 Task: Find and save an image of chicken biryani, then upload it to Google Photos and create a shared album named 'chiken biriyani it mades in chicken and rice'.
Action: Mouse moved to (362, 594)
Screenshot: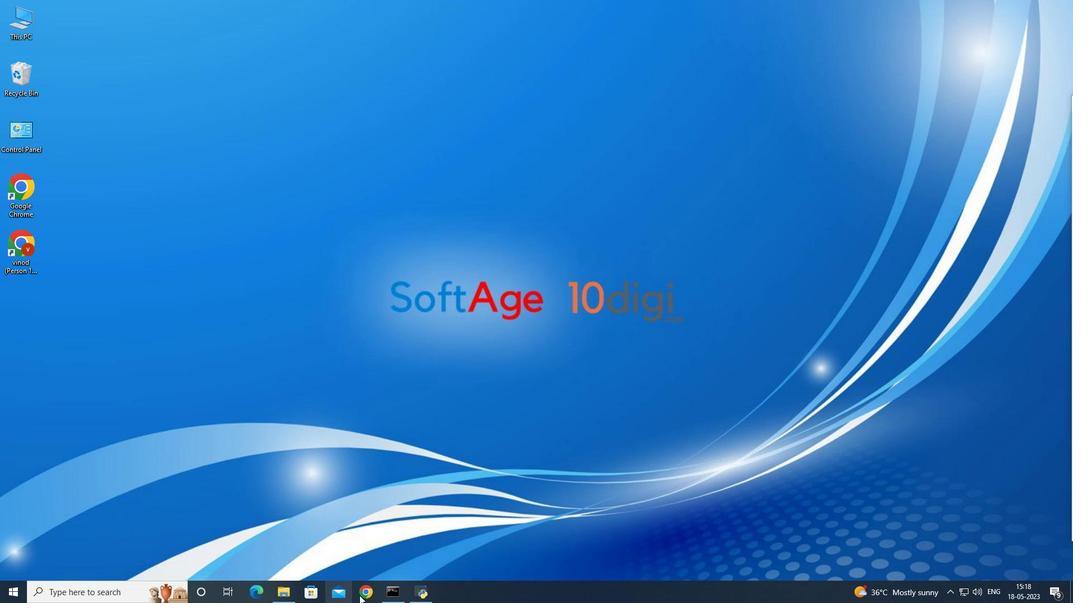 
Action: Mouse pressed left at (362, 594)
Screenshot: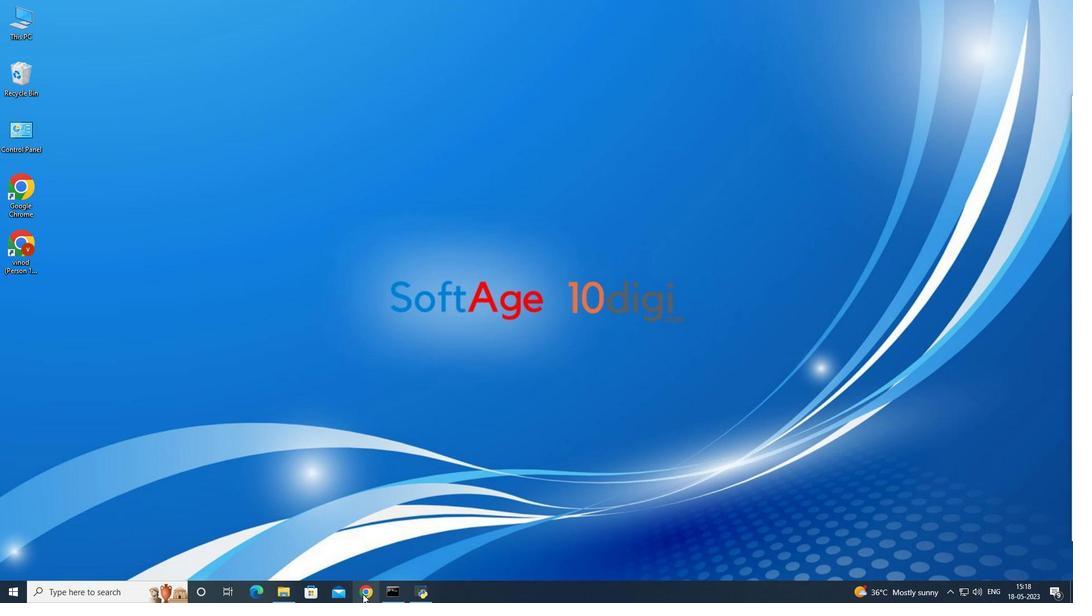 
Action: Mouse pressed left at (362, 594)
Screenshot: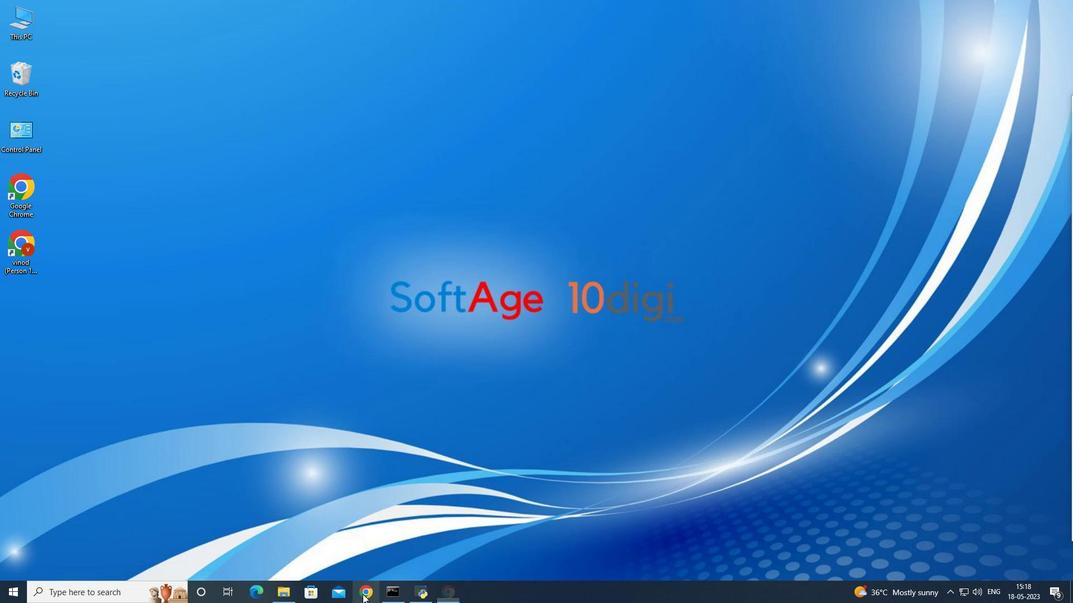 
Action: Mouse moved to (471, 348)
Screenshot: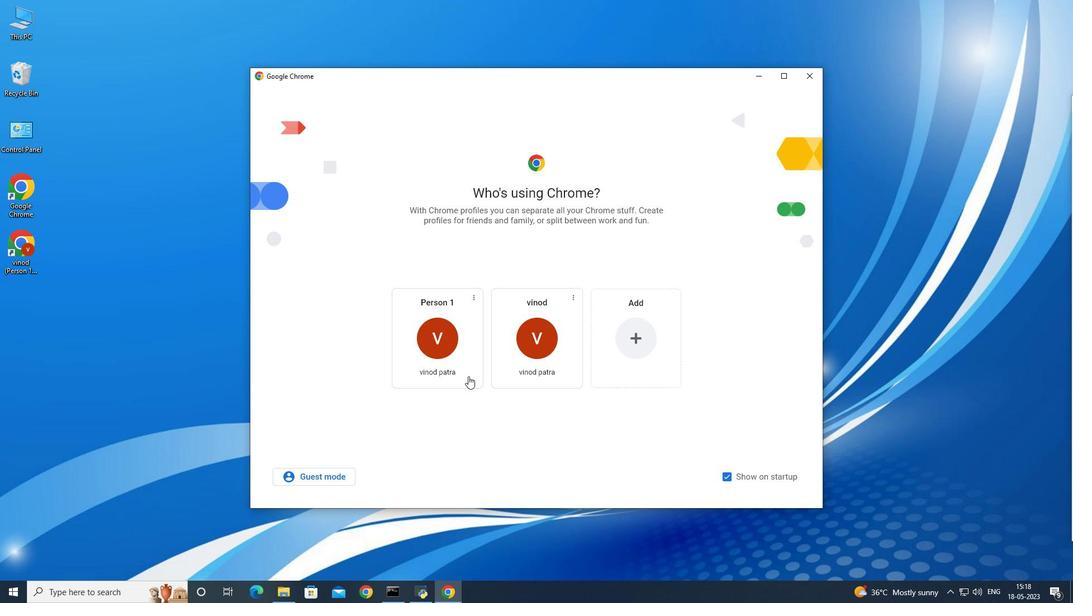 
Action: Mouse pressed left at (471, 348)
Screenshot: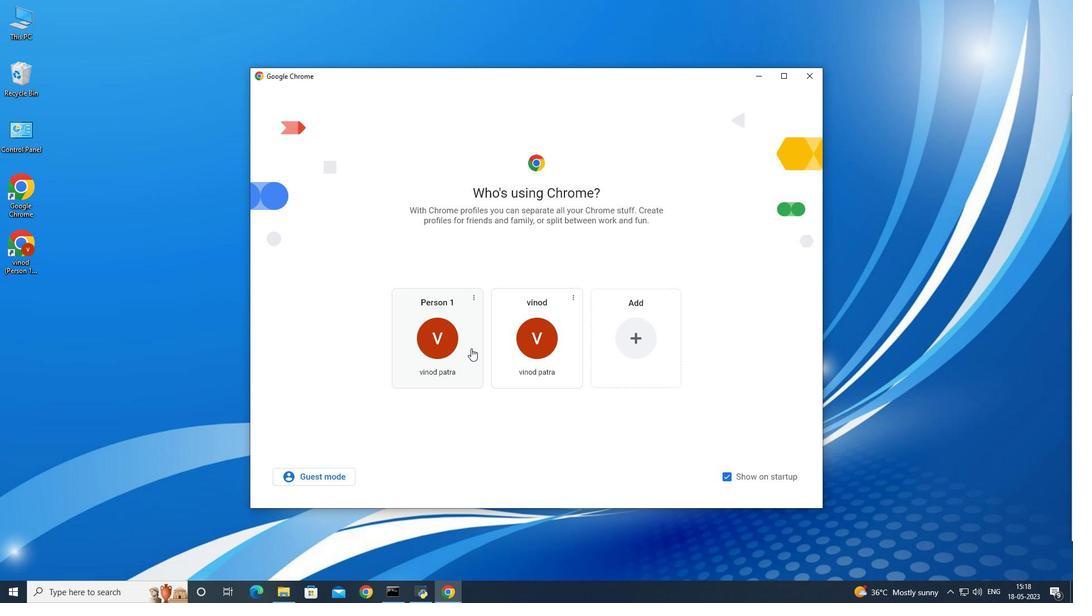 
Action: Mouse moved to (539, 239)
Screenshot: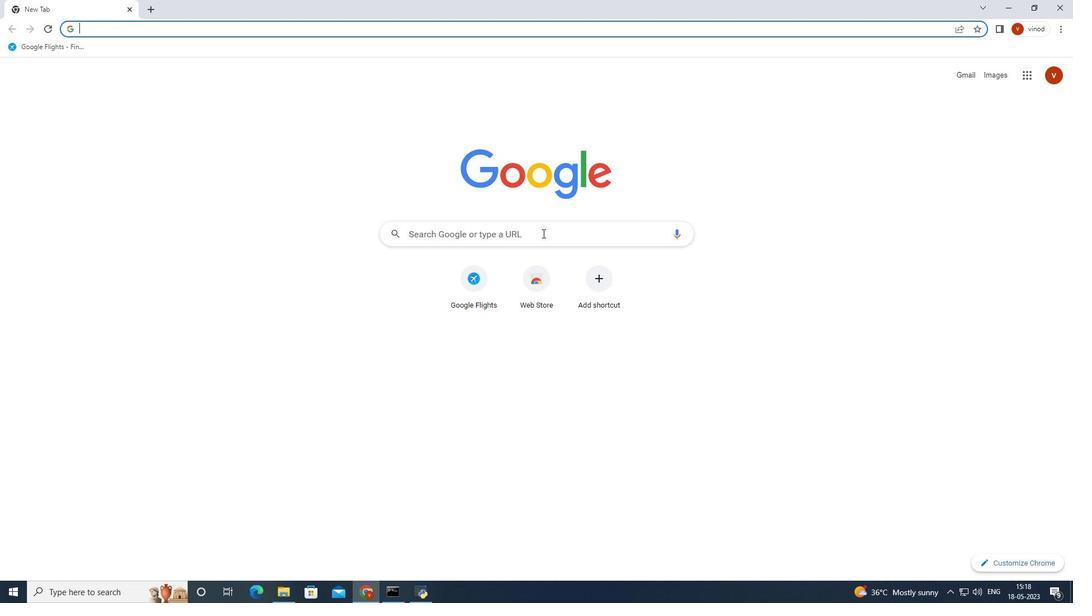 
Action: Mouse pressed left at (539, 239)
Screenshot: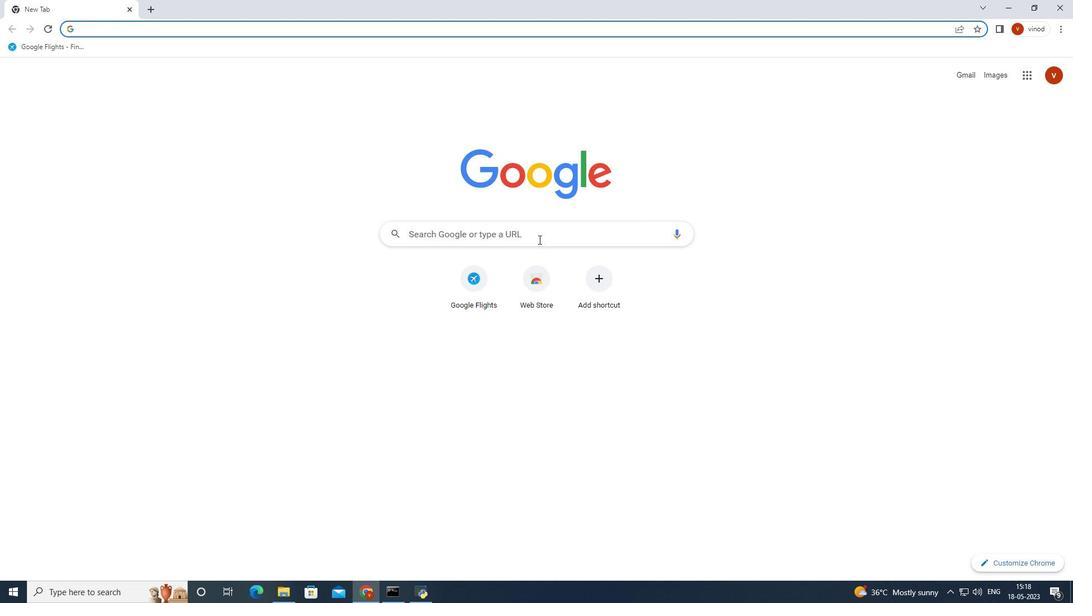 
Action: Mouse moved to (570, 238)
Screenshot: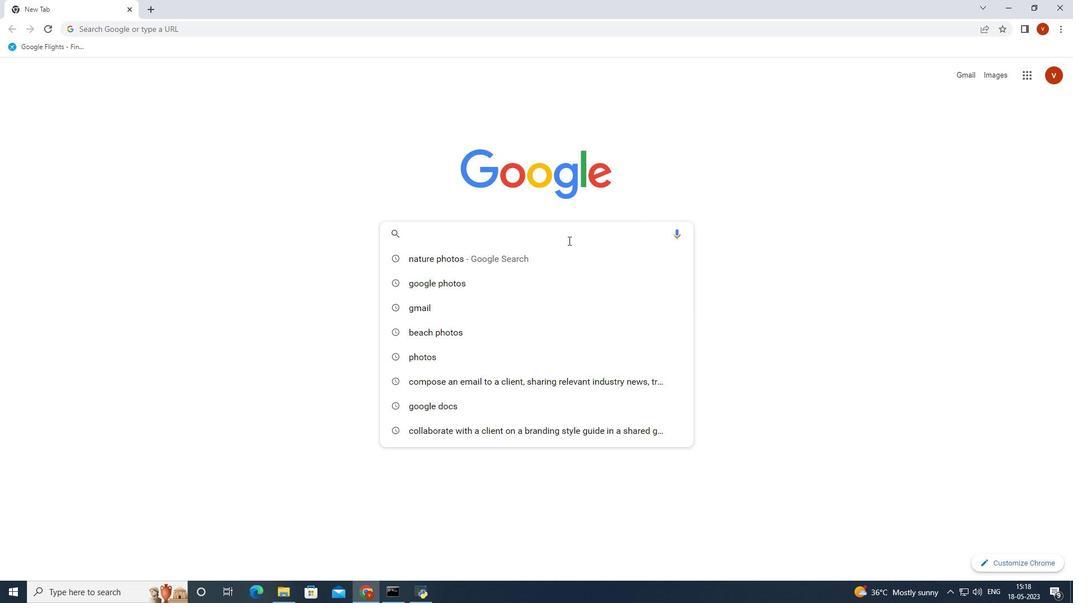 
Action: Key pressed google<Key.space>photos<Key.enter>
Screenshot: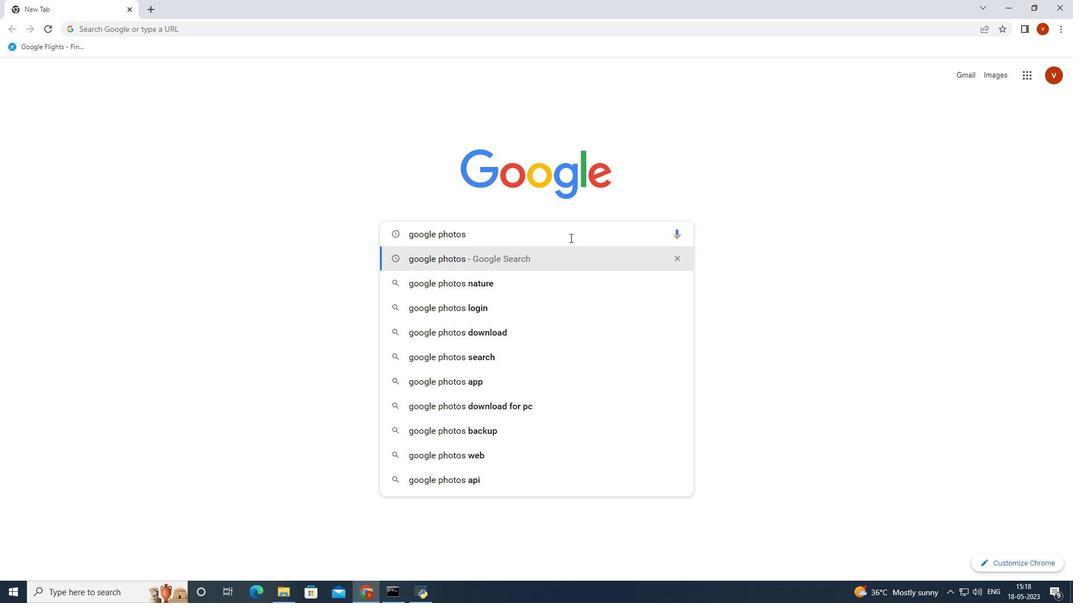 
Action: Mouse moved to (226, 163)
Screenshot: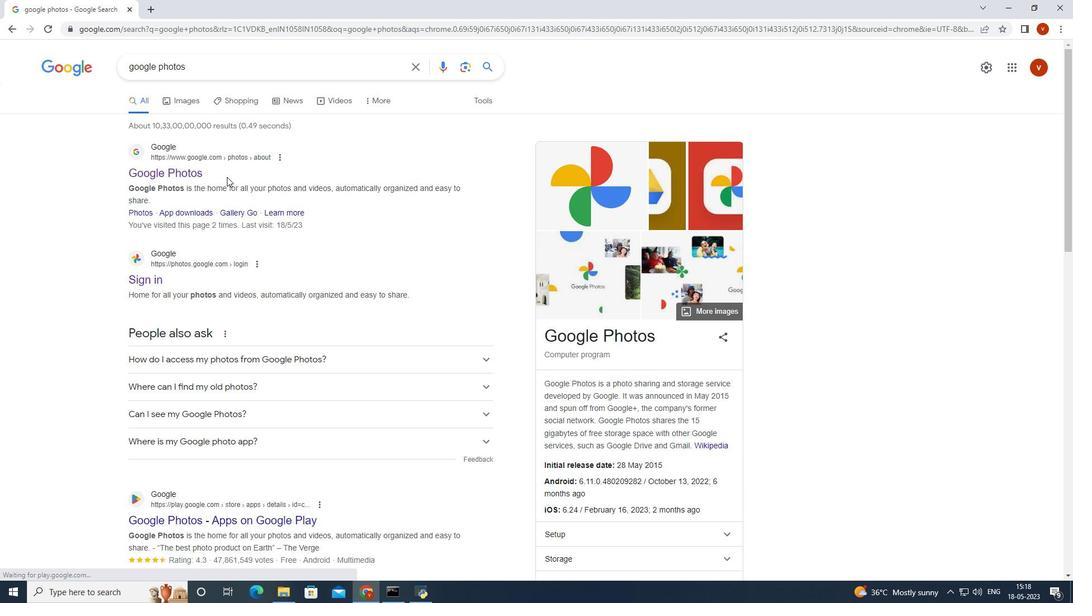 
Action: Mouse pressed left at (226, 163)
Screenshot: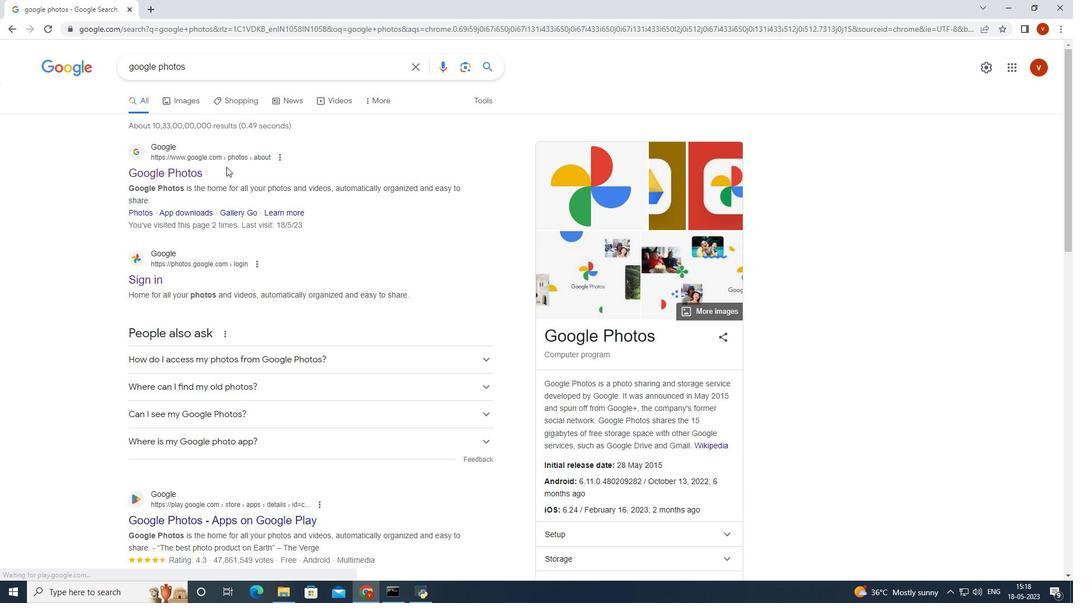 
Action: Mouse moved to (156, 175)
Screenshot: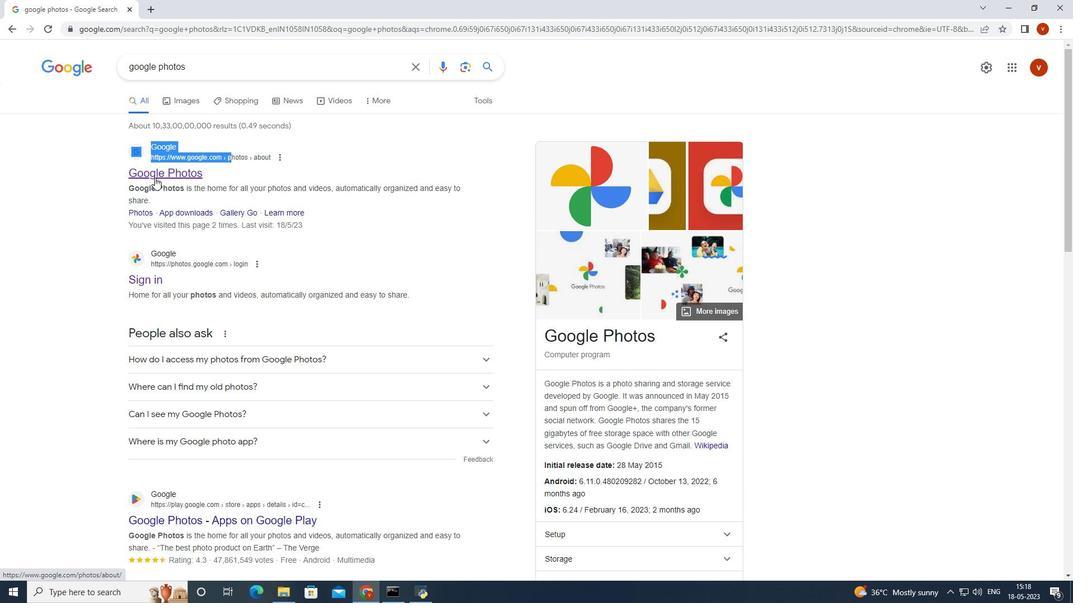 
Action: Mouse pressed left at (156, 175)
Screenshot: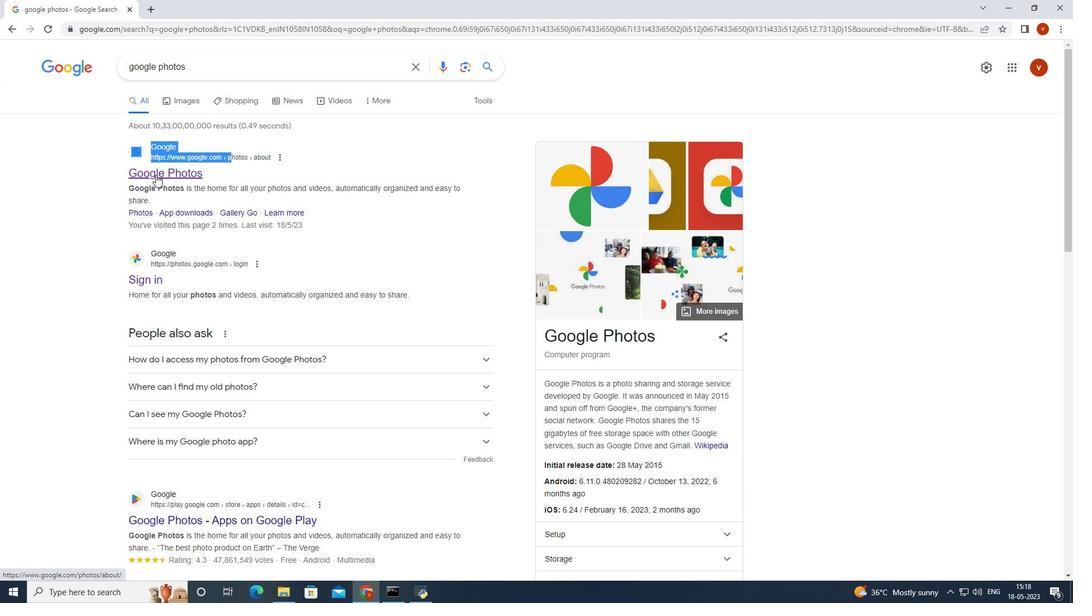 
Action: Mouse pressed left at (156, 175)
Screenshot: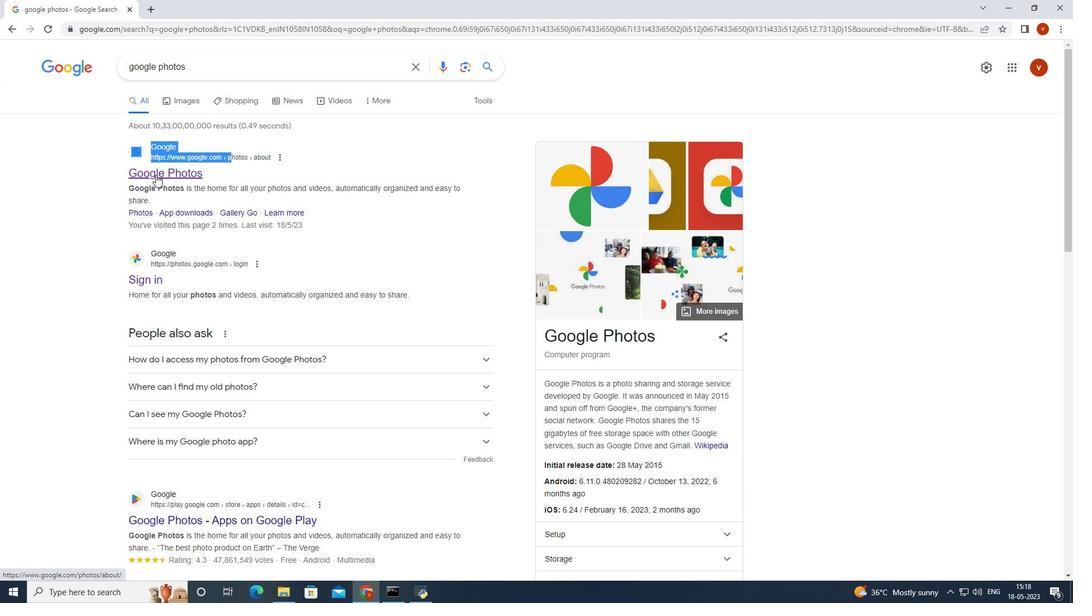 
Action: Mouse moved to (540, 375)
Screenshot: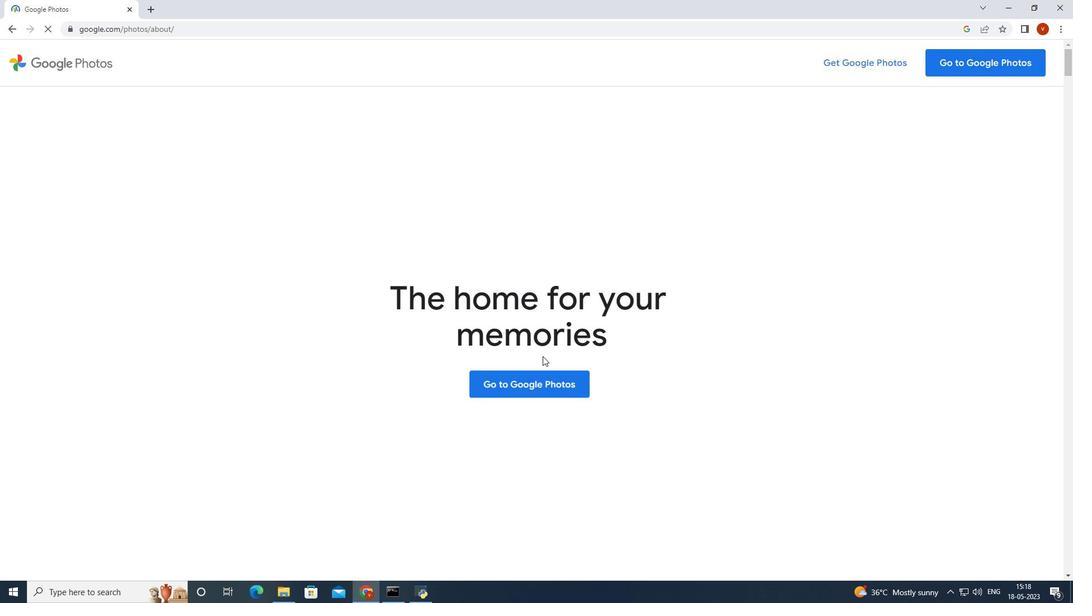 
Action: Mouse pressed left at (540, 375)
Screenshot: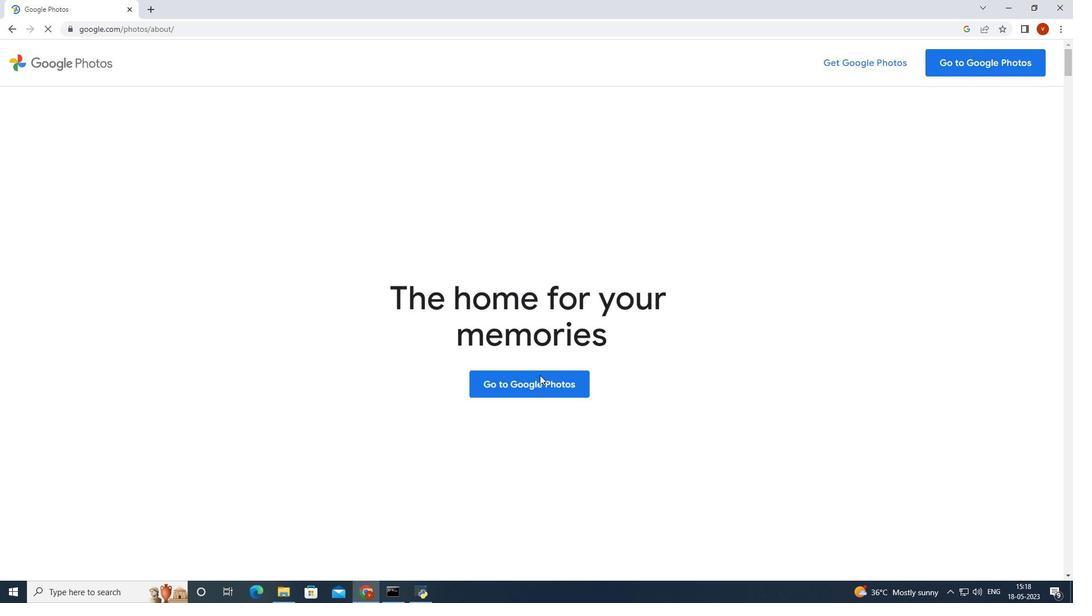 
Action: Mouse moved to (540, 383)
Screenshot: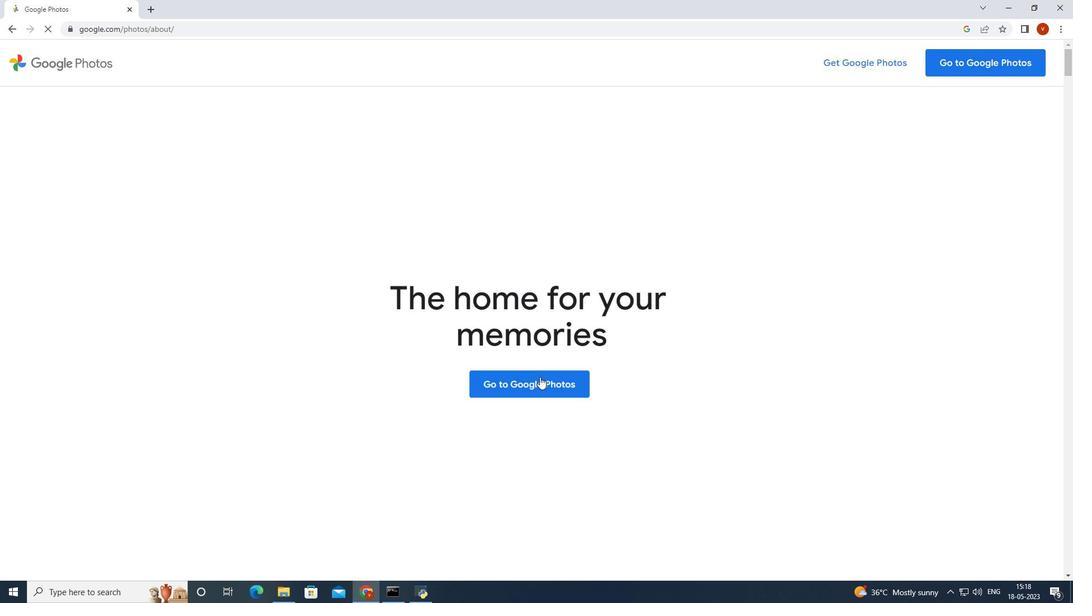 
Action: Mouse pressed left at (540, 383)
Screenshot: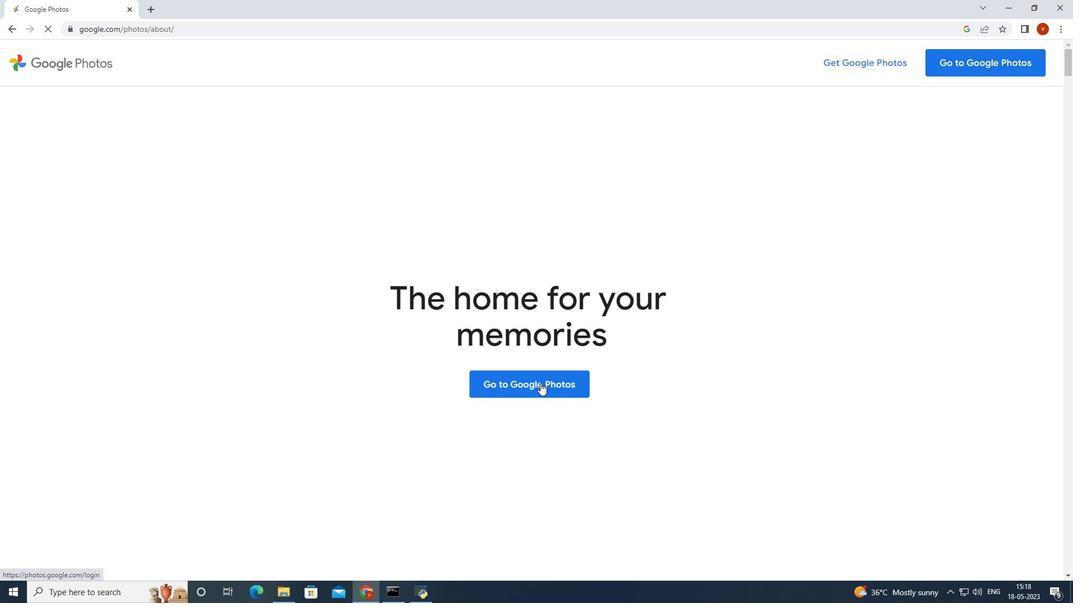 
Action: Mouse moved to (66, 148)
Screenshot: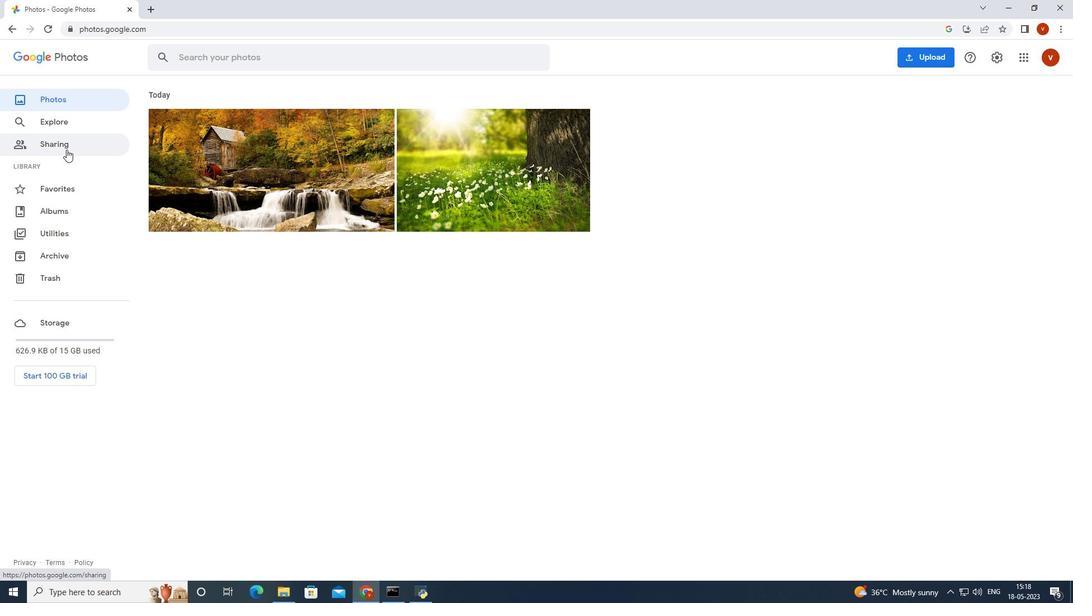 
Action: Mouse pressed left at (66, 148)
Screenshot: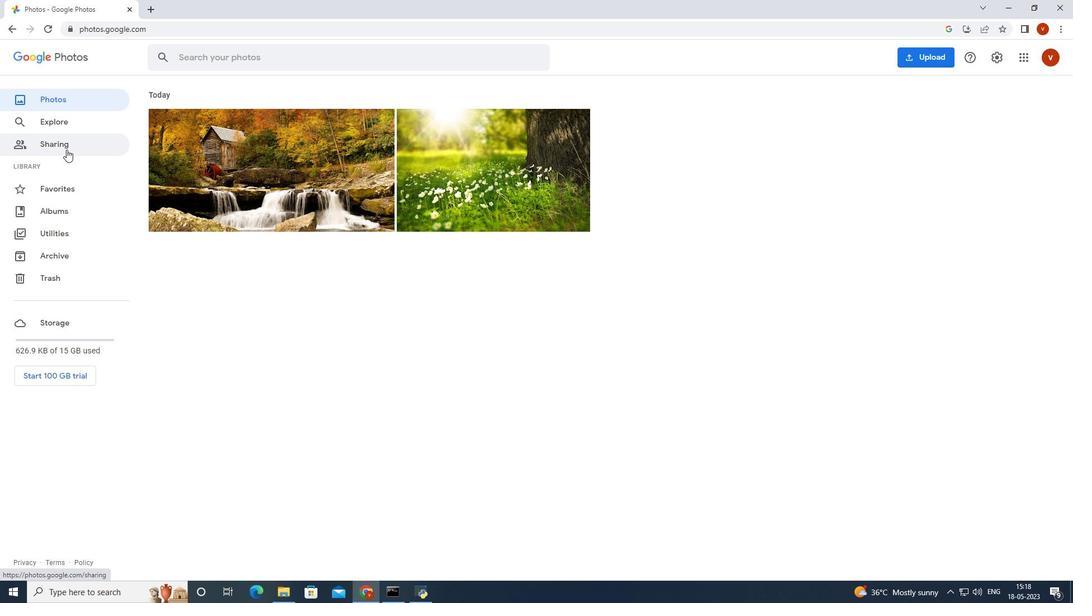 
Action: Mouse moved to (923, 51)
Screenshot: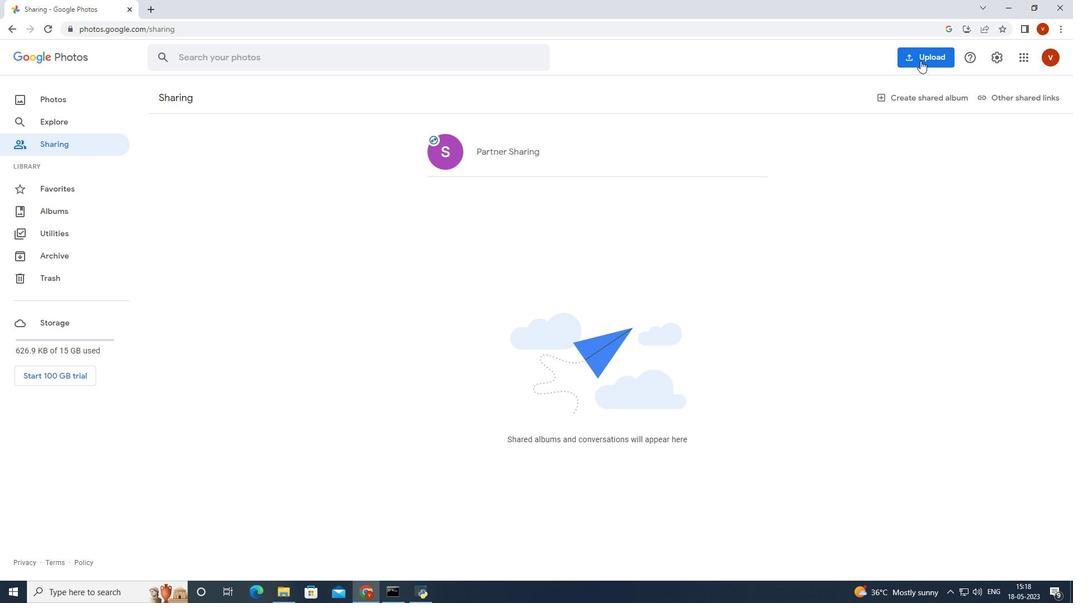 
Action: Mouse pressed left at (923, 51)
Screenshot: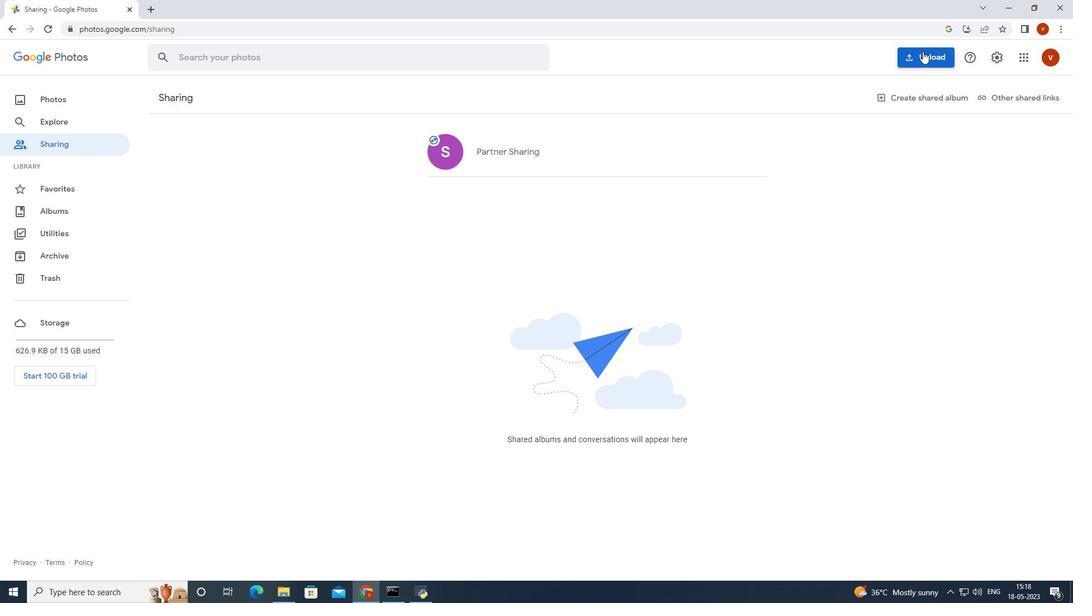 
Action: Mouse moved to (609, 305)
Screenshot: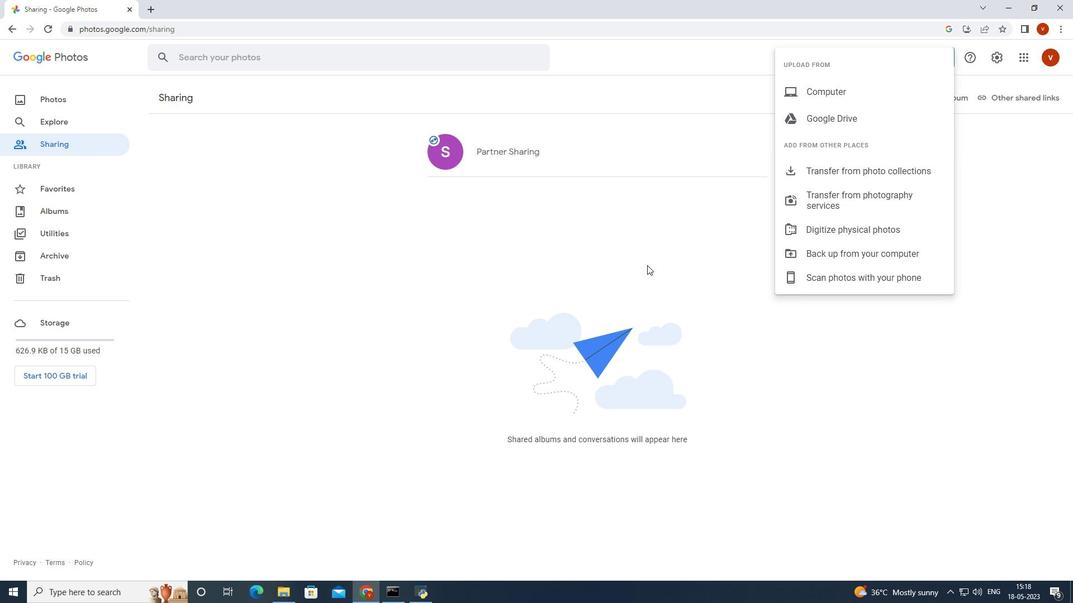 
Action: Mouse pressed left at (609, 305)
Screenshot: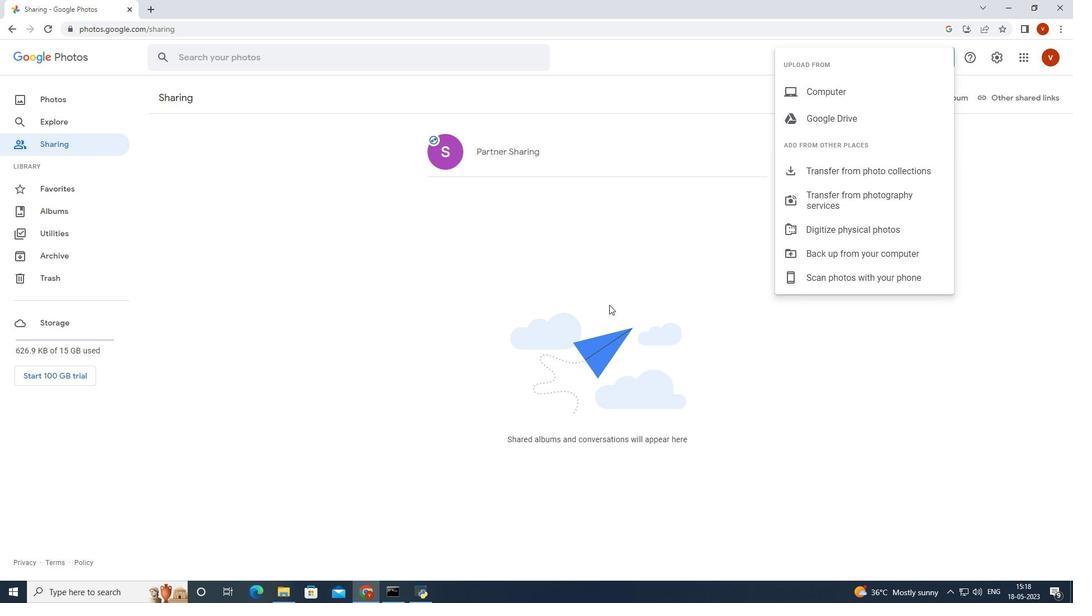 
Action: Mouse moved to (156, 11)
Screenshot: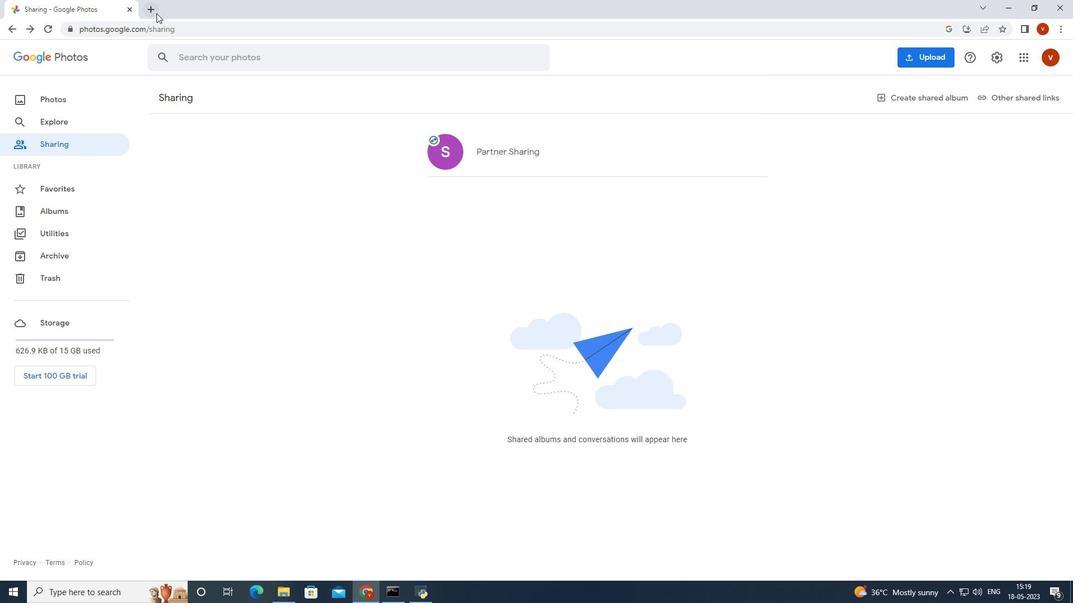 
Action: Mouse pressed left at (156, 11)
Screenshot: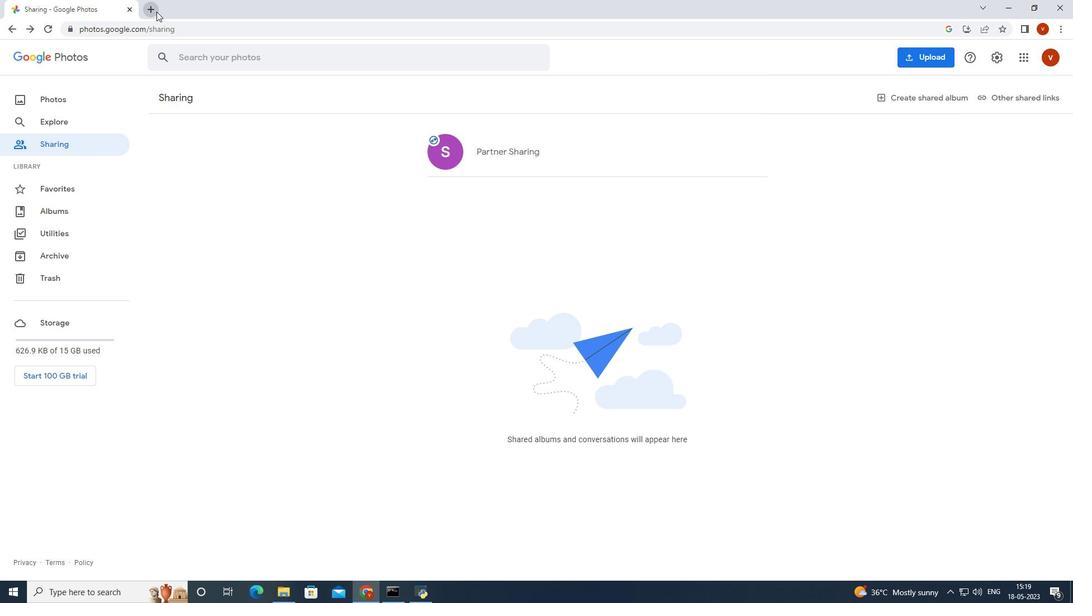 
Action: Mouse moved to (503, 233)
Screenshot: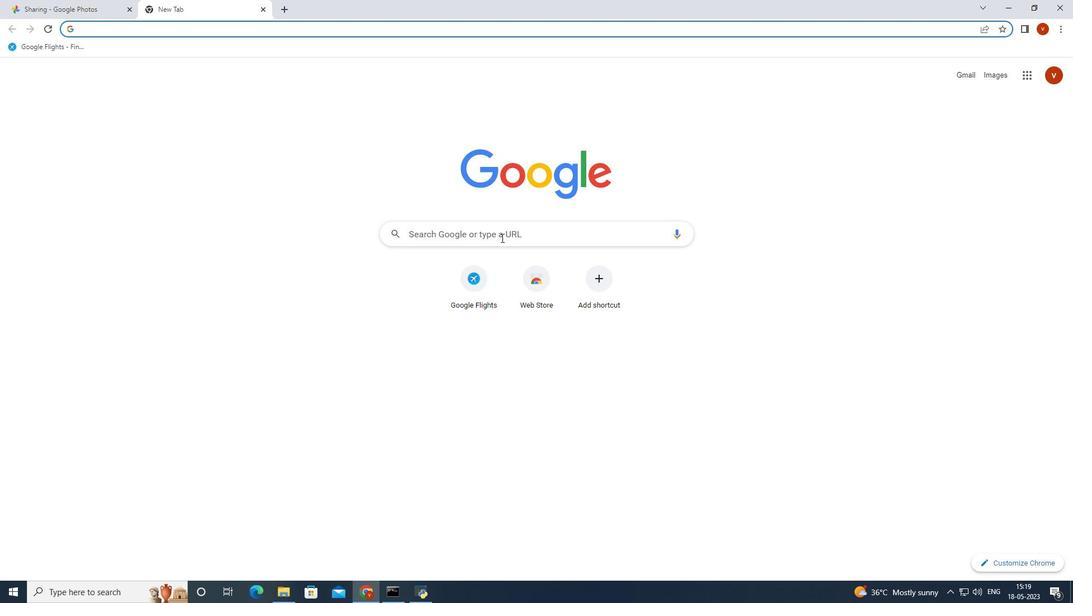 
Action: Mouse pressed left at (503, 233)
Screenshot: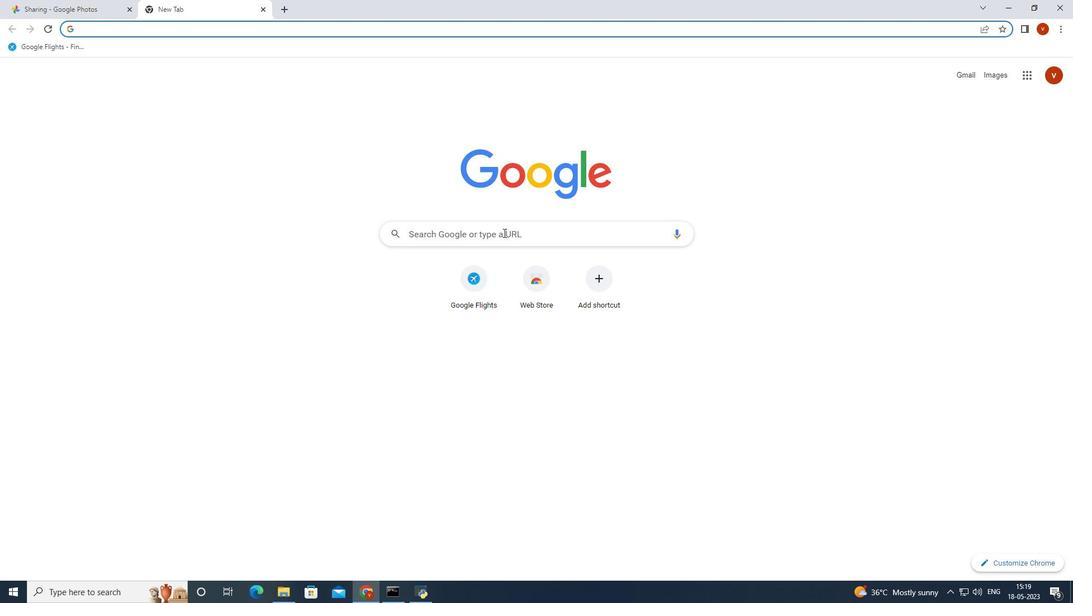 
Action: Key pressed chicken<Key.space>biriyani<Key.space>pic<Key.enter>
Screenshot: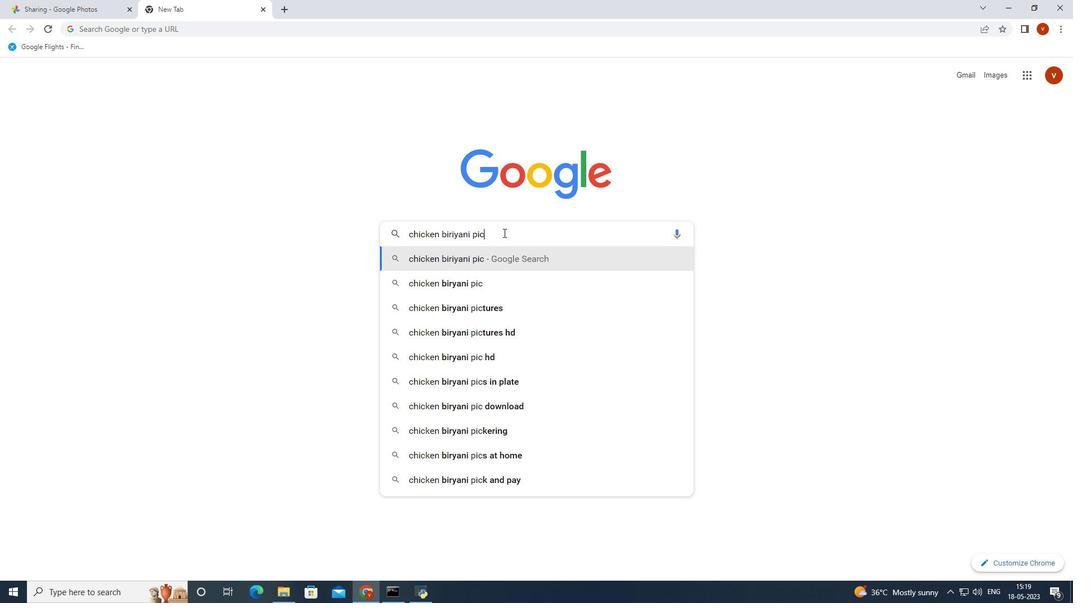 
Action: Mouse moved to (162, 266)
Screenshot: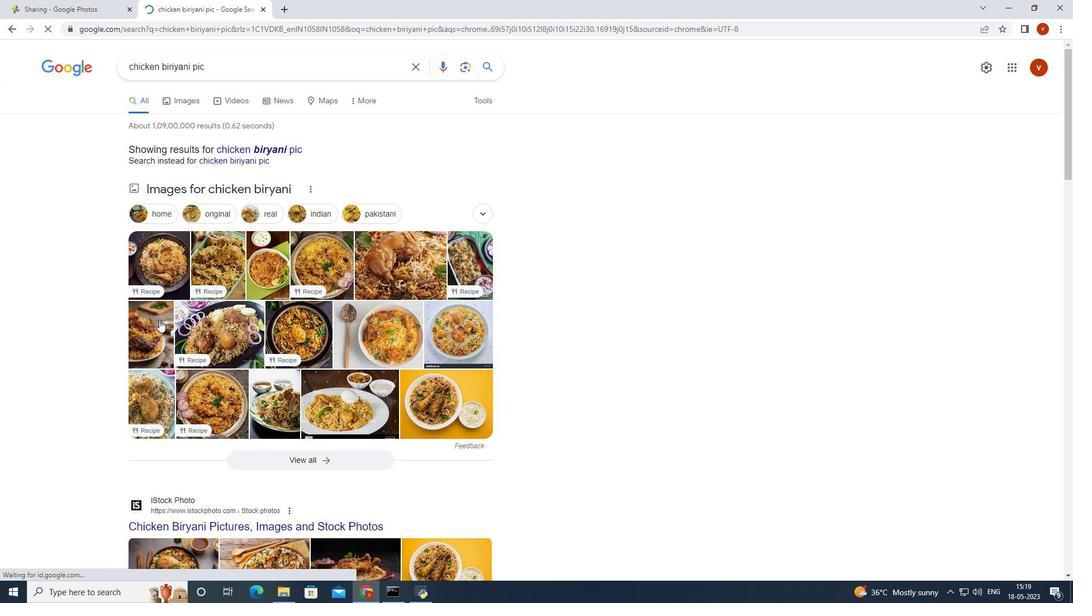 
Action: Mouse pressed left at (162, 266)
Screenshot: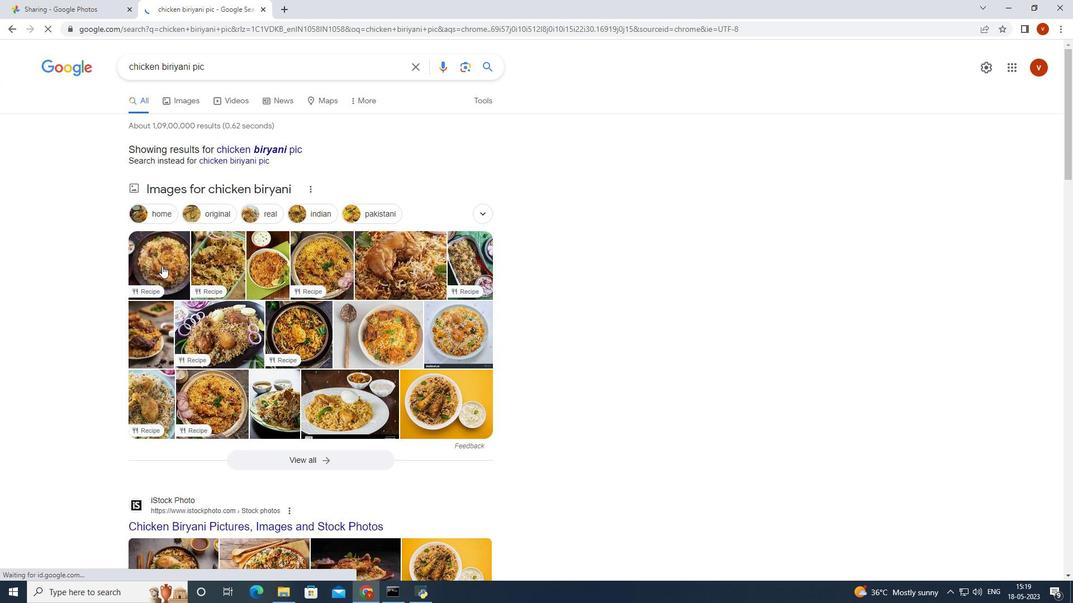 
Action: Mouse moved to (660, 284)
Screenshot: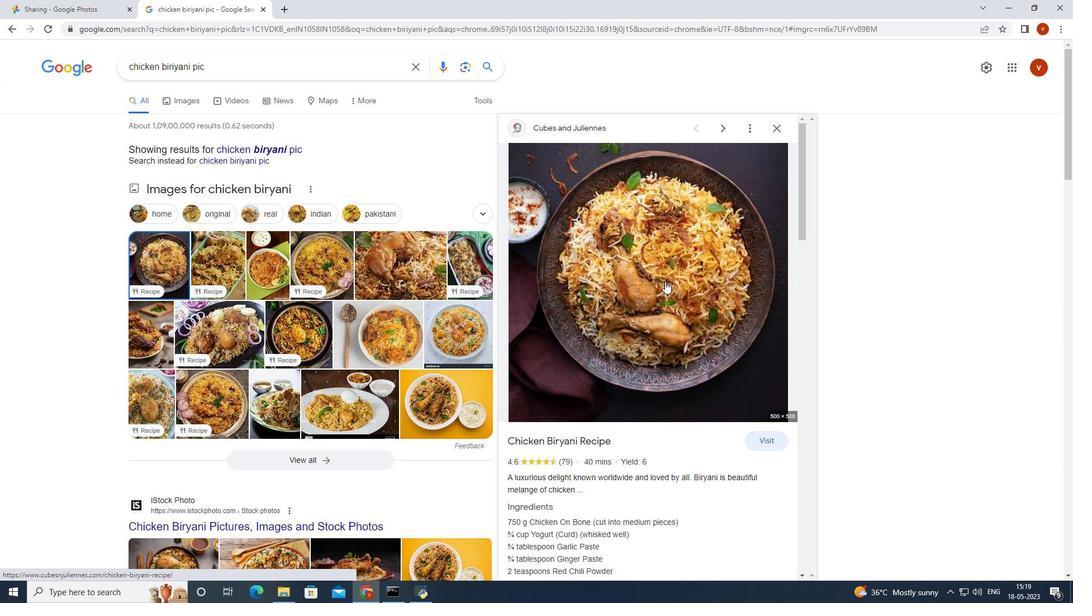 
Action: Mouse pressed right at (660, 284)
Screenshot: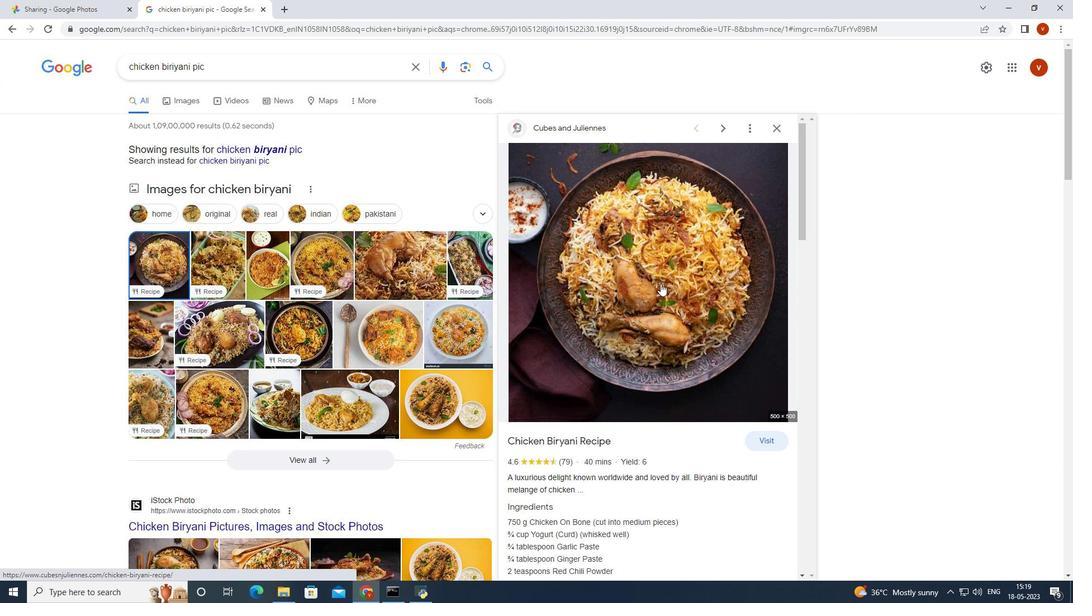
Action: Mouse moved to (715, 405)
Screenshot: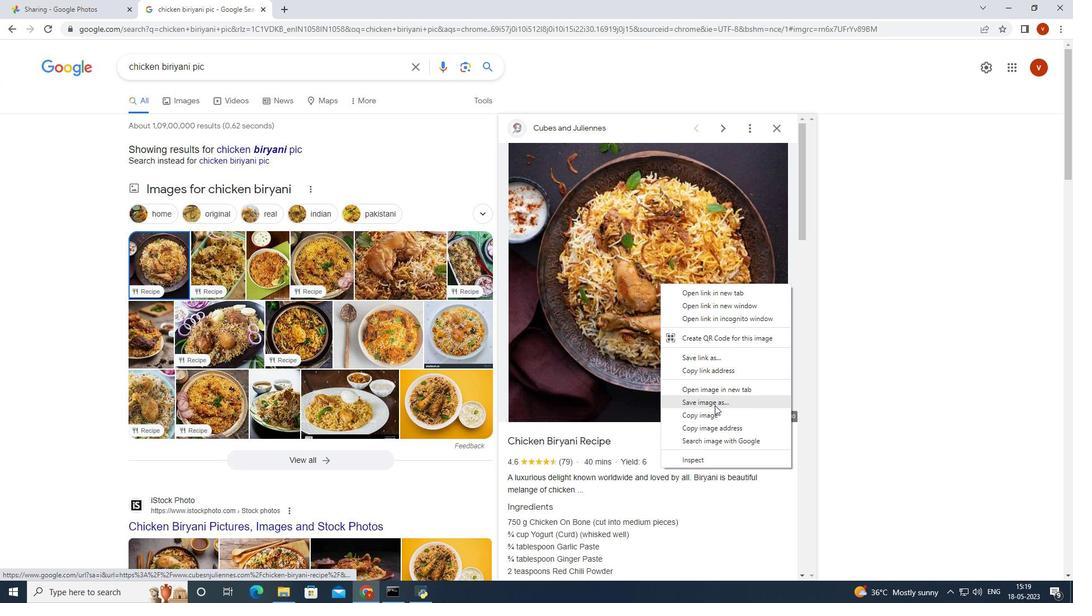 
Action: Mouse pressed left at (715, 405)
Screenshot: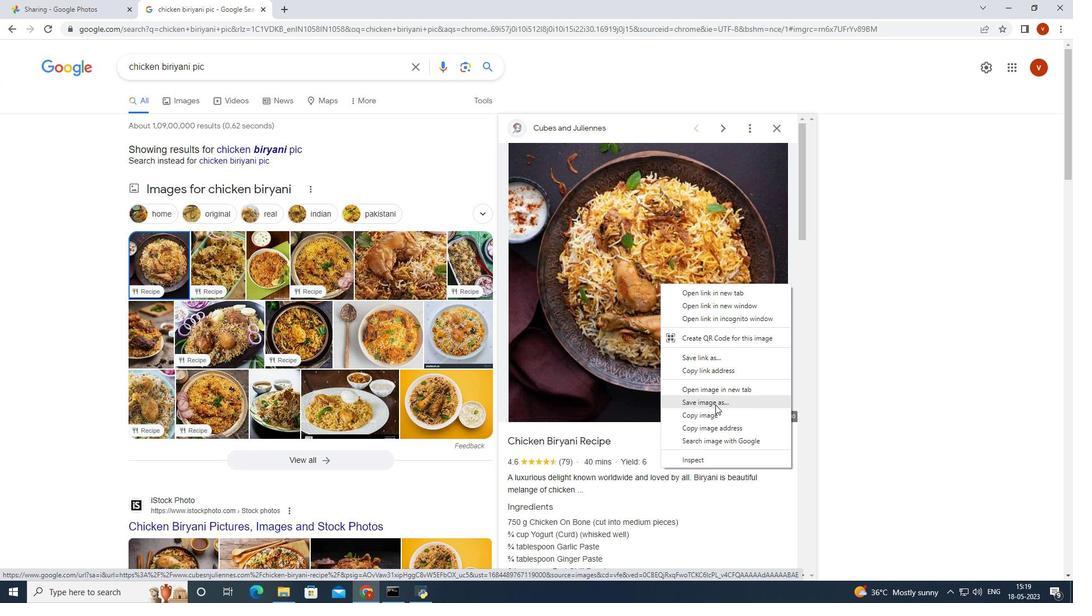 
Action: Mouse moved to (443, 284)
Screenshot: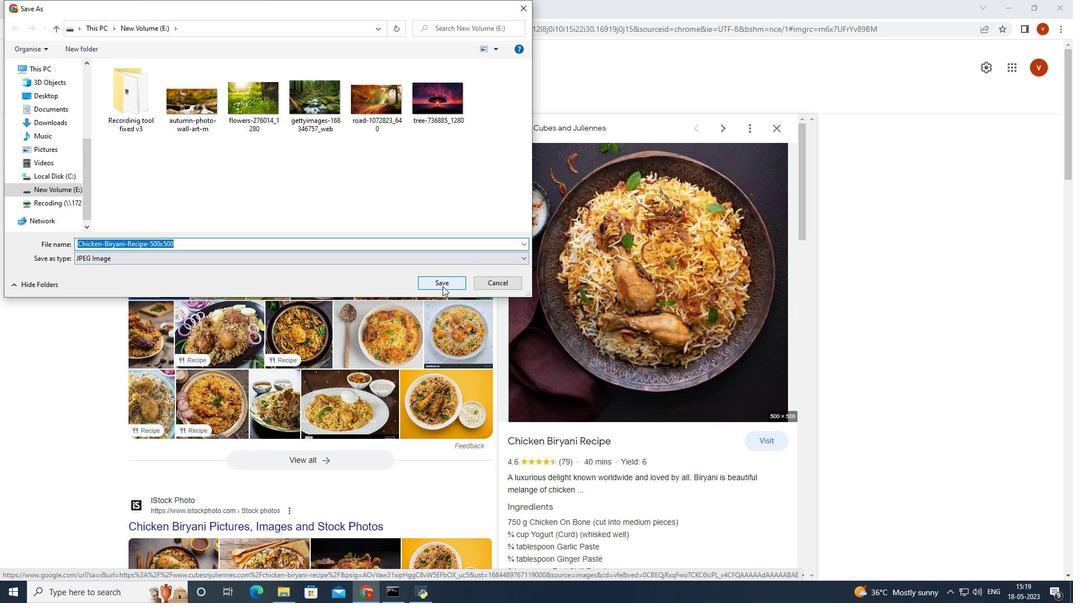 
Action: Mouse pressed left at (443, 284)
Screenshot: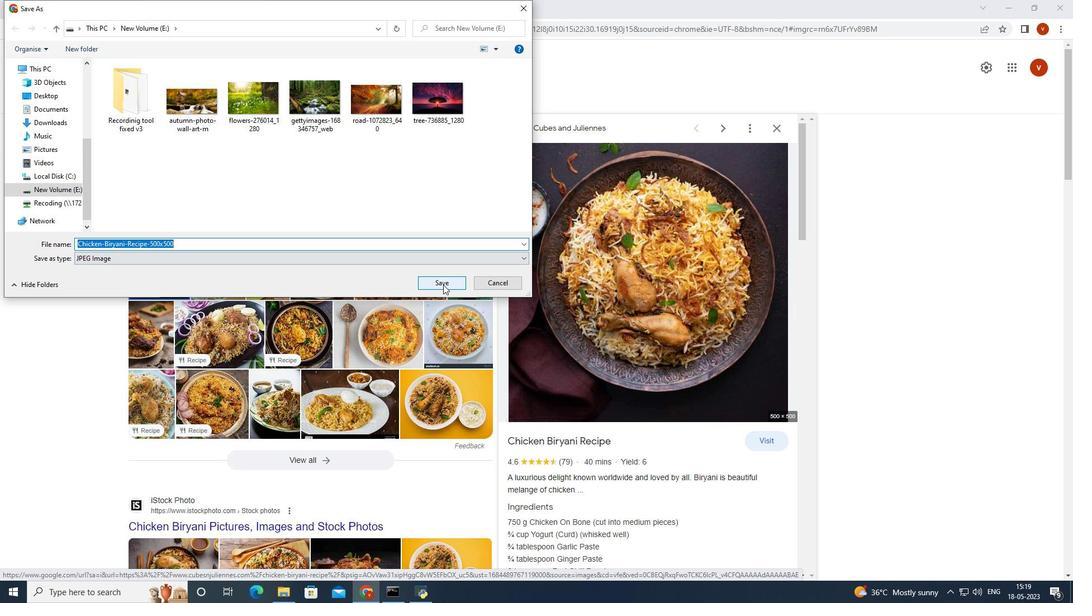
Action: Mouse moved to (386, 279)
Screenshot: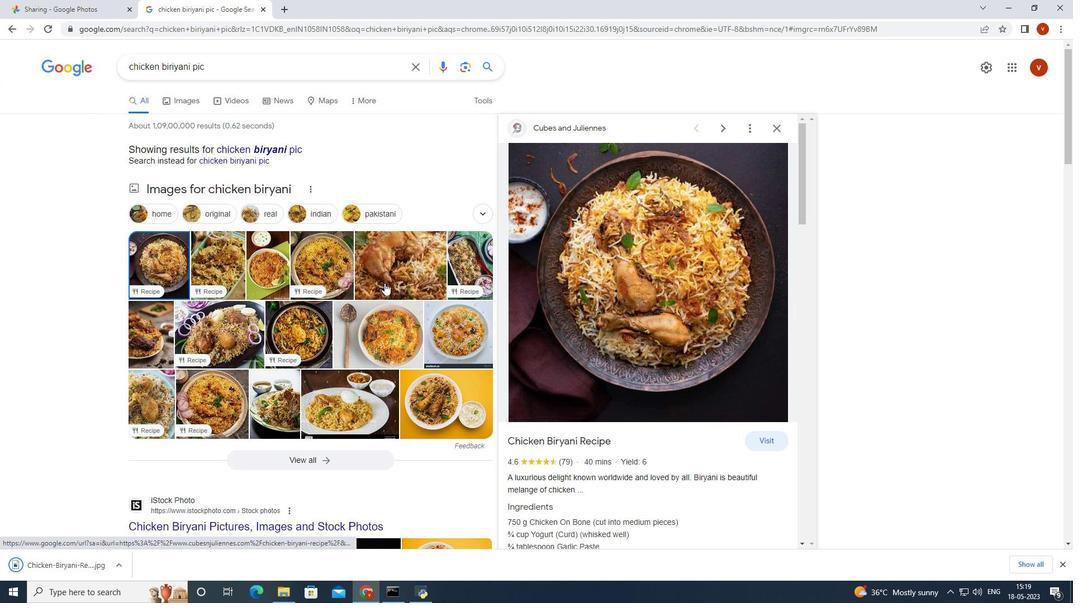 
Action: Mouse pressed left at (386, 279)
Screenshot: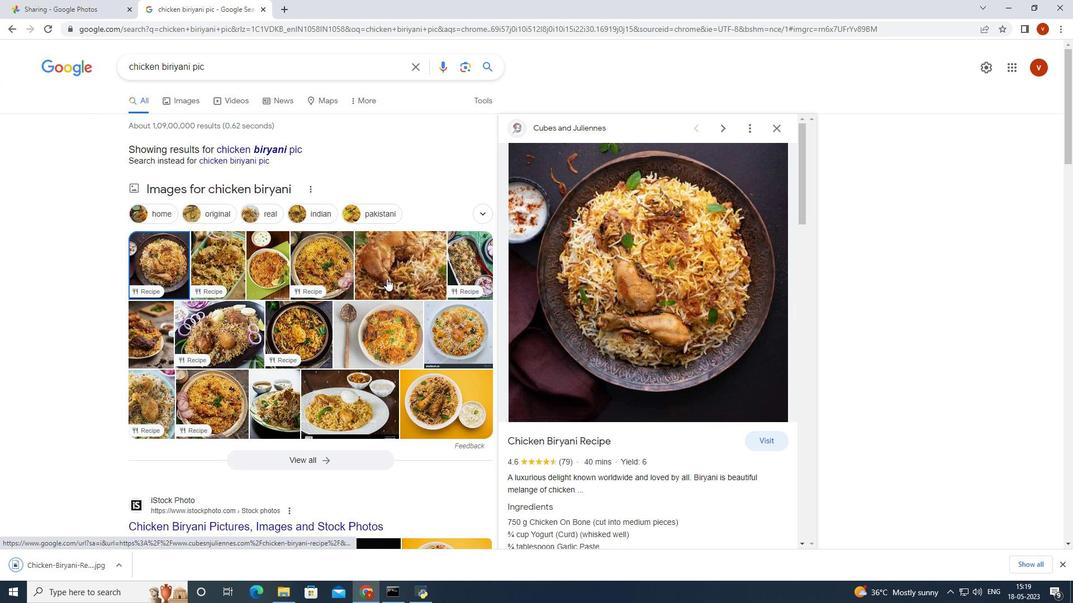 
Action: Mouse moved to (588, 323)
Screenshot: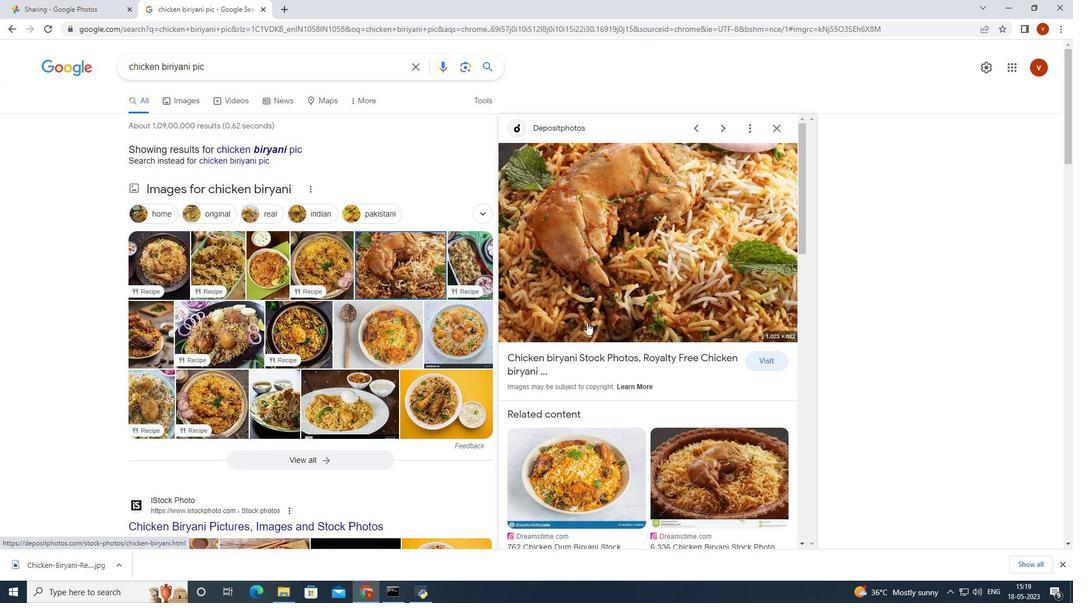 
Action: Mouse scrolled (588, 323) with delta (0, 0)
Screenshot: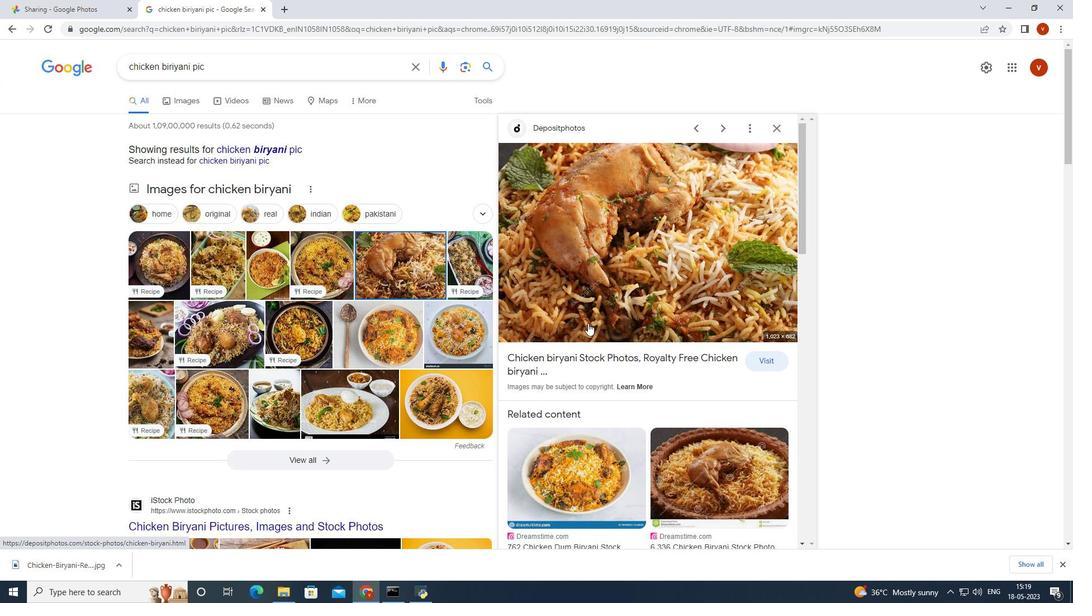 
Action: Mouse moved to (610, 216)
Screenshot: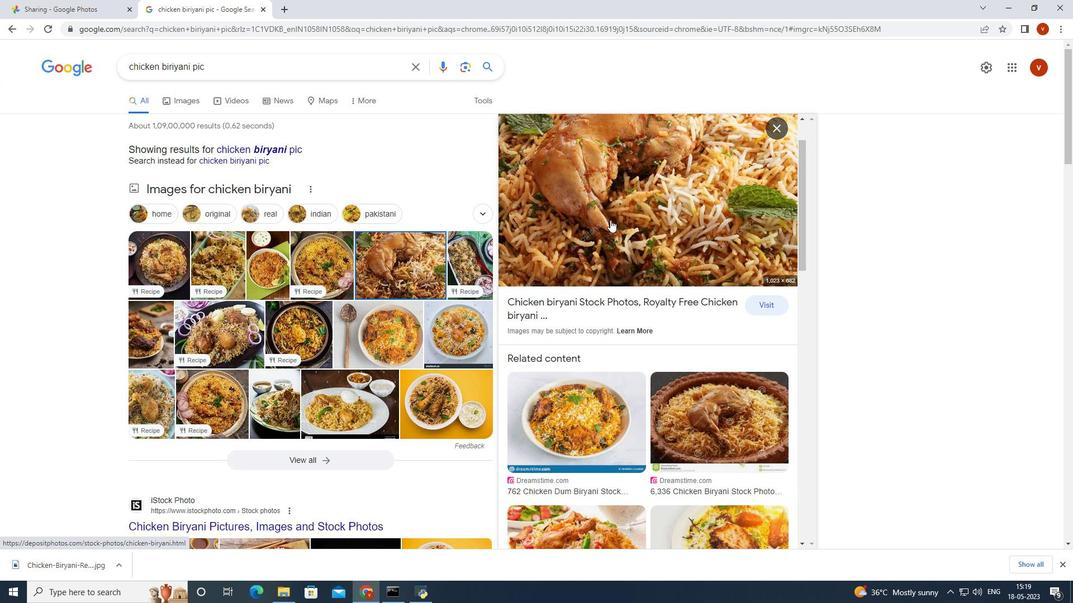 
Action: Mouse pressed right at (610, 216)
Screenshot: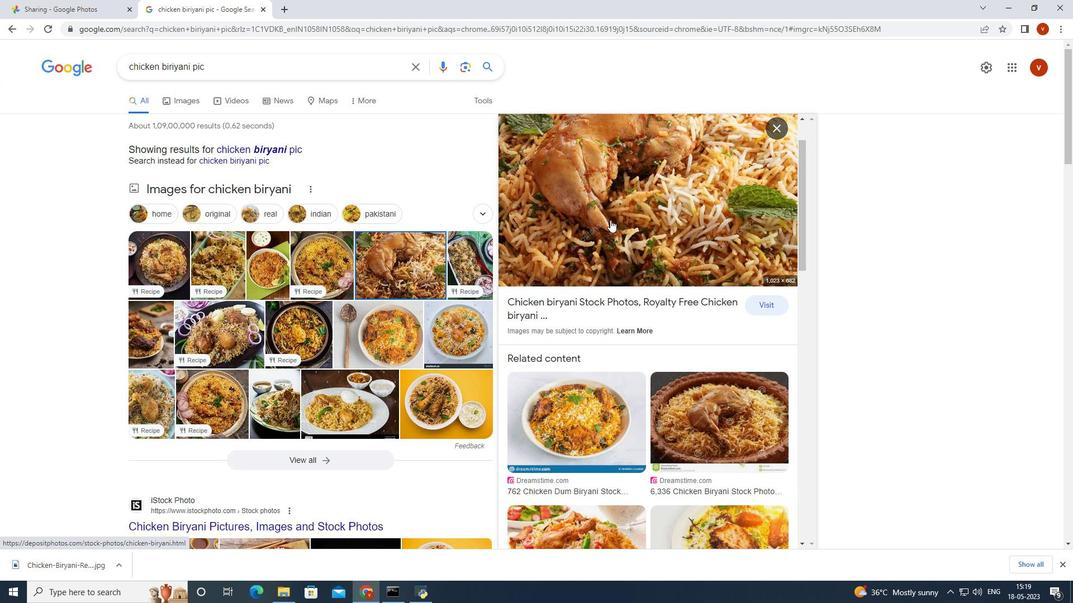 
Action: Mouse moved to (645, 336)
Screenshot: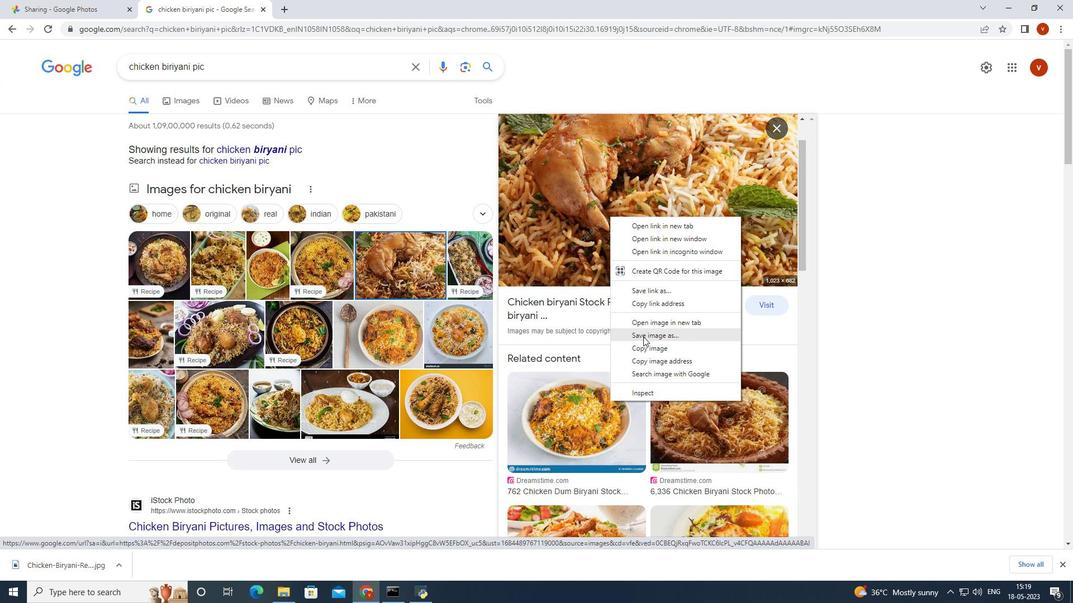 
Action: Mouse pressed left at (645, 336)
Screenshot: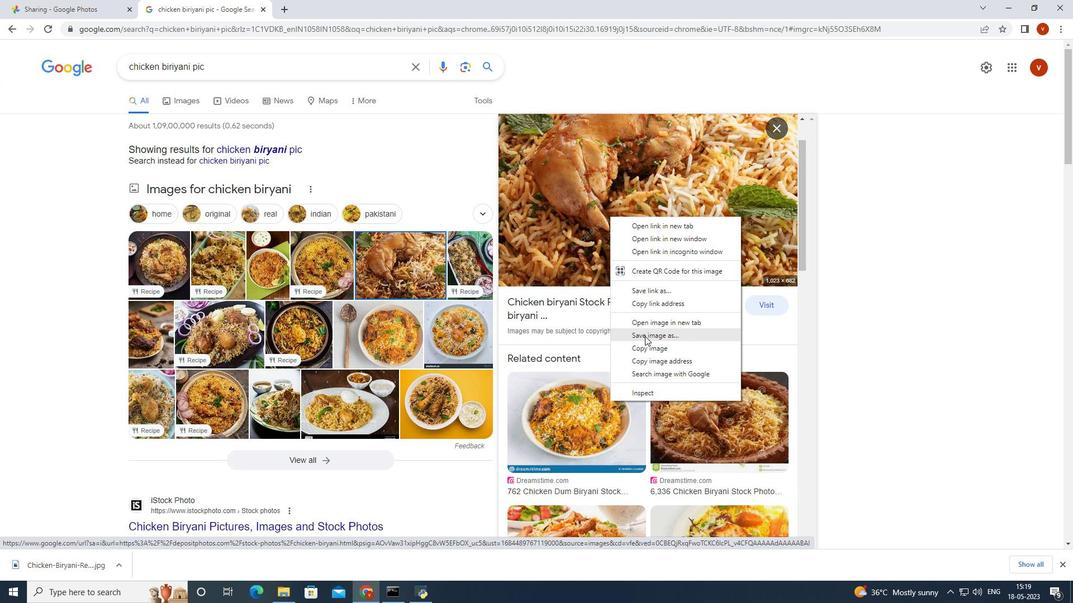 
Action: Mouse moved to (452, 286)
Screenshot: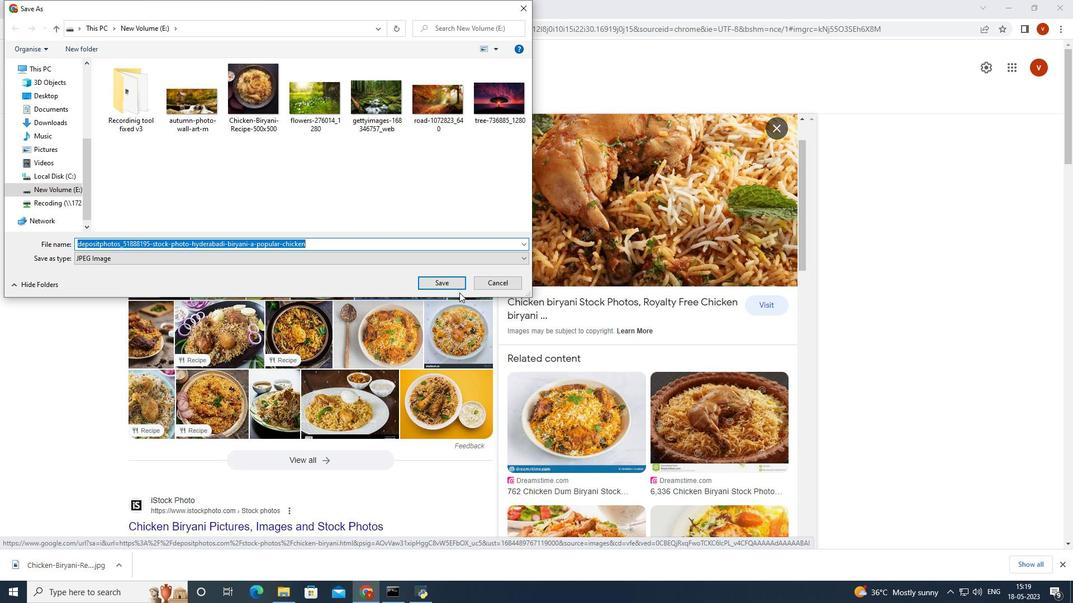 
Action: Mouse pressed left at (452, 286)
Screenshot: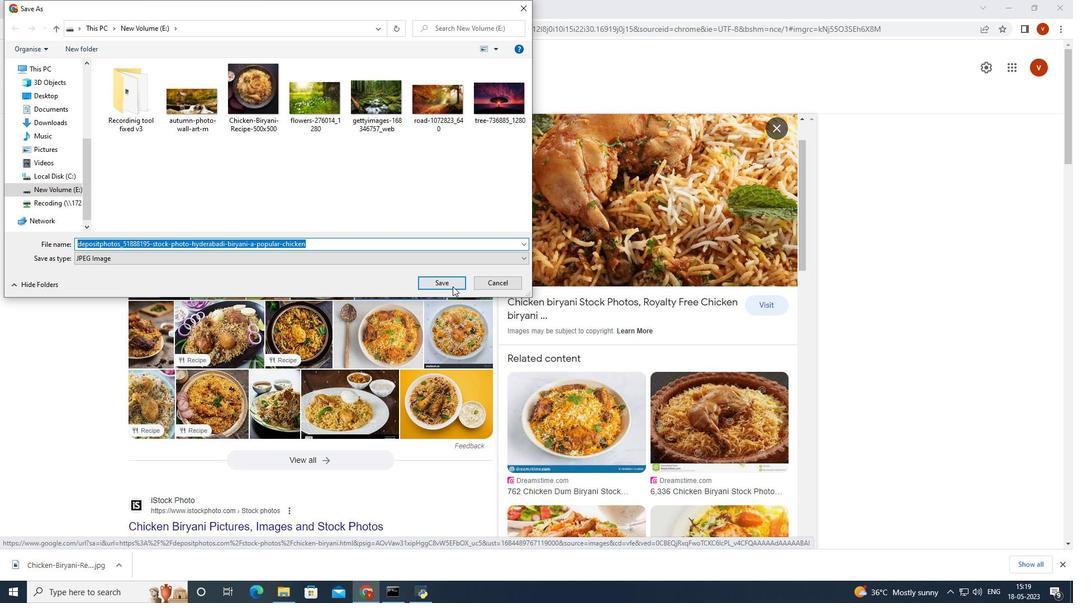 
Action: Mouse moved to (368, 346)
Screenshot: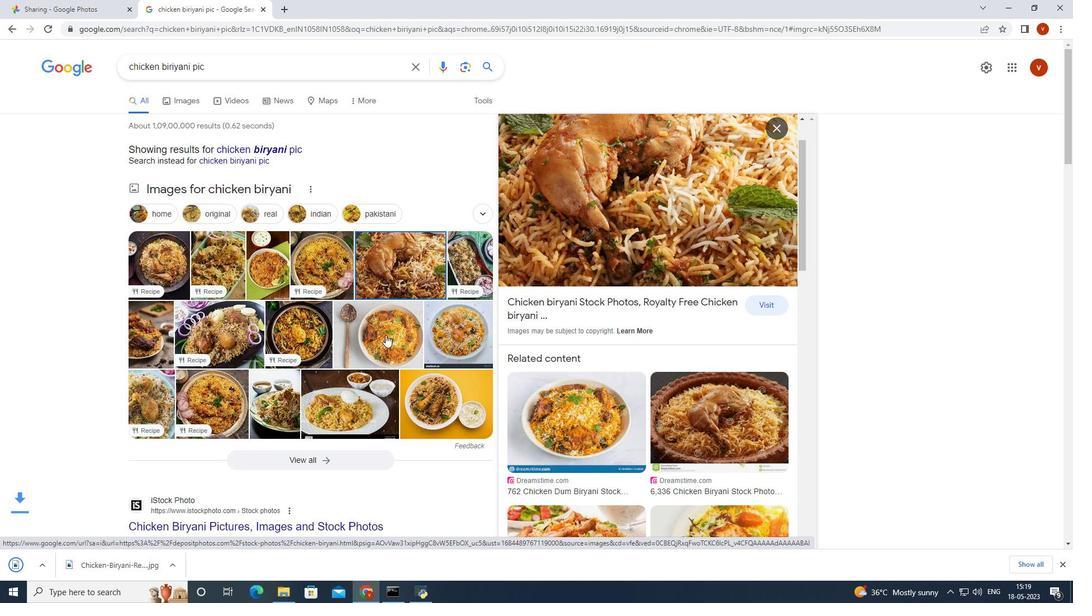 
Action: Mouse scrolled (368, 346) with delta (0, 0)
Screenshot: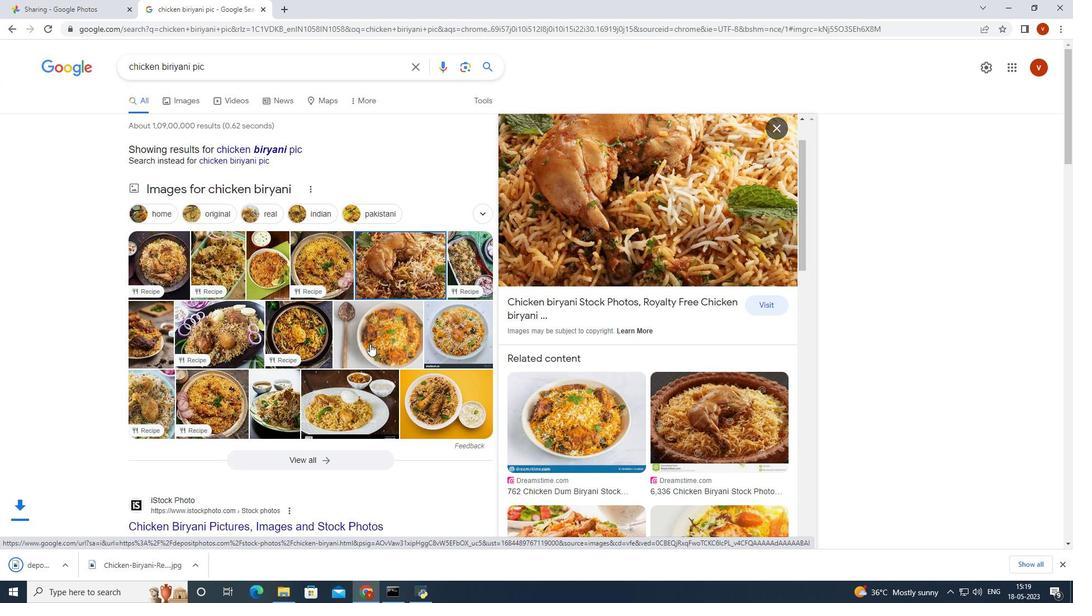 
Action: Mouse scrolled (368, 346) with delta (0, 0)
Screenshot: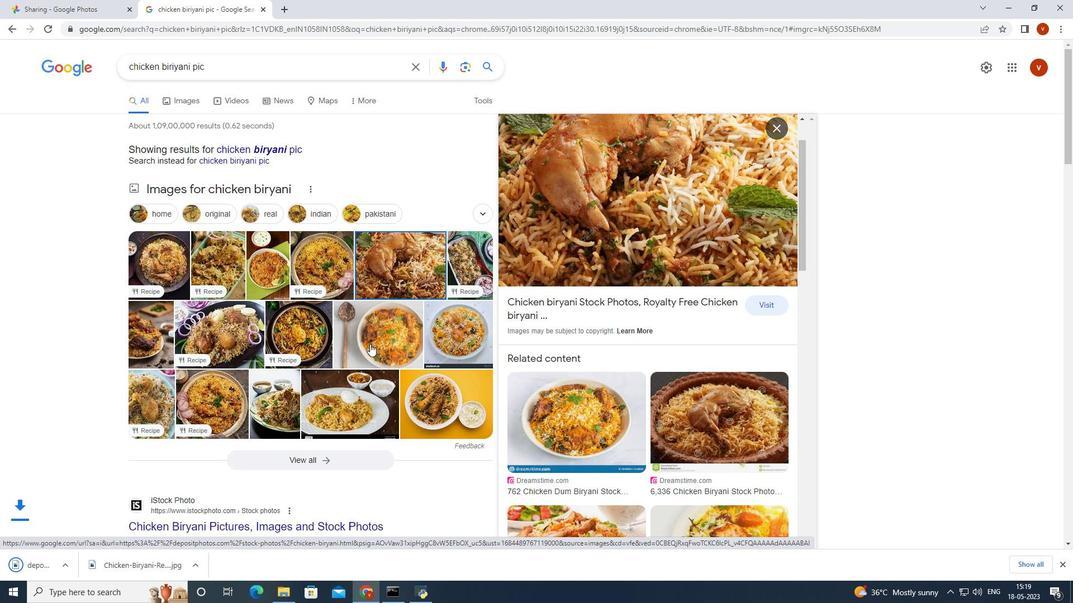 
Action: Mouse moved to (333, 318)
Screenshot: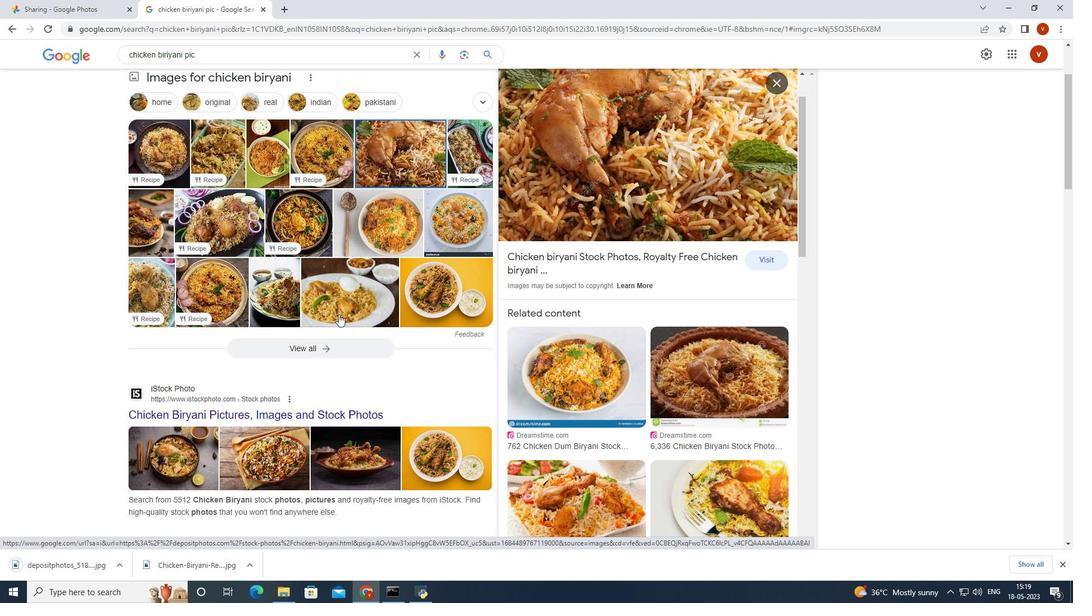 
Action: Mouse scrolled (333, 317) with delta (0, 0)
Screenshot: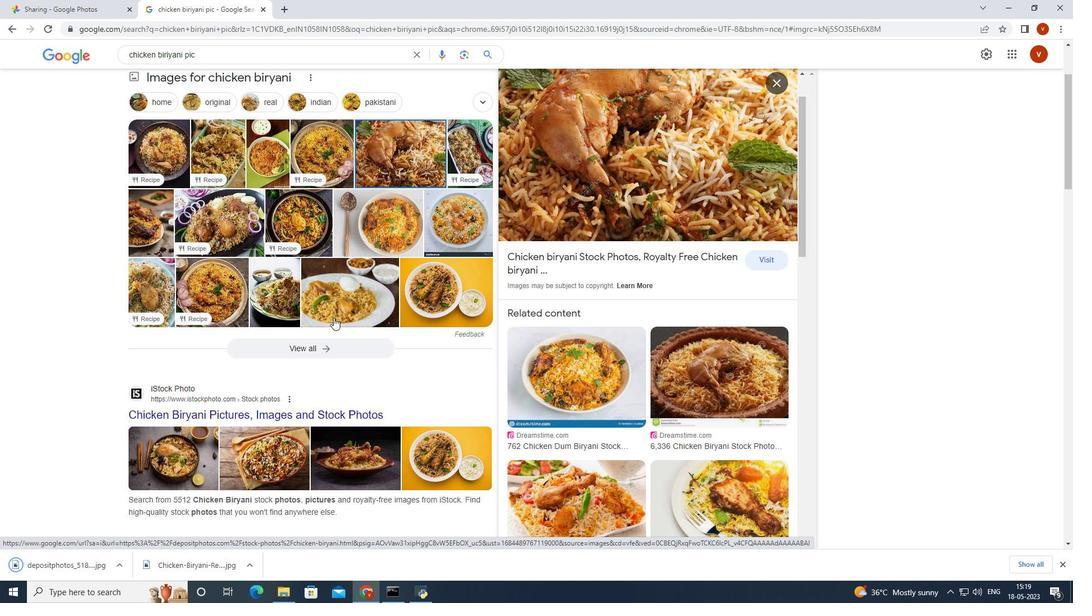 
Action: Mouse scrolled (333, 317) with delta (0, 0)
Screenshot: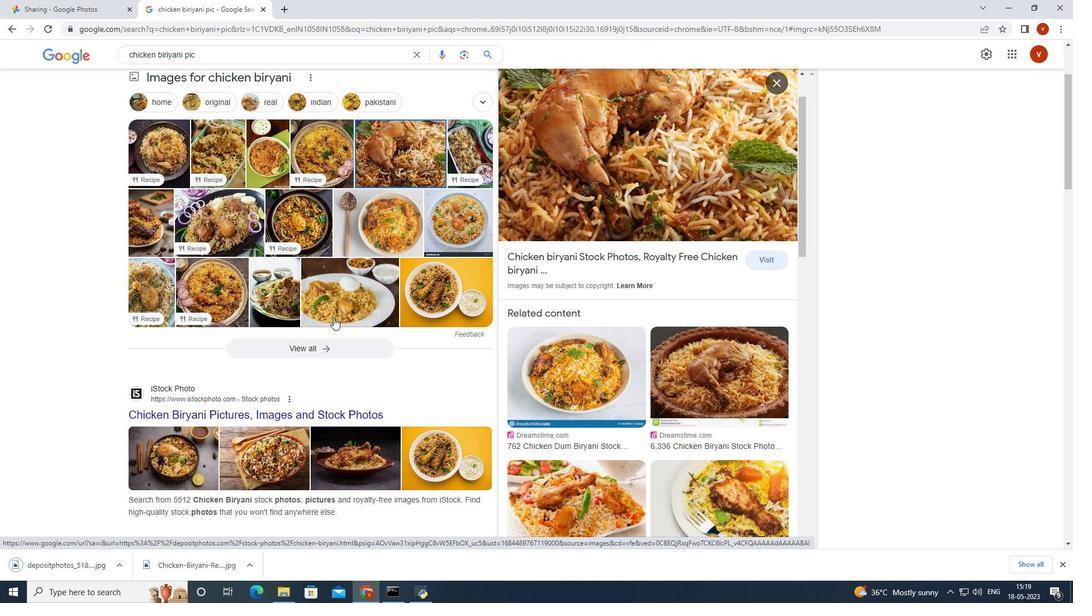 
Action: Mouse moved to (292, 355)
Screenshot: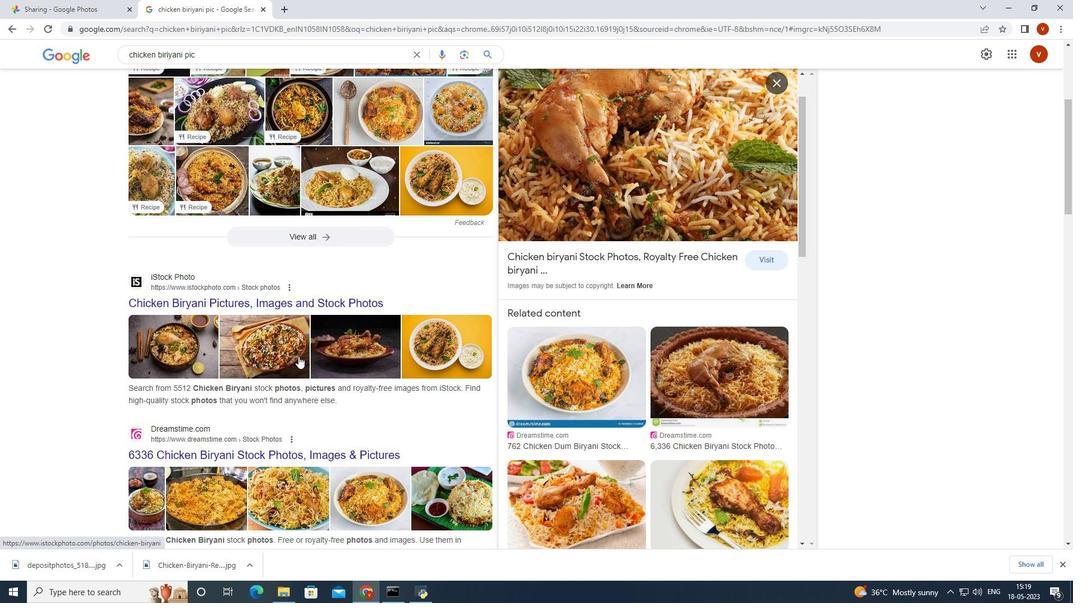 
Action: Mouse pressed left at (292, 355)
Screenshot: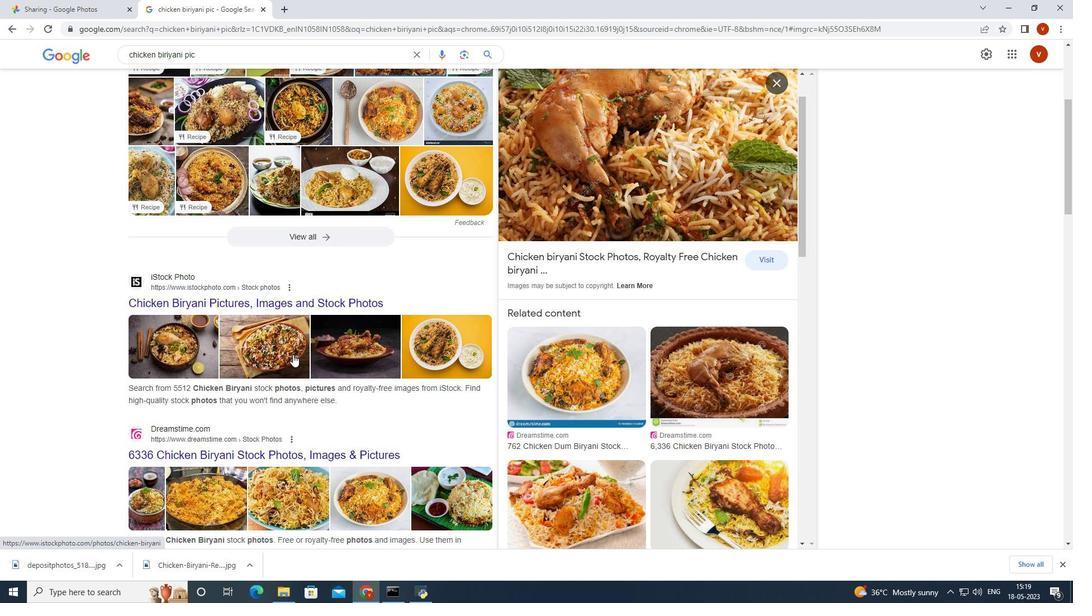 
Action: Mouse moved to (414, 409)
Screenshot: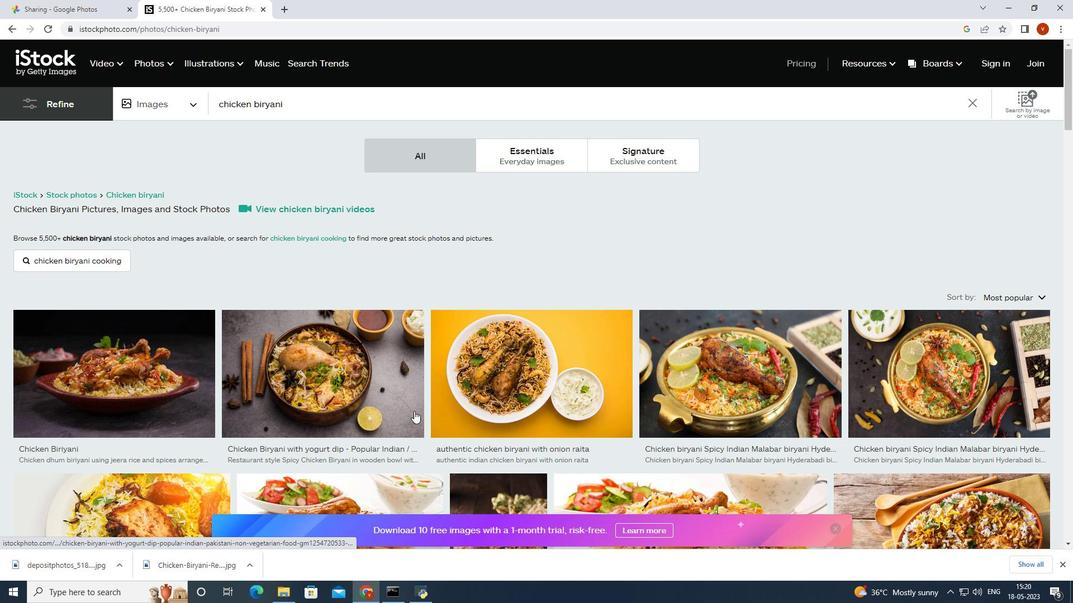 
Action: Mouse scrolled (414, 409) with delta (0, 0)
Screenshot: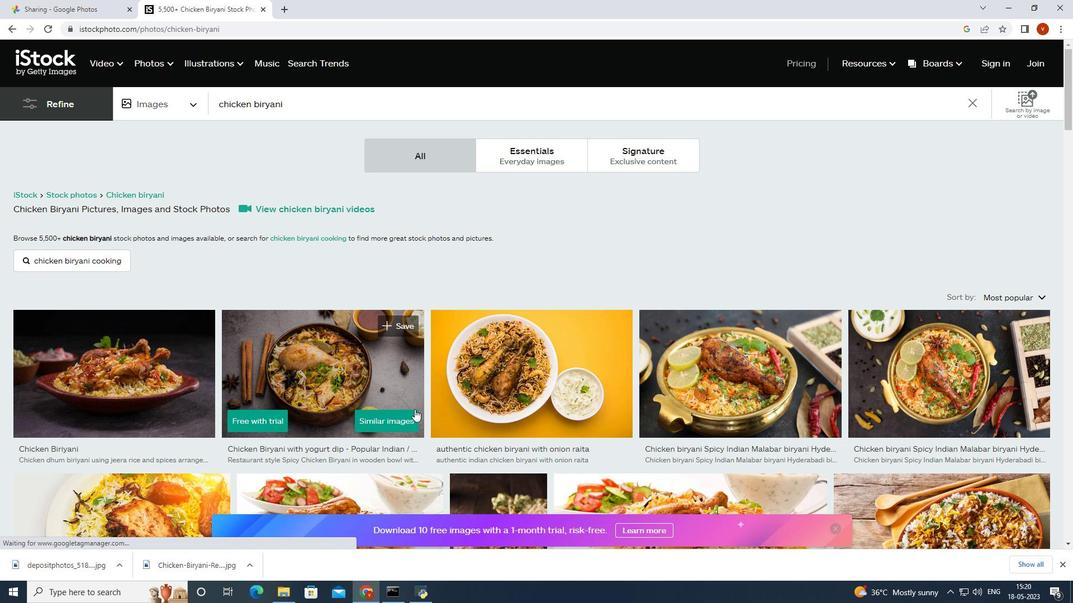 
Action: Mouse scrolled (414, 409) with delta (0, 0)
Screenshot: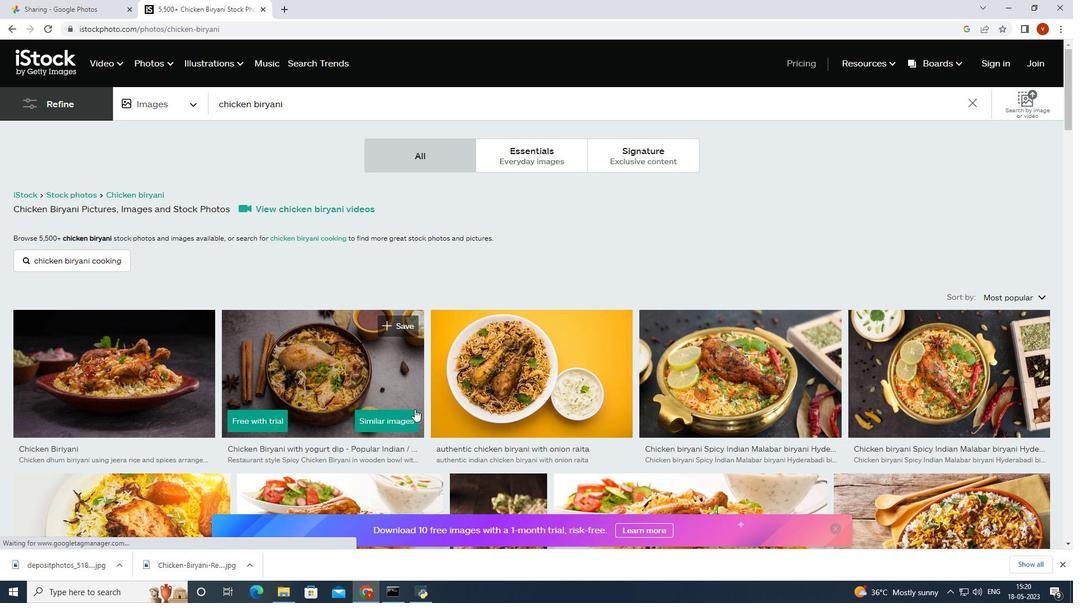
Action: Mouse scrolled (414, 409) with delta (0, 0)
Screenshot: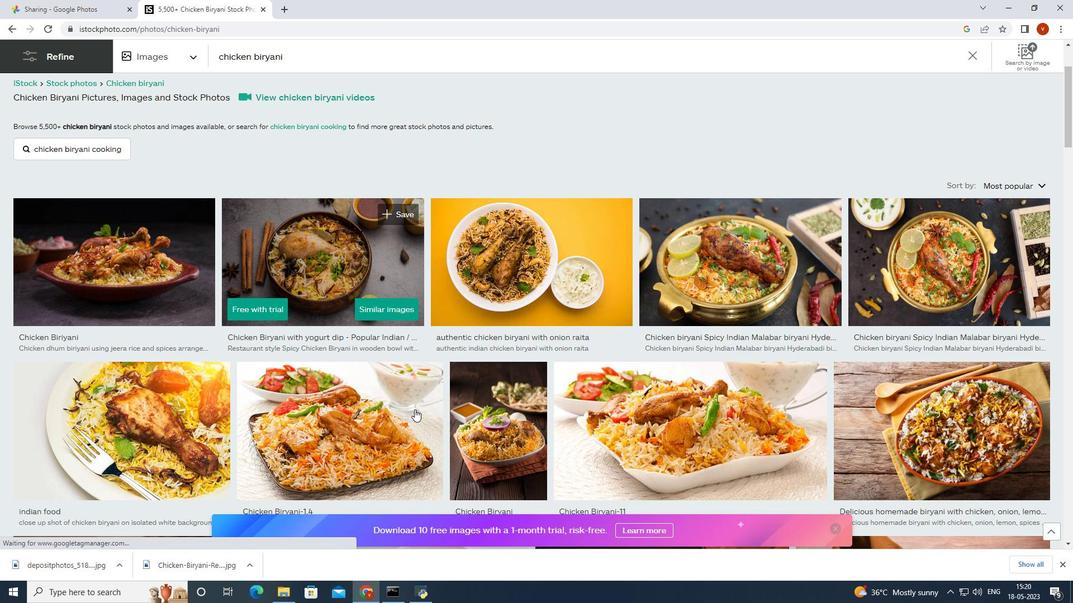 
Action: Mouse moved to (179, 384)
Screenshot: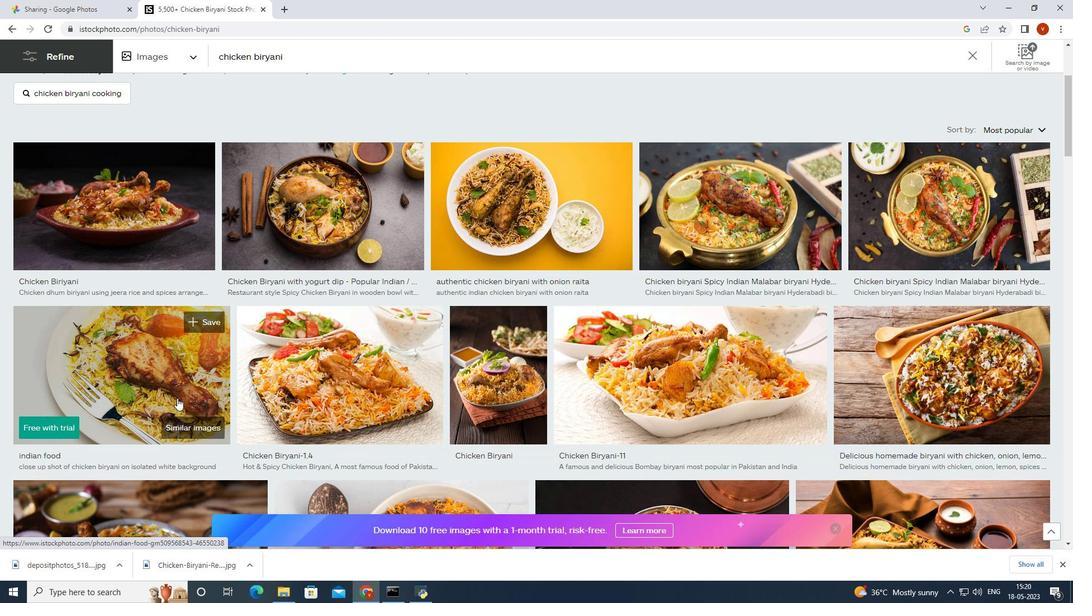 
Action: Mouse pressed right at (179, 384)
Screenshot: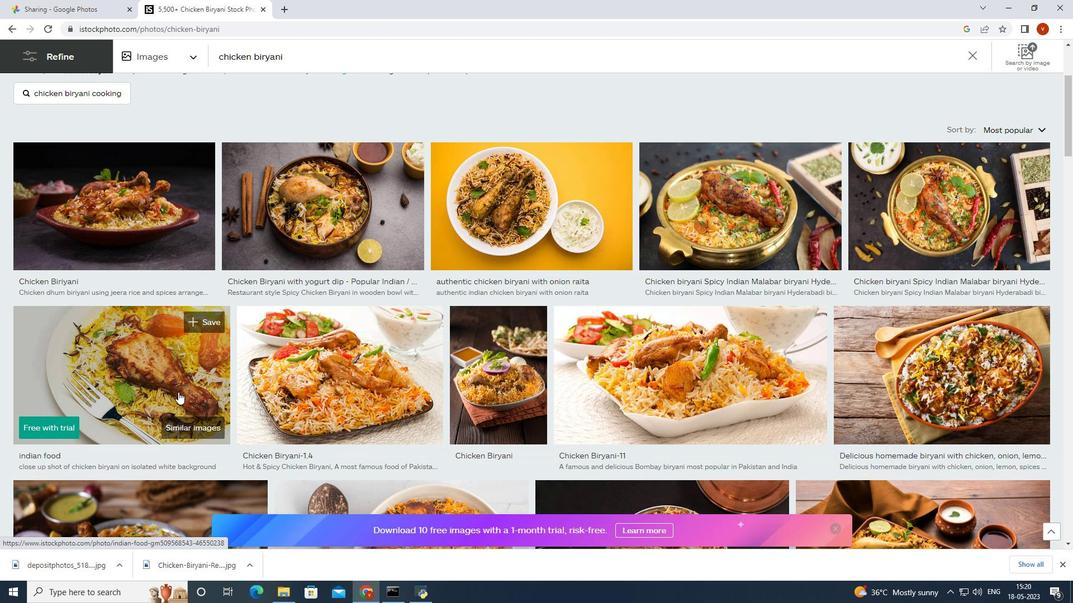 
Action: Mouse moved to (240, 499)
Screenshot: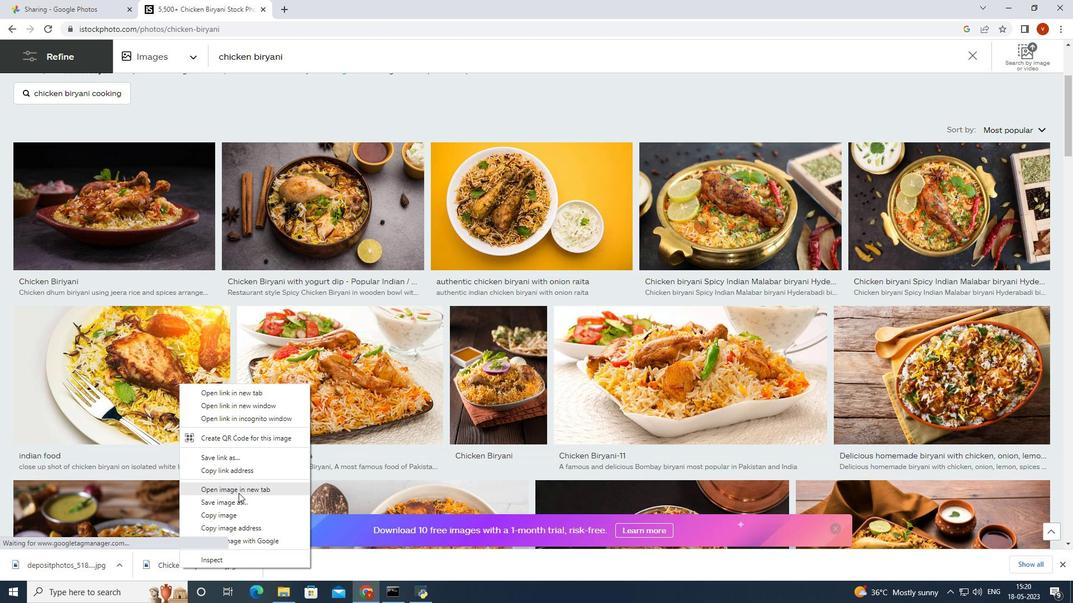 
Action: Mouse pressed left at (240, 499)
Screenshot: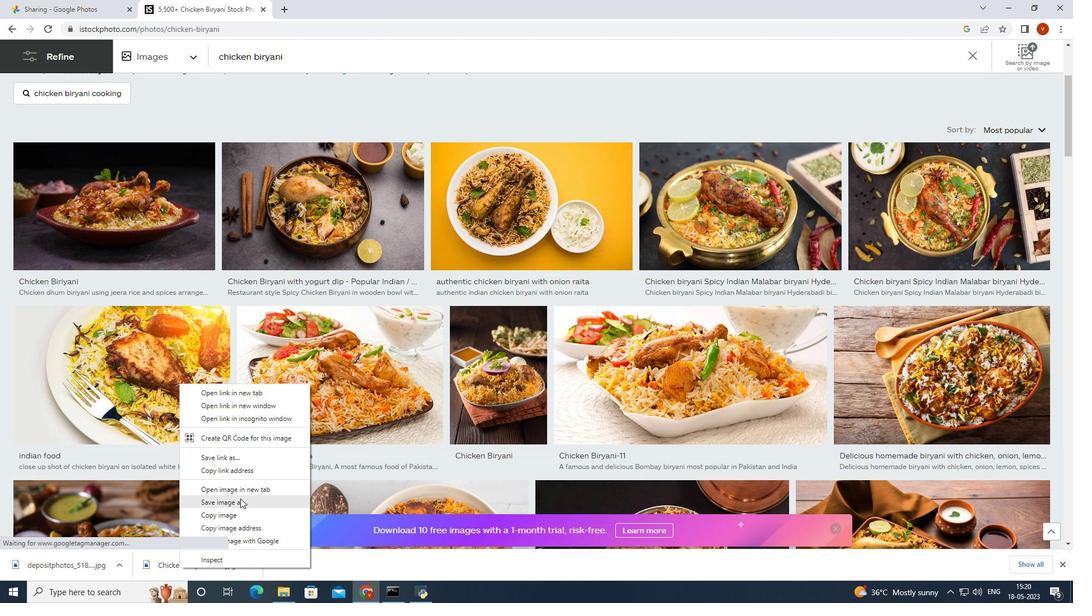 
Action: Mouse moved to (428, 285)
Screenshot: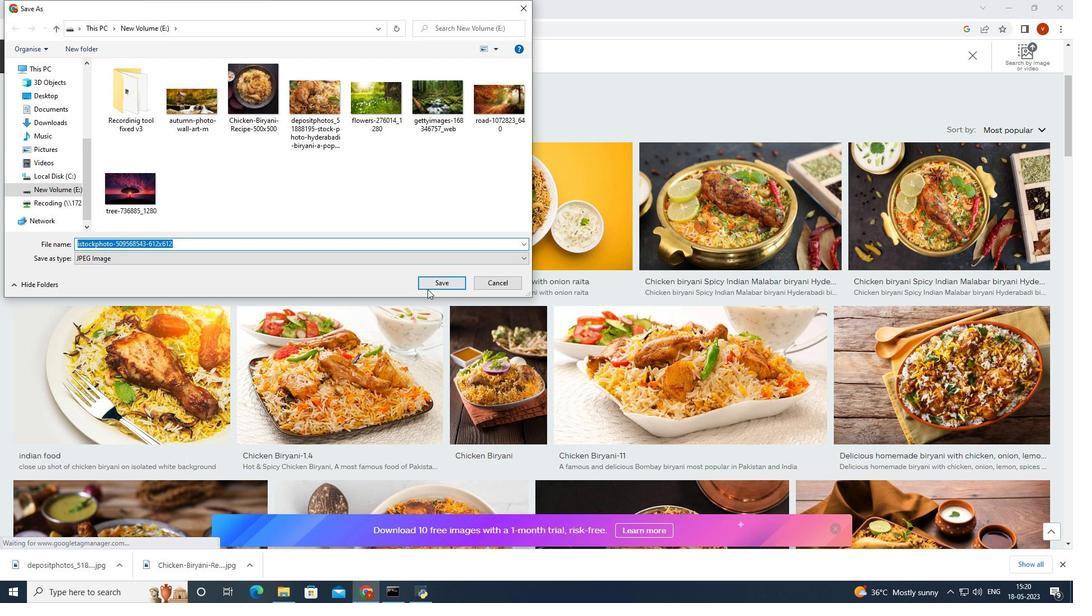 
Action: Mouse pressed left at (428, 285)
Screenshot: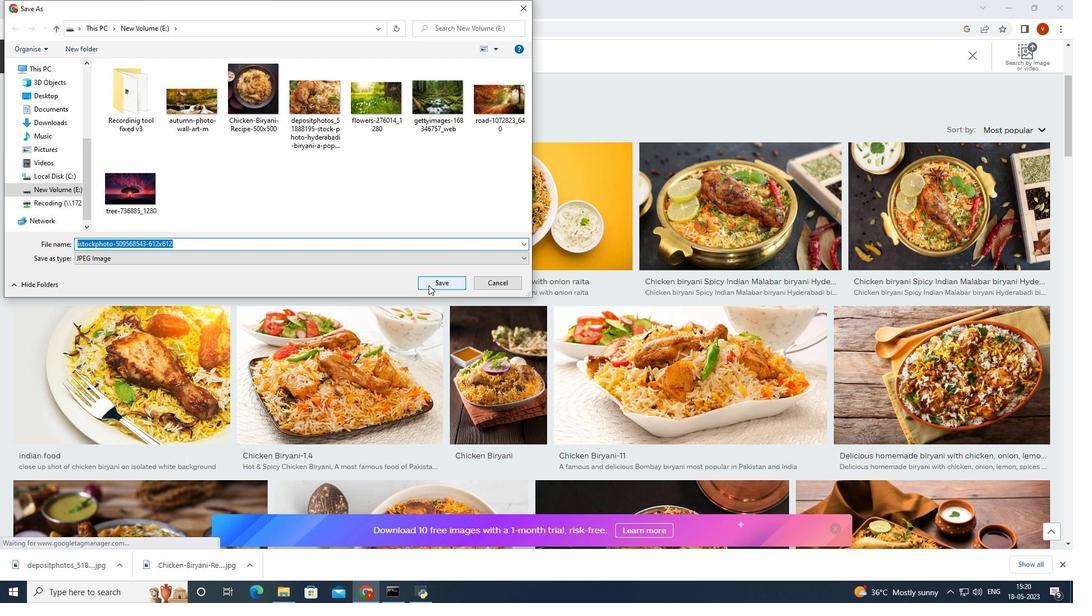 
Action: Mouse moved to (396, 319)
Screenshot: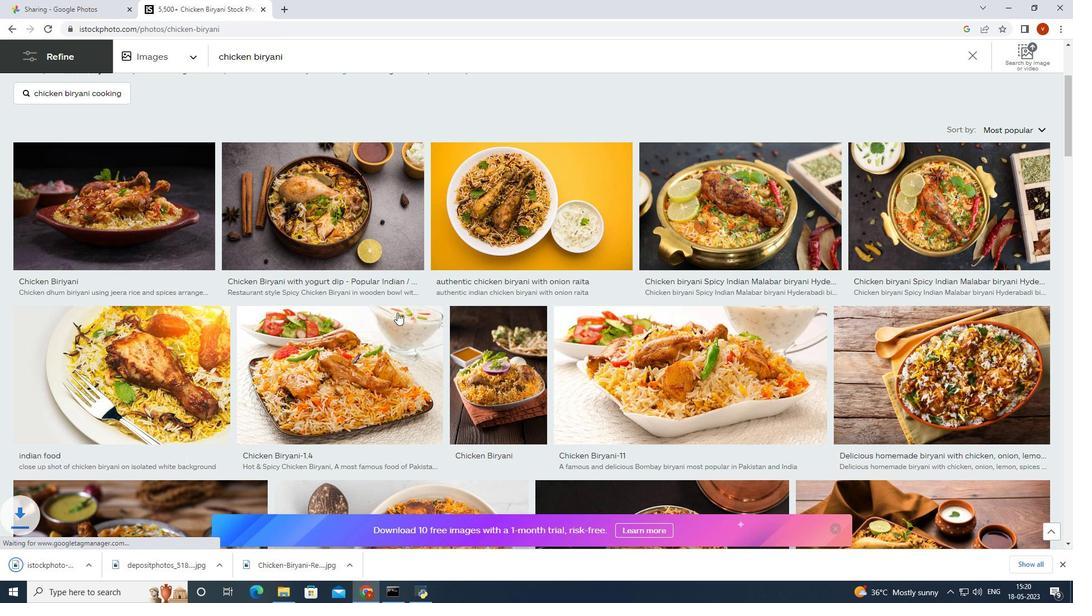 
Action: Mouse scrolled (396, 319) with delta (0, 0)
Screenshot: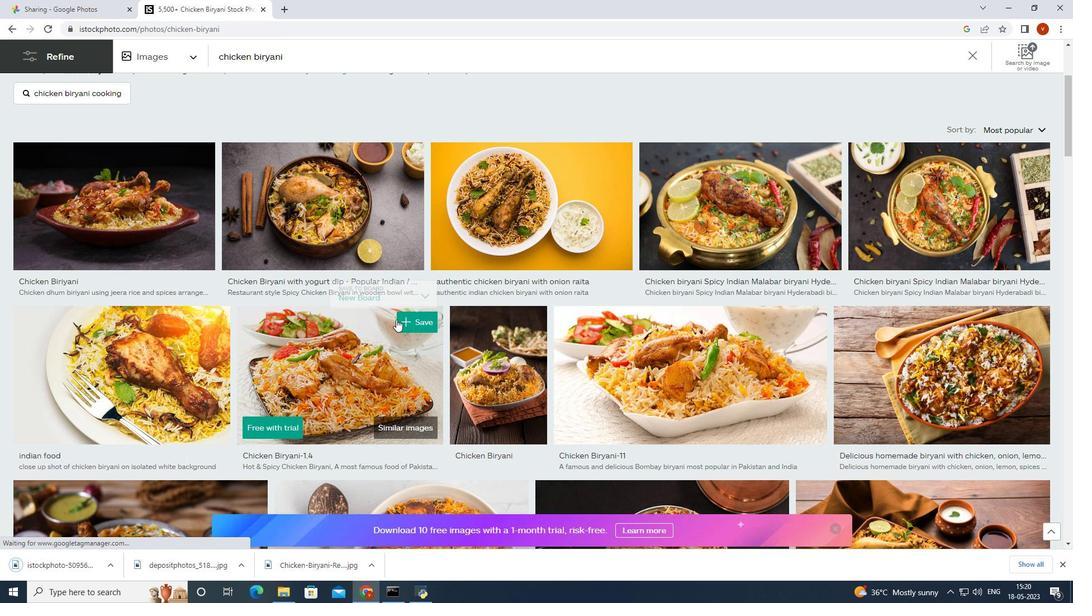 
Action: Mouse scrolled (396, 319) with delta (0, 0)
Screenshot: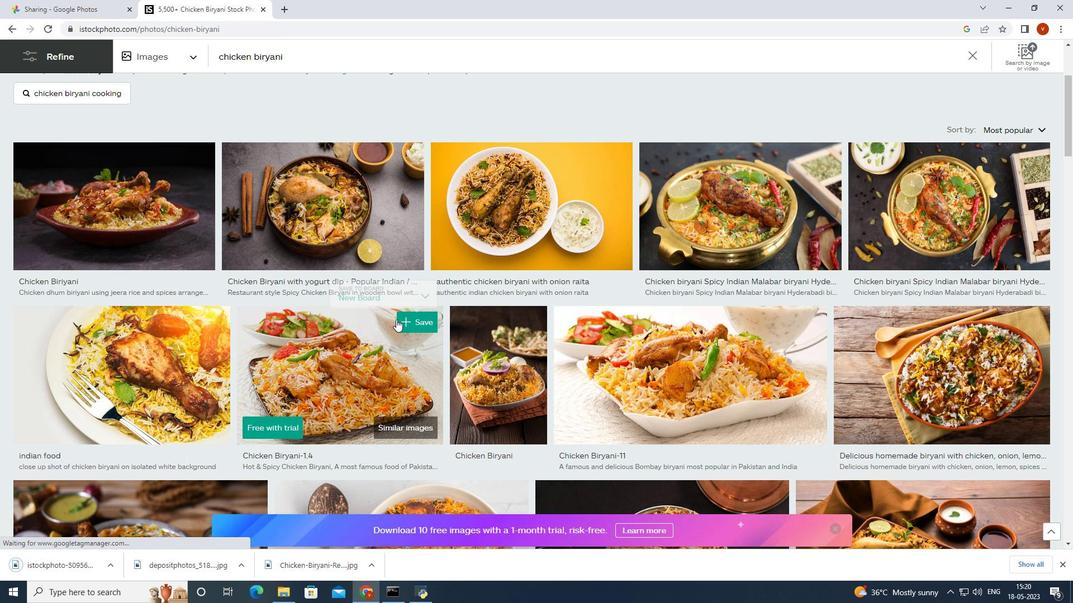 
Action: Mouse scrolled (396, 319) with delta (0, 0)
Screenshot: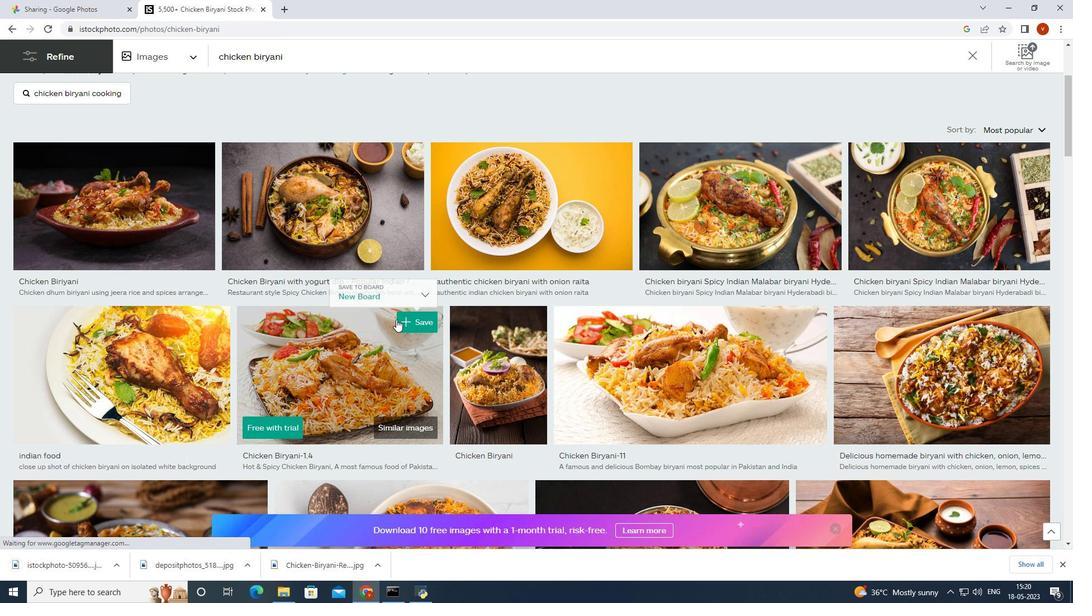 
Action: Mouse scrolled (396, 319) with delta (0, 0)
Screenshot: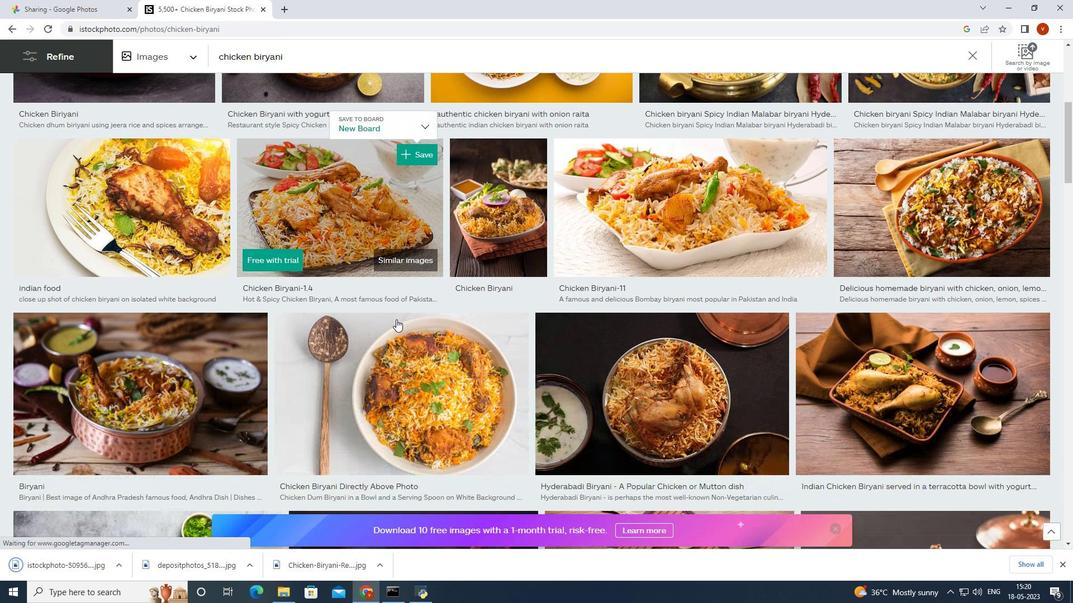 
Action: Mouse scrolled (396, 319) with delta (0, 0)
Screenshot: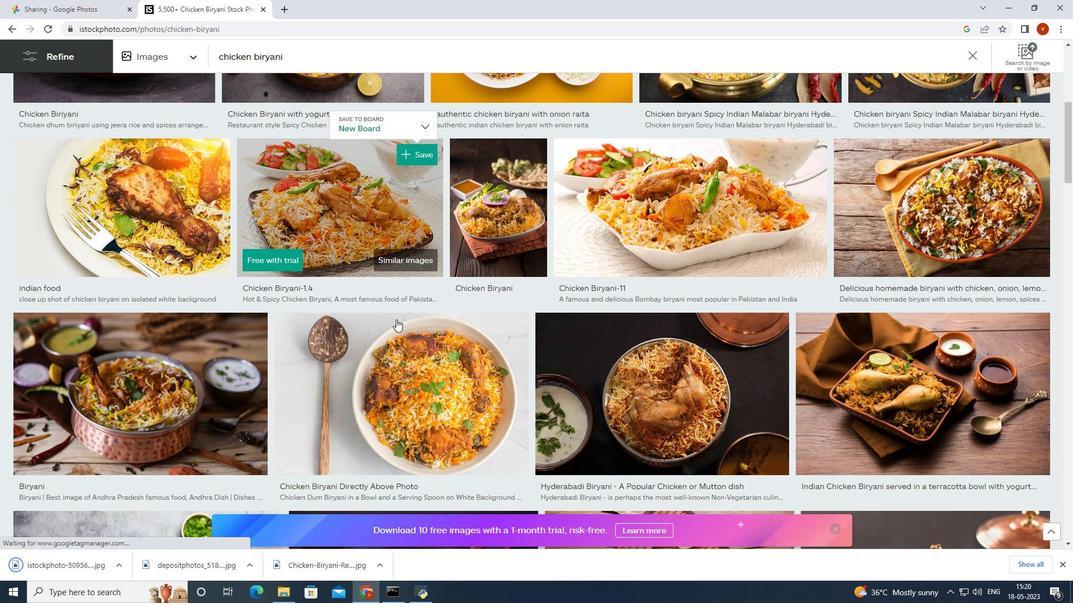 
Action: Mouse scrolled (396, 319) with delta (0, 0)
Screenshot: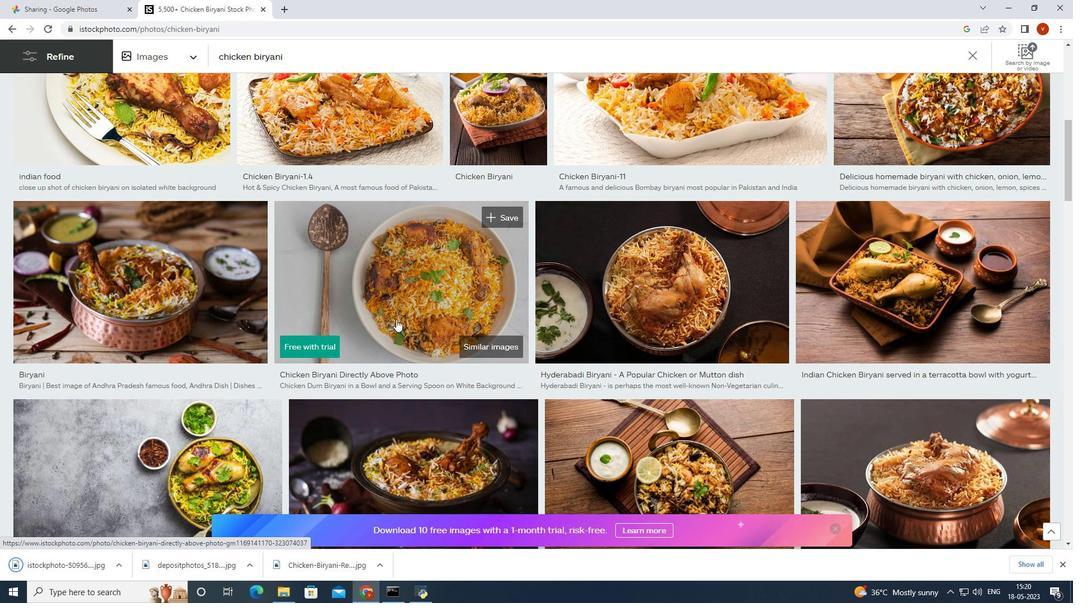 
Action: Mouse scrolled (396, 319) with delta (0, 0)
Screenshot: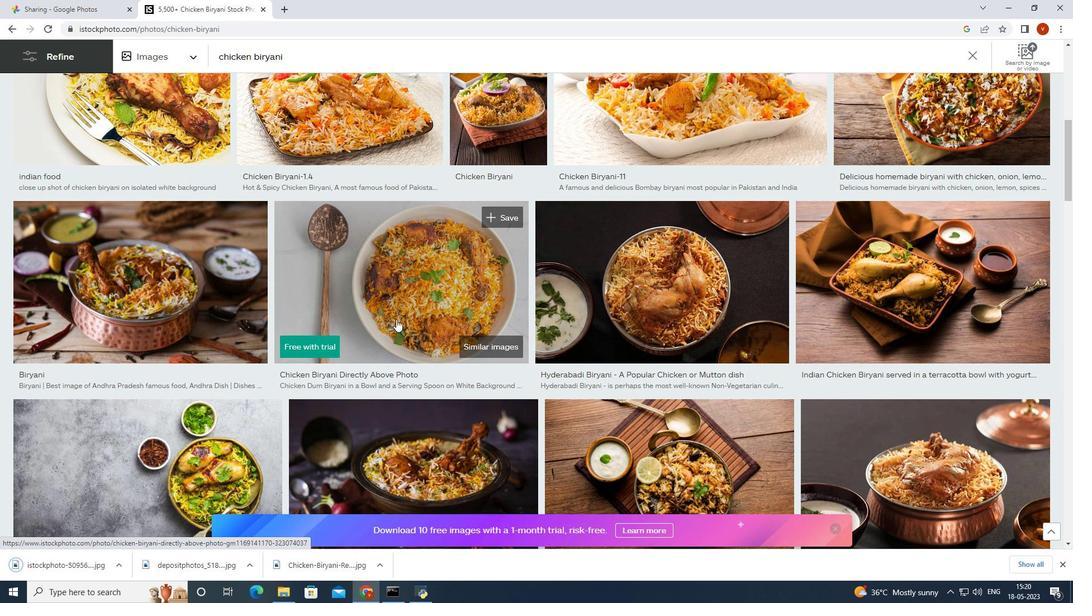 
Action: Mouse moved to (606, 364)
Screenshot: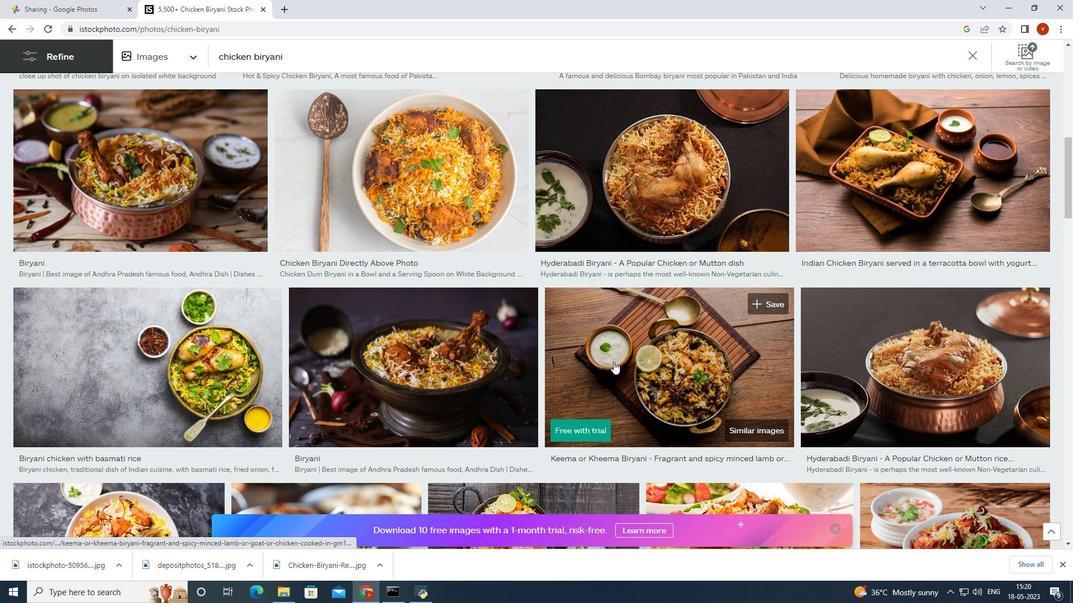 
Action: Mouse scrolled (606, 363) with delta (0, 0)
Screenshot: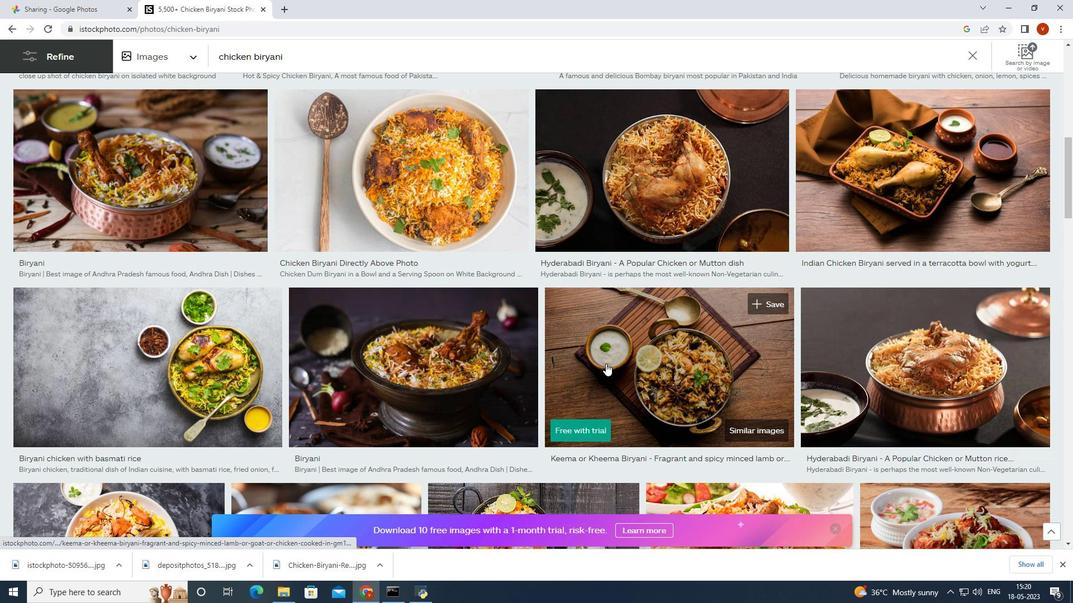 
Action: Mouse scrolled (606, 363) with delta (0, 0)
Screenshot: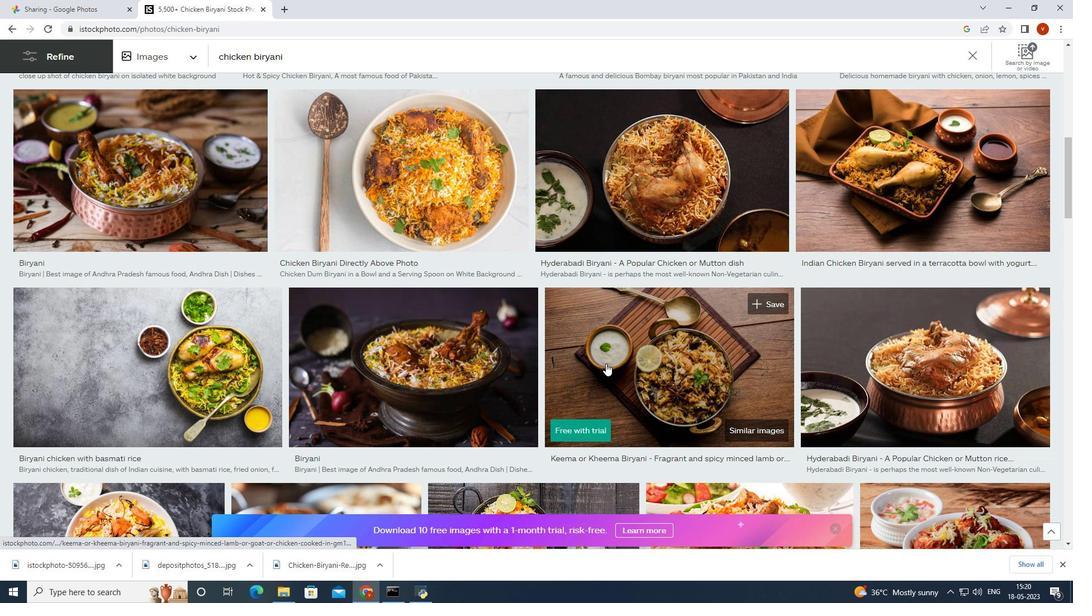 
Action: Mouse scrolled (606, 363) with delta (0, 0)
Screenshot: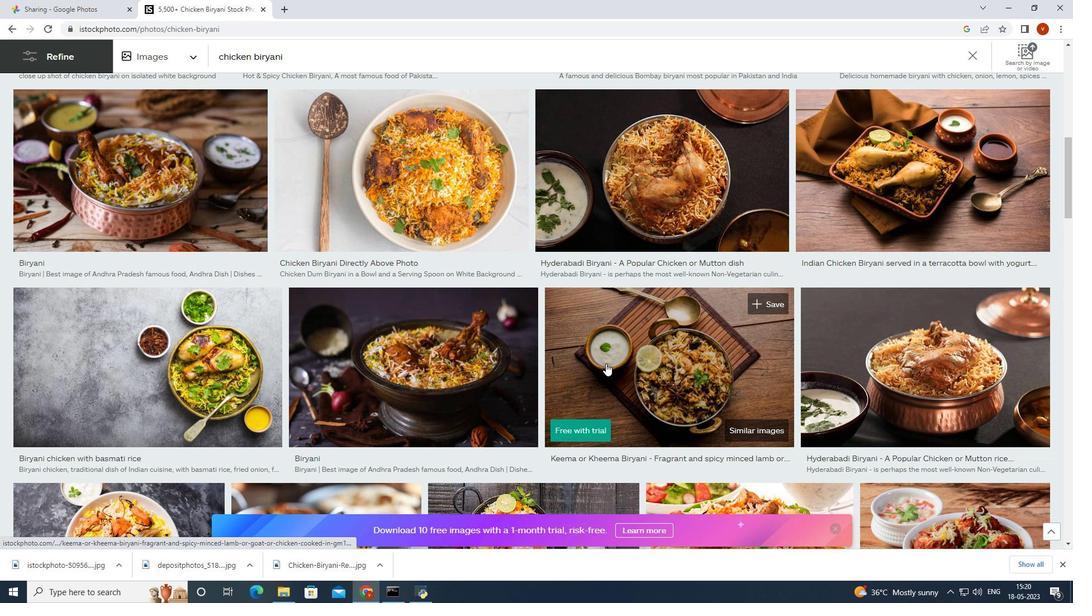 
Action: Mouse scrolled (606, 363) with delta (0, 0)
Screenshot: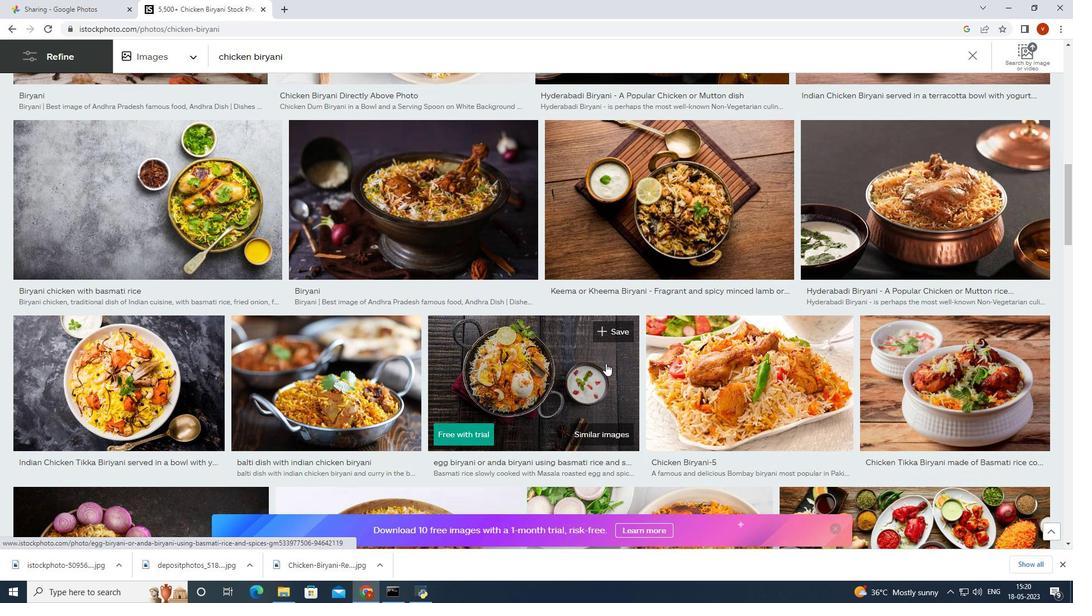 
Action: Mouse scrolled (606, 363) with delta (0, 0)
Screenshot: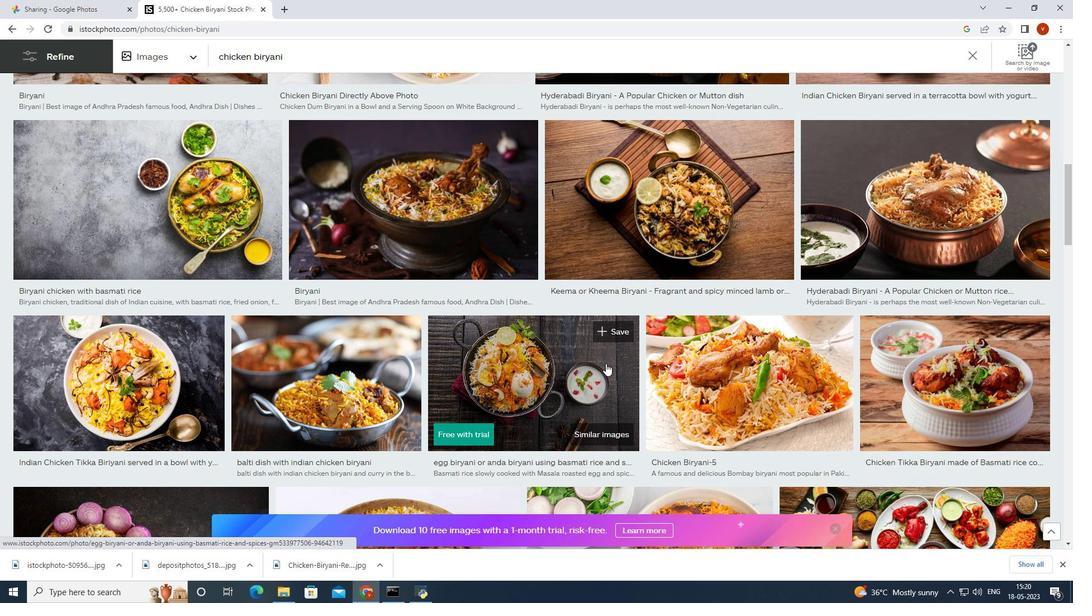 
Action: Mouse moved to (607, 360)
Screenshot: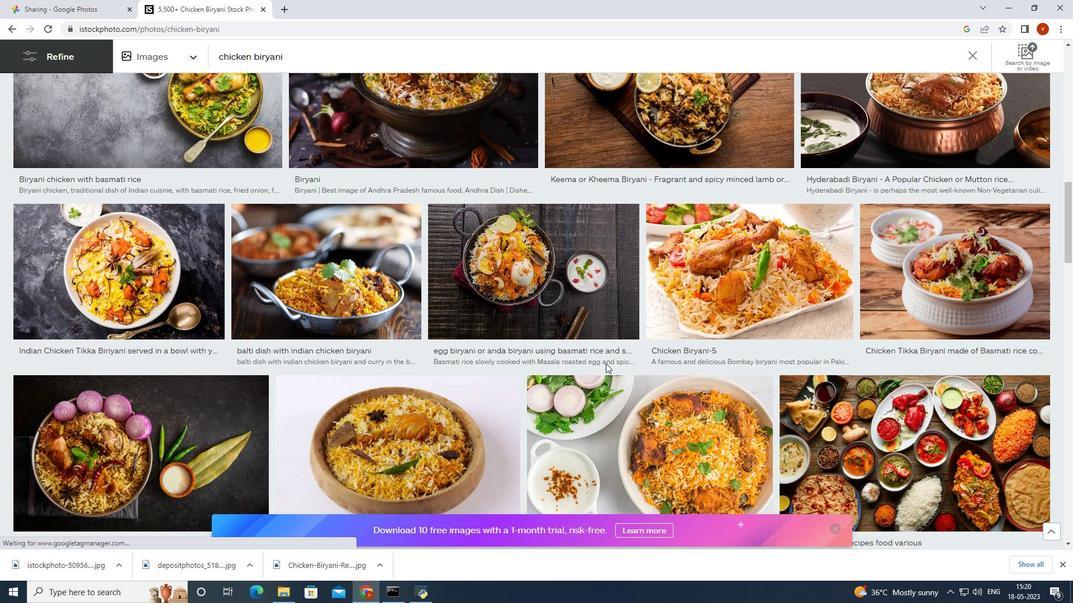 
Action: Mouse scrolled (607, 360) with delta (0, 0)
Screenshot: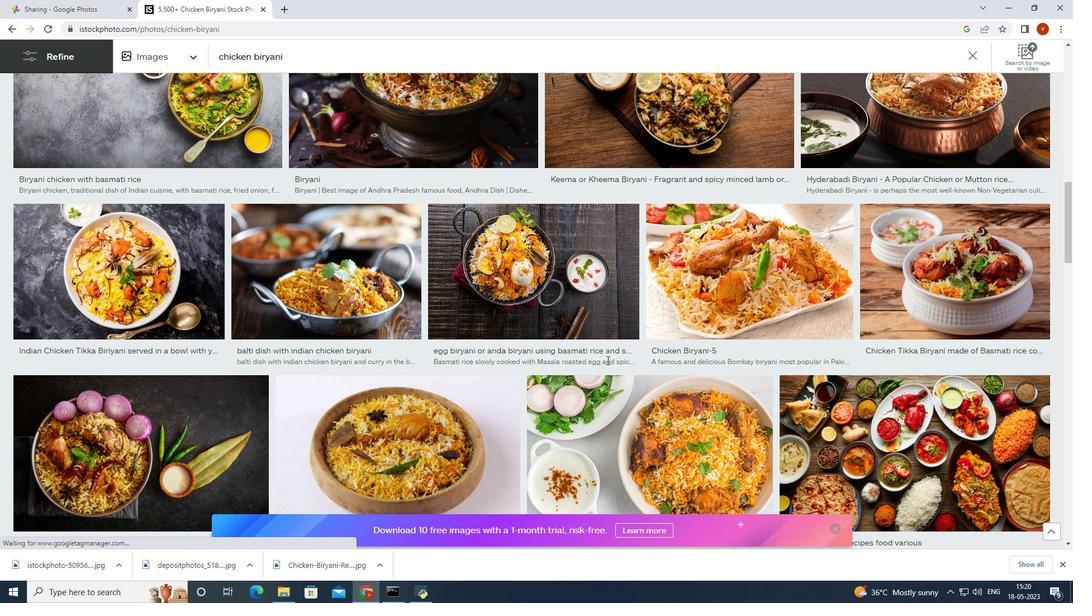 
Action: Mouse scrolled (607, 360) with delta (0, 0)
Screenshot: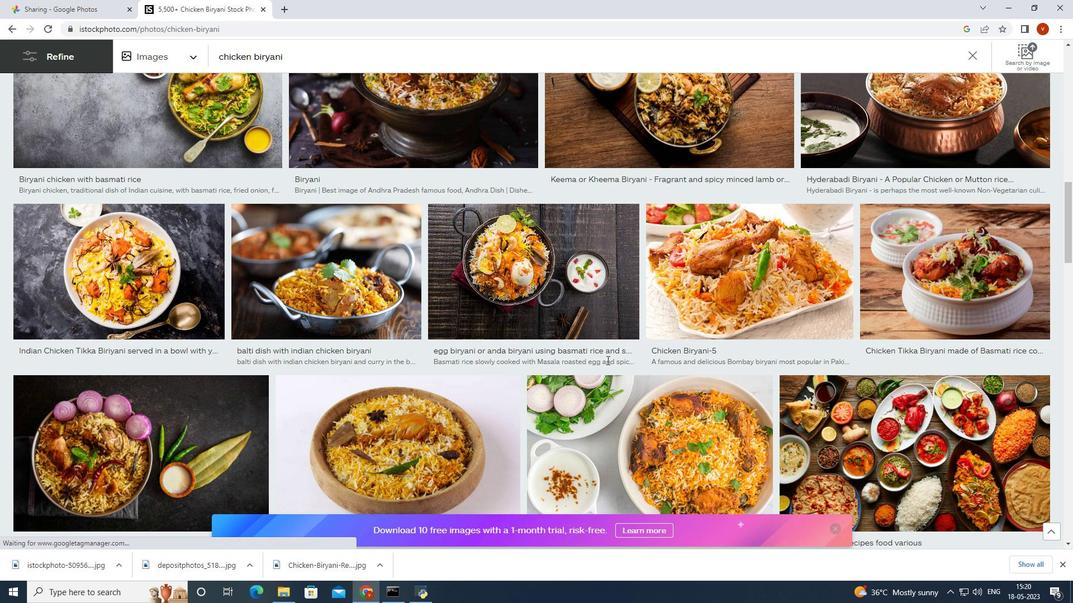 
Action: Mouse moved to (610, 359)
Screenshot: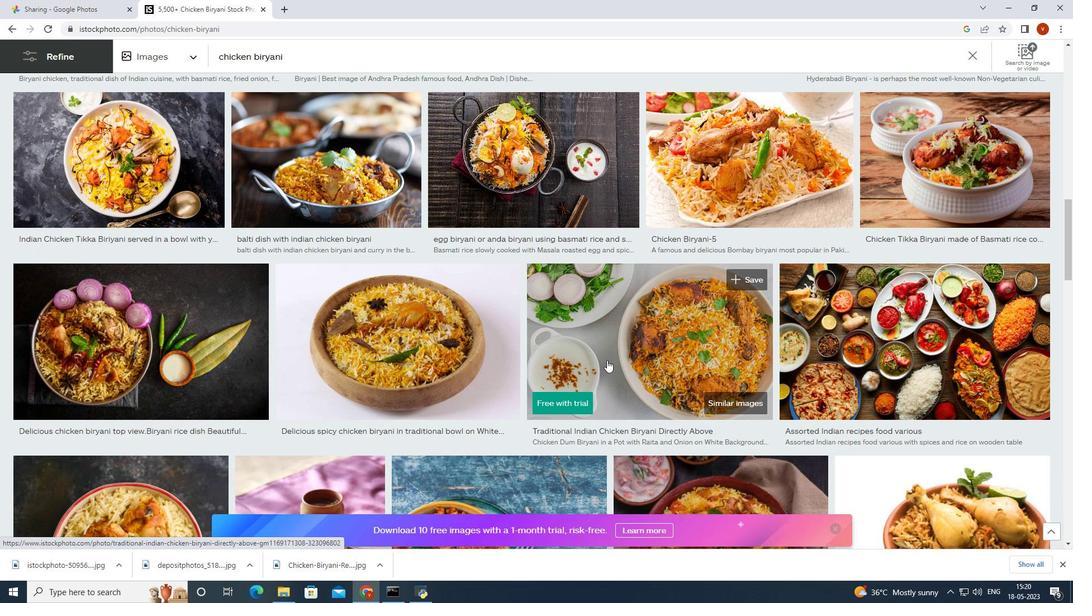 
Action: Mouse scrolled (610, 358) with delta (0, 0)
Screenshot: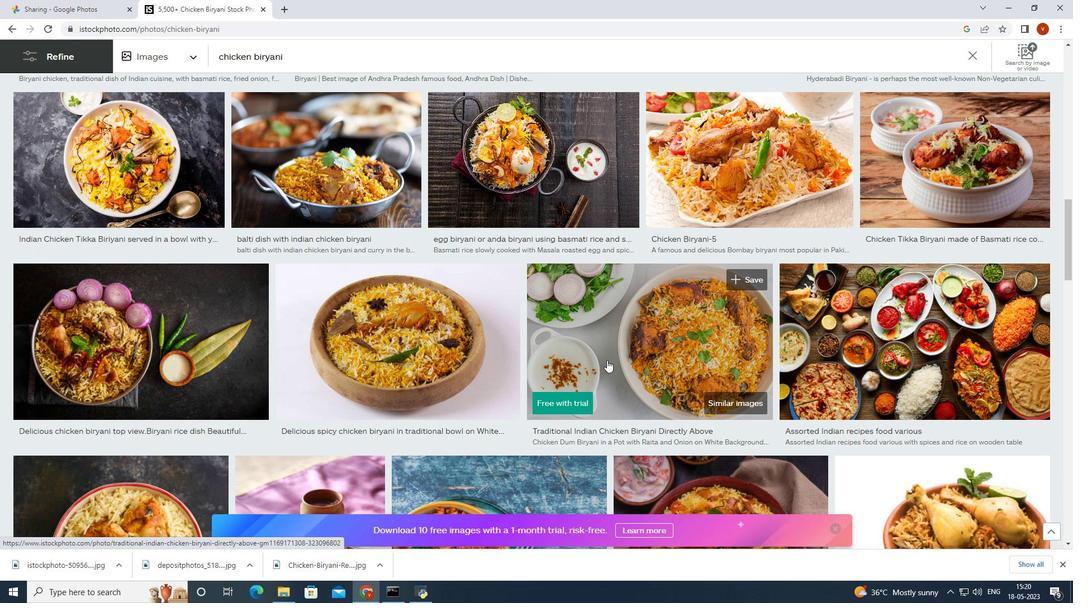 
Action: Mouse scrolled (610, 358) with delta (0, 0)
Screenshot: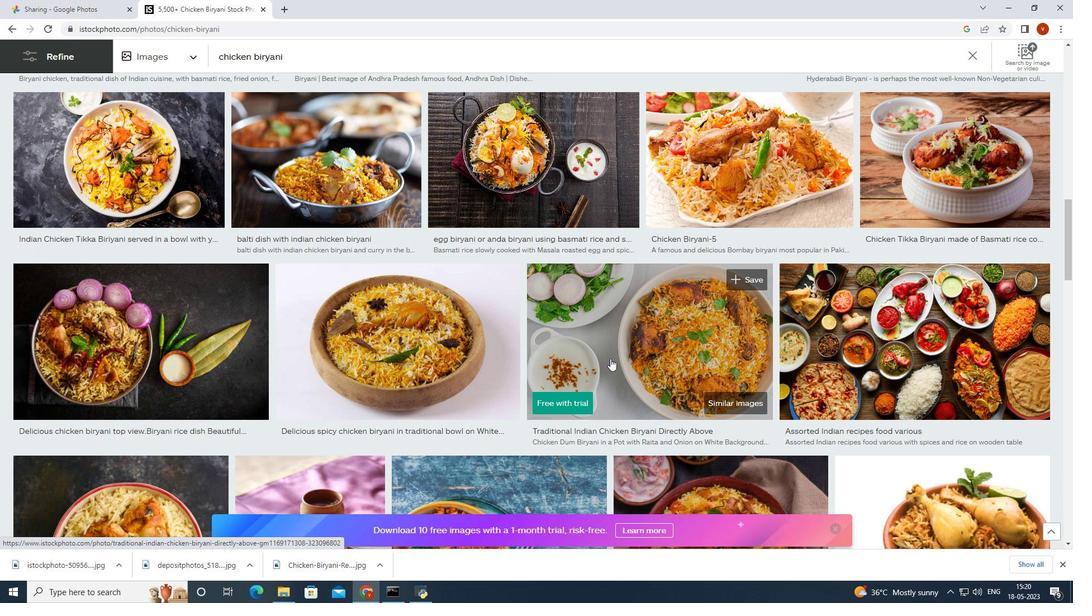 
Action: Mouse moved to (693, 409)
Screenshot: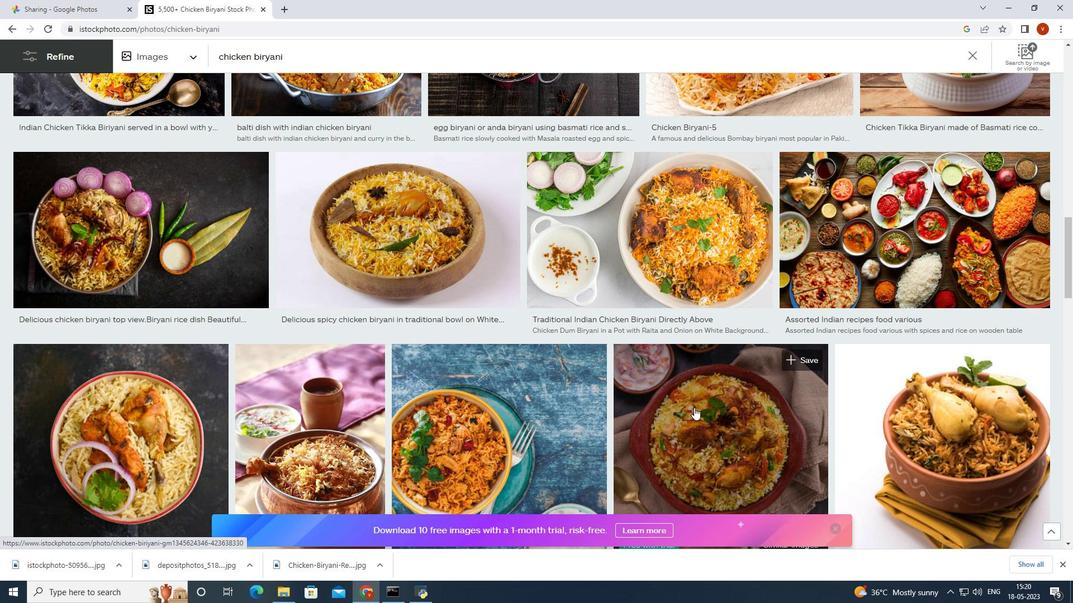 
Action: Mouse pressed right at (693, 409)
Screenshot: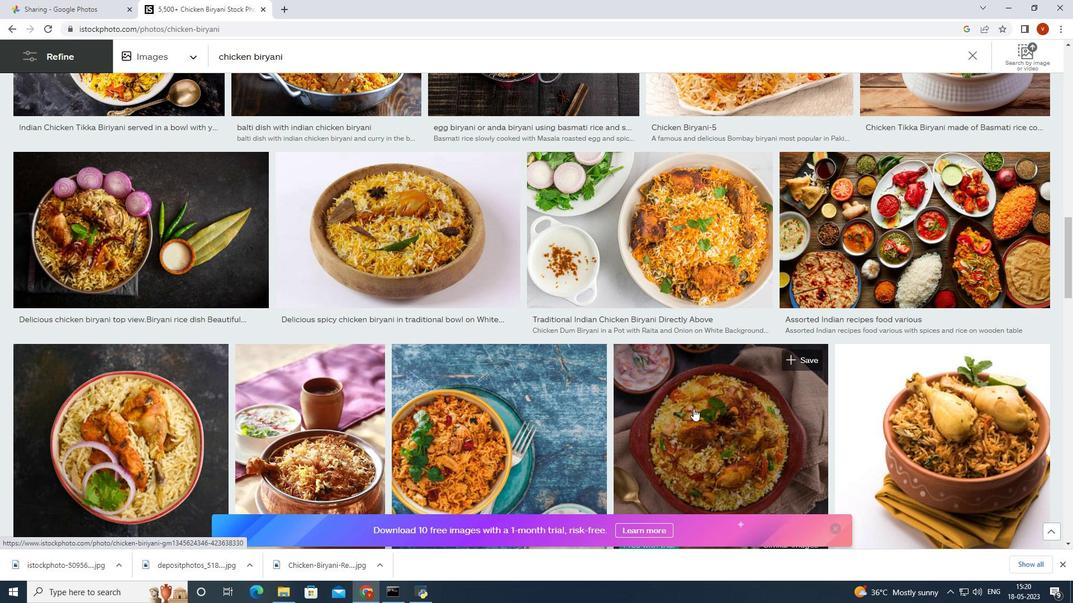 
Action: Mouse moved to (737, 346)
Screenshot: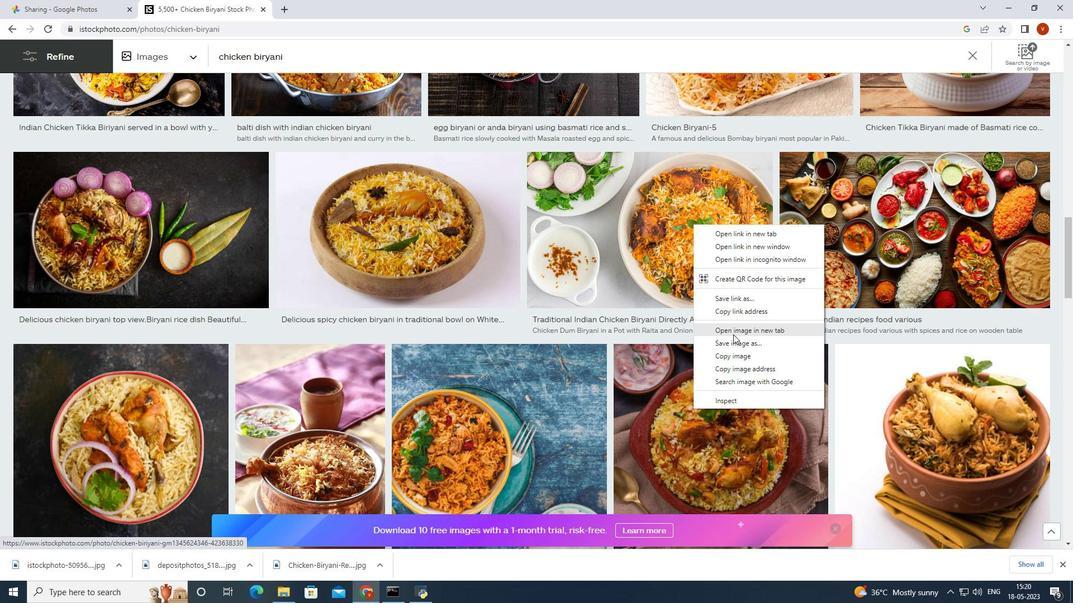 
Action: Mouse pressed left at (737, 346)
Screenshot: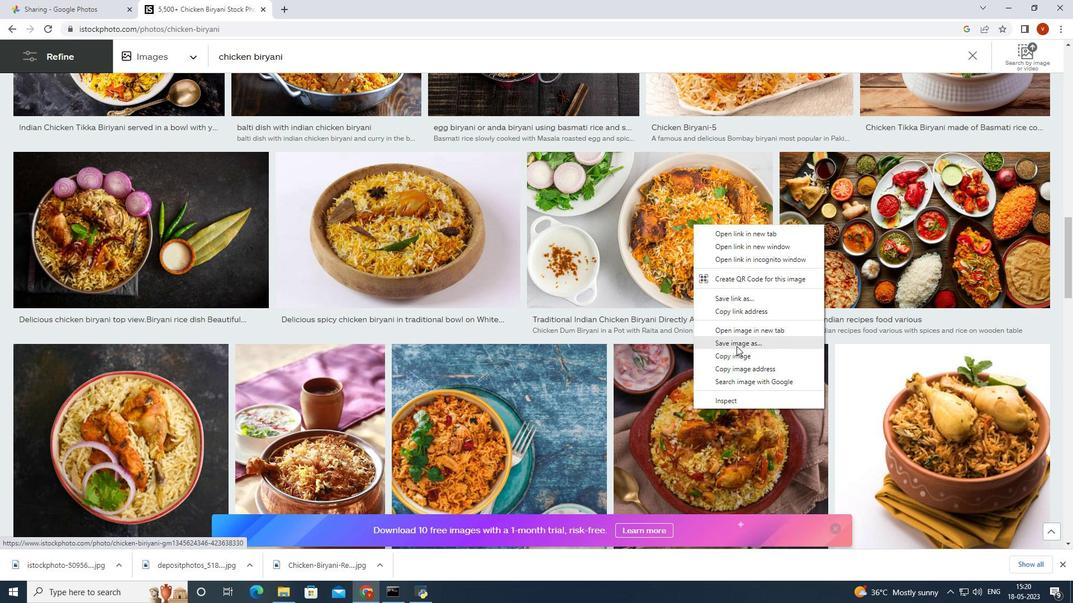 
Action: Mouse moved to (441, 280)
Screenshot: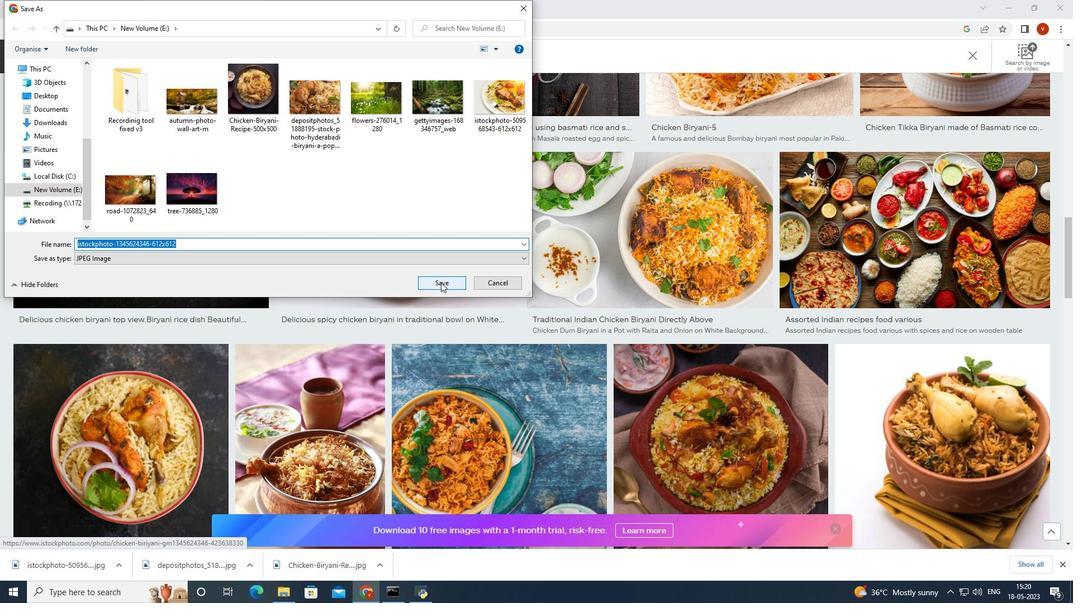 
Action: Mouse pressed left at (441, 280)
Screenshot: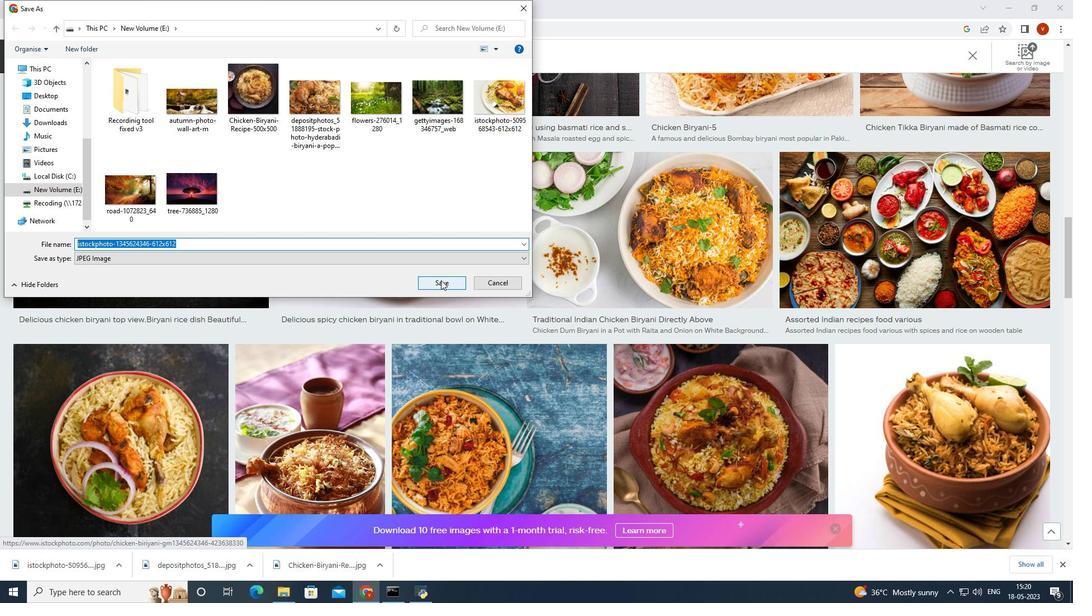 
Action: Mouse moved to (508, 352)
Screenshot: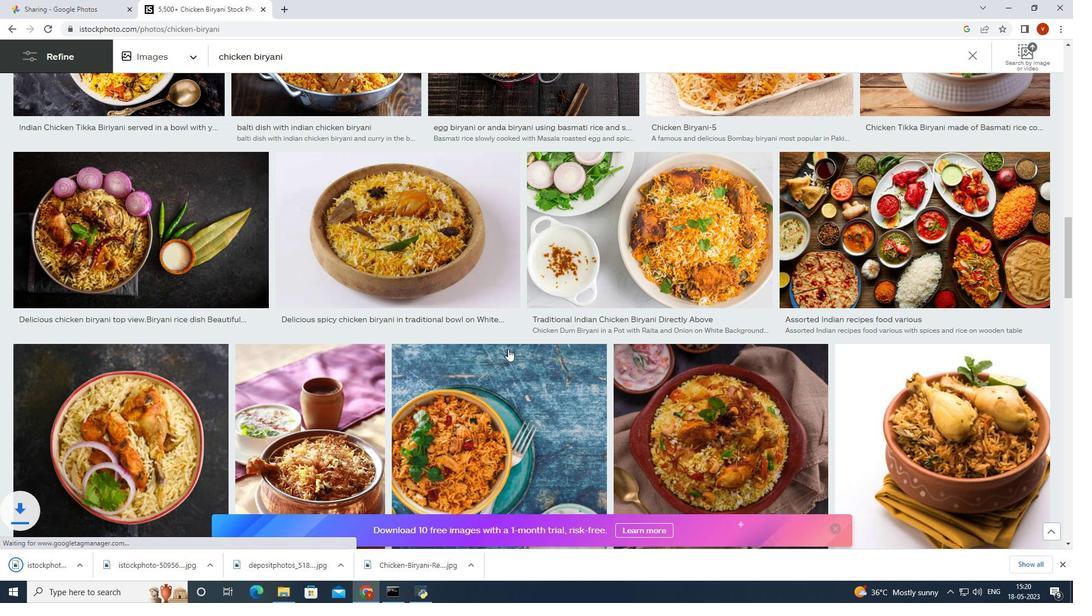 
Action: Mouse scrolled (508, 352) with delta (0, 0)
Screenshot: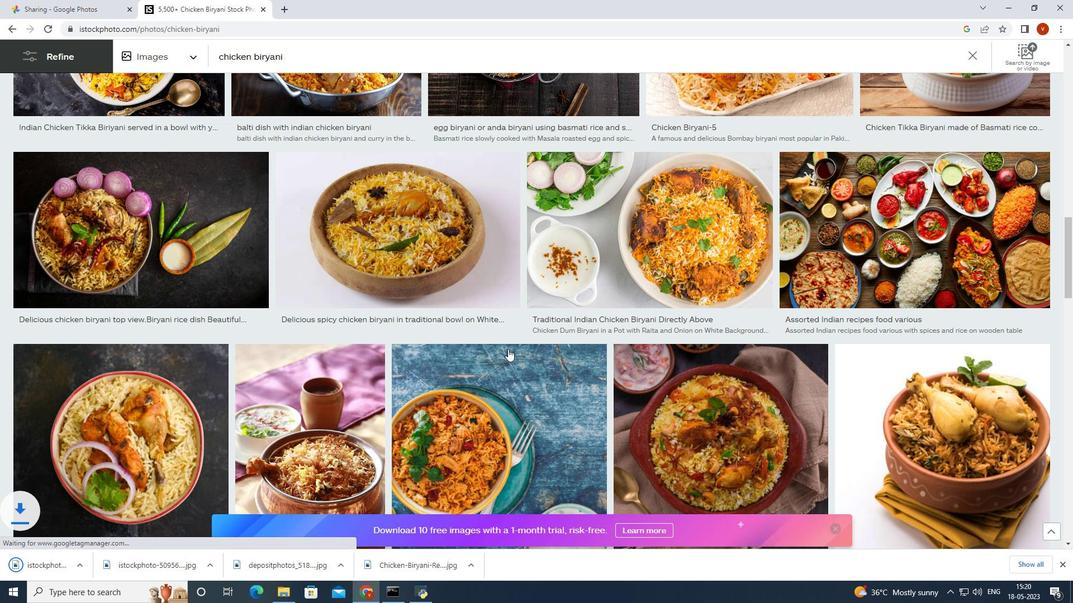 
Action: Mouse moved to (508, 353)
Screenshot: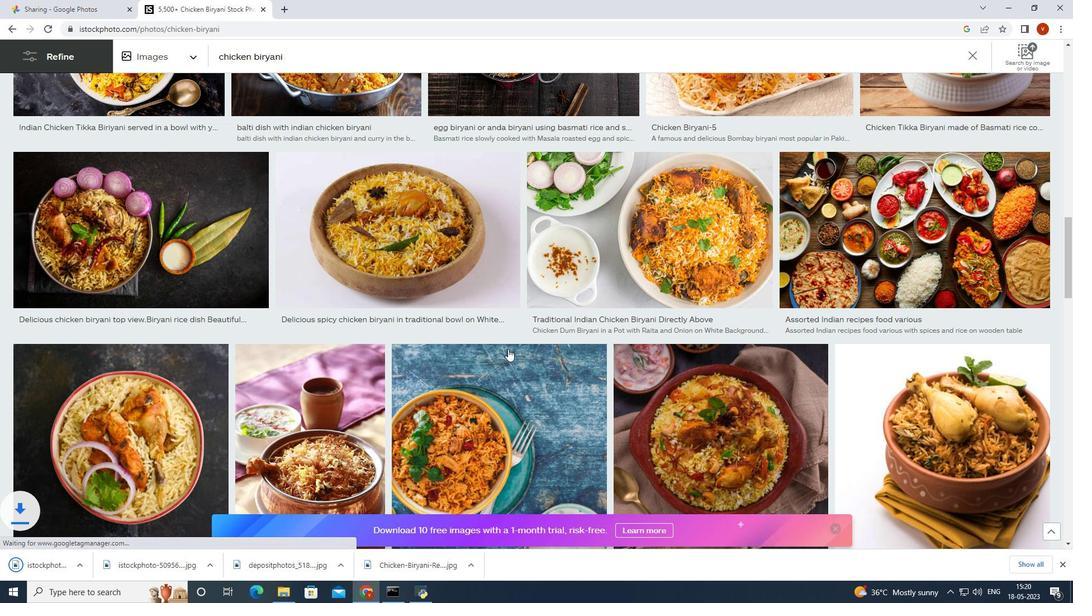 
Action: Mouse scrolled (508, 352) with delta (0, 0)
Screenshot: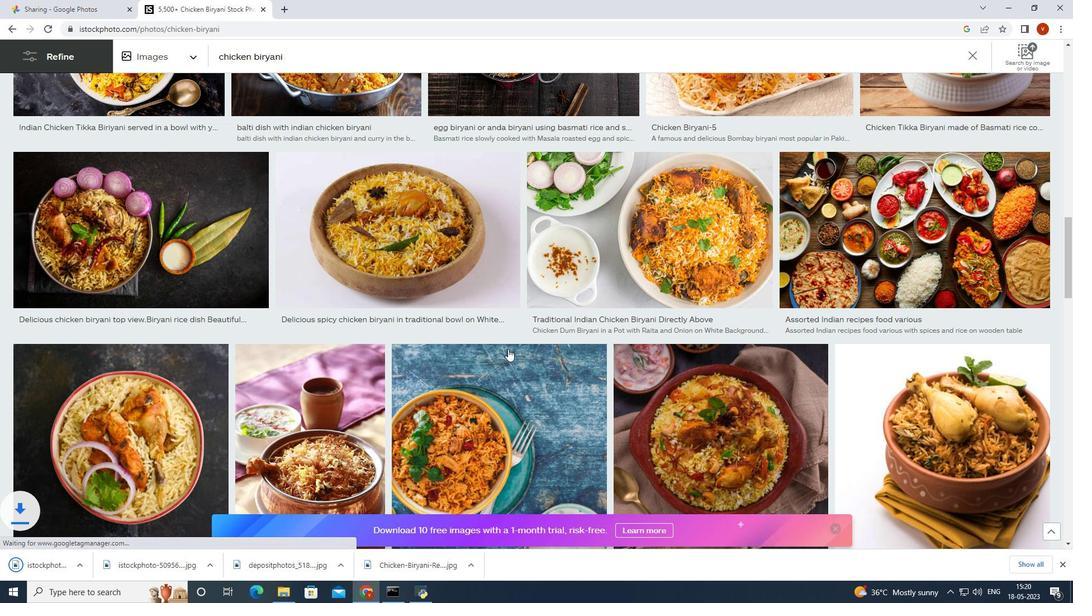 
Action: Mouse scrolled (508, 352) with delta (0, 0)
Screenshot: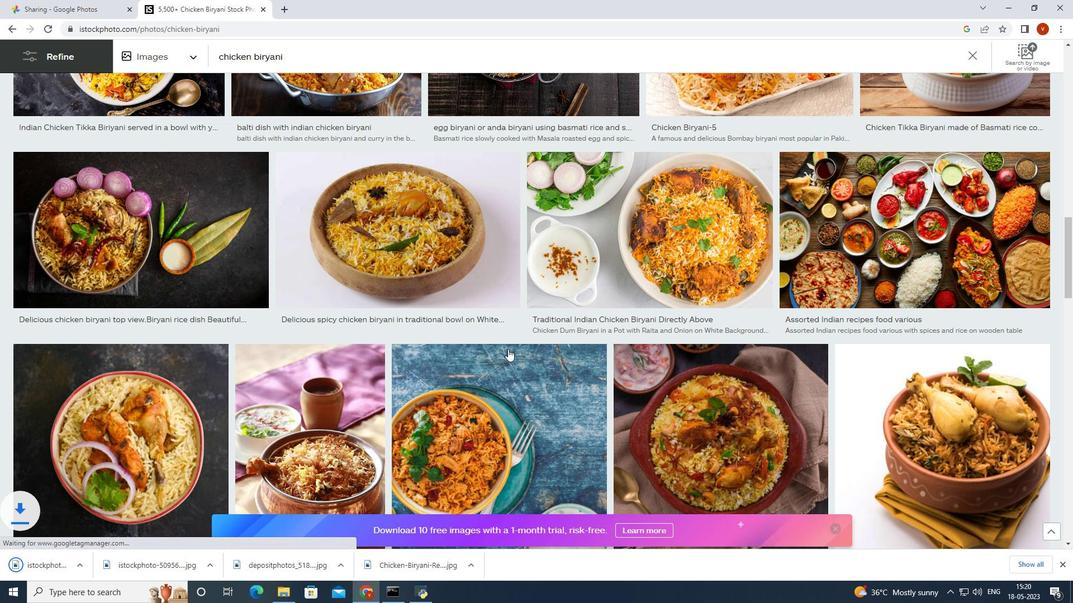 
Action: Mouse moved to (508, 356)
Screenshot: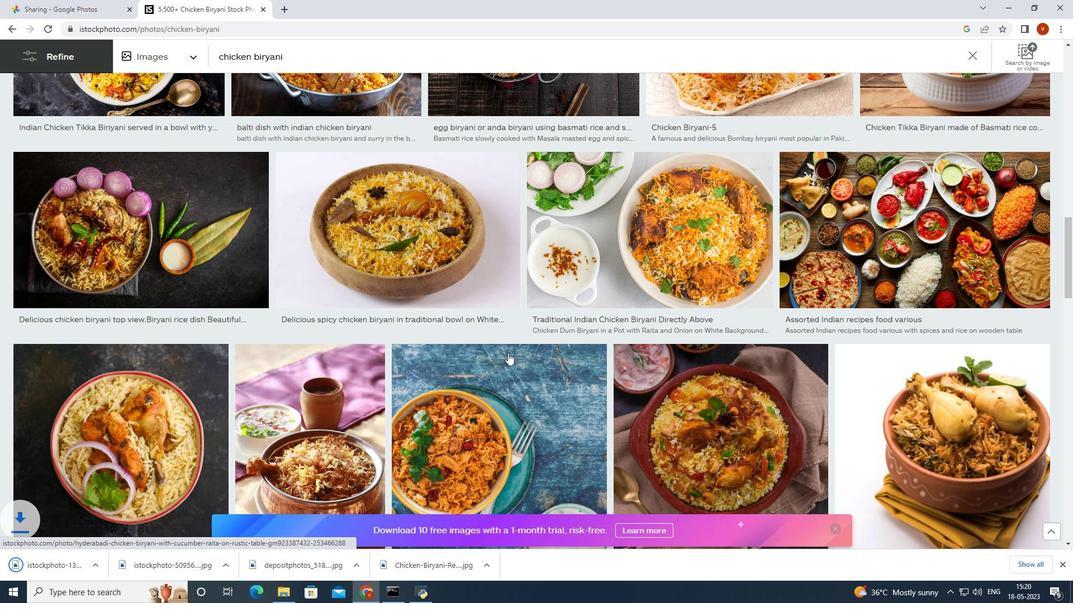 
Action: Mouse scrolled (508, 356) with delta (0, 0)
Screenshot: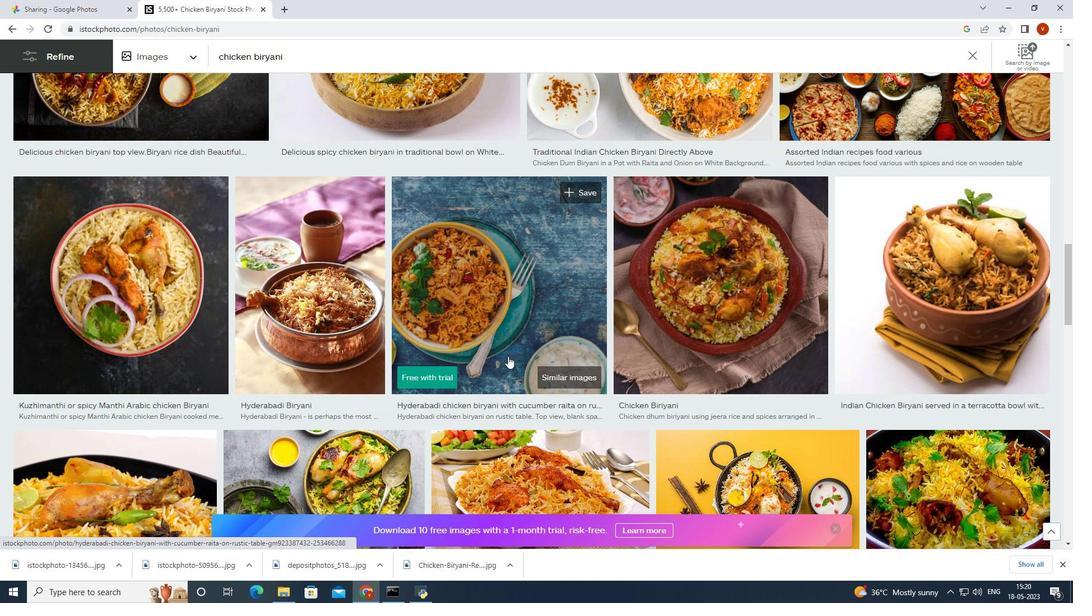 
Action: Mouse scrolled (508, 356) with delta (0, 0)
Screenshot: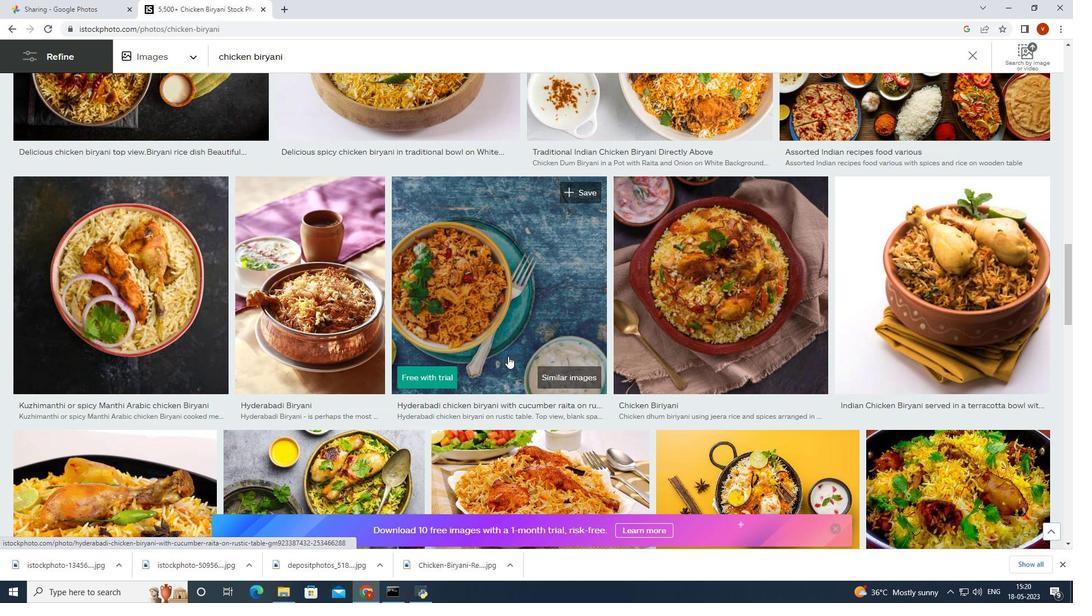 
Action: Mouse scrolled (508, 356) with delta (0, 0)
Screenshot: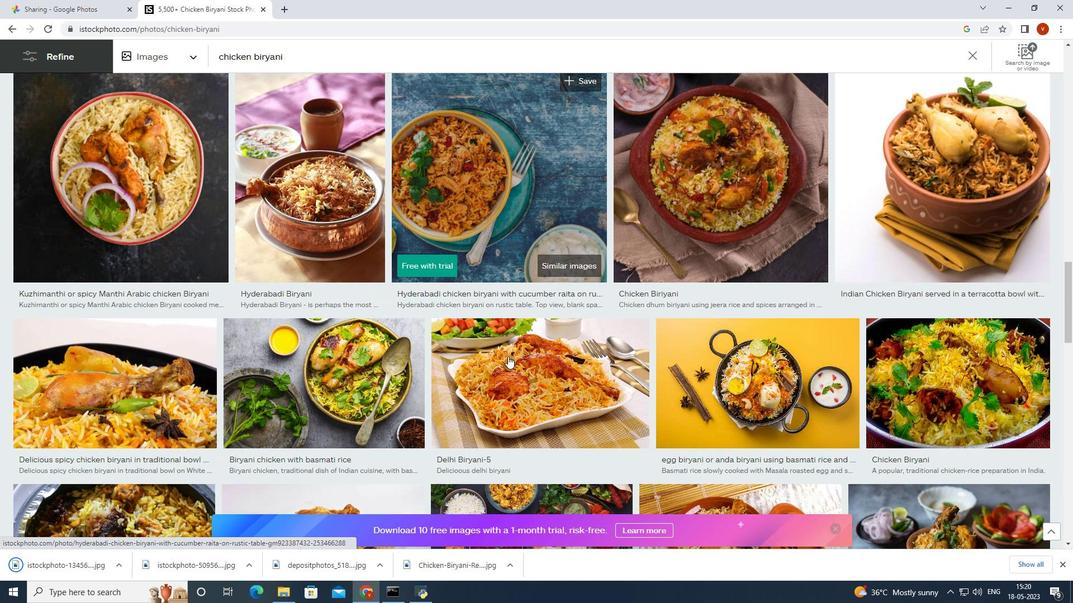 
Action: Mouse scrolled (508, 356) with delta (0, 0)
Screenshot: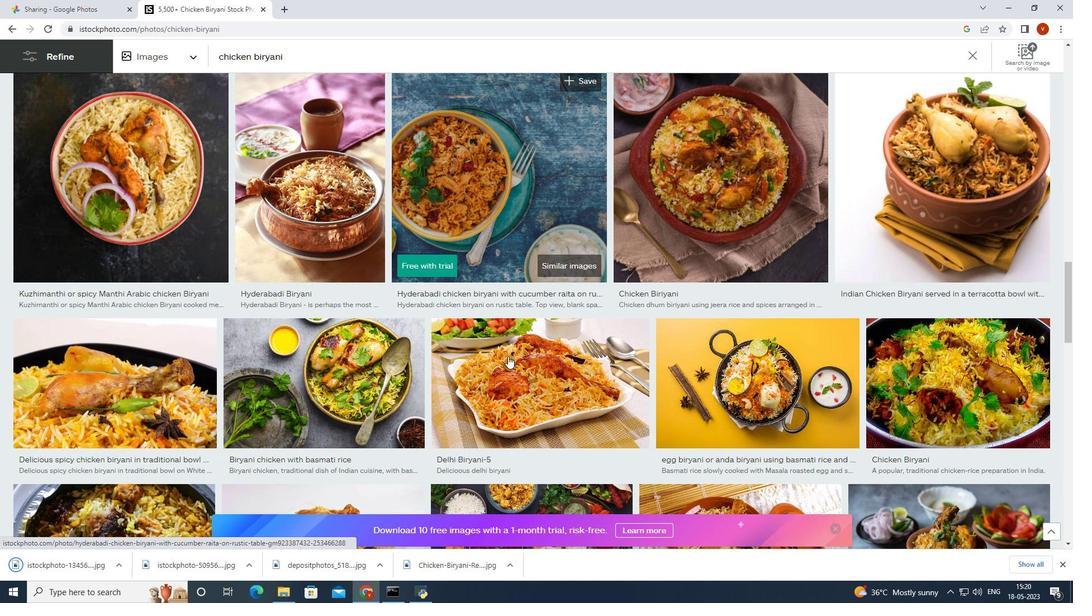 
Action: Mouse scrolled (508, 356) with delta (0, 0)
Screenshot: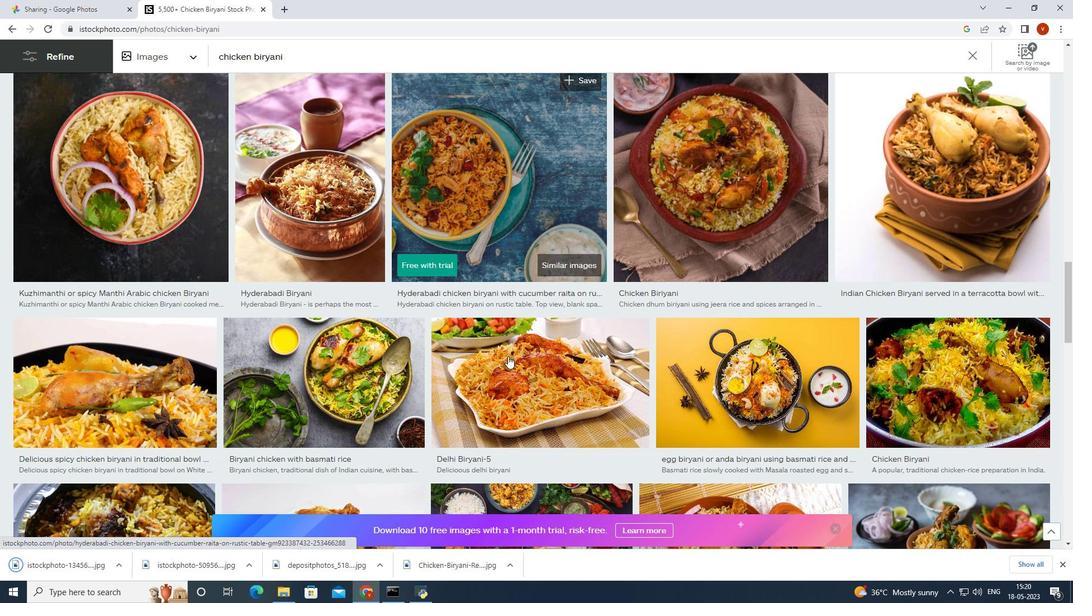 
Action: Mouse moved to (742, 218)
Screenshot: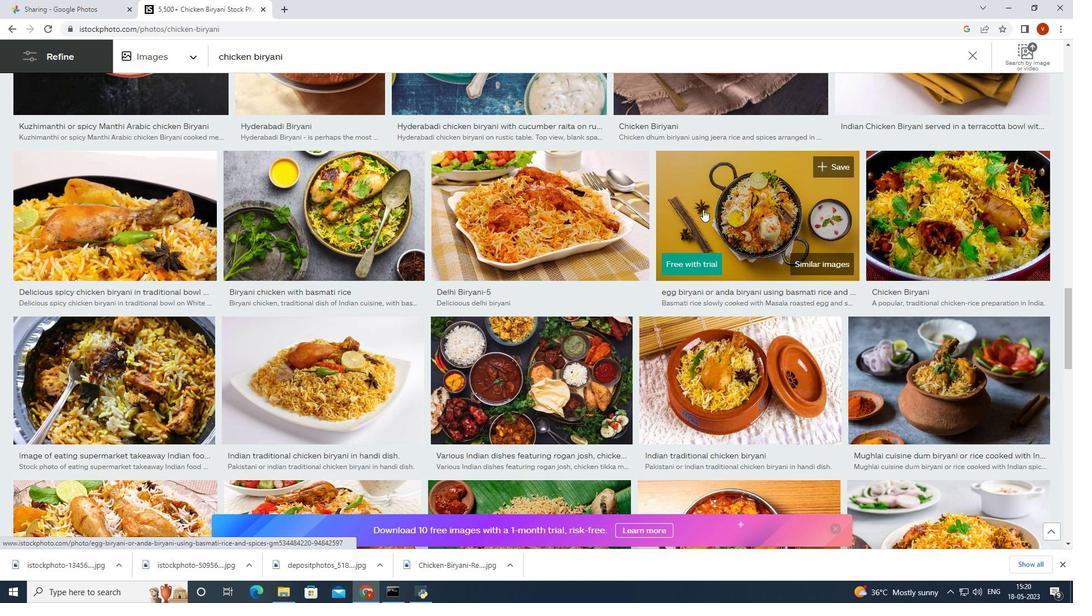 
Action: Mouse pressed right at (742, 218)
Screenshot: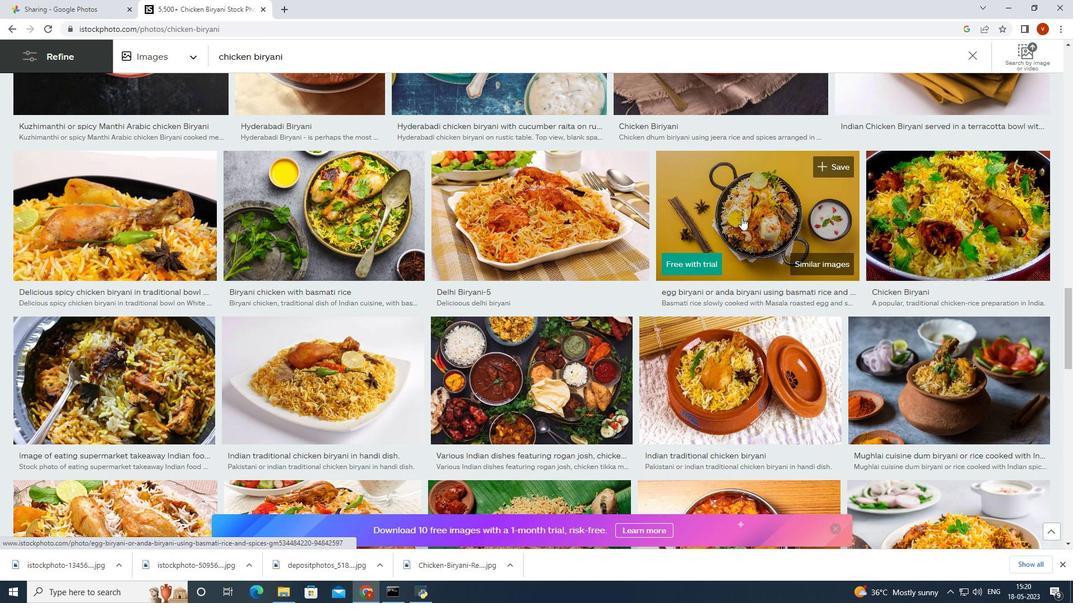 
Action: Mouse moved to (768, 338)
Screenshot: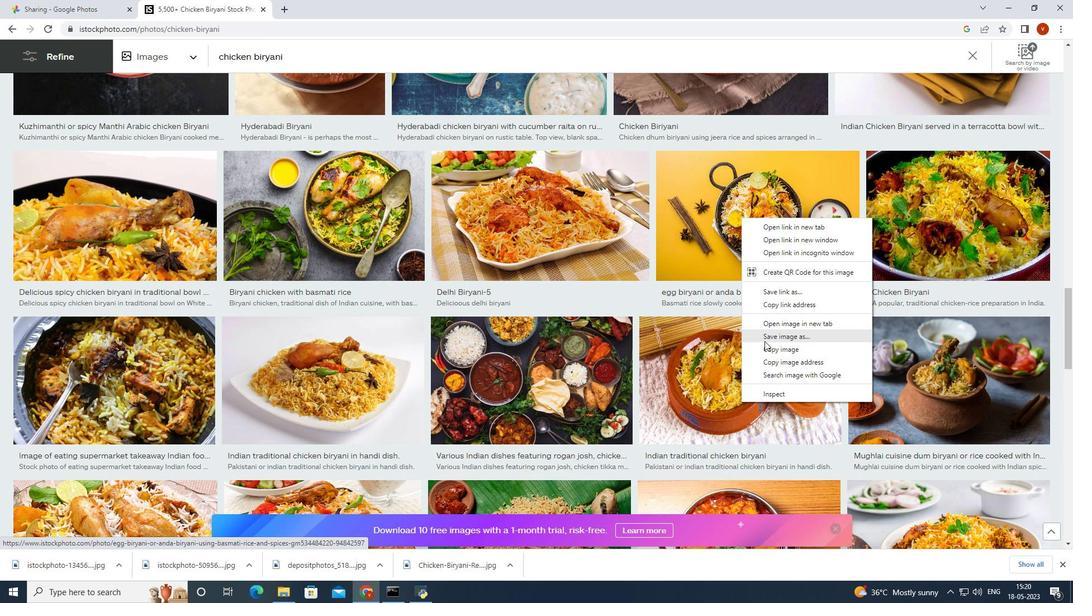 
Action: Mouse pressed left at (768, 338)
Screenshot: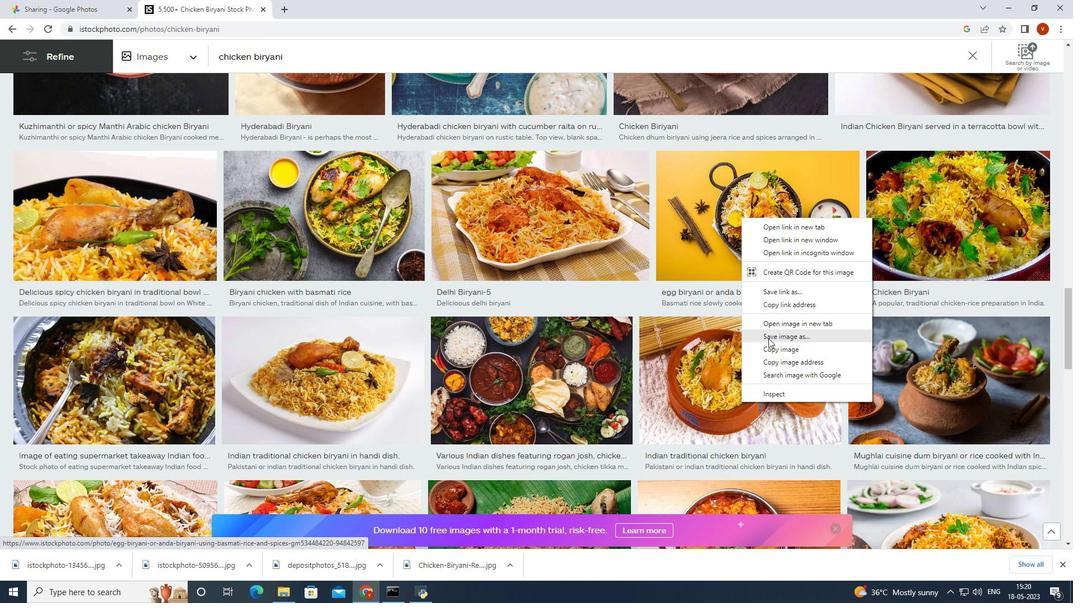 
Action: Mouse moved to (438, 281)
Screenshot: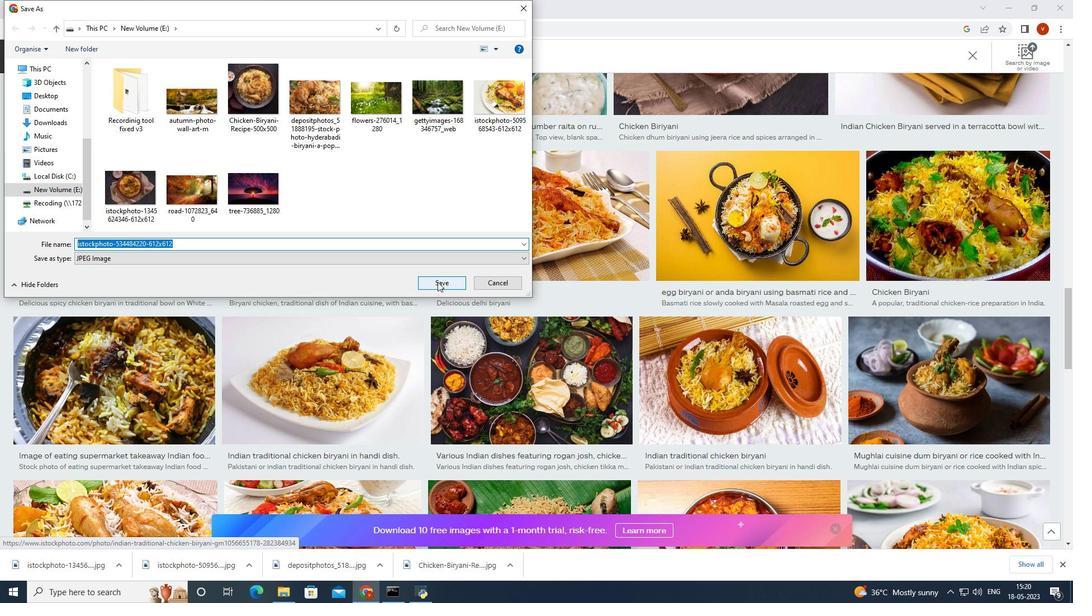
Action: Mouse pressed left at (438, 281)
Screenshot: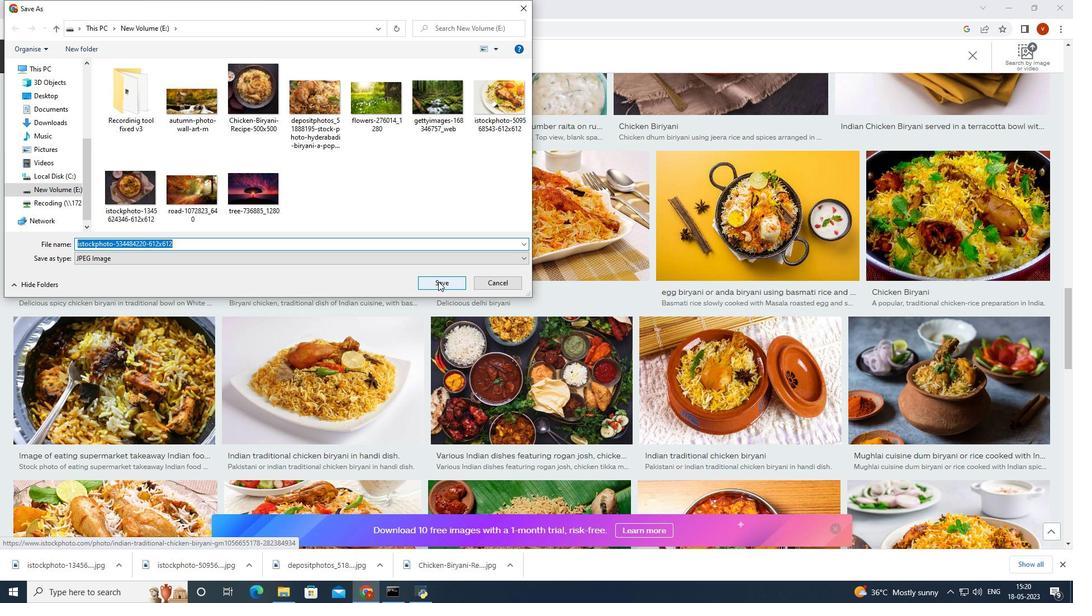
Action: Mouse moved to (444, 293)
Screenshot: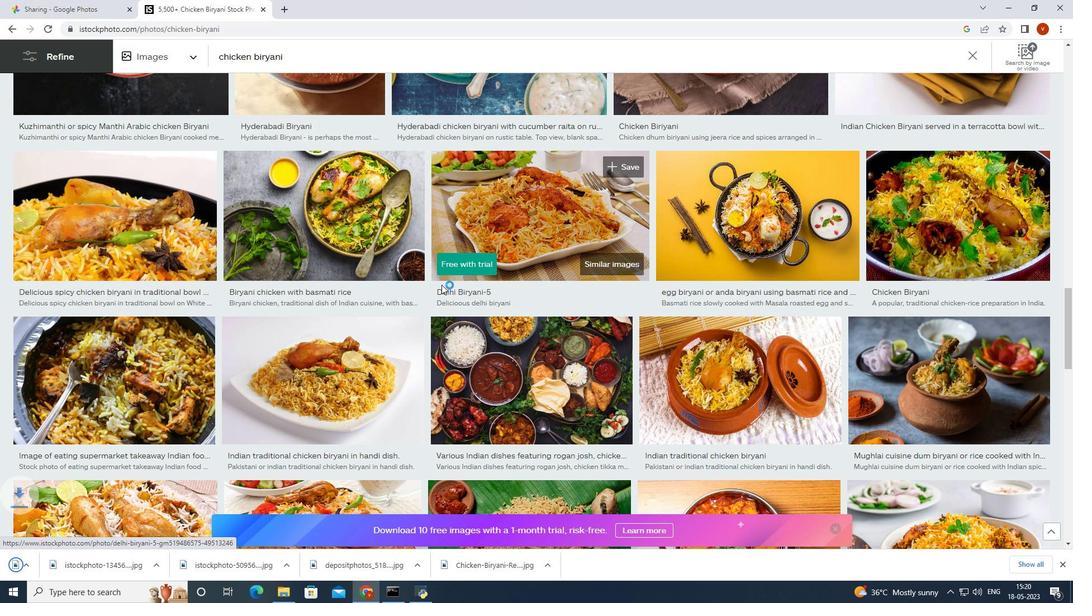 
Action: Mouse scrolled (444, 293) with delta (0, 0)
Screenshot: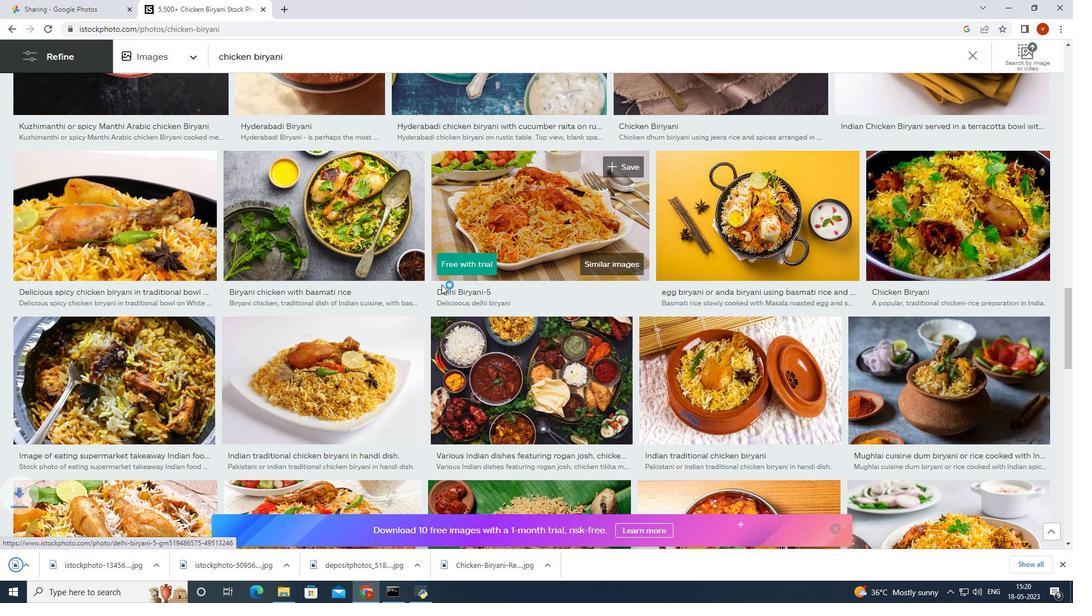 
Action: Mouse moved to (445, 299)
Screenshot: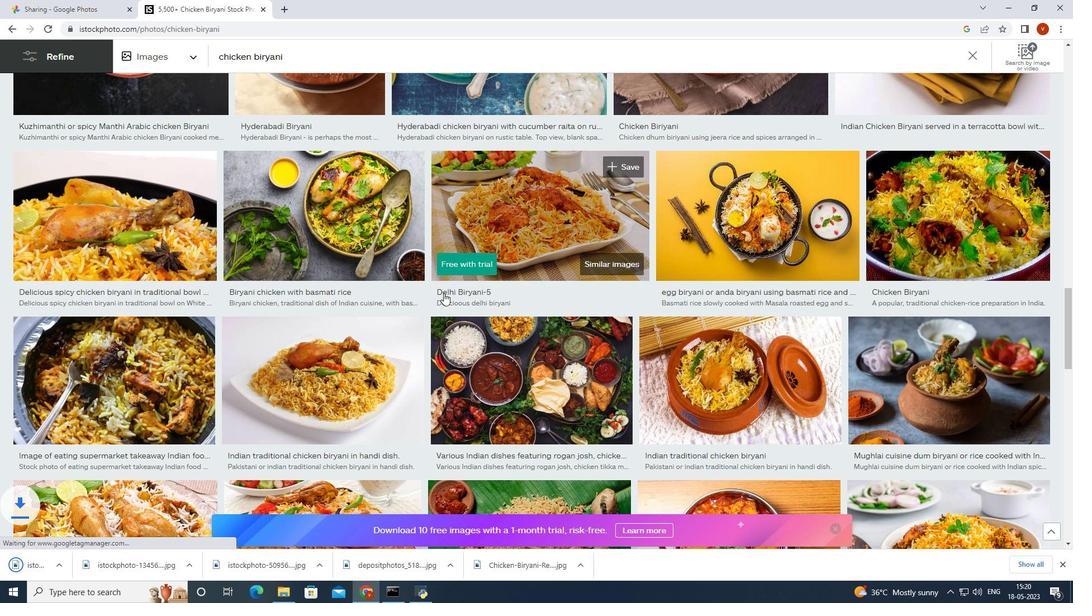 
Action: Mouse scrolled (445, 299) with delta (0, 0)
Screenshot: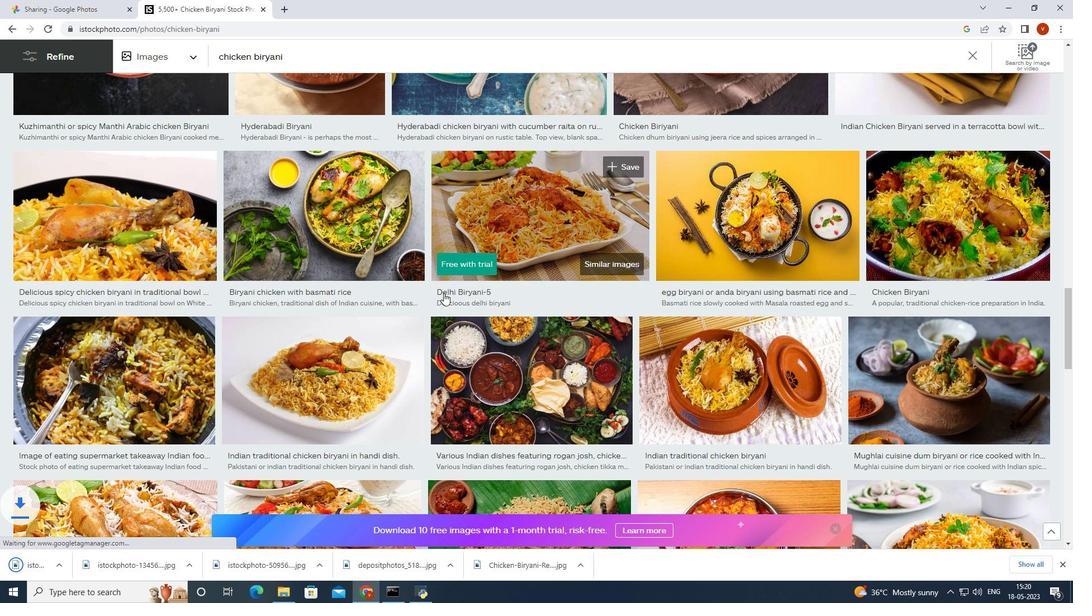 
Action: Mouse moved to (446, 310)
Screenshot: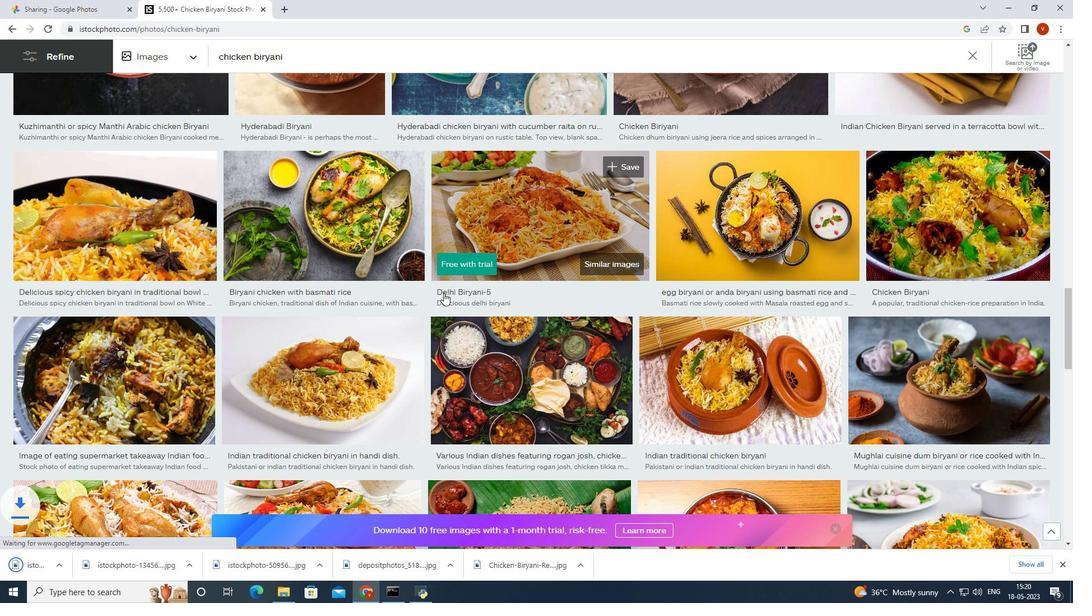 
Action: Mouse scrolled (446, 309) with delta (0, 0)
Screenshot: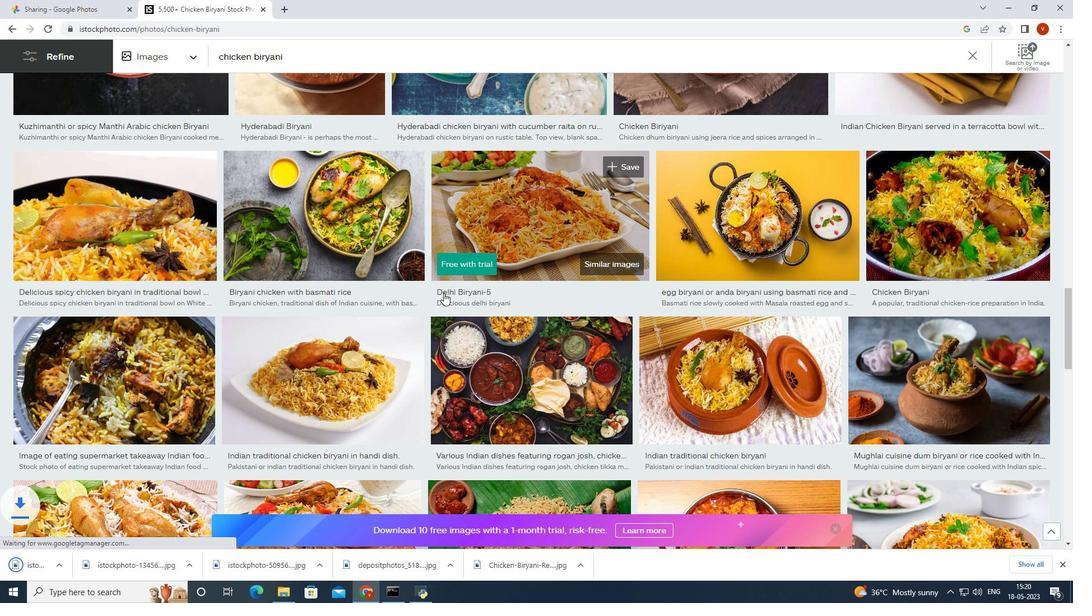 
Action: Mouse moved to (447, 315)
Screenshot: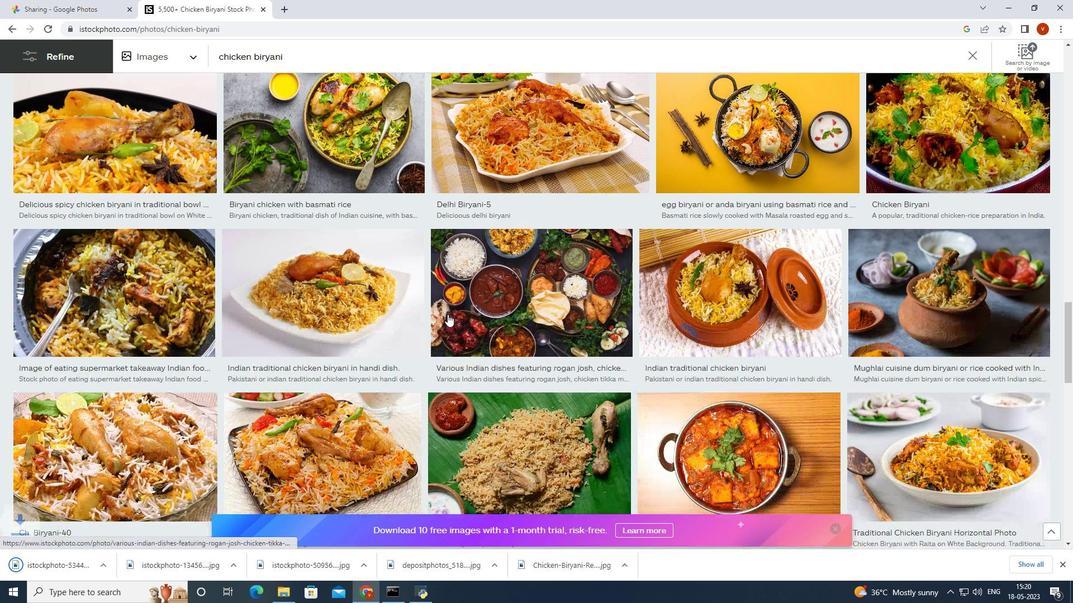 
Action: Mouse scrolled (447, 315) with delta (0, 0)
Screenshot: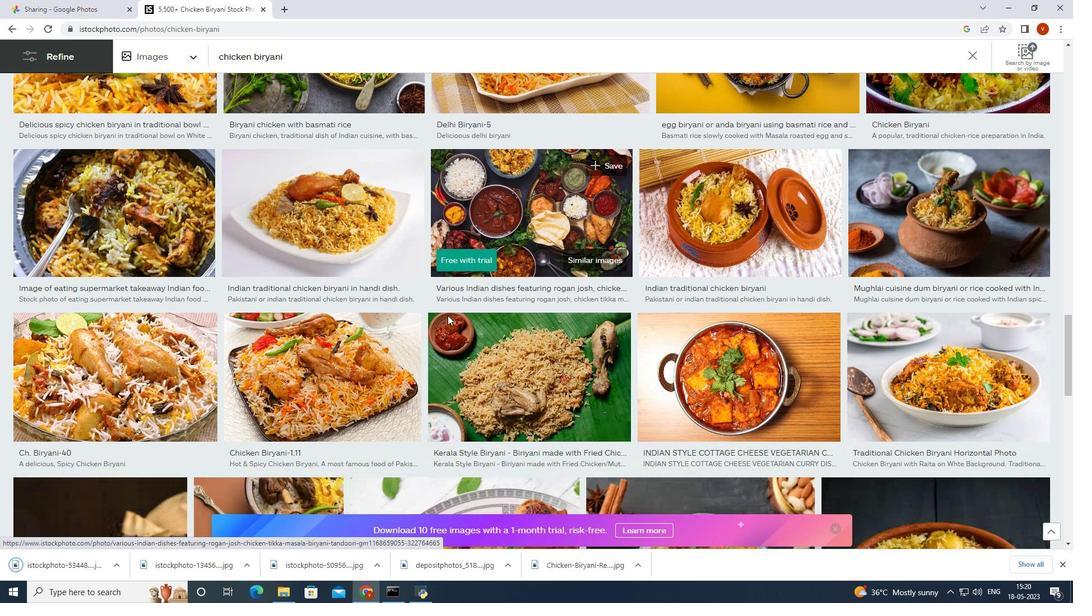 
Action: Mouse scrolled (447, 315) with delta (0, 0)
Screenshot: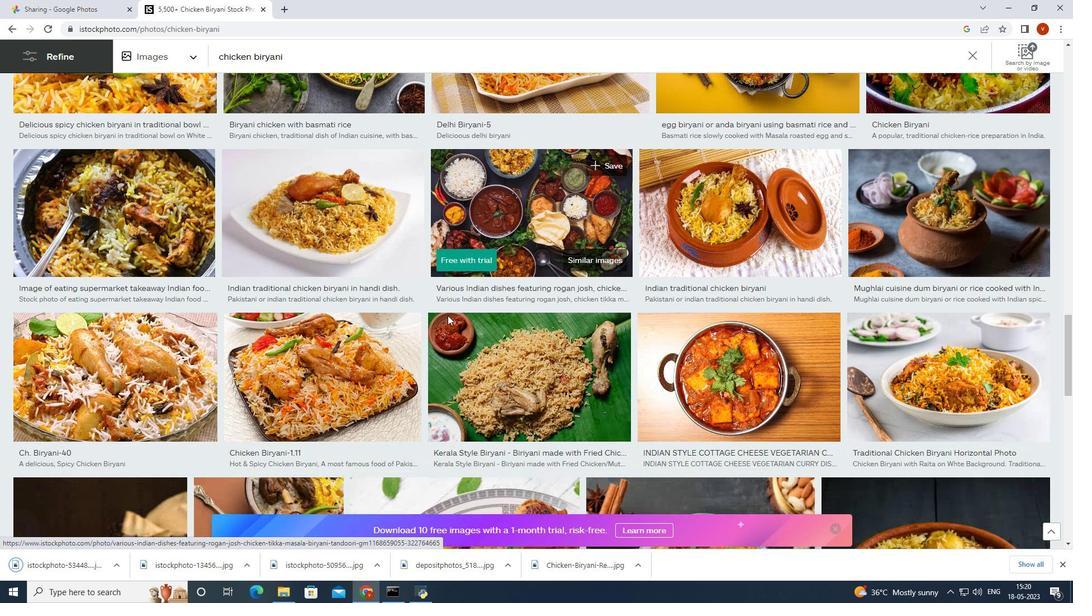 
Action: Mouse scrolled (447, 315) with delta (0, 0)
Screenshot: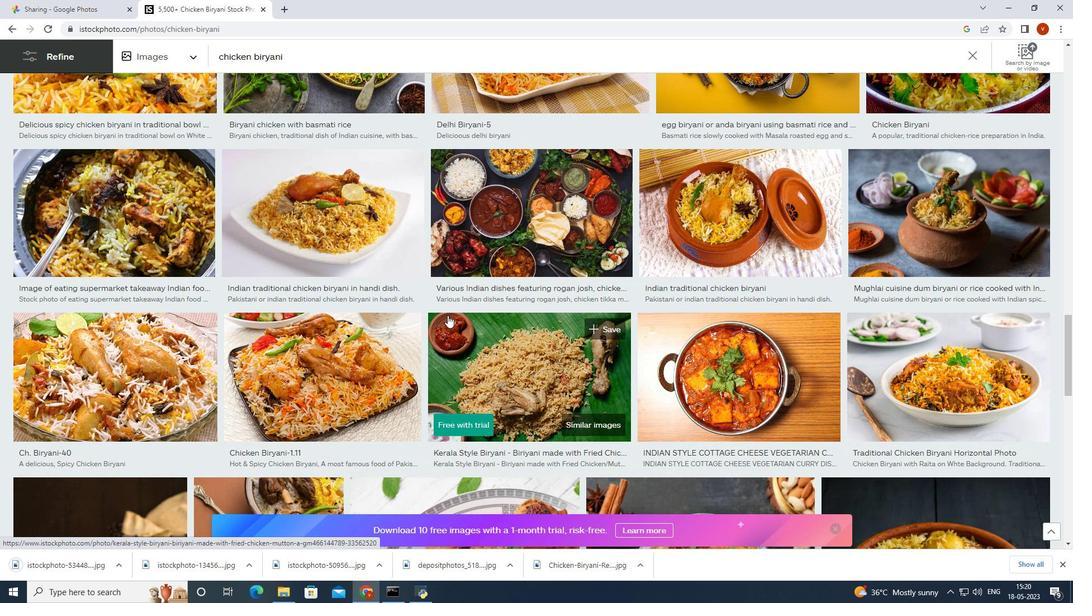 
Action: Mouse moved to (341, 236)
Screenshot: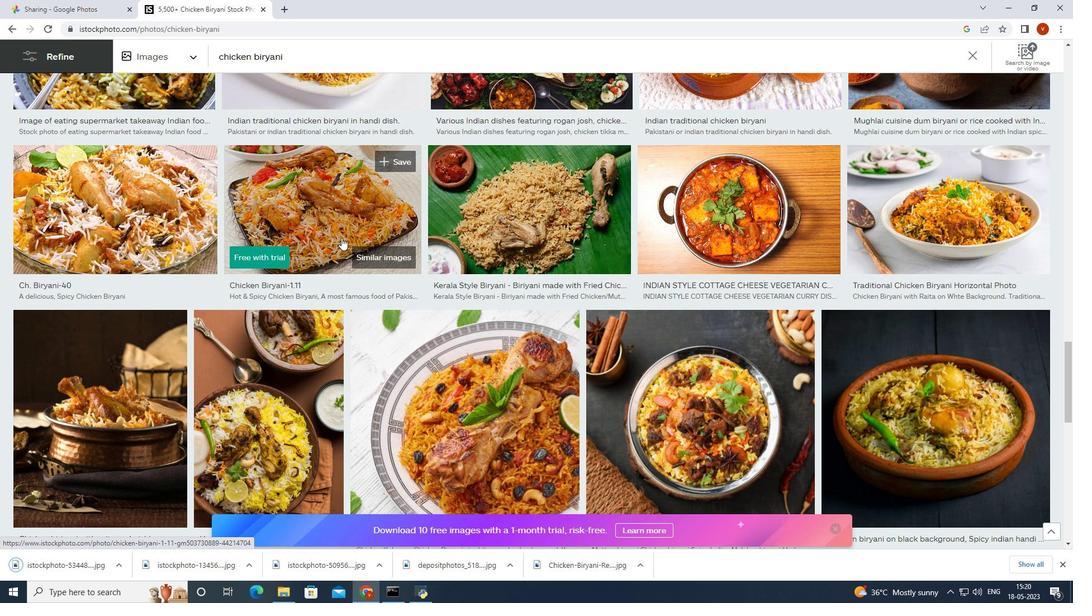
Action: Mouse pressed right at (341, 236)
Screenshot: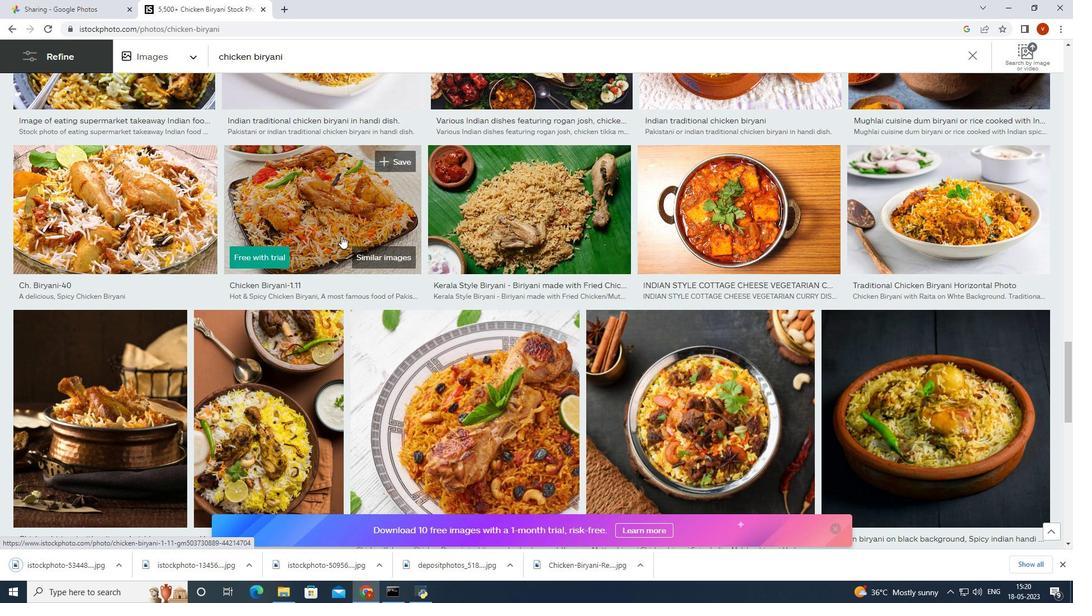 
Action: Mouse moved to (392, 351)
Screenshot: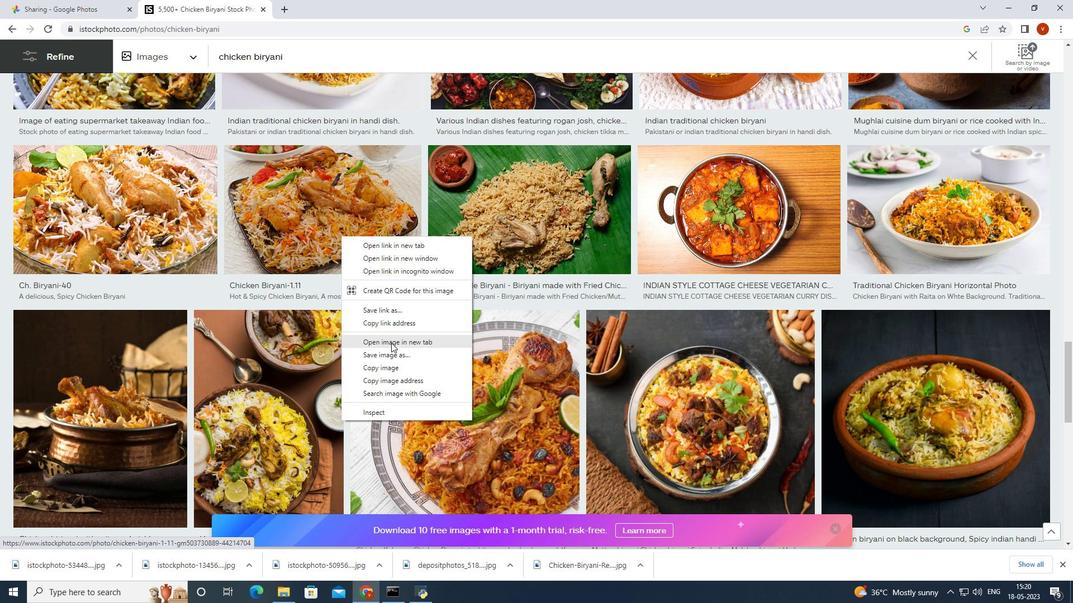 
Action: Mouse pressed left at (392, 351)
Screenshot: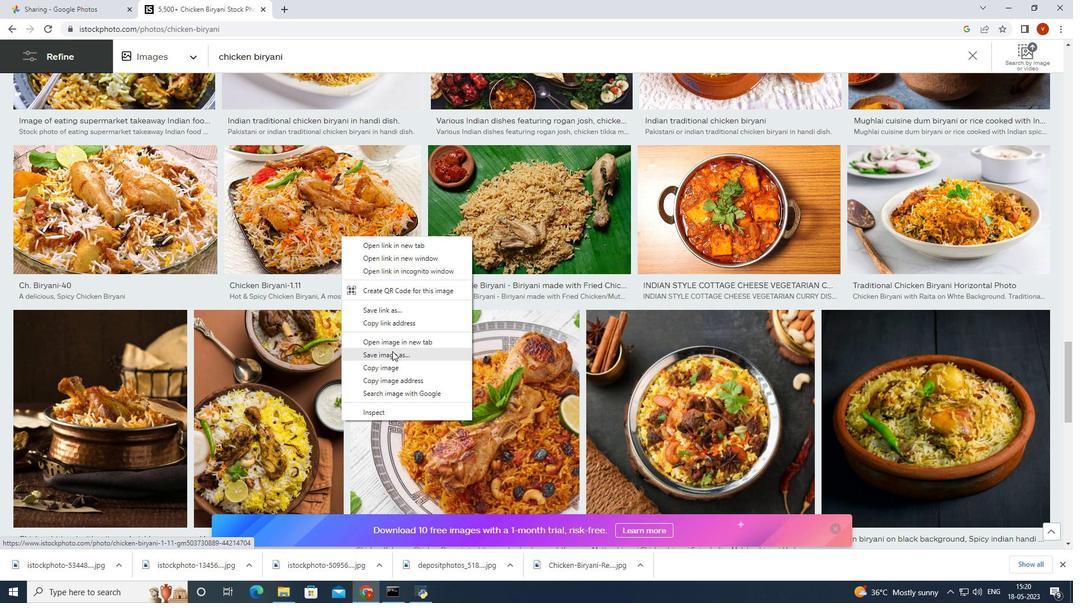 
Action: Mouse moved to (474, 306)
Screenshot: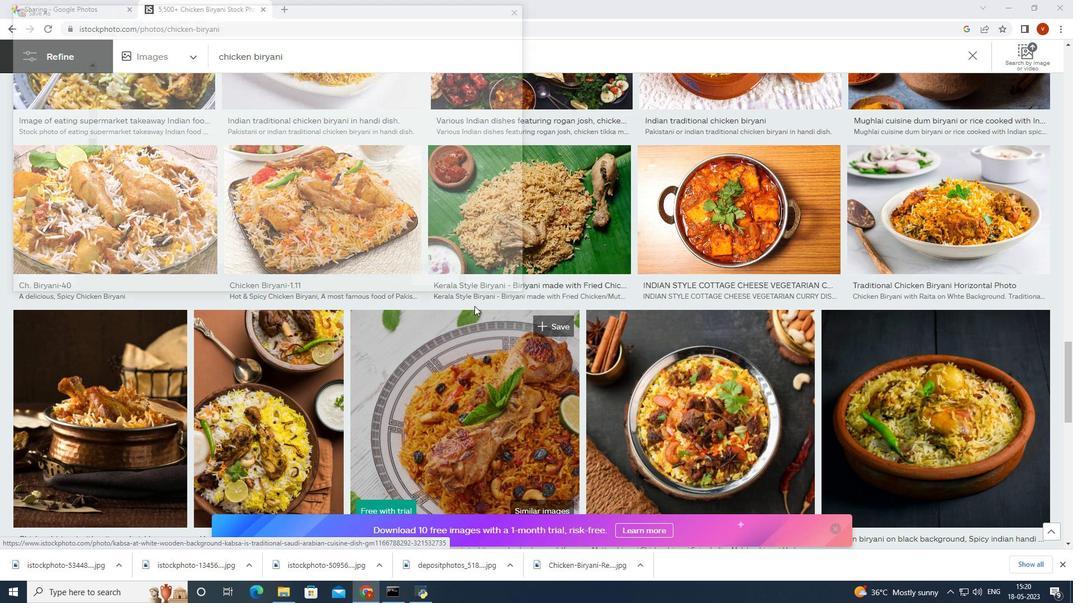 
Action: Mouse scrolled (474, 305) with delta (0, 0)
Screenshot: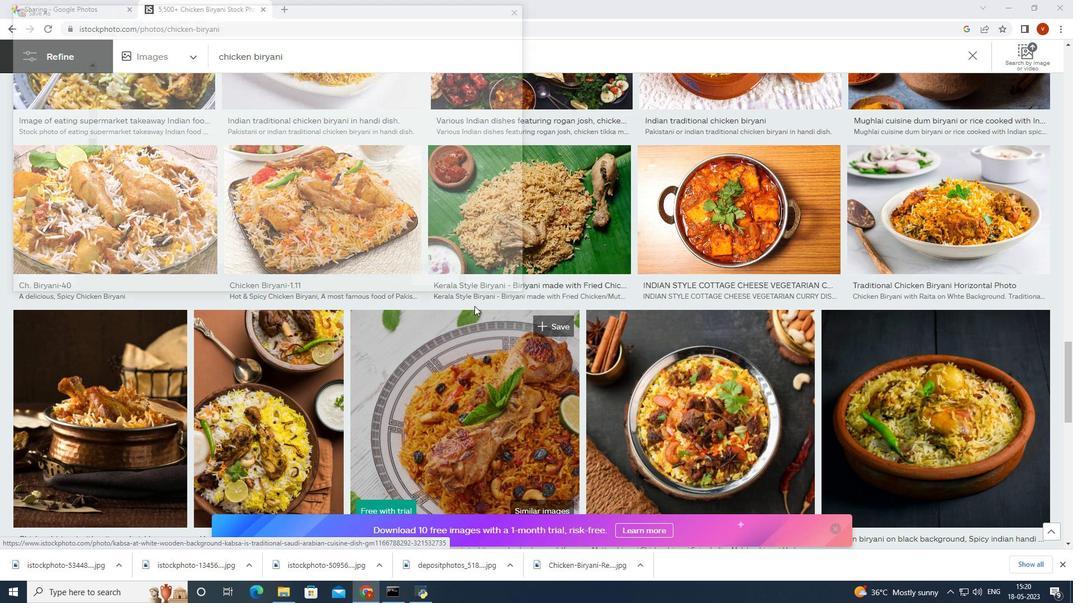
Action: Mouse scrolled (474, 305) with delta (0, 0)
Screenshot: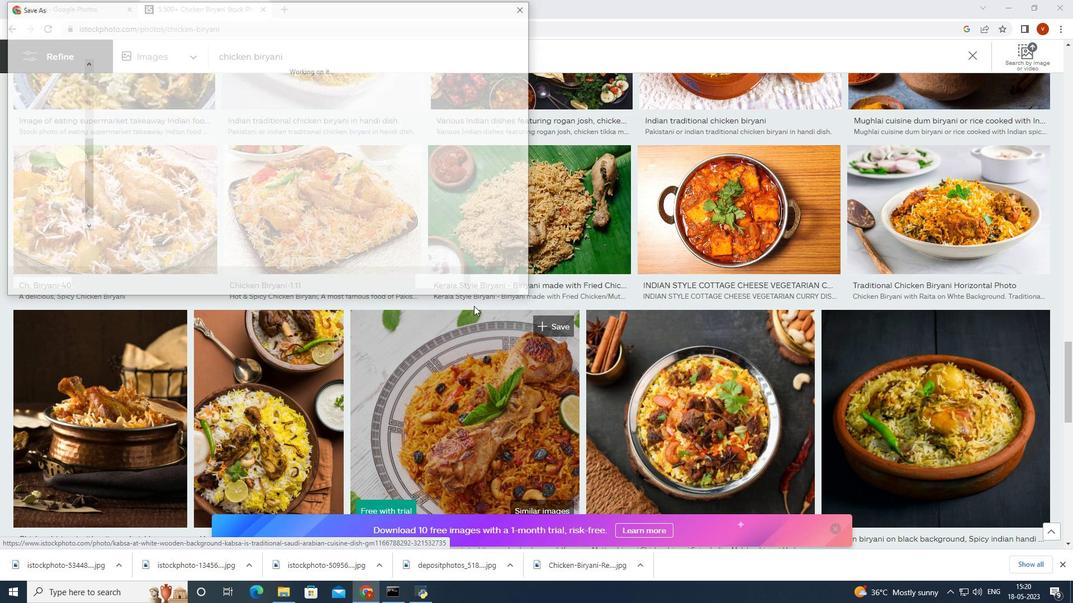 
Action: Mouse moved to (474, 306)
Screenshot: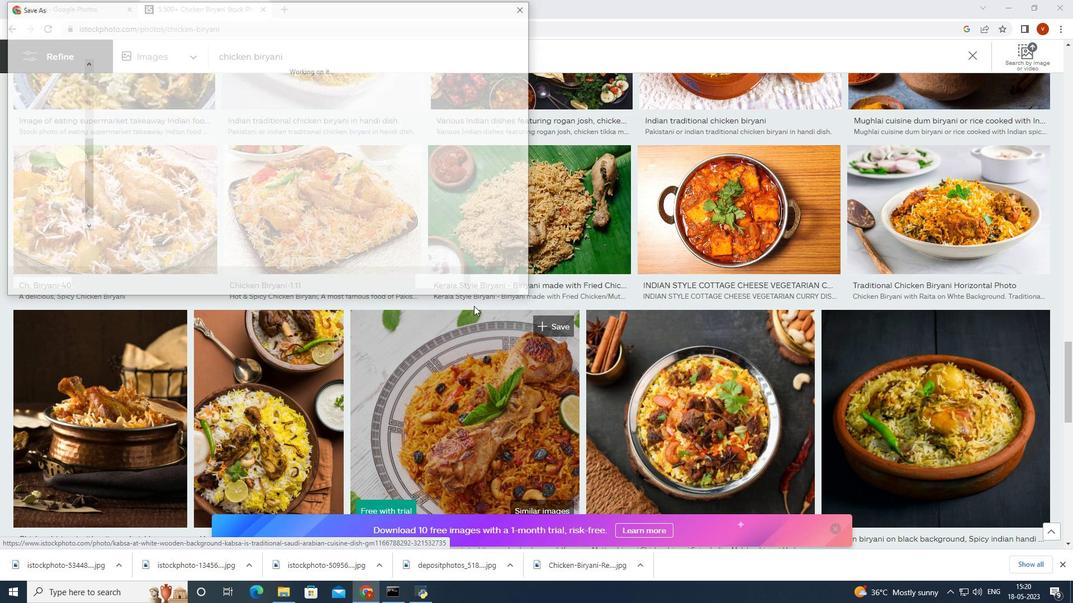 
Action: Mouse scrolled (474, 305) with delta (0, 0)
Screenshot: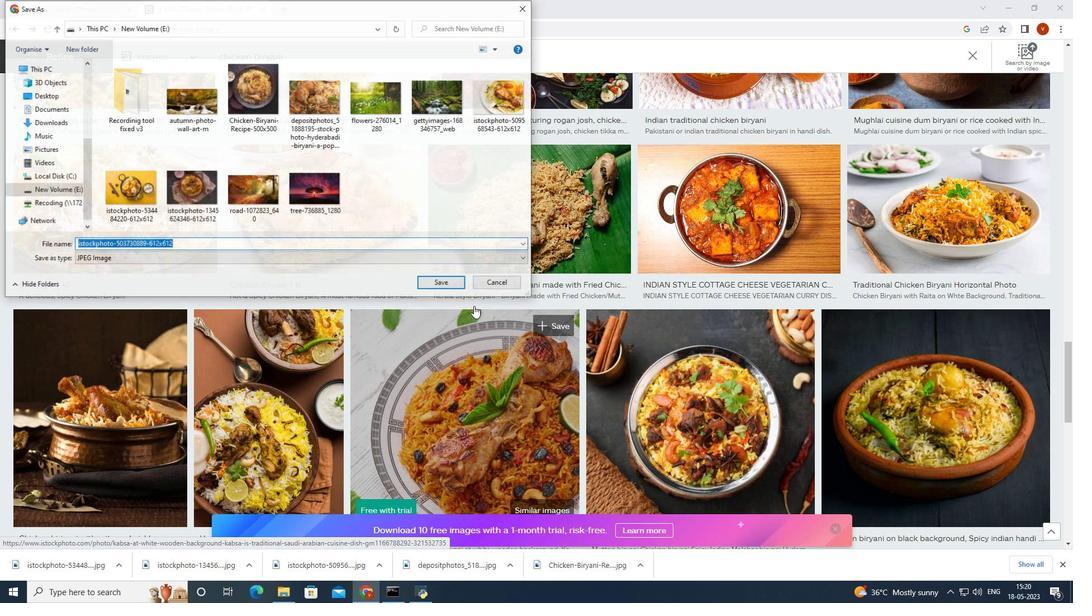 
Action: Mouse moved to (426, 280)
Screenshot: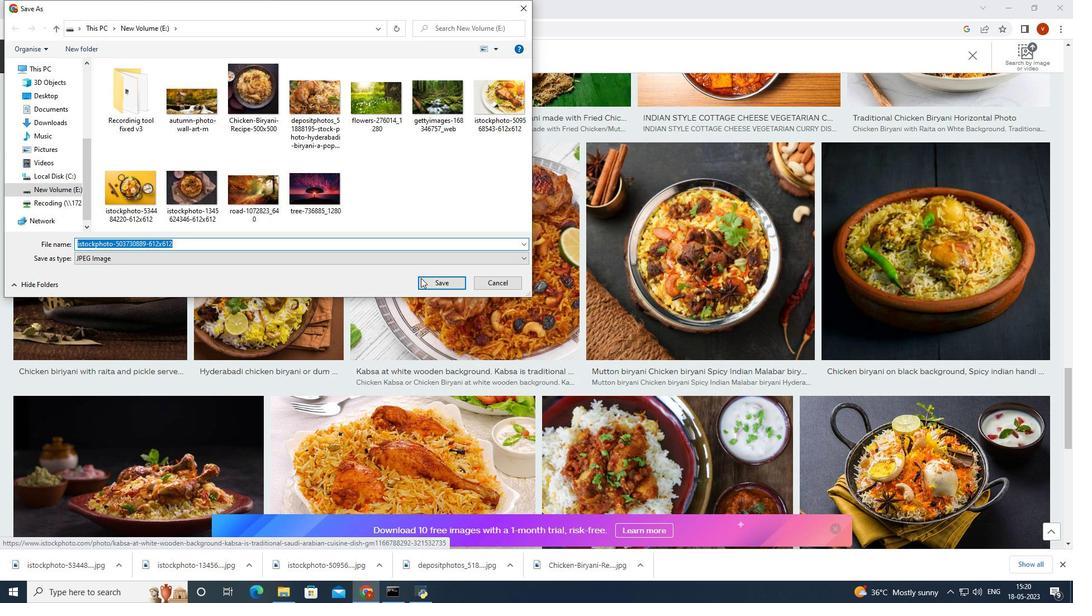 
Action: Mouse pressed left at (426, 280)
Screenshot: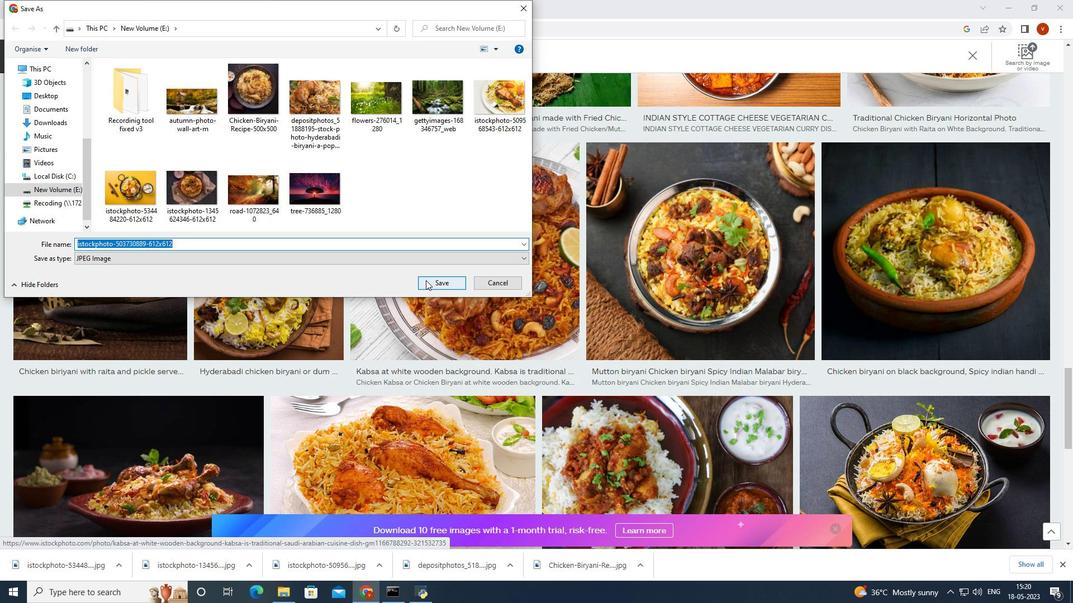 
Action: Mouse moved to (468, 290)
Screenshot: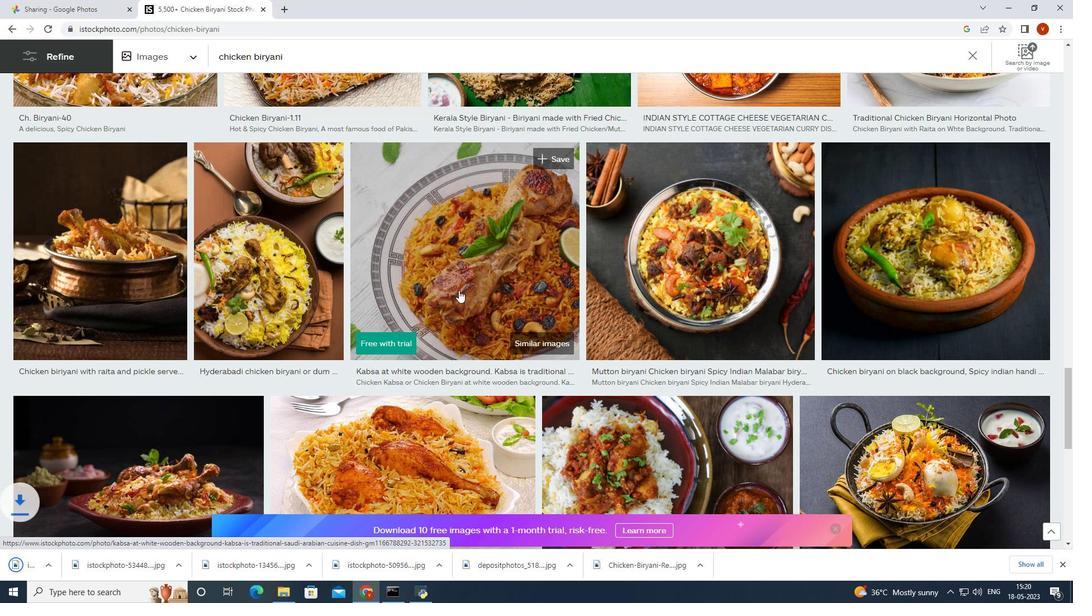 
Action: Mouse pressed right at (468, 290)
Screenshot: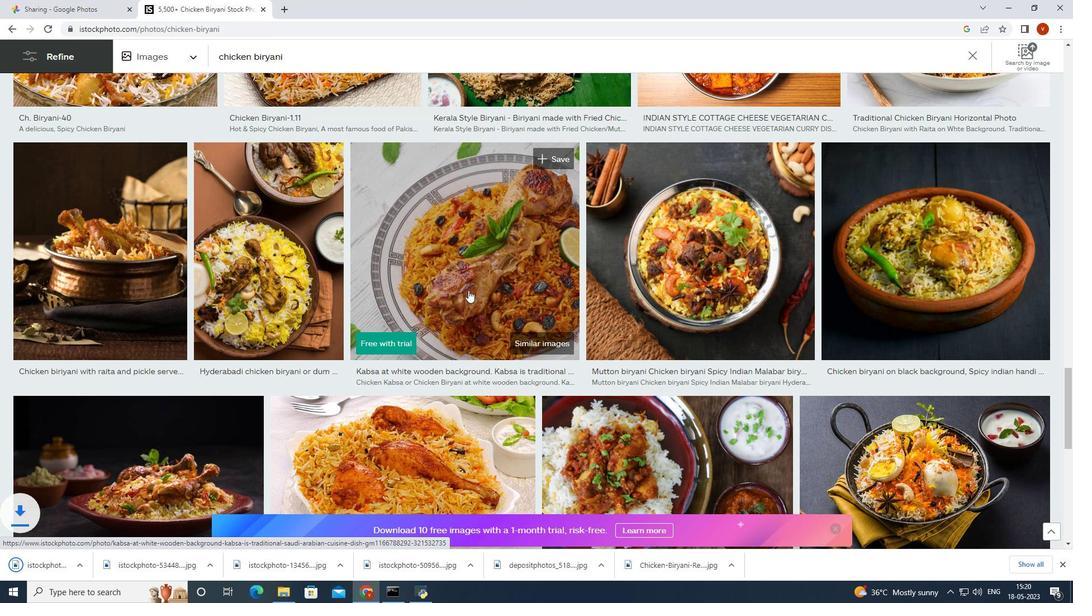 
Action: Mouse moved to (526, 408)
Screenshot: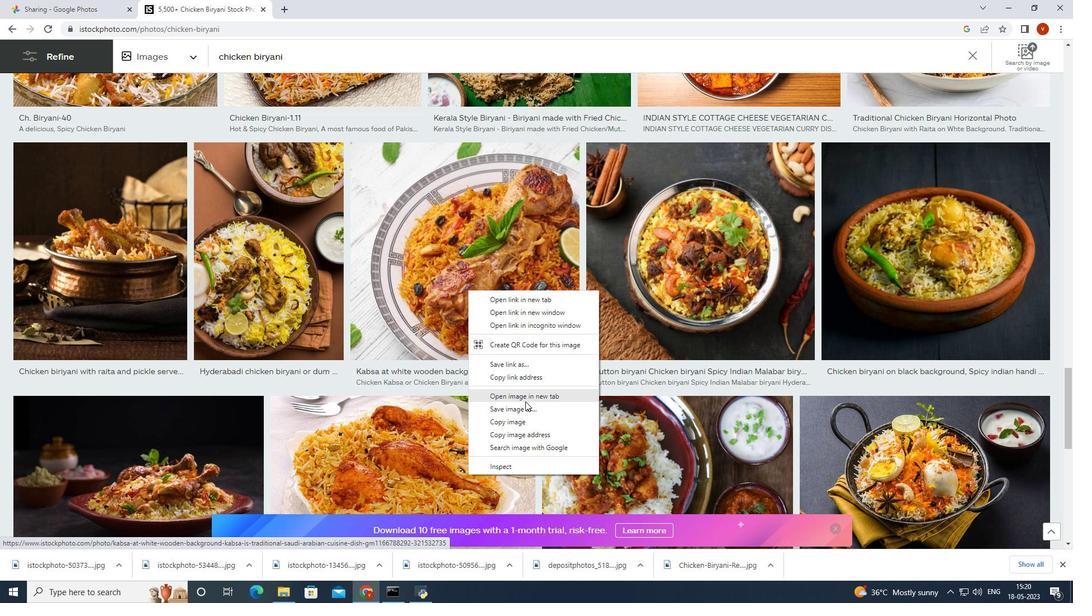 
Action: Mouse pressed left at (526, 408)
Screenshot: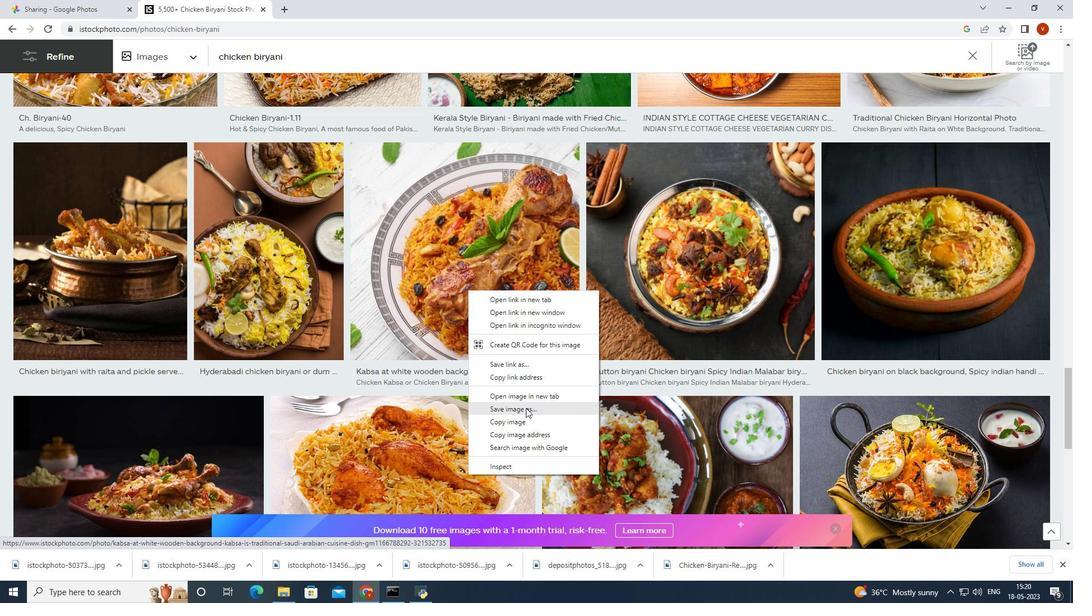 
Action: Mouse moved to (446, 279)
Screenshot: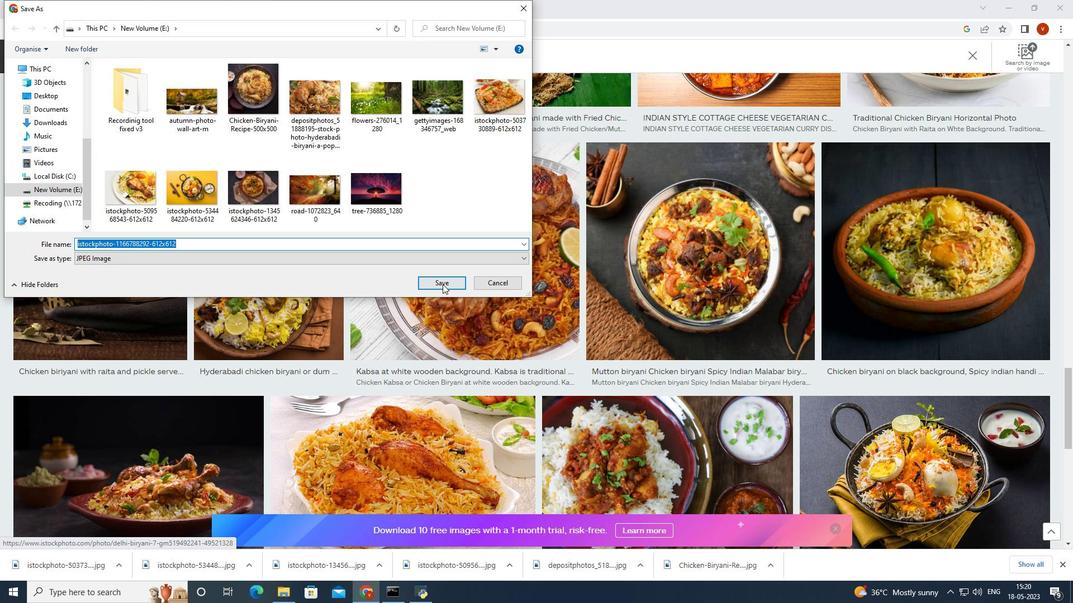
Action: Mouse pressed left at (446, 279)
Screenshot: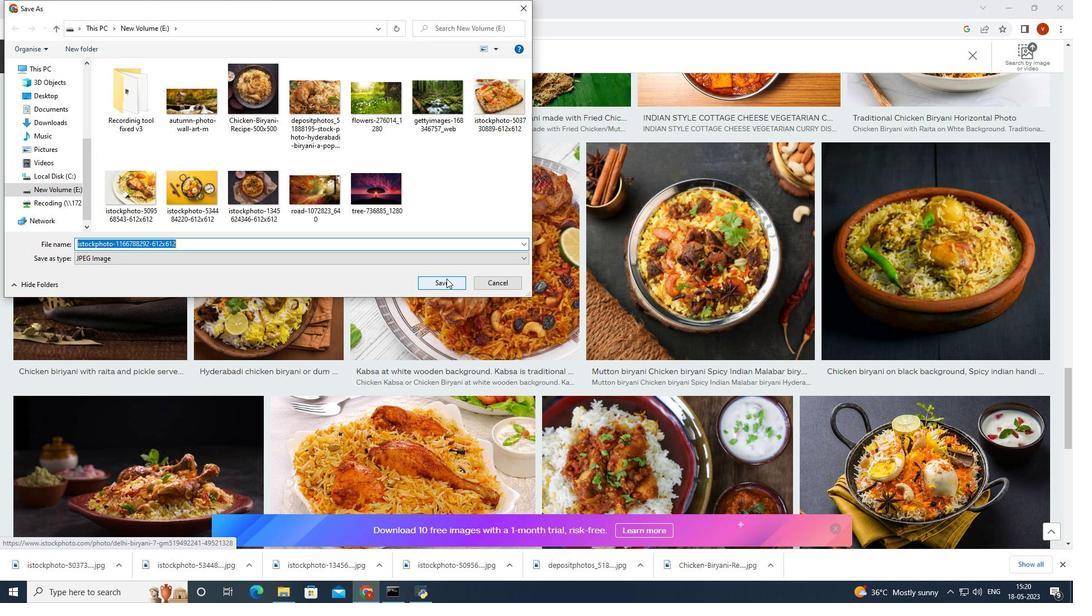 
Action: Mouse moved to (111, 11)
Screenshot: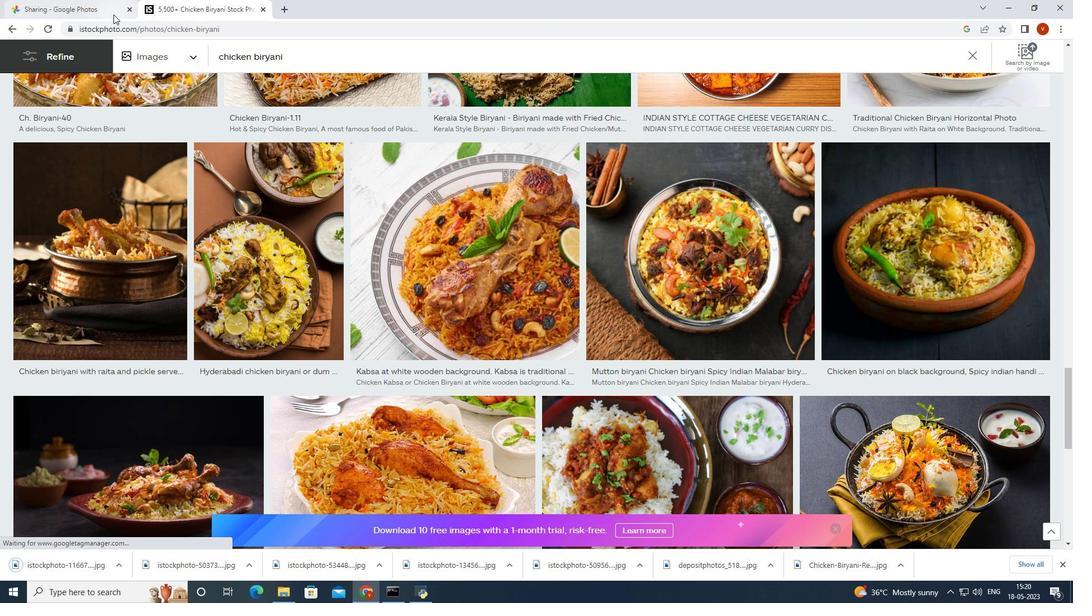 
Action: Mouse pressed left at (111, 11)
Screenshot: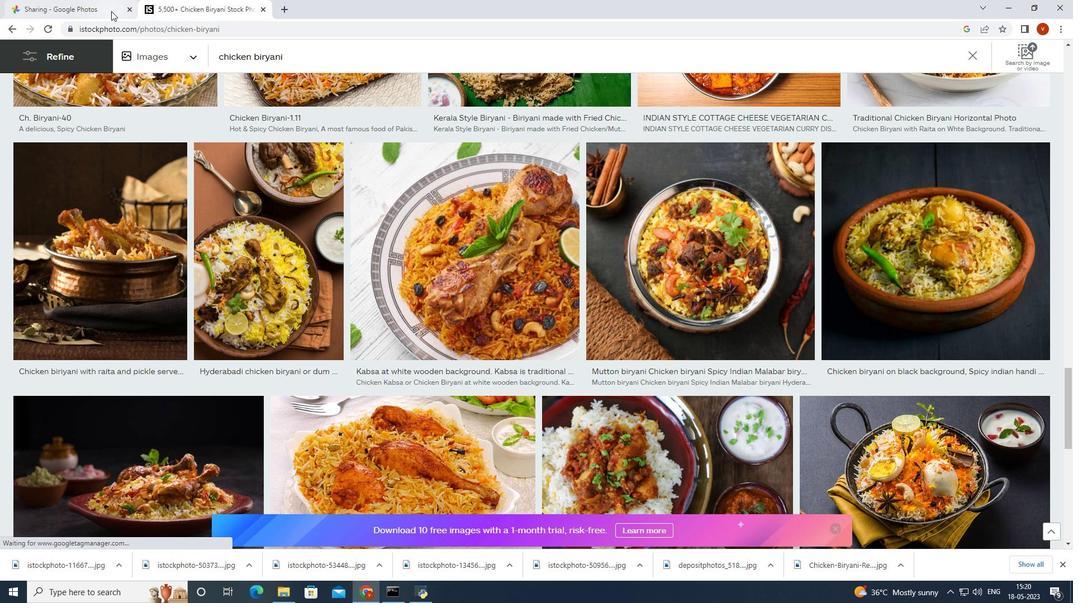 
Action: Mouse moved to (74, 148)
Screenshot: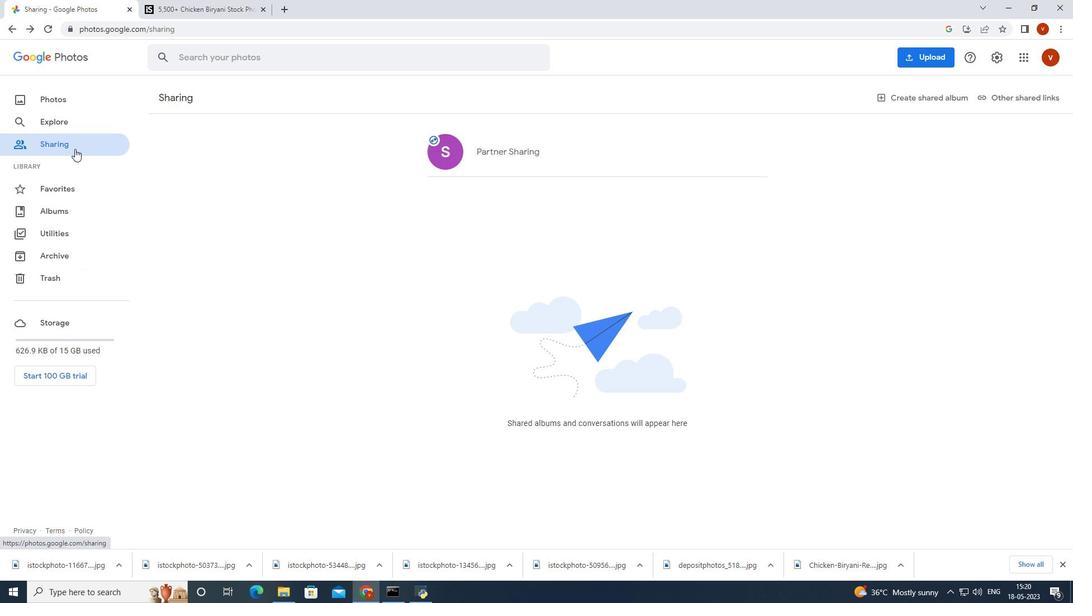 
Action: Mouse pressed left at (74, 148)
Screenshot: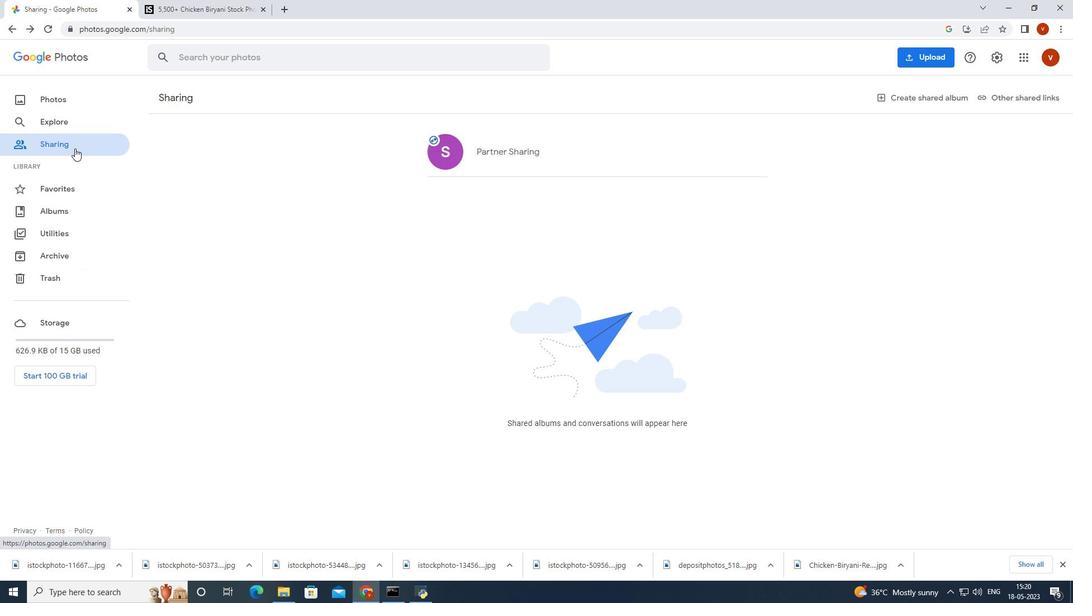 
Action: Mouse moved to (945, 57)
Screenshot: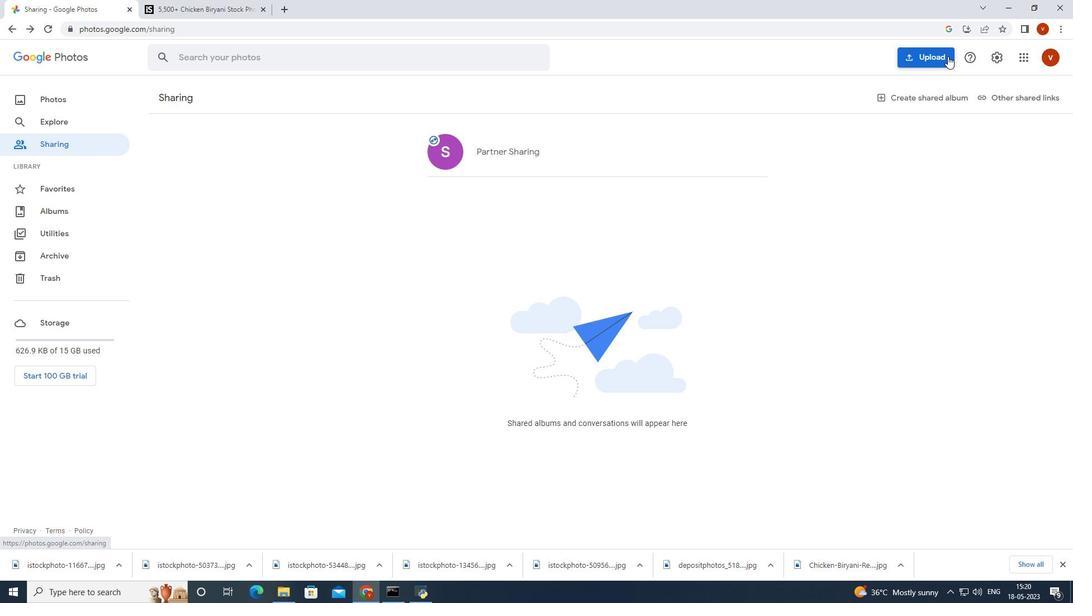 
Action: Mouse pressed left at (945, 57)
Screenshot: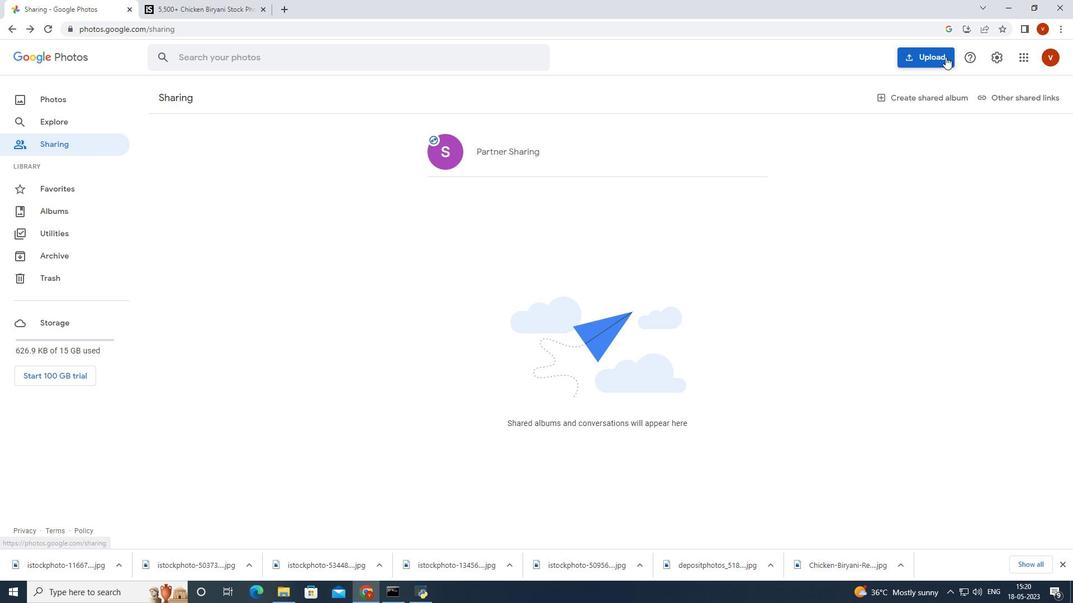
Action: Mouse moved to (900, 102)
Screenshot: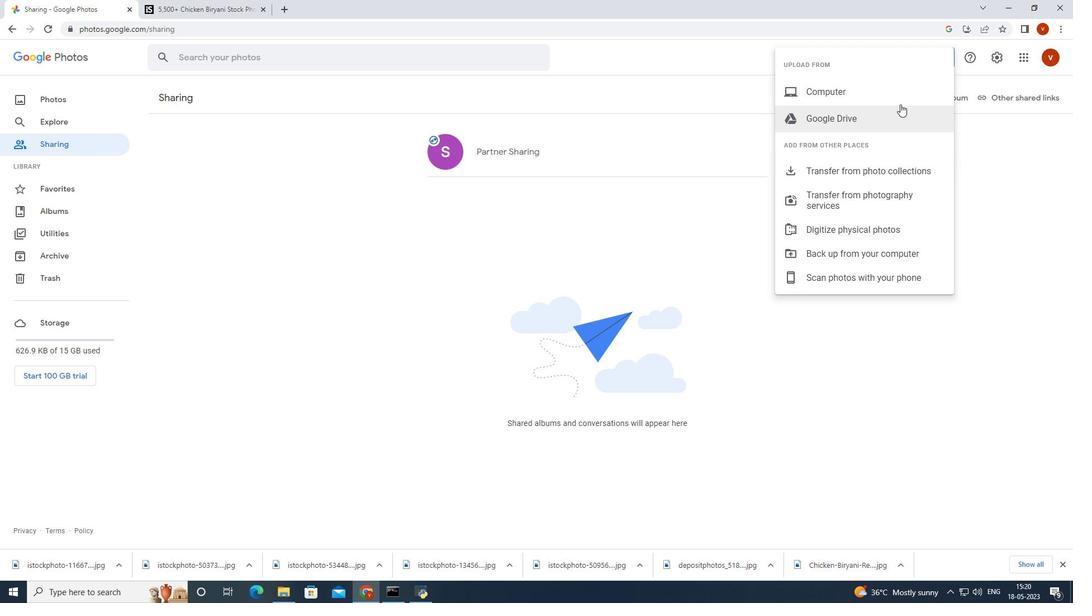 
Action: Mouse pressed left at (900, 102)
Screenshot: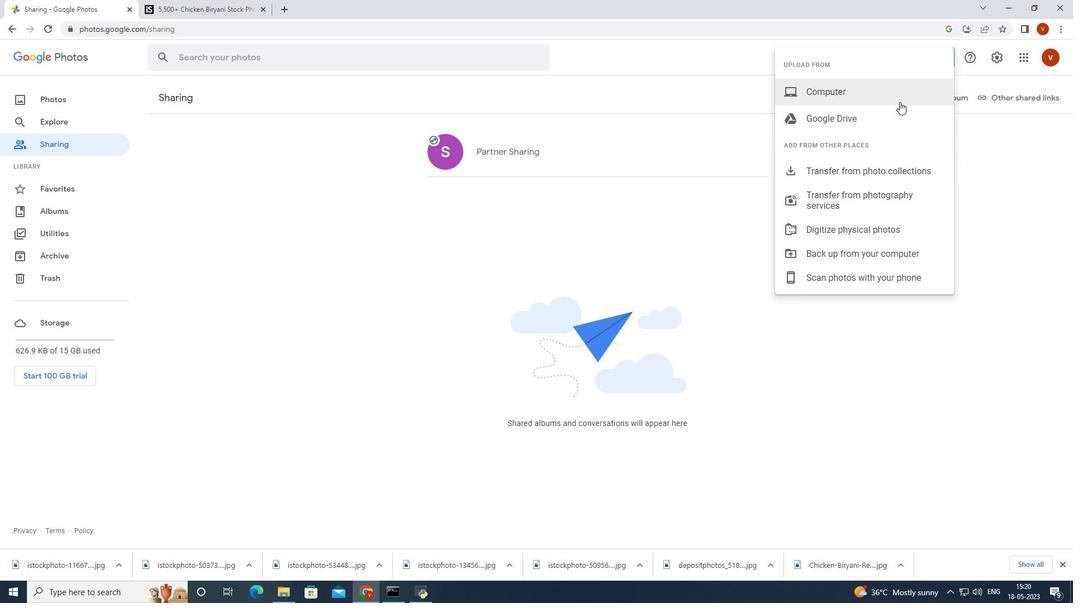 
Action: Mouse moved to (267, 110)
Screenshot: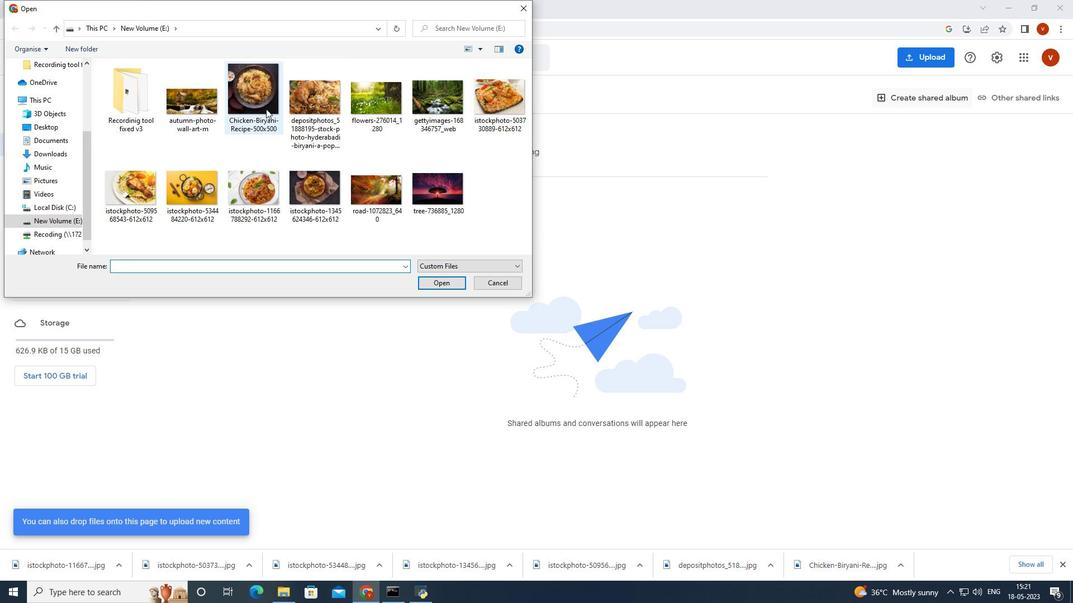 
Action: Mouse pressed left at (267, 110)
Screenshot: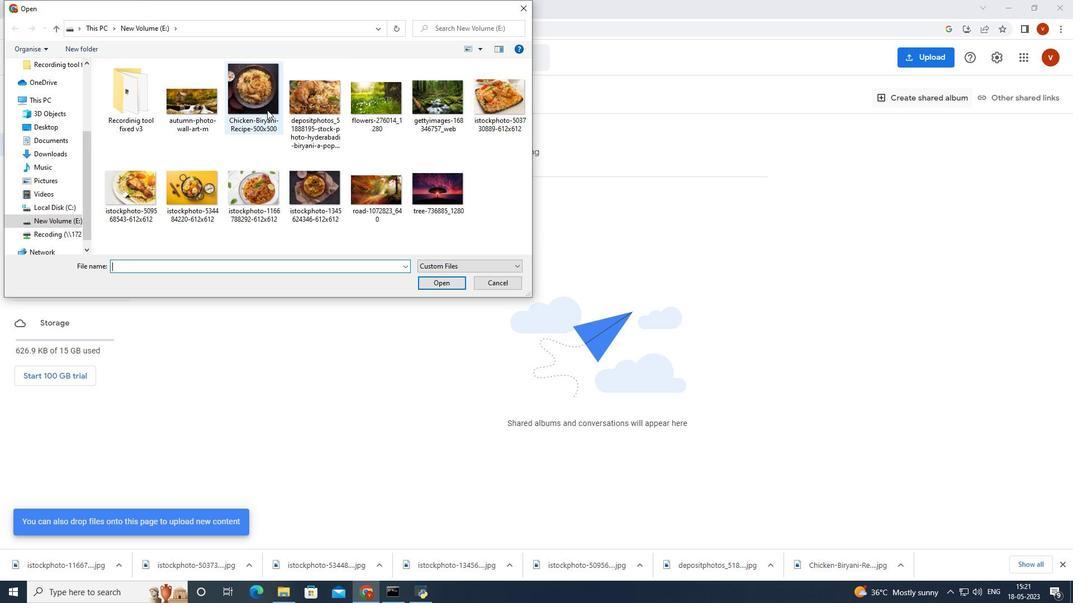 
Action: Mouse moved to (280, 129)
Screenshot: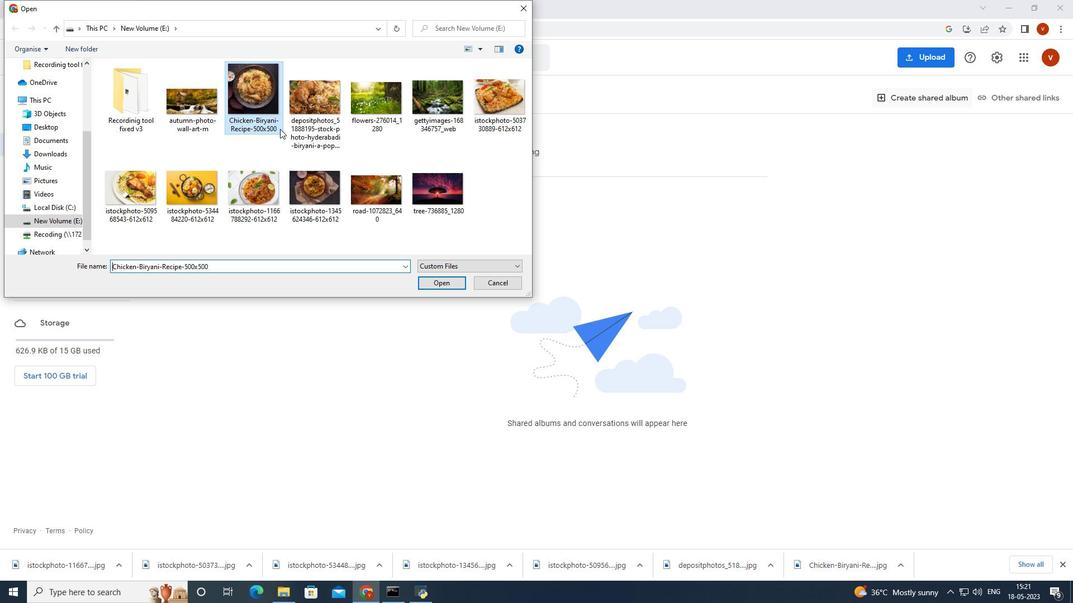 
Action: Mouse pressed left at (280, 129)
Screenshot: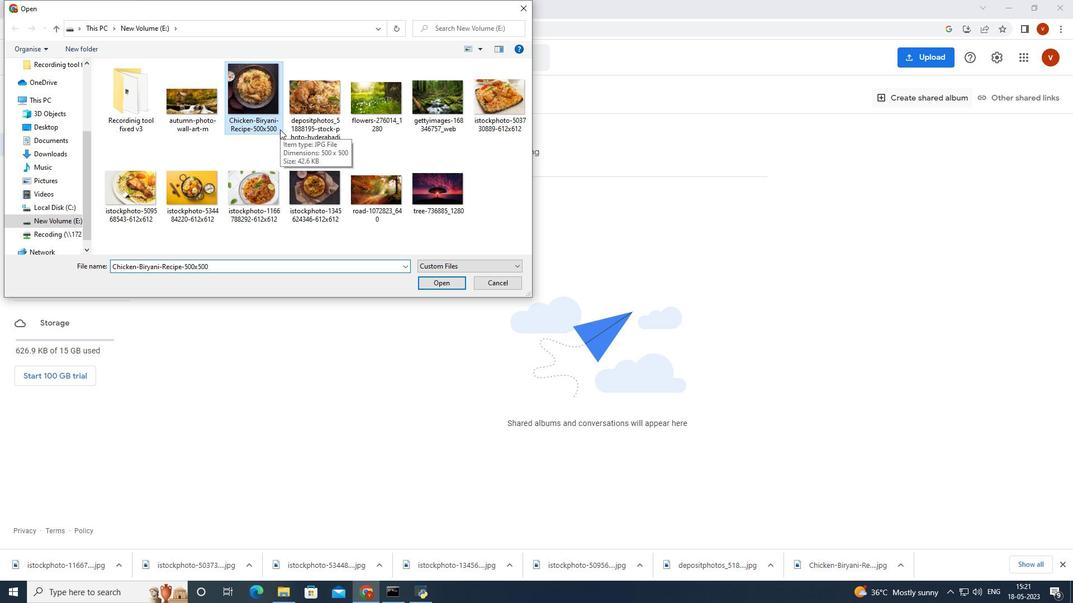 
Action: Mouse moved to (267, 115)
Screenshot: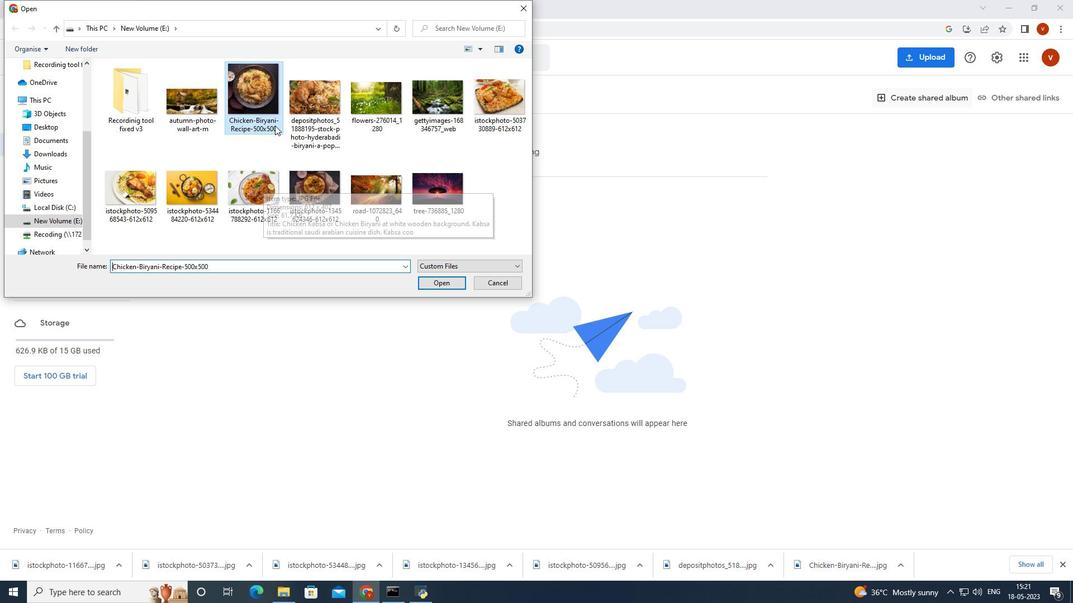 
Action: Mouse pressed right at (267, 115)
Screenshot: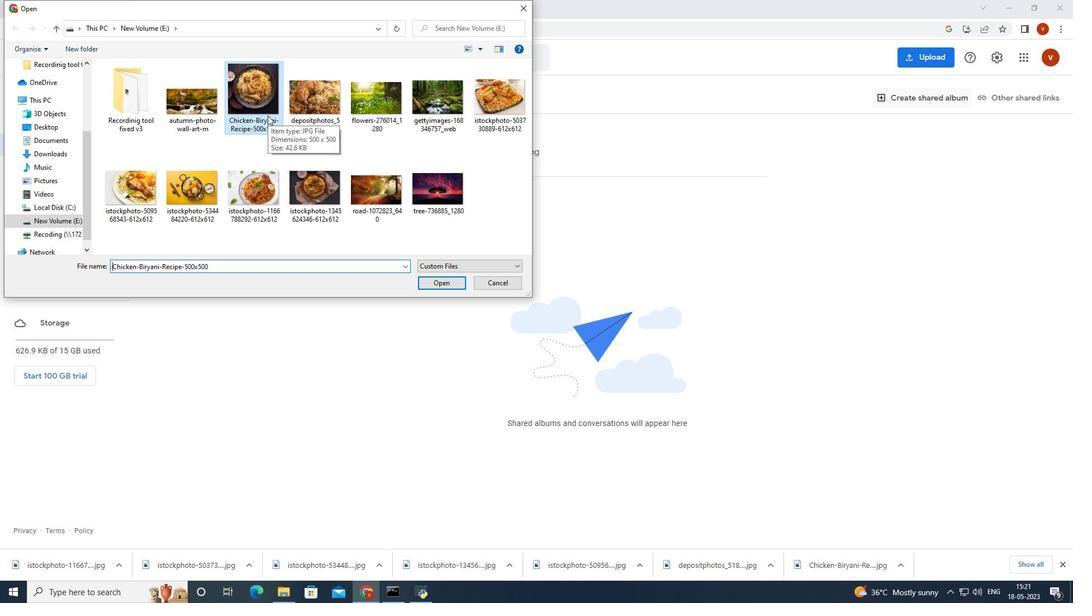 
Action: Mouse moved to (281, 120)
Screenshot: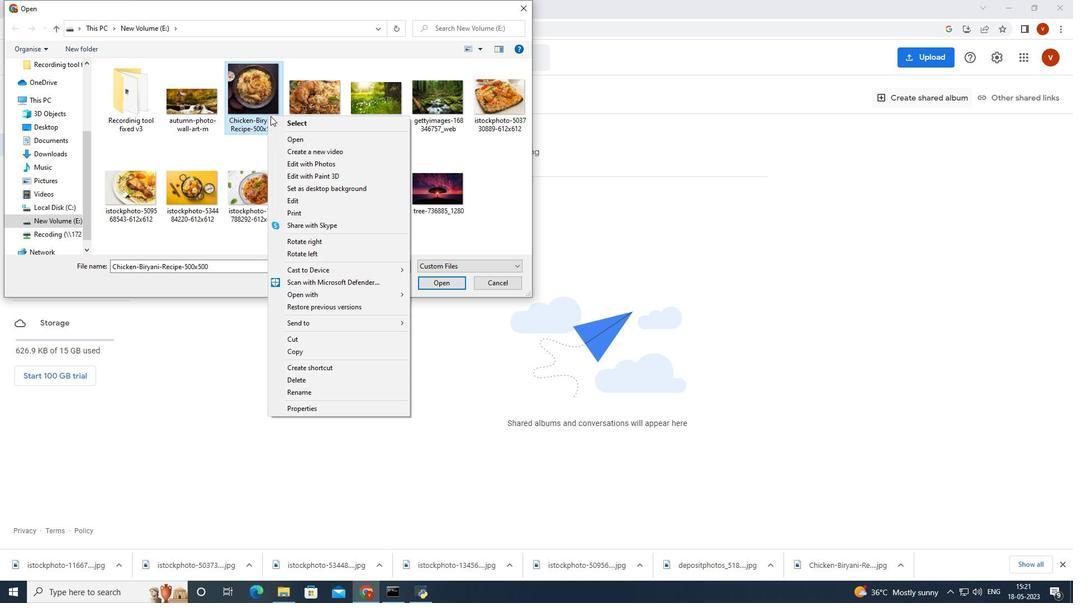 
Action: Mouse pressed left at (281, 120)
Screenshot: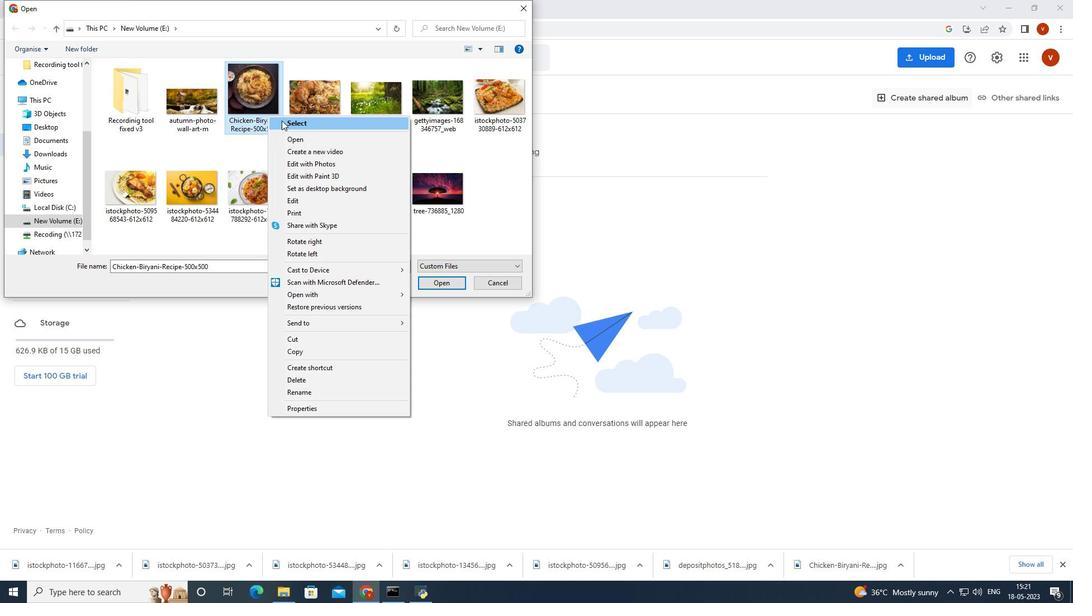 
Action: Mouse moved to (913, 53)
Screenshot: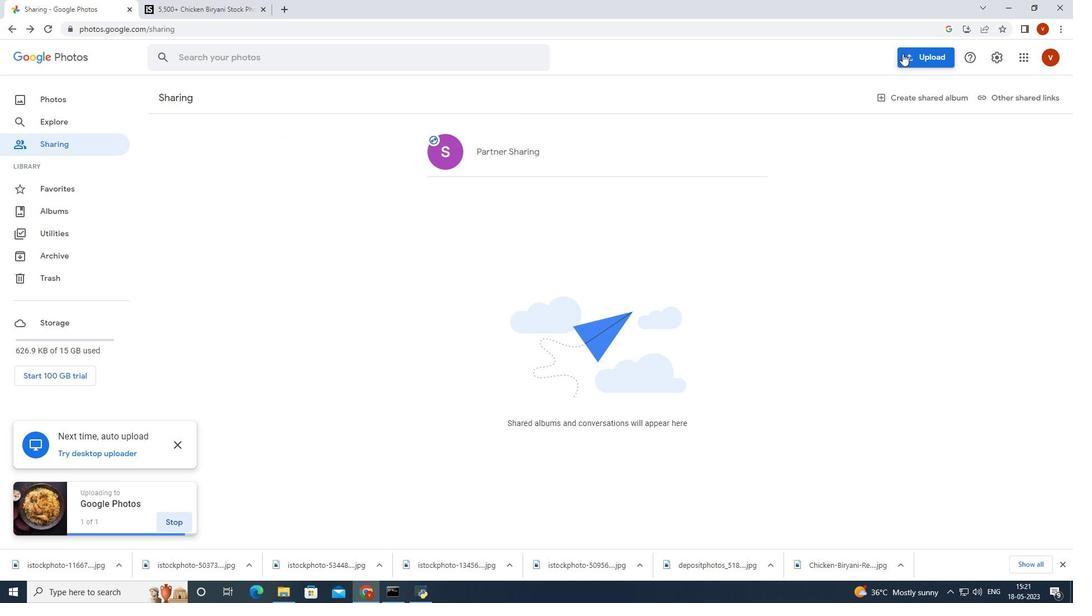 
Action: Mouse pressed left at (913, 53)
Screenshot: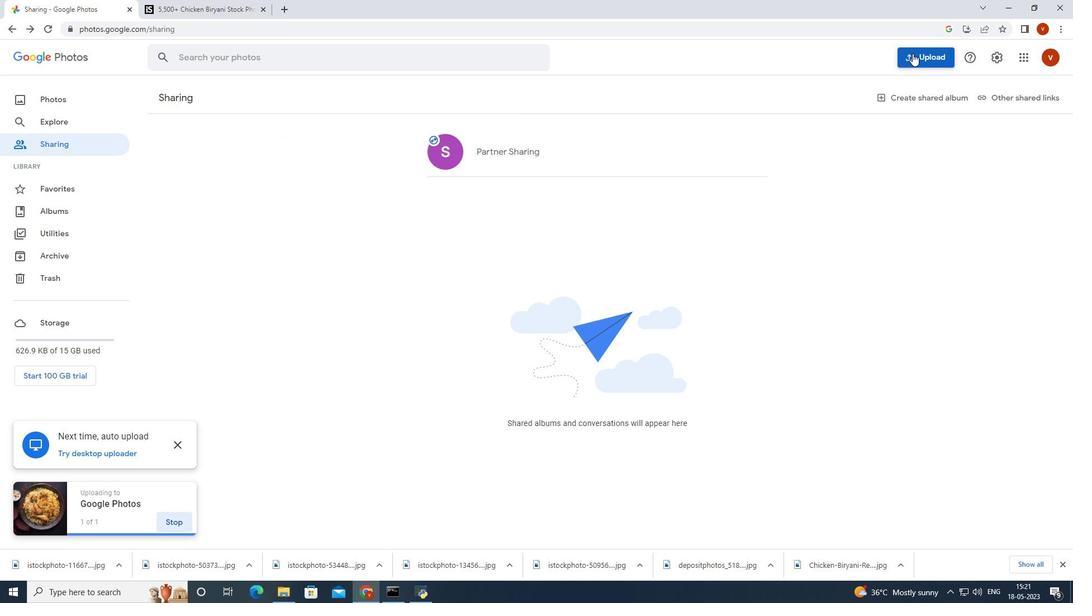 
Action: Mouse moved to (826, 88)
Screenshot: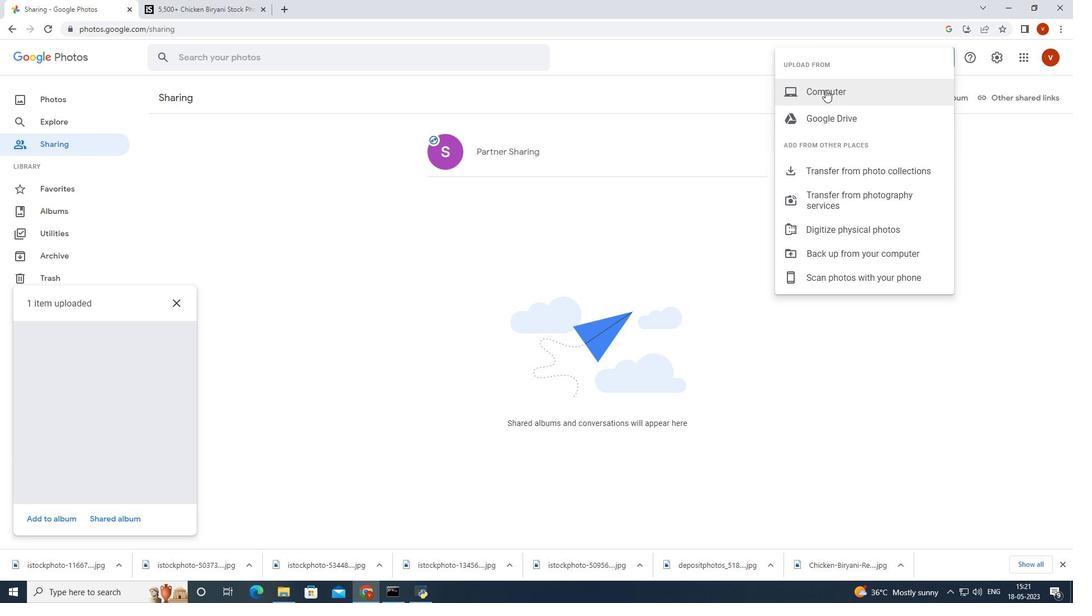 
Action: Mouse pressed left at (826, 88)
Screenshot: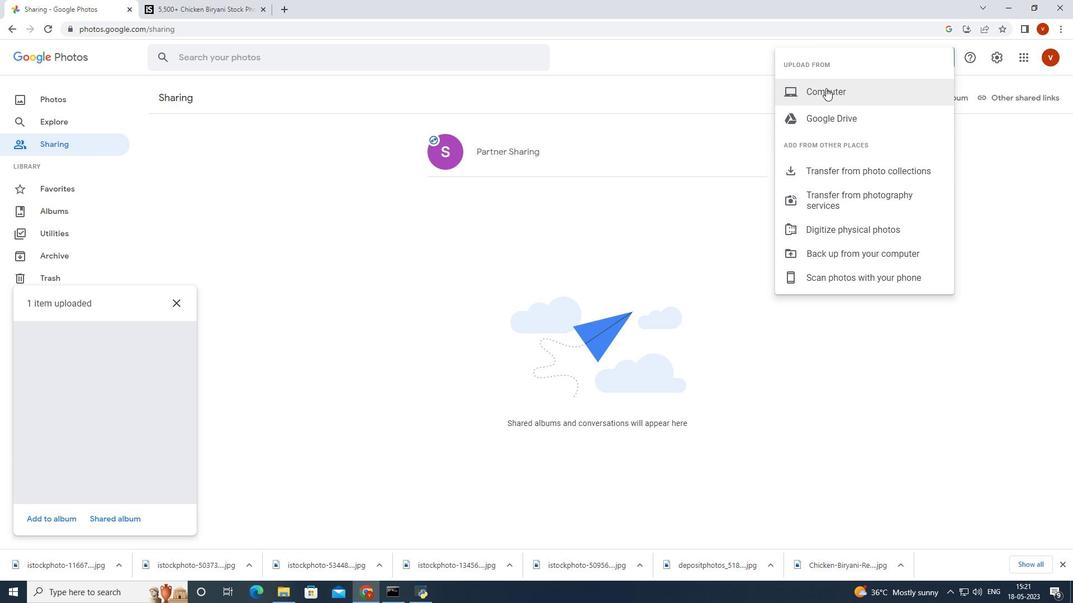 
Action: Mouse moved to (322, 98)
Screenshot: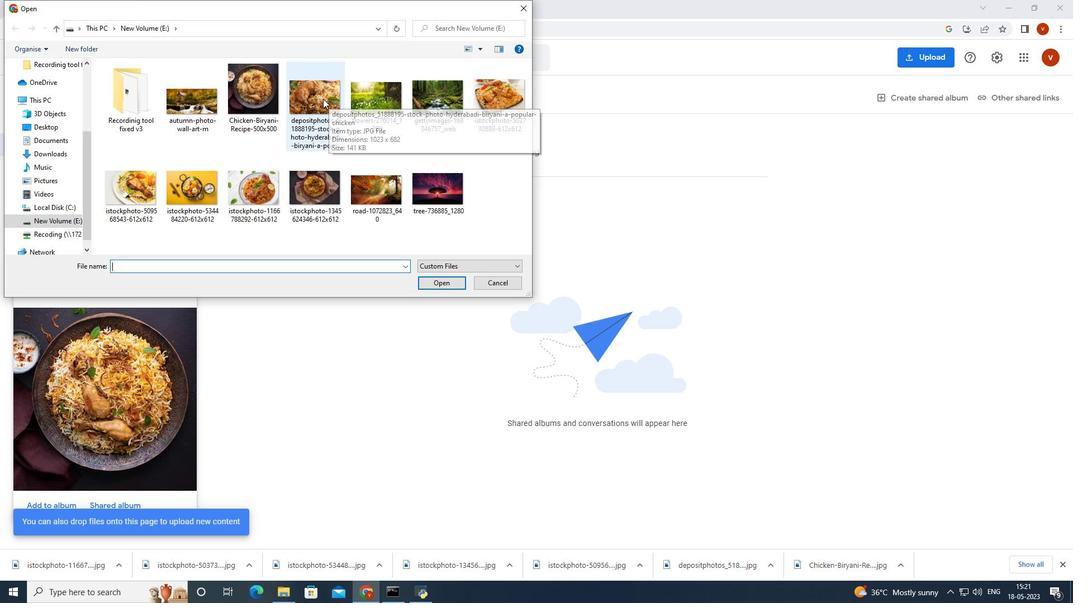 
Action: Mouse pressed left at (322, 98)
Screenshot: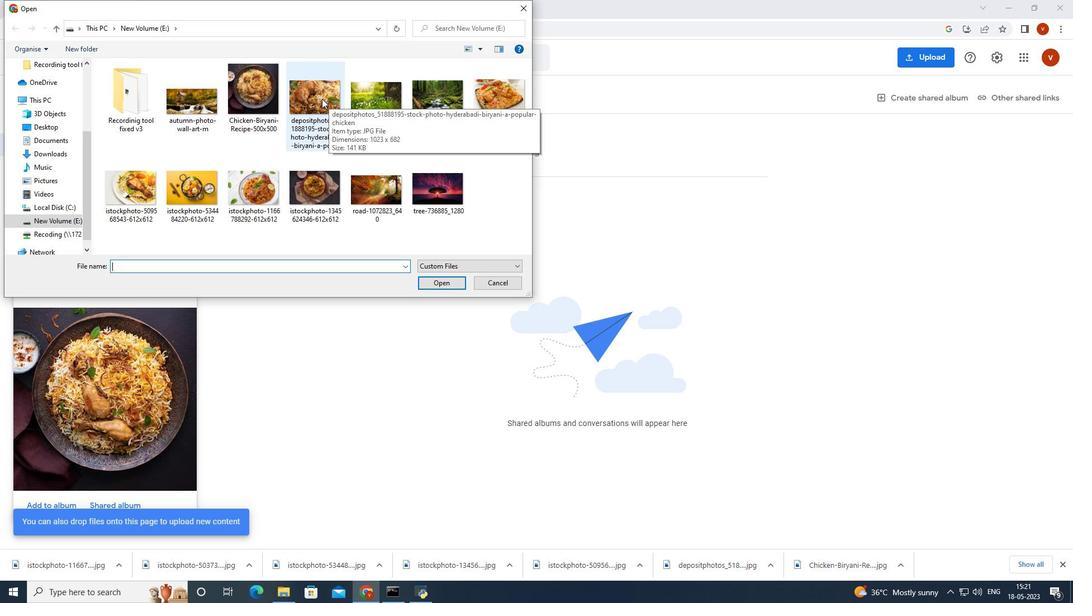 
Action: Mouse moved to (447, 285)
Screenshot: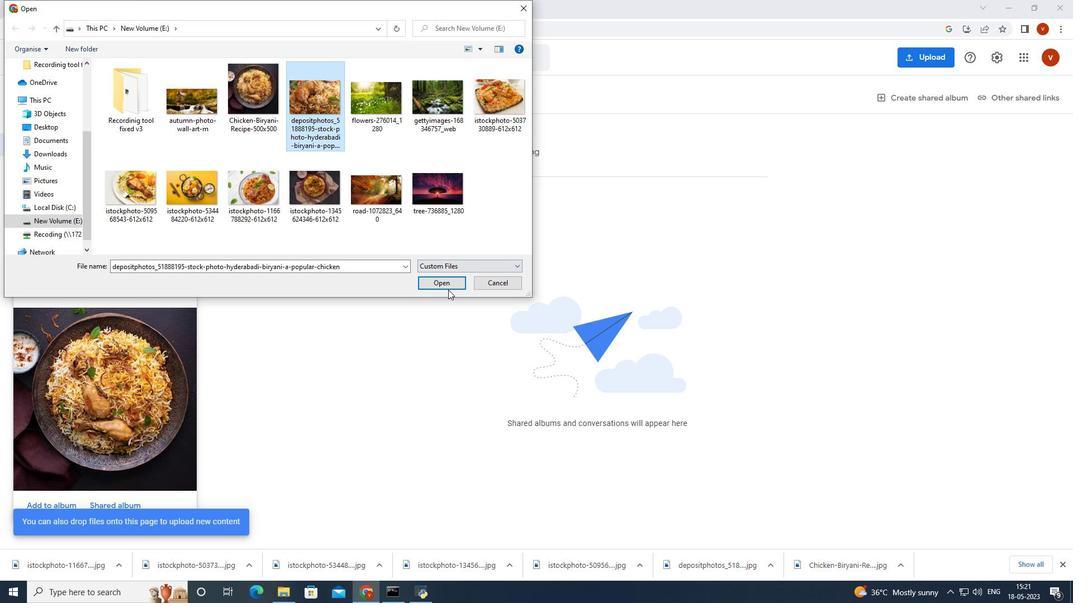 
Action: Mouse pressed left at (447, 285)
Screenshot: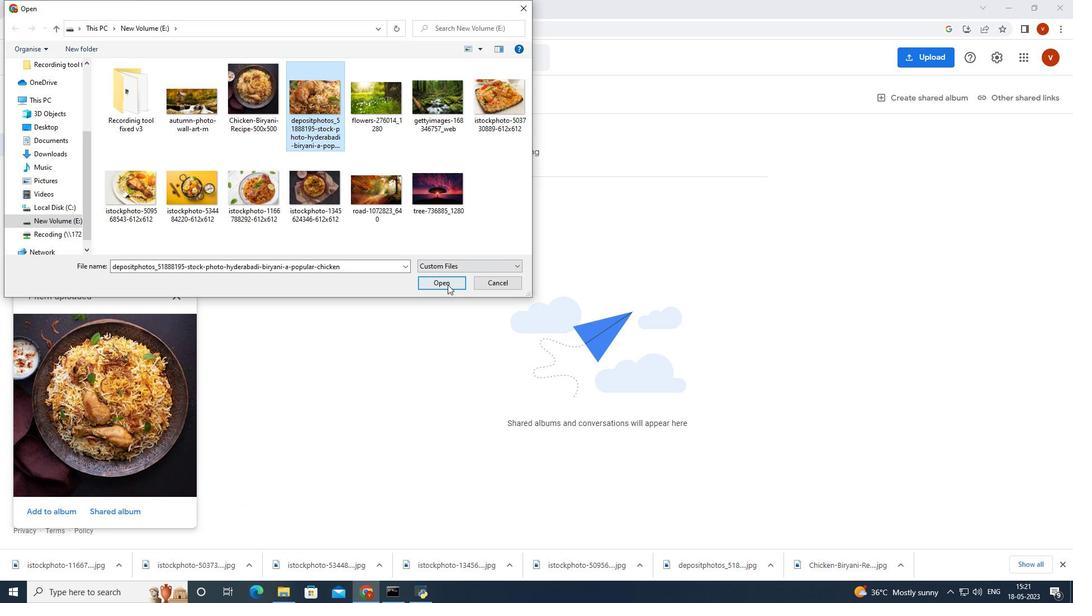 
Action: Mouse moved to (907, 59)
Screenshot: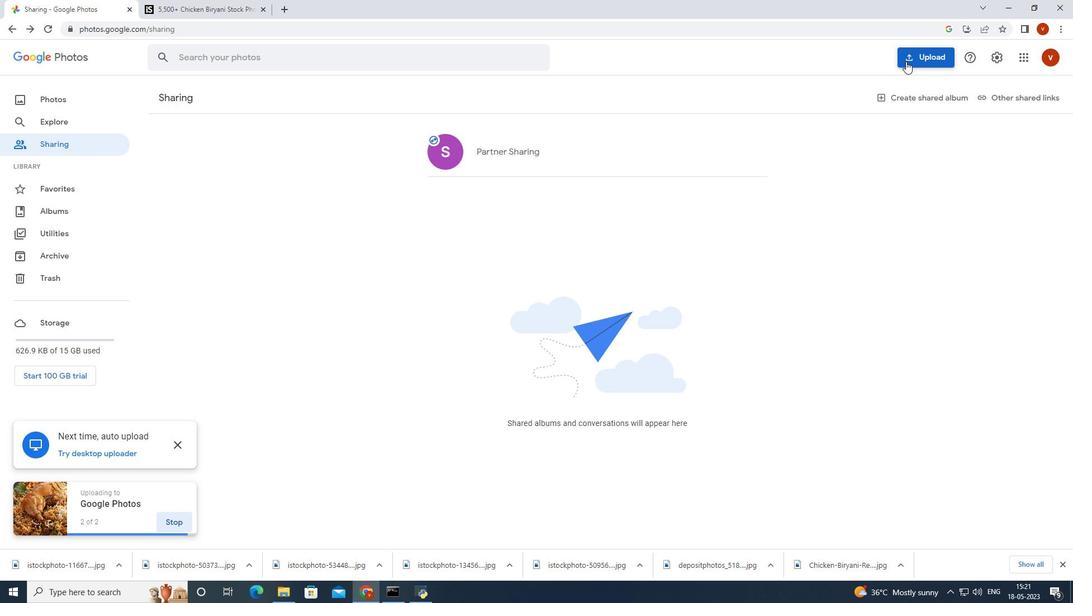 
Action: Mouse pressed left at (907, 59)
Screenshot: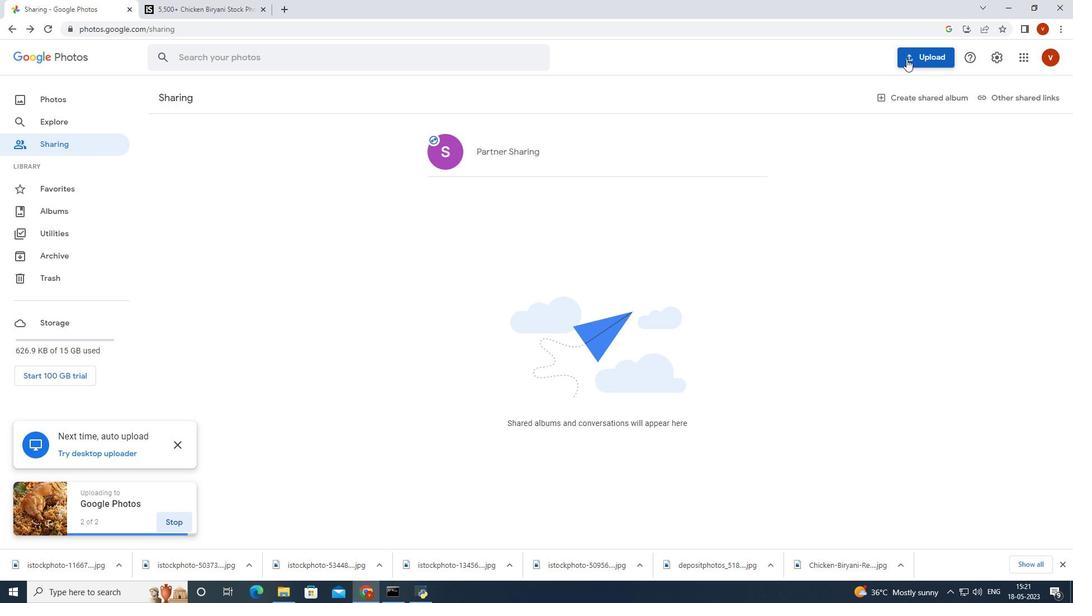 
Action: Mouse moved to (828, 90)
Screenshot: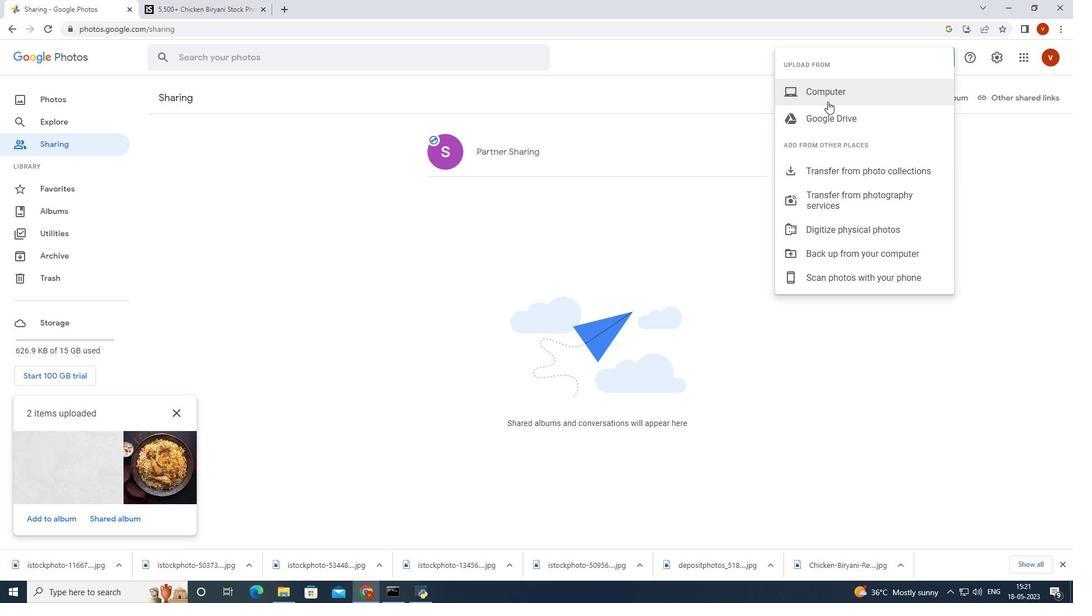 
Action: Mouse pressed left at (828, 90)
Screenshot: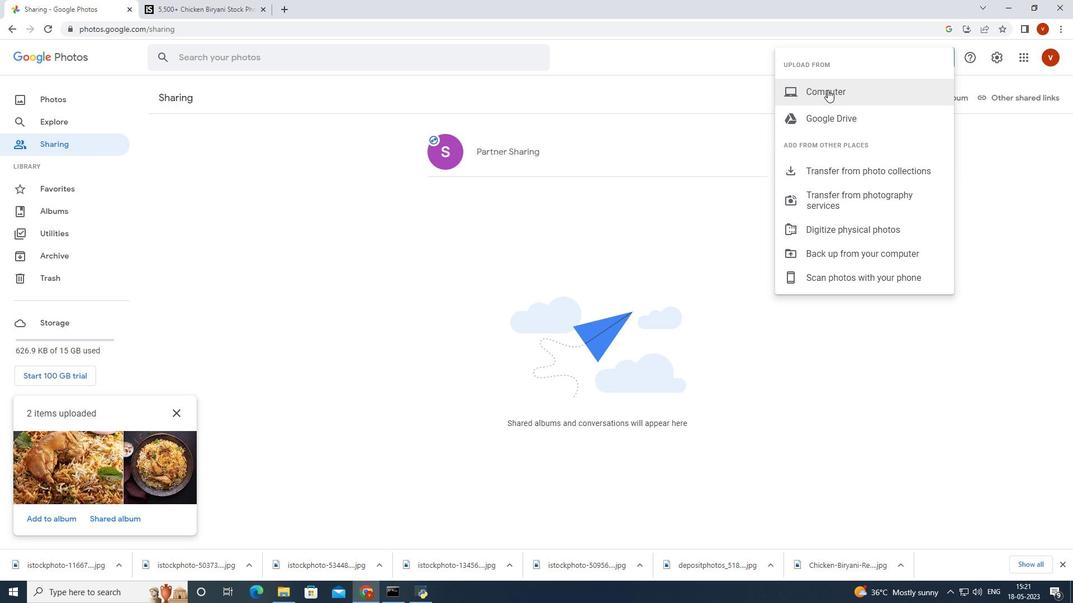 
Action: Mouse moved to (144, 194)
Screenshot: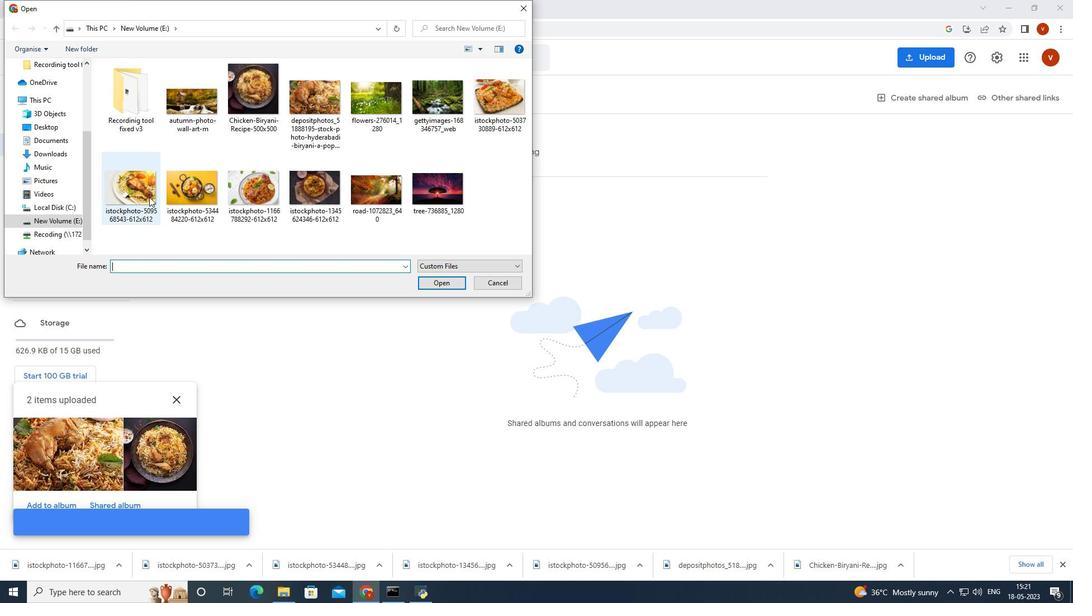 
Action: Mouse pressed left at (144, 194)
Screenshot: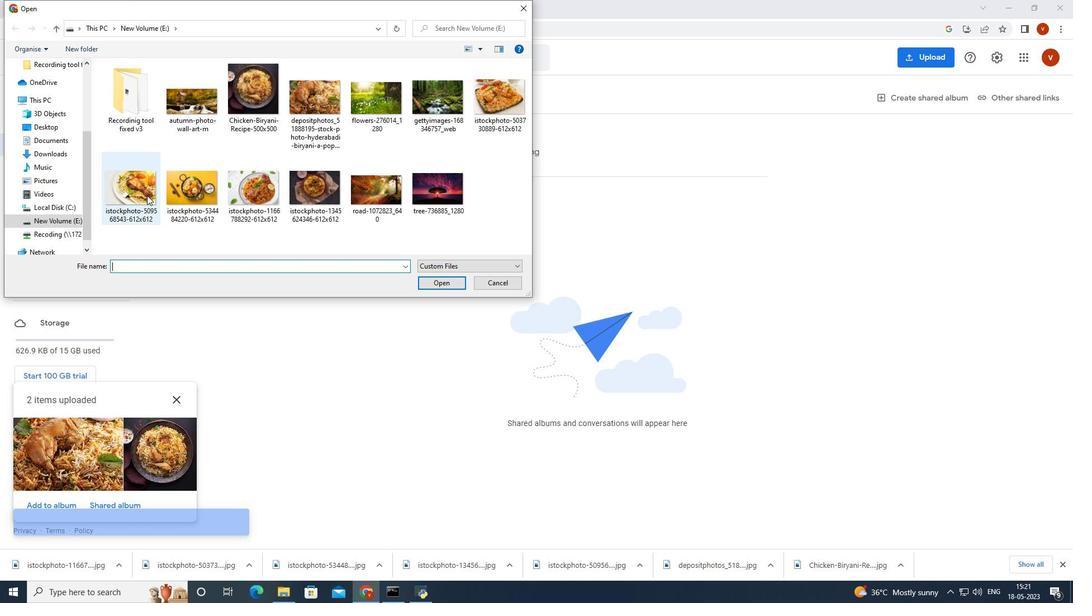 
Action: Mouse moved to (148, 196)
Screenshot: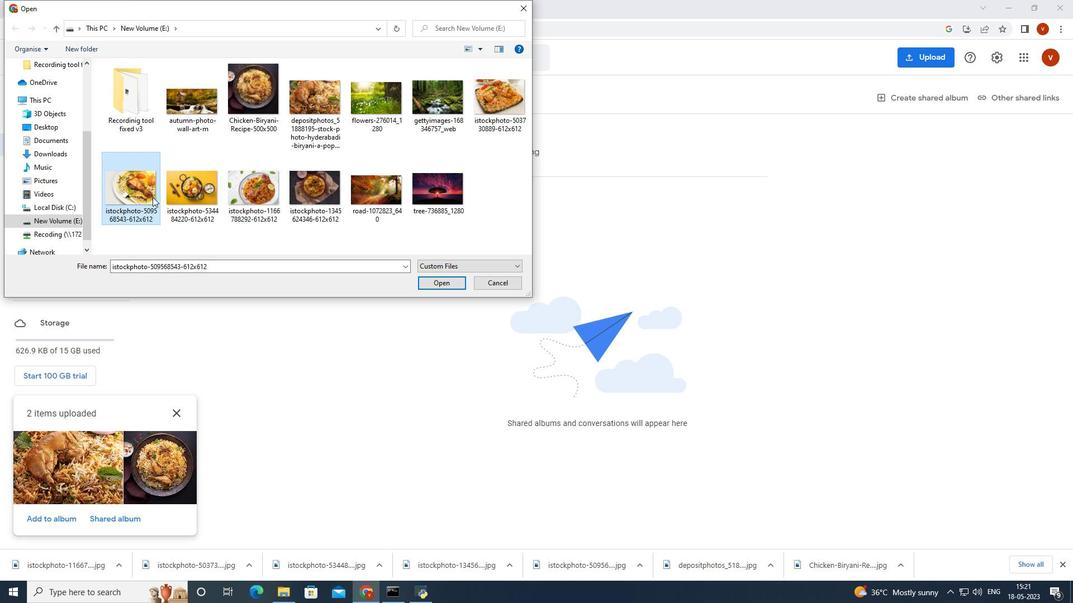 
Action: Mouse pressed right at (148, 196)
Screenshot: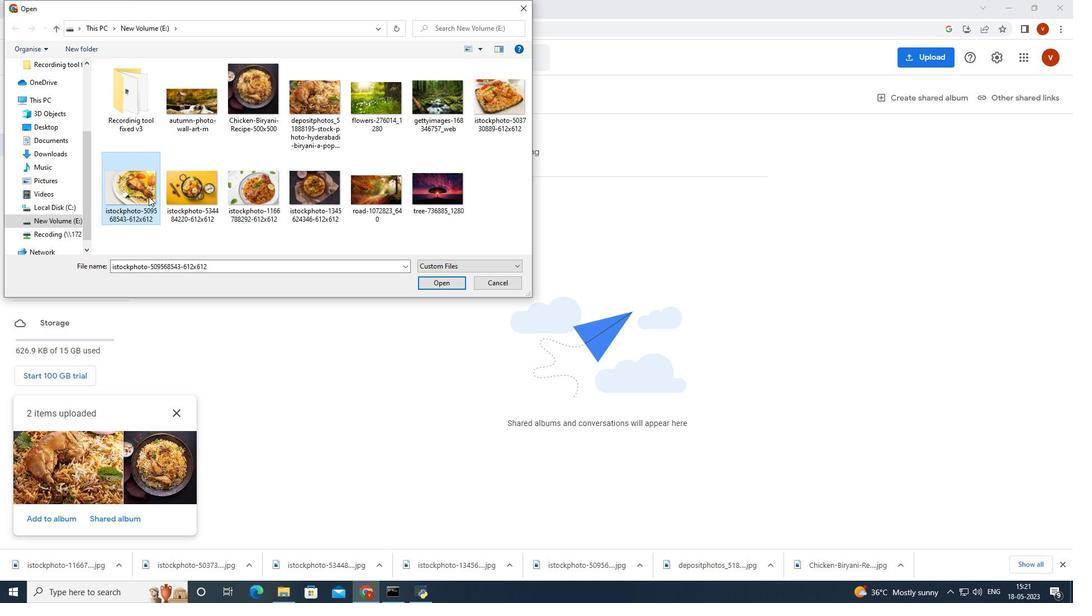
Action: Mouse moved to (183, 203)
Screenshot: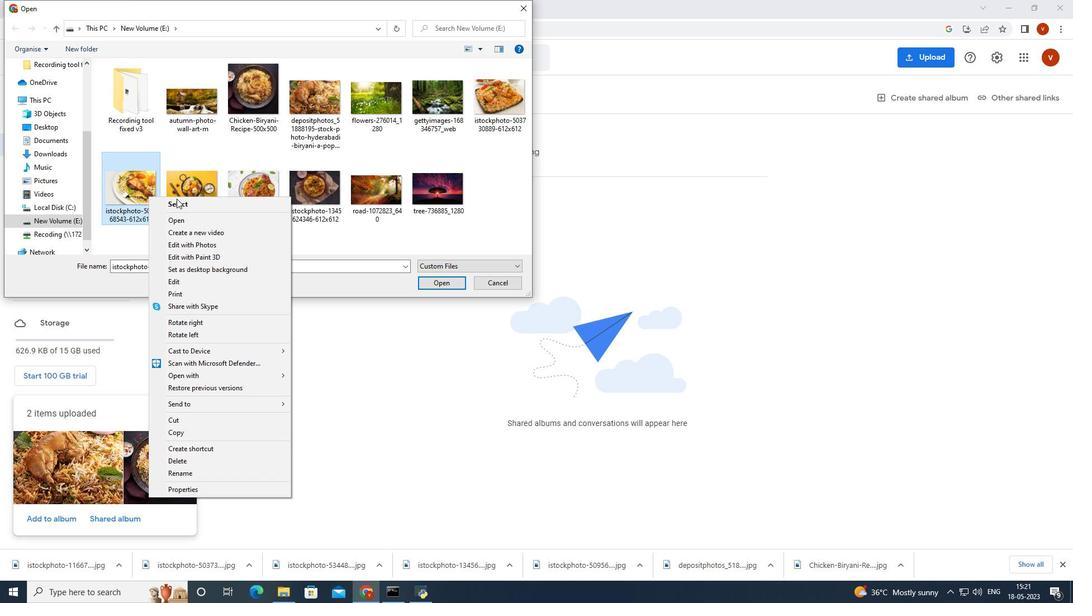 
Action: Mouse pressed left at (183, 203)
Screenshot: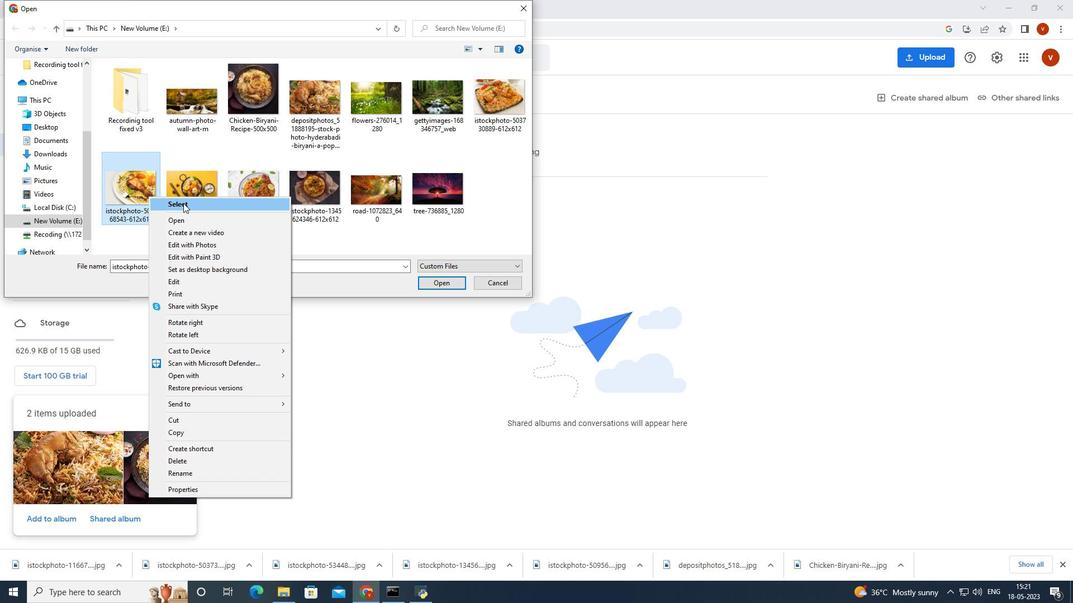 
Action: Mouse moved to (937, 55)
Screenshot: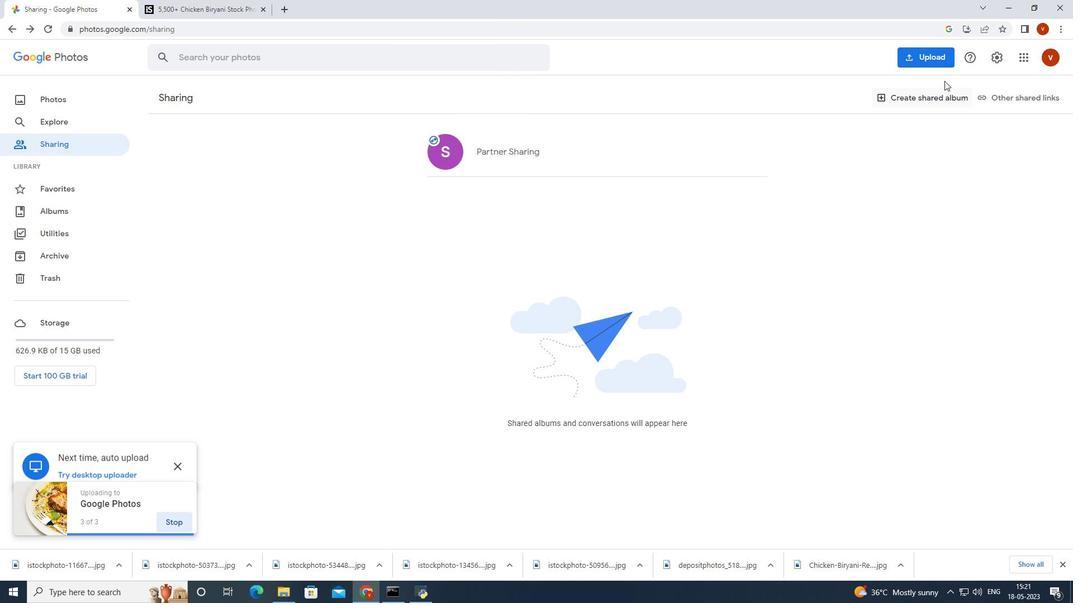 
Action: Mouse pressed left at (937, 55)
Screenshot: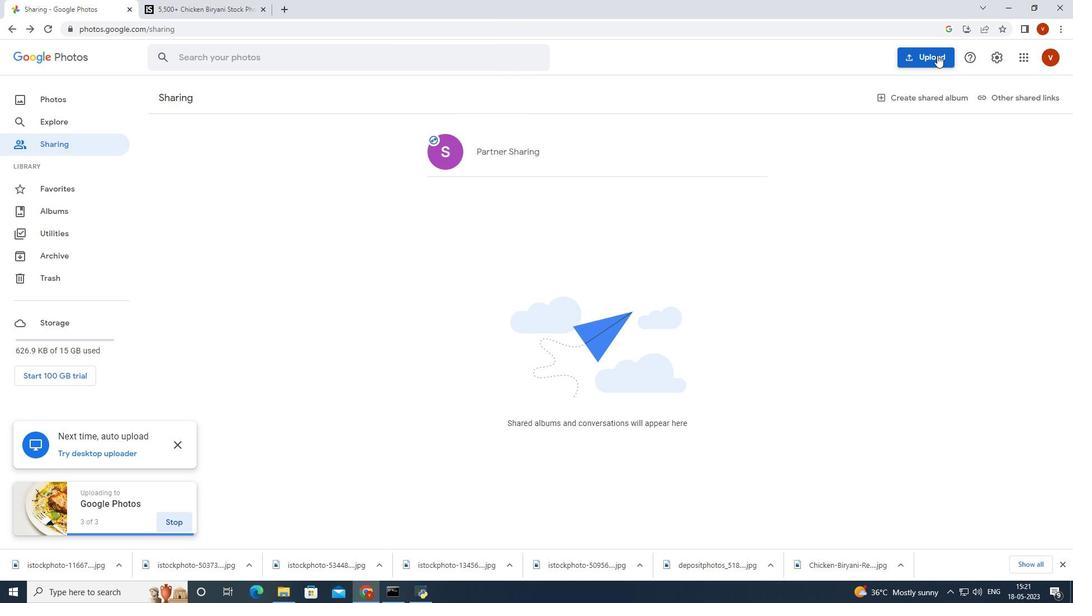 
Action: Mouse moved to (855, 93)
Screenshot: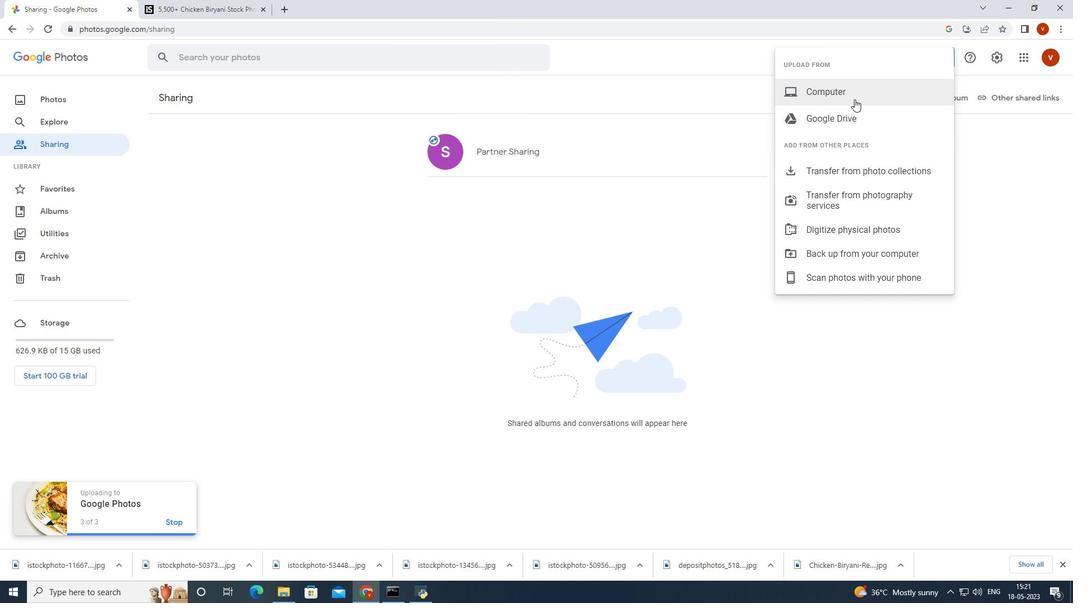 
Action: Mouse pressed left at (855, 93)
Screenshot: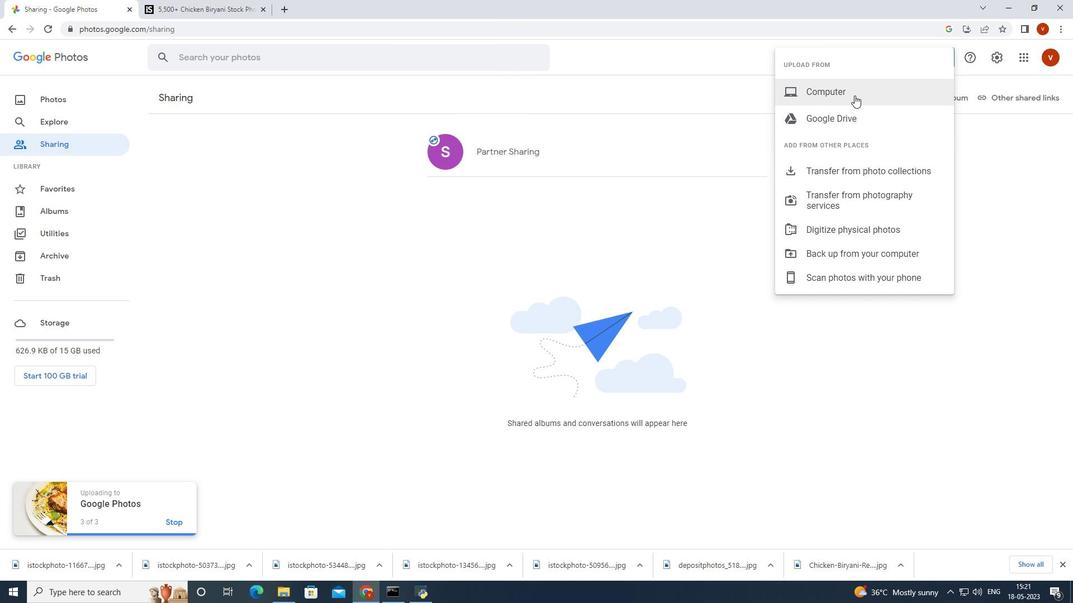 
Action: Mouse moved to (248, 197)
Screenshot: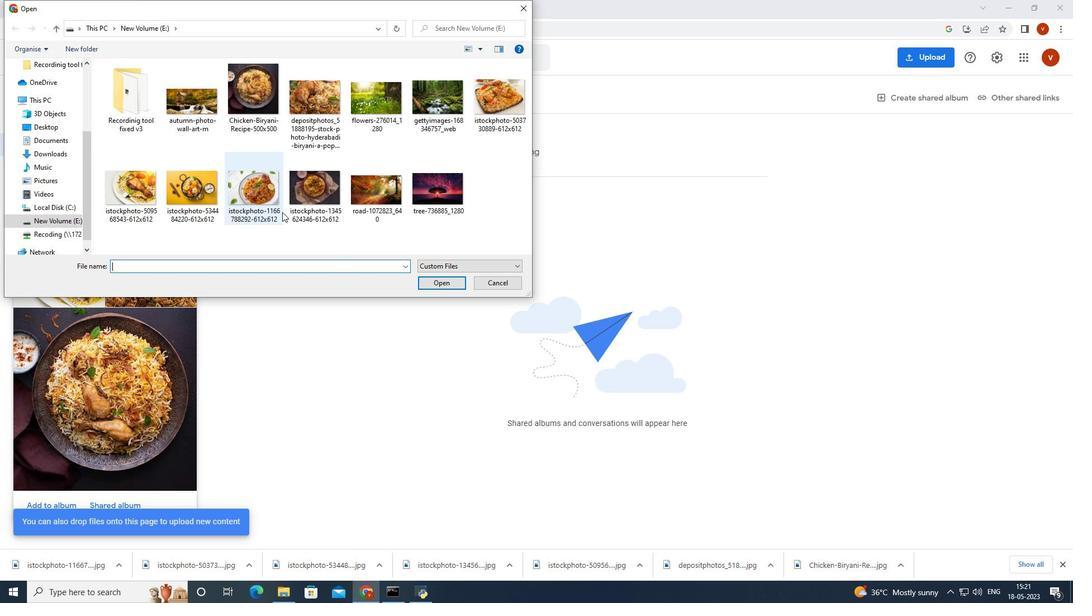 
Action: Mouse pressed right at (248, 197)
Screenshot: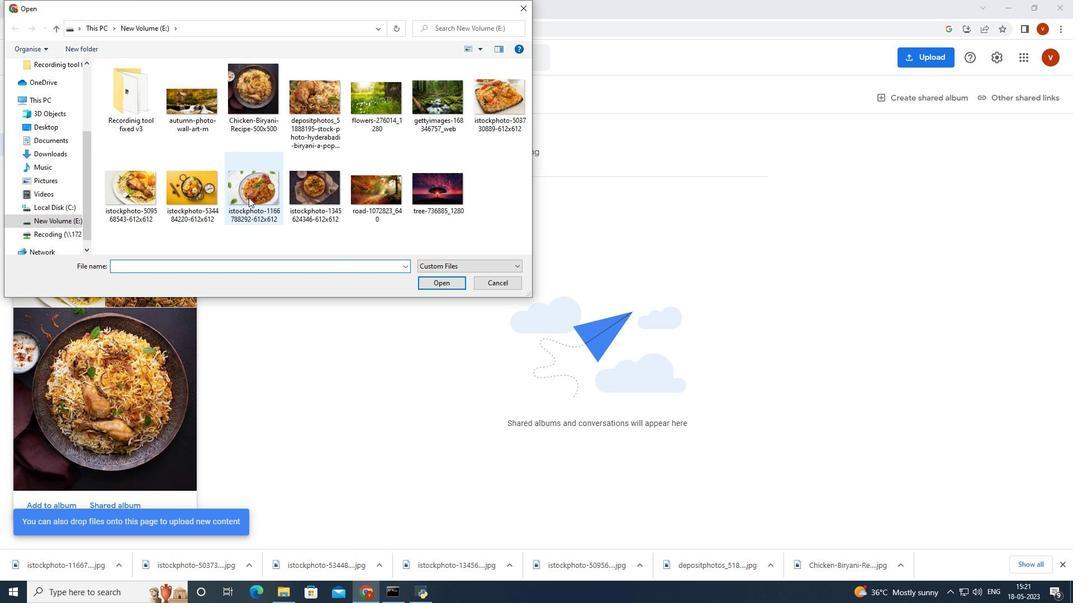 
Action: Mouse moved to (268, 205)
Screenshot: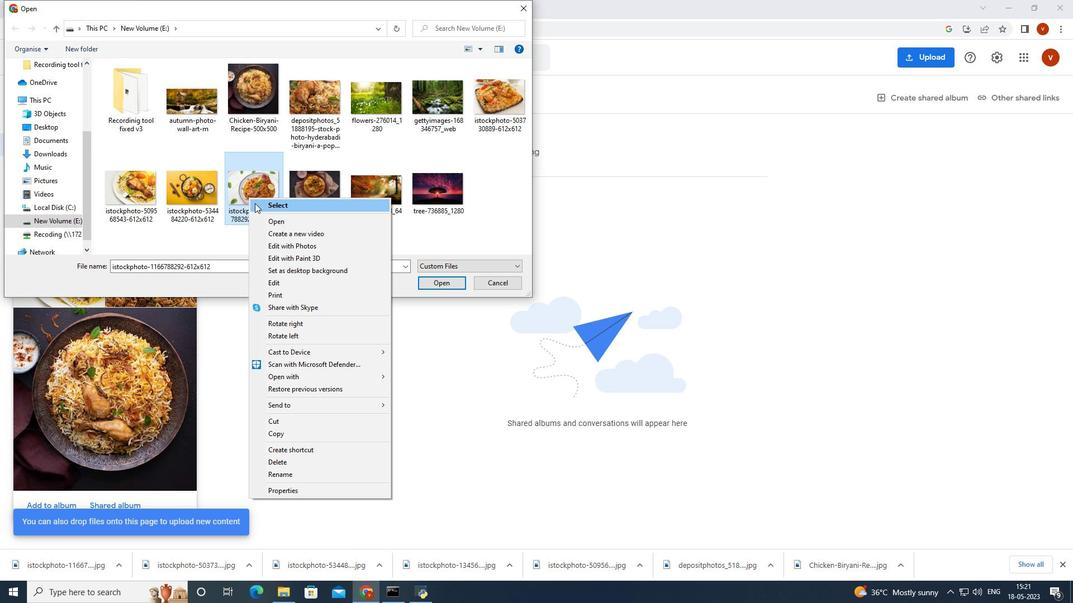 
Action: Mouse pressed left at (268, 205)
Screenshot: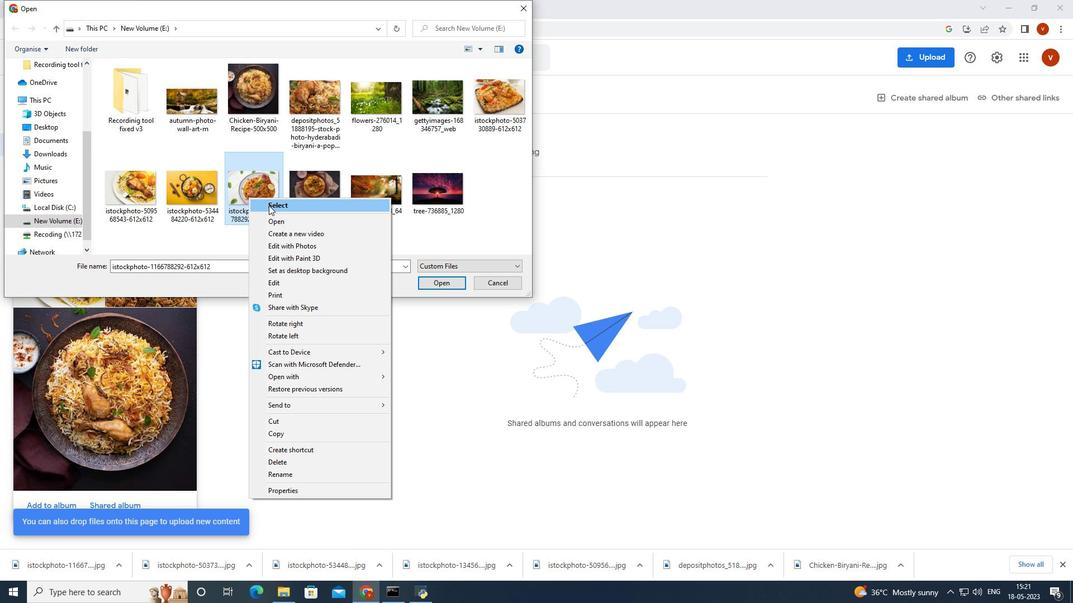 
Action: Mouse moved to (119, 513)
Screenshot: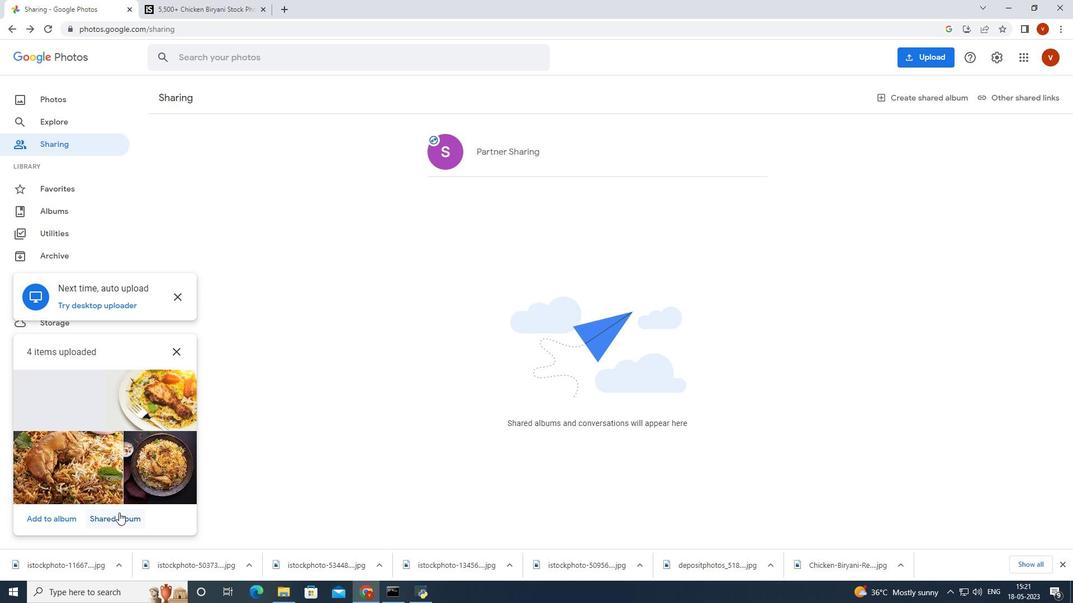 
Action: Mouse pressed left at (119, 513)
Screenshot: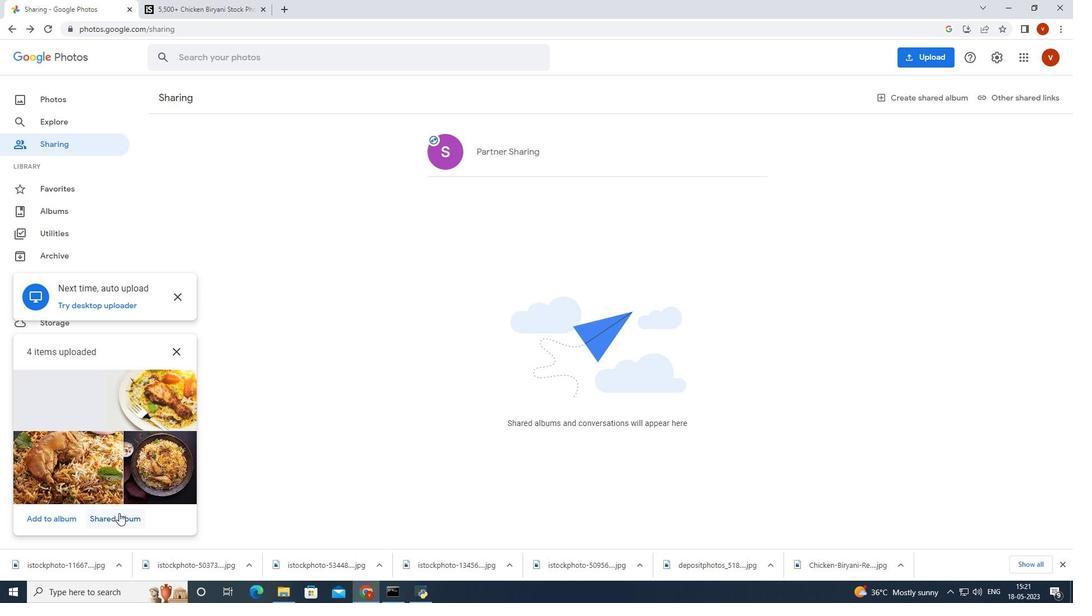 
Action: Mouse moved to (549, 219)
Screenshot: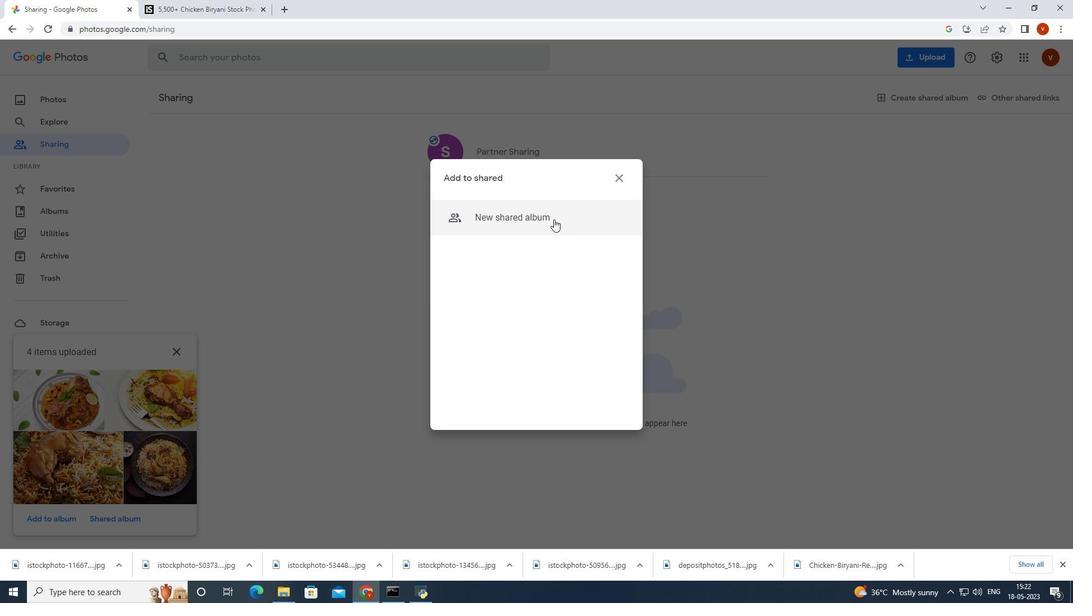 
Action: Mouse pressed left at (549, 219)
Screenshot: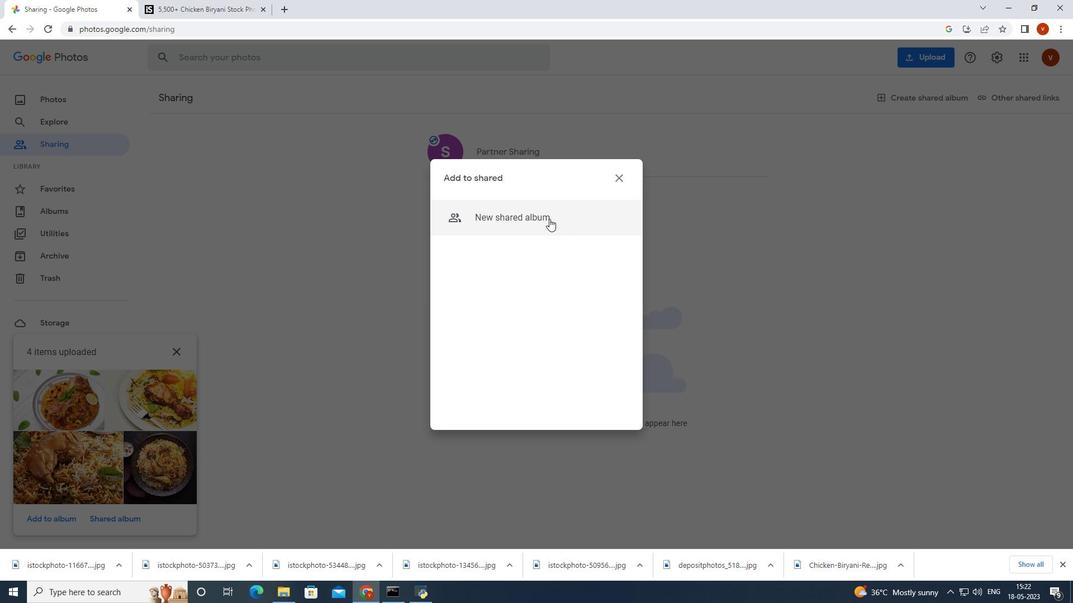 
Action: Mouse moved to (298, 149)
Screenshot: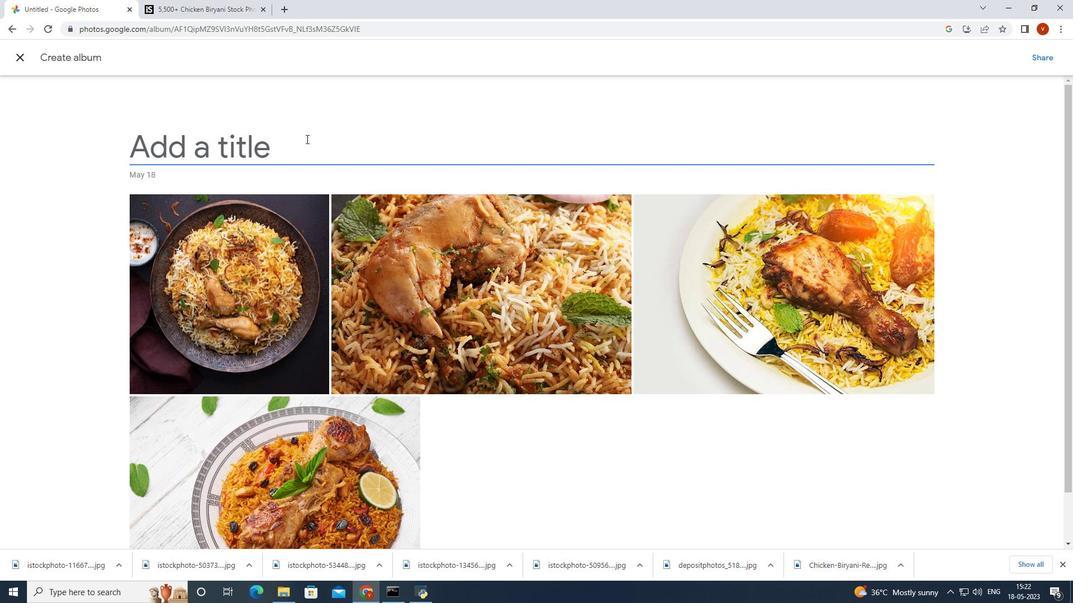
Action: Mouse scrolled (298, 148) with delta (0, 0)
Screenshot: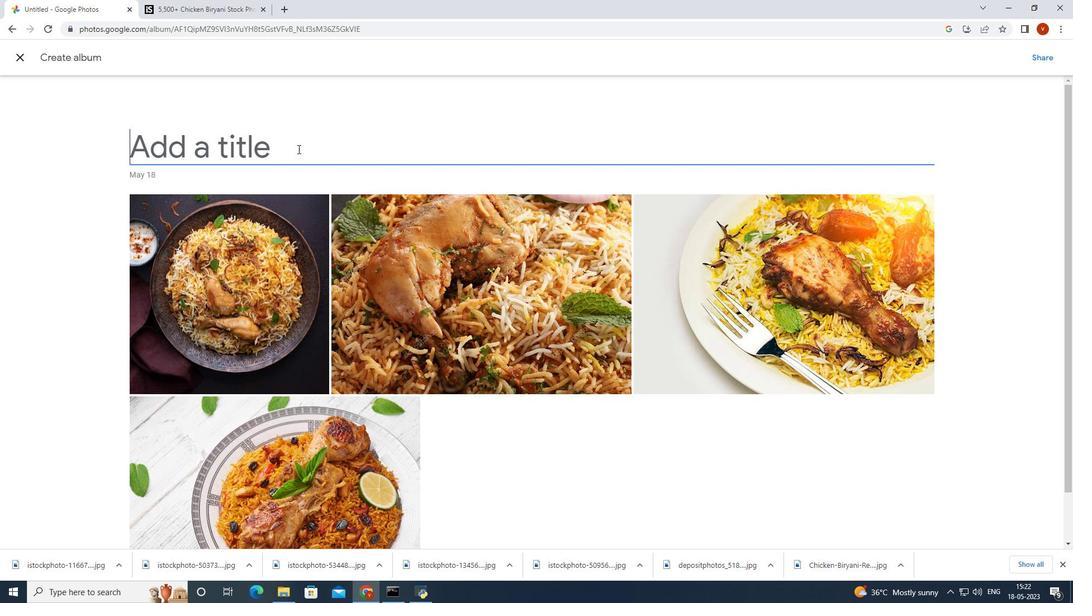 
Action: Mouse moved to (310, 161)
Screenshot: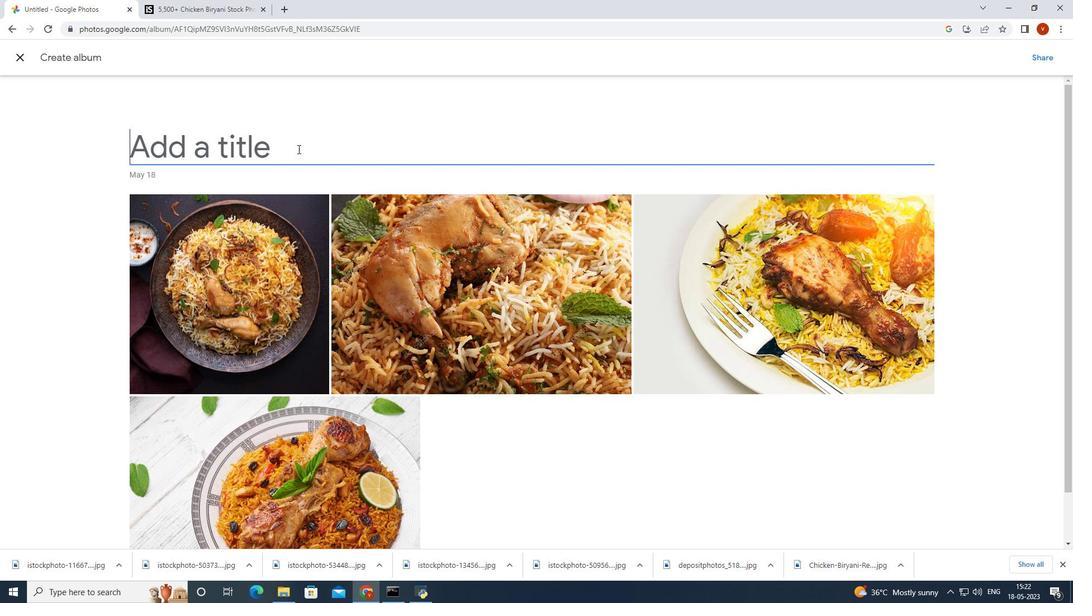 
Action: Mouse scrolled (310, 160) with delta (0, 0)
Screenshot: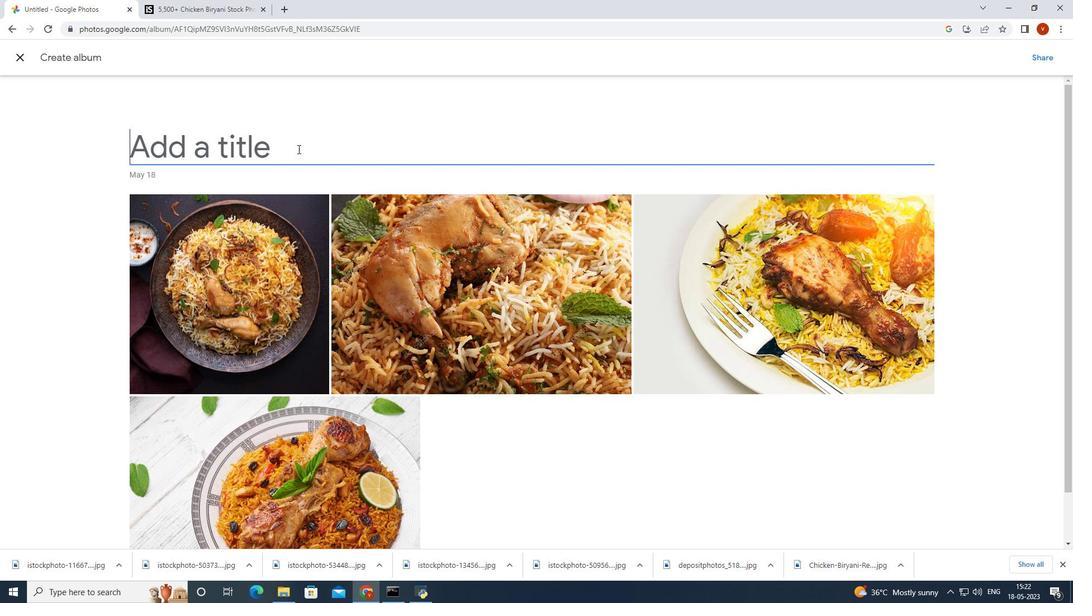 
Action: Mouse moved to (310, 161)
Screenshot: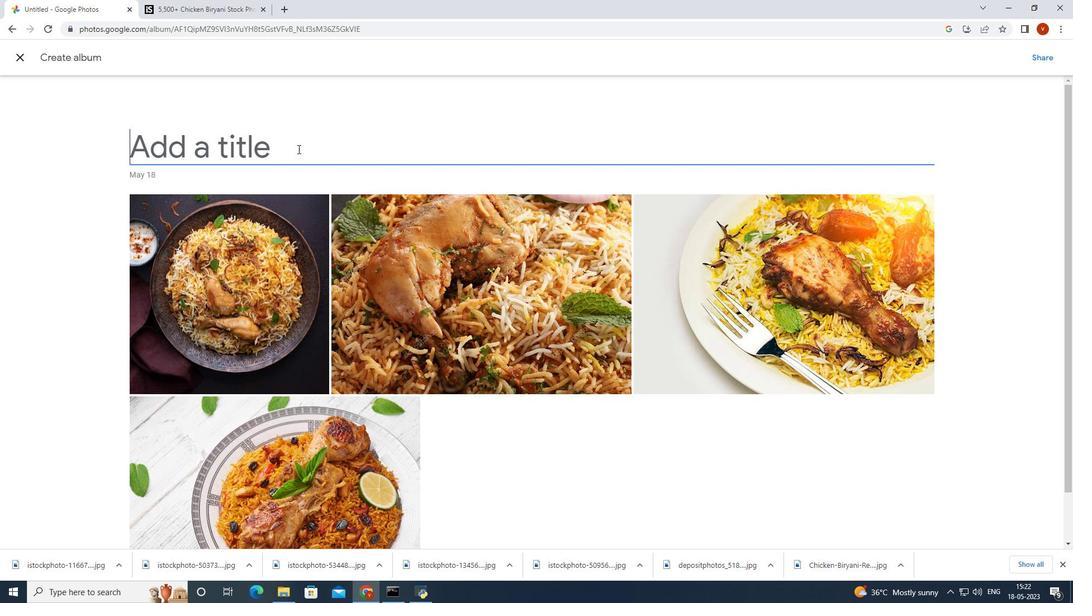 
Action: Mouse scrolled (310, 161) with delta (0, 0)
Screenshot: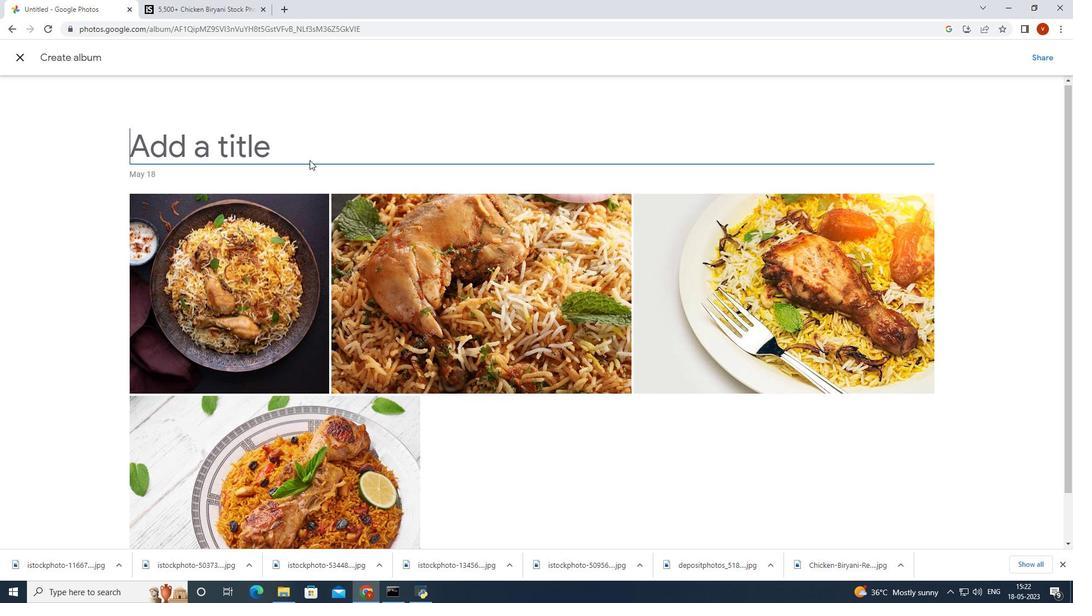 
Action: Mouse scrolled (310, 161) with delta (0, 0)
Screenshot: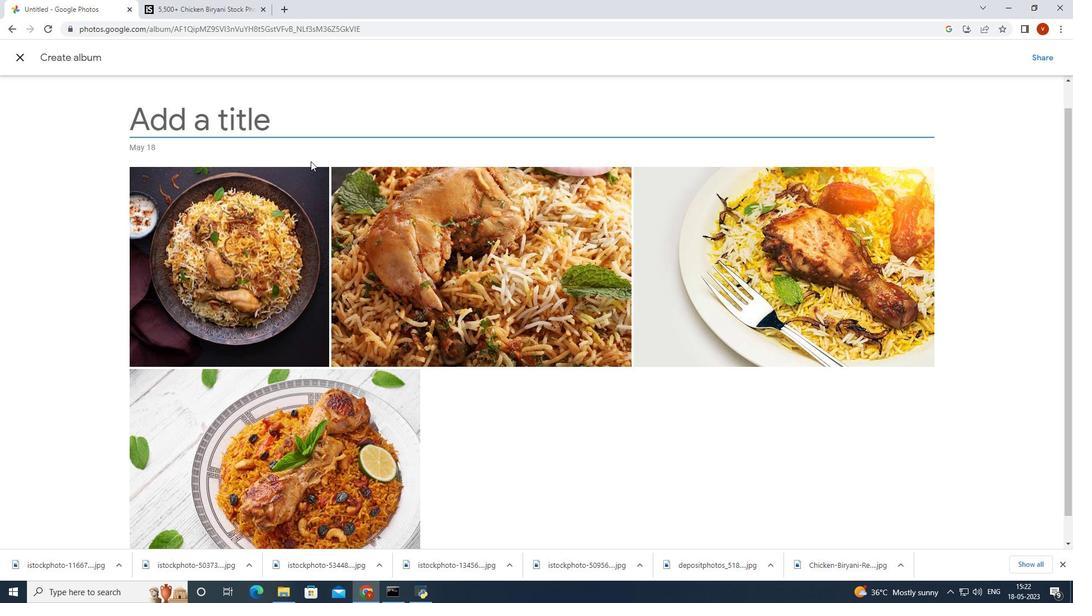 
Action: Mouse scrolled (310, 161) with delta (0, 0)
Screenshot: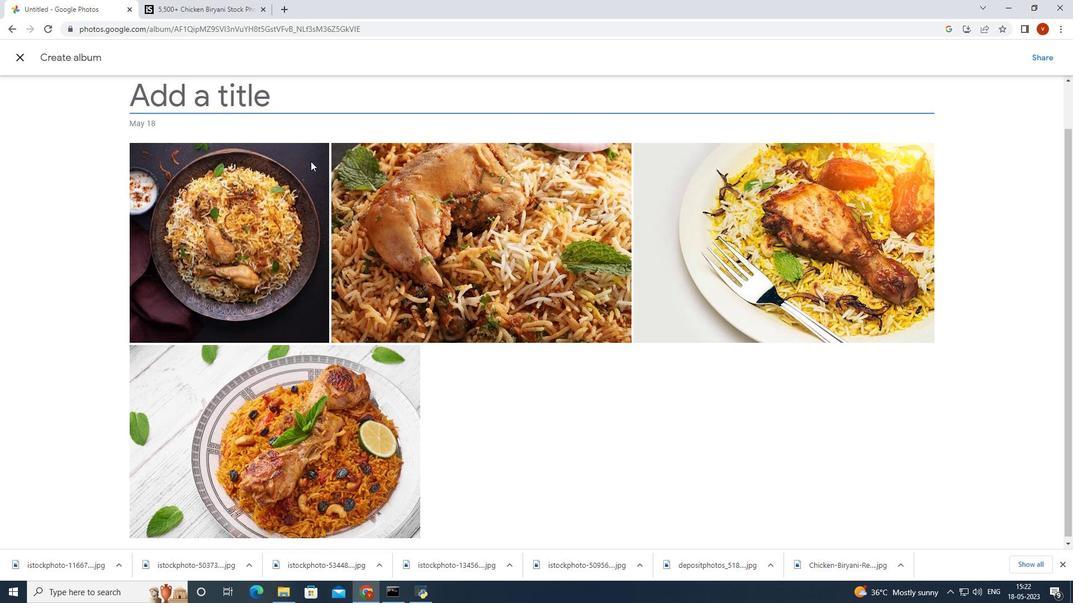 
Action: Mouse scrolled (310, 161) with delta (0, 0)
Screenshot: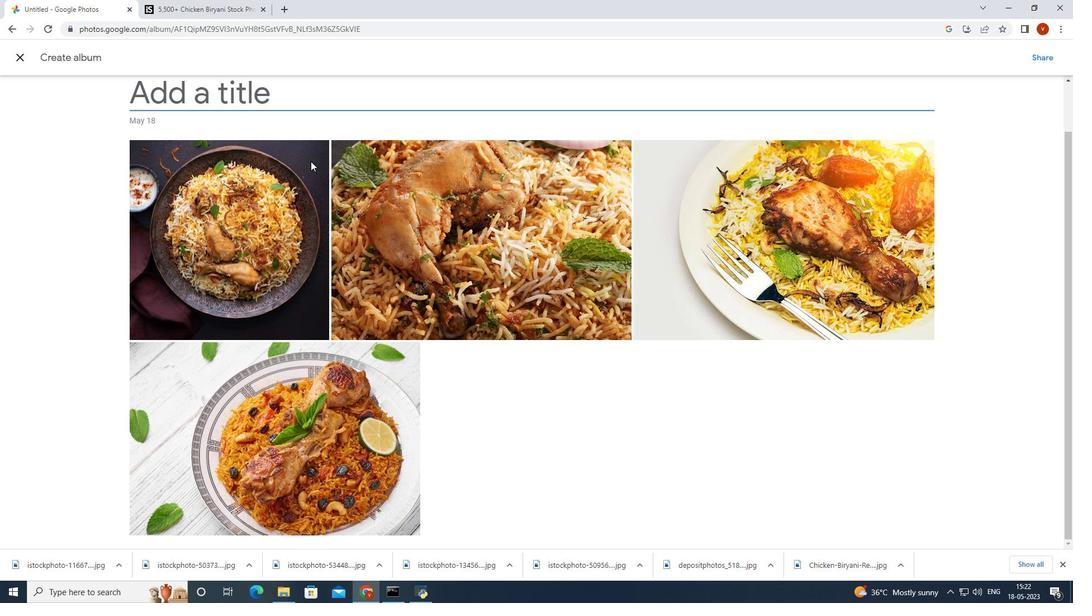 
Action: Mouse scrolled (310, 162) with delta (0, 0)
Screenshot: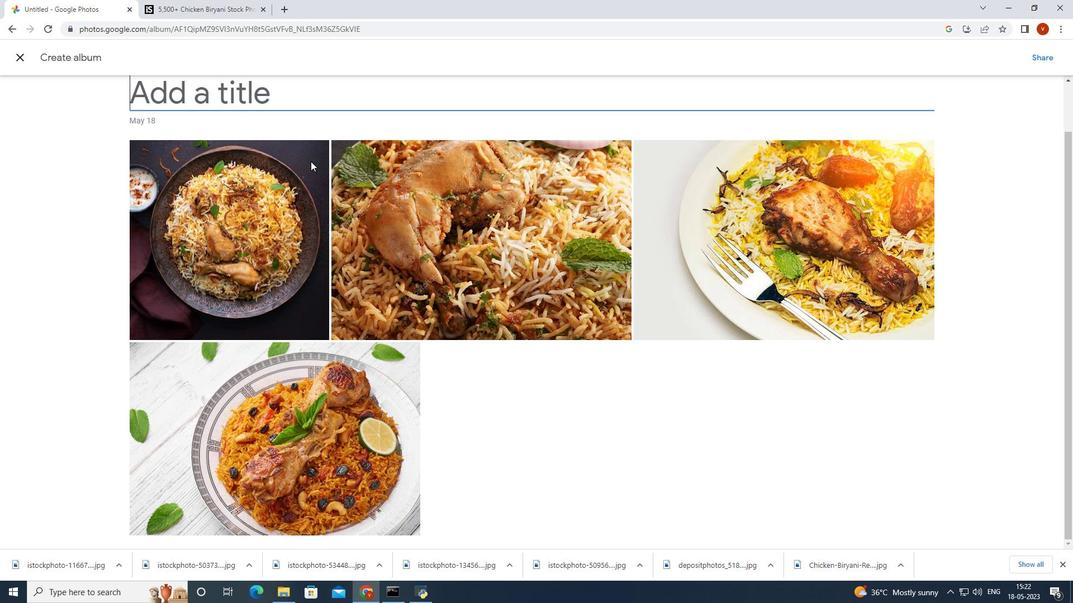 
Action: Mouse scrolled (310, 162) with delta (0, 0)
Screenshot: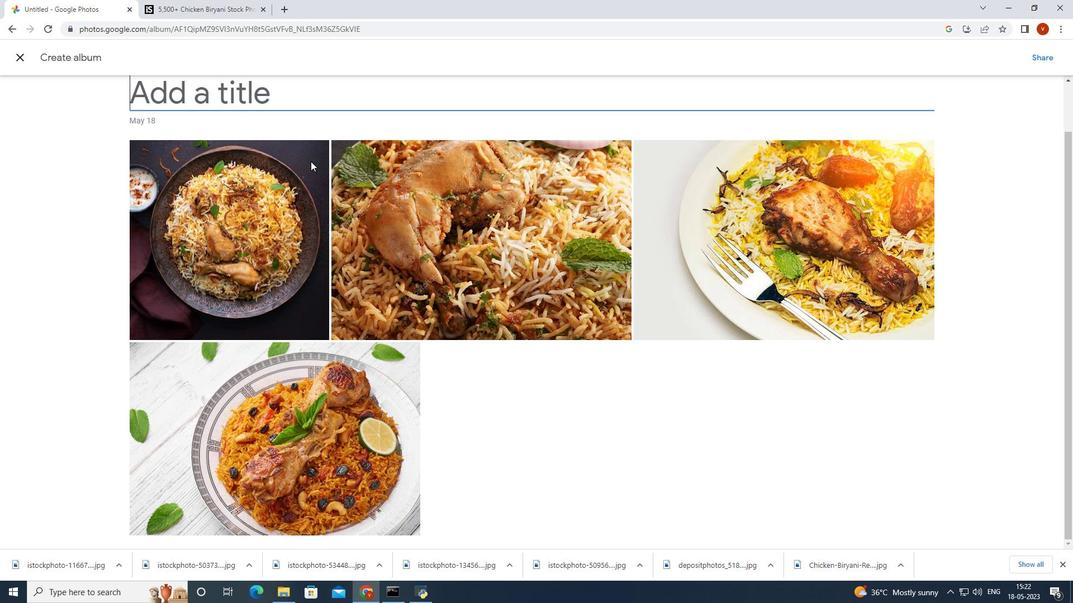 
Action: Mouse scrolled (310, 162) with delta (0, 0)
Screenshot: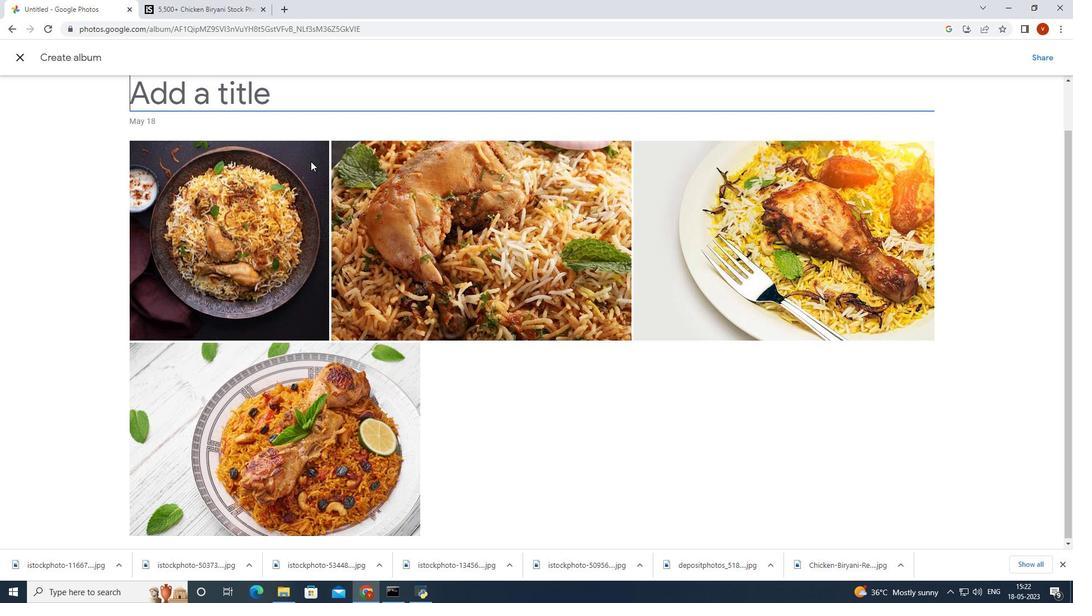 
Action: Key pressed chiken<Key.space>biriyani<Key.space>it<Key.space>mades<Key.space>in<Key.space>chicken<Key.space>and<Key.space>rice<Key.space>
Screenshot: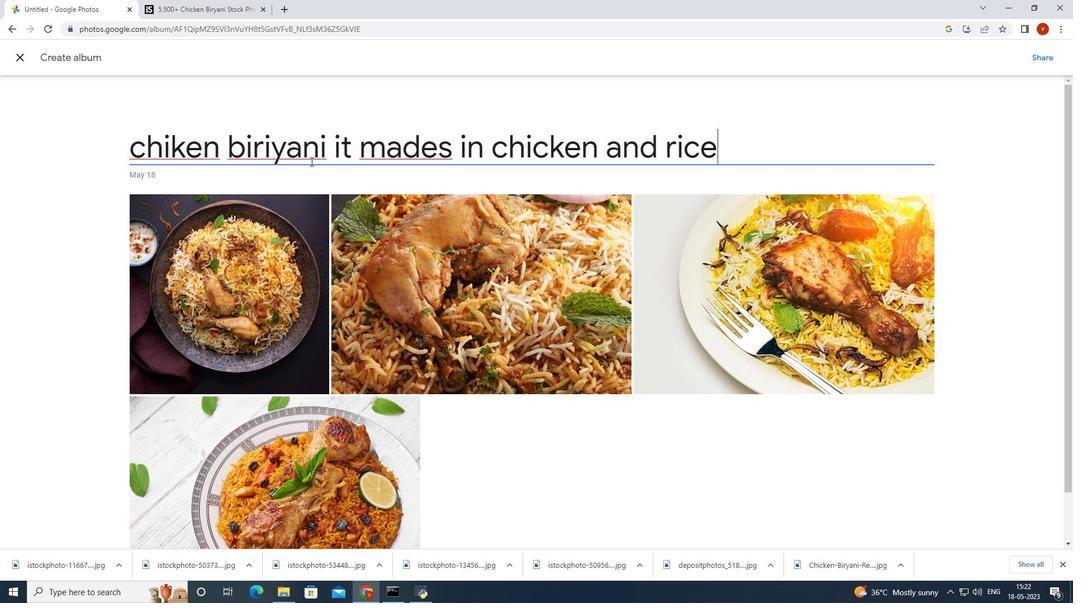 
Action: Mouse moved to (1051, 56)
Screenshot: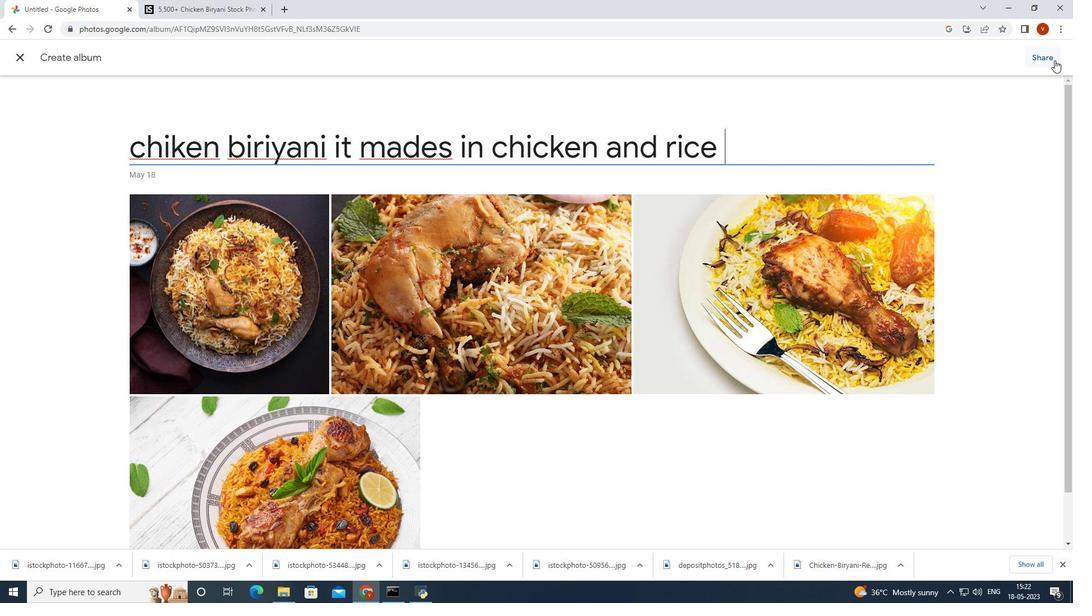 
Action: Mouse pressed left at (1051, 56)
Screenshot: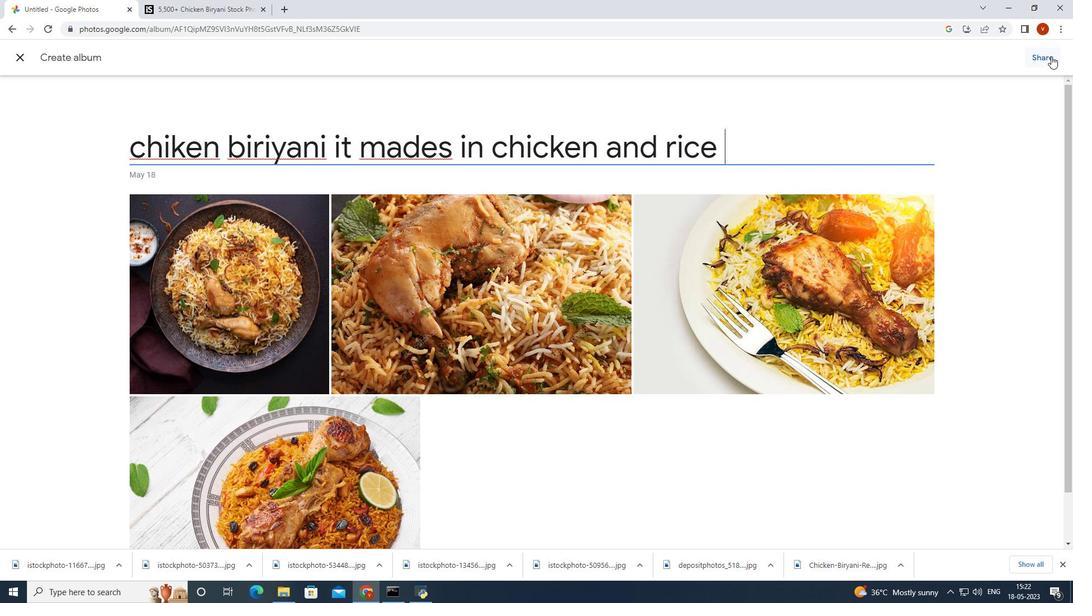 
Action: Mouse moved to (615, 220)
Screenshot: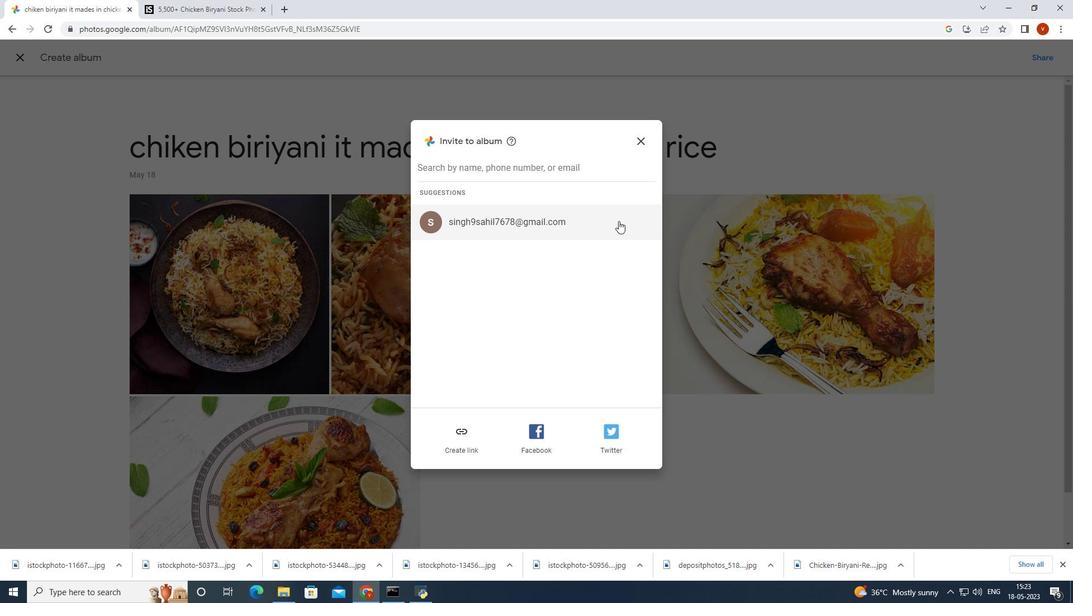 
Action: Mouse pressed left at (615, 220)
Screenshot: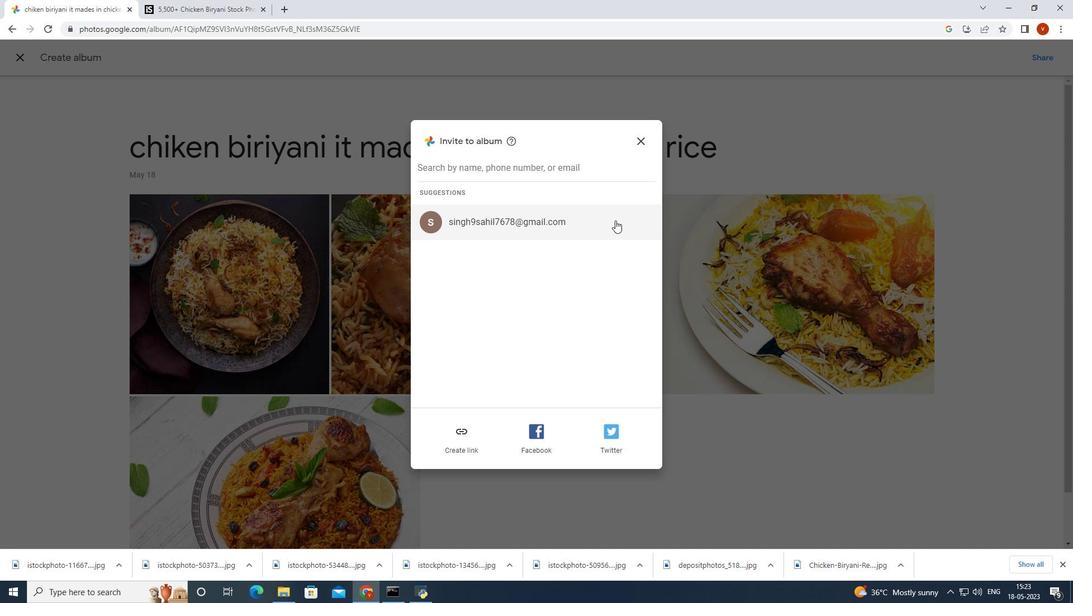
Action: Mouse moved to (643, 449)
Screenshot: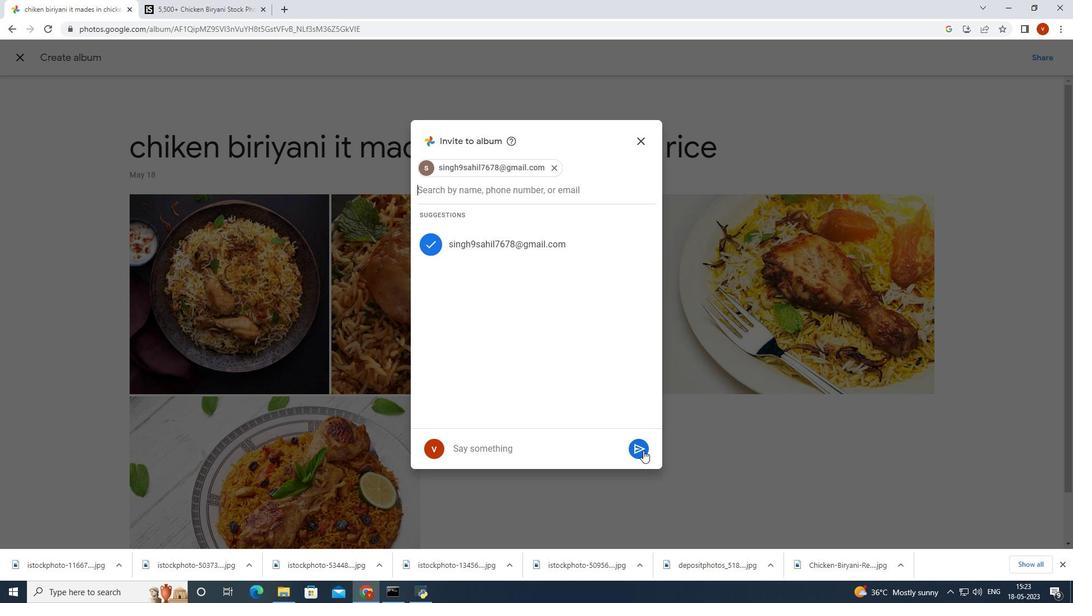 
Action: Mouse pressed left at (643, 449)
Screenshot: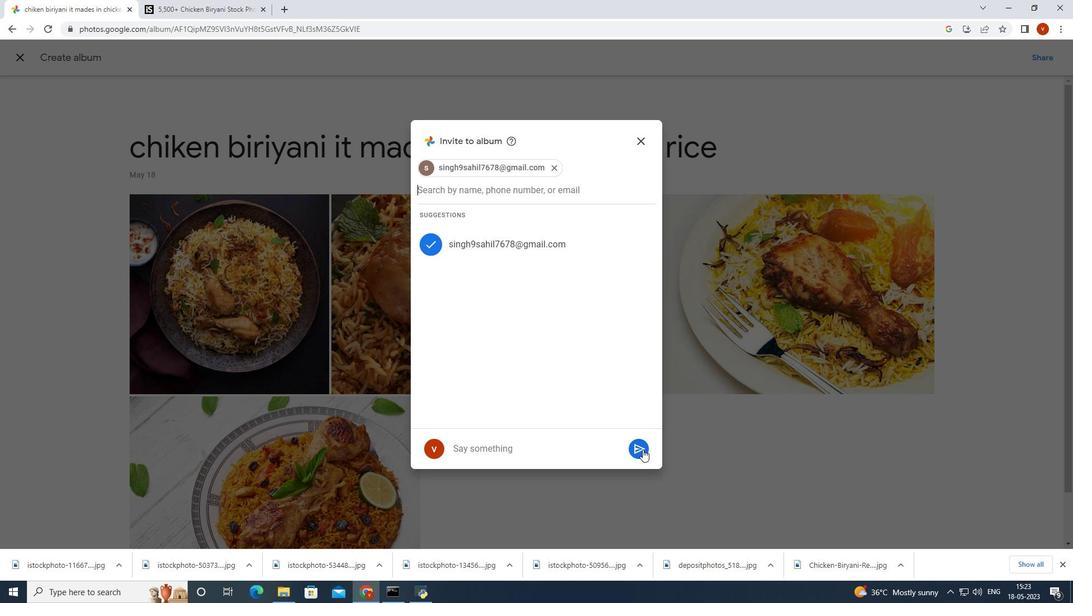 
Action: Mouse moved to (595, 337)
Screenshot: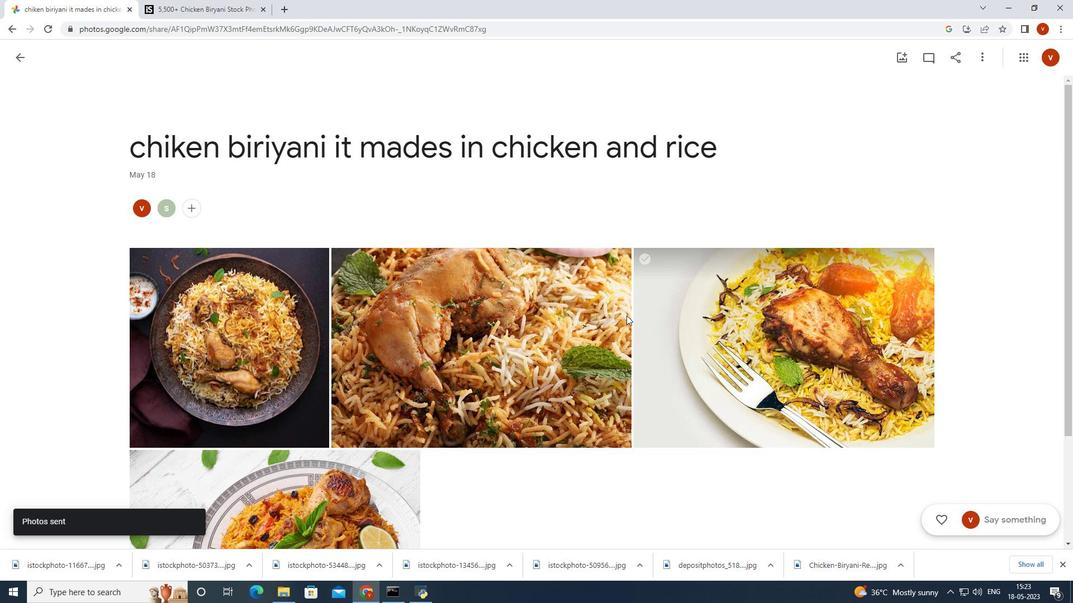
Action: Mouse scrolled (595, 336) with delta (0, 0)
Screenshot: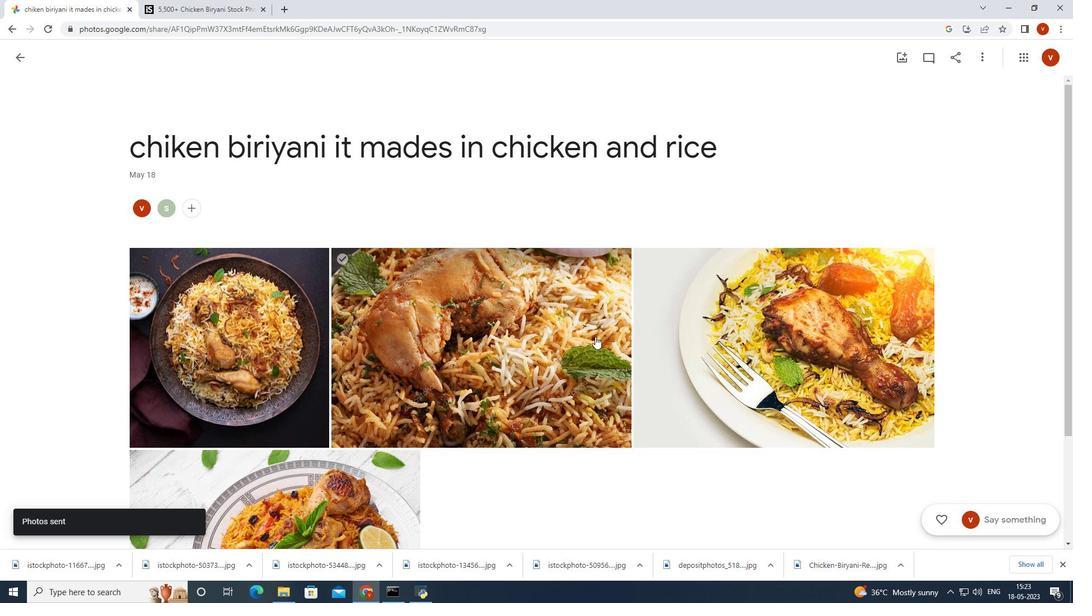 
Action: Mouse scrolled (595, 336) with delta (0, 0)
Screenshot: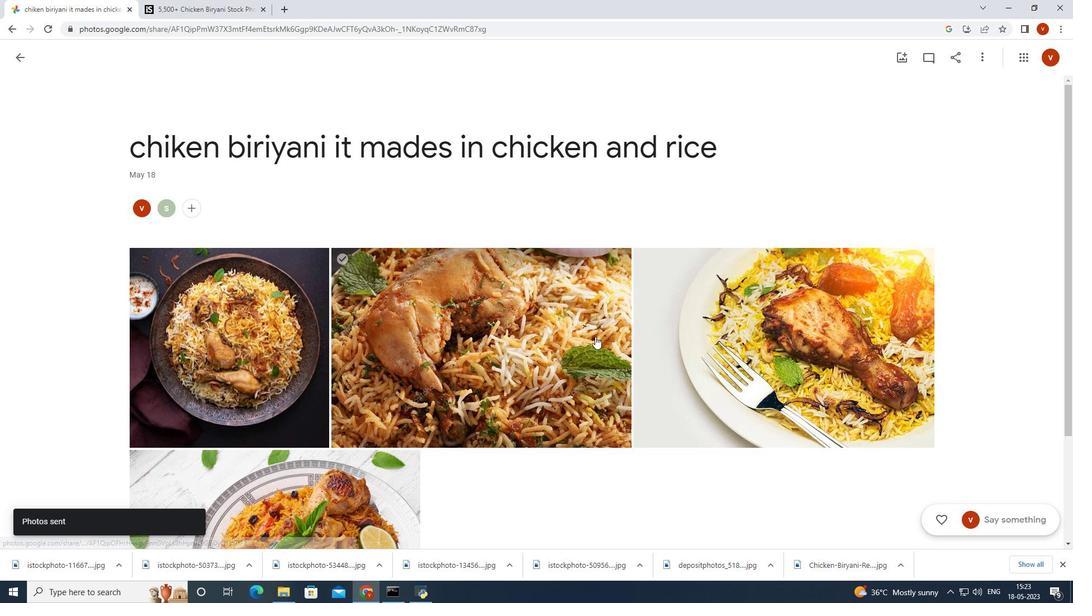 
Action: Mouse scrolled (595, 336) with delta (0, 0)
Screenshot: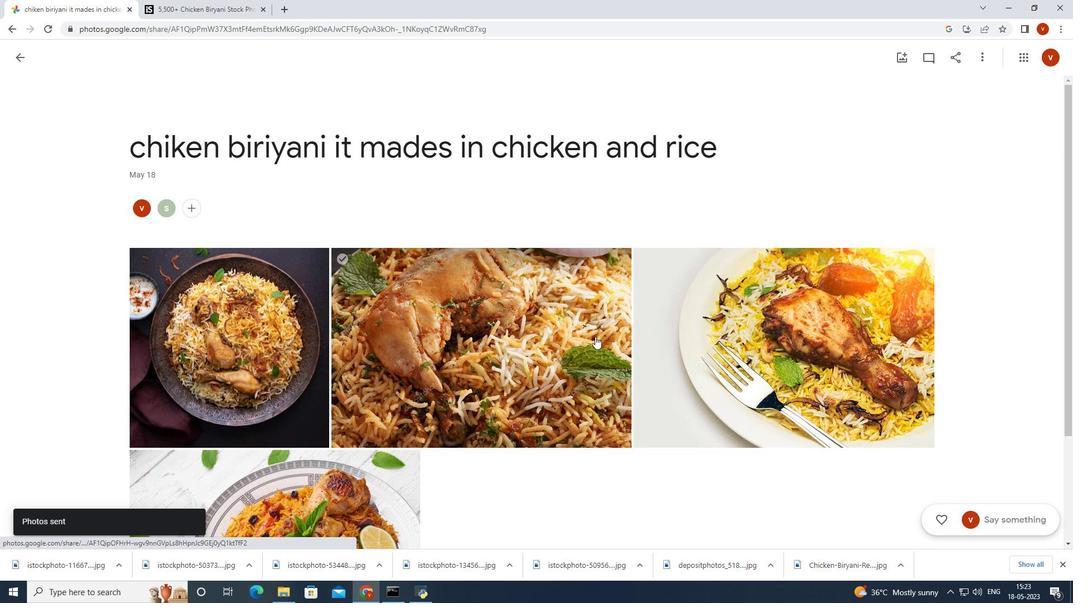 
Action: Mouse scrolled (595, 336) with delta (0, 0)
Screenshot: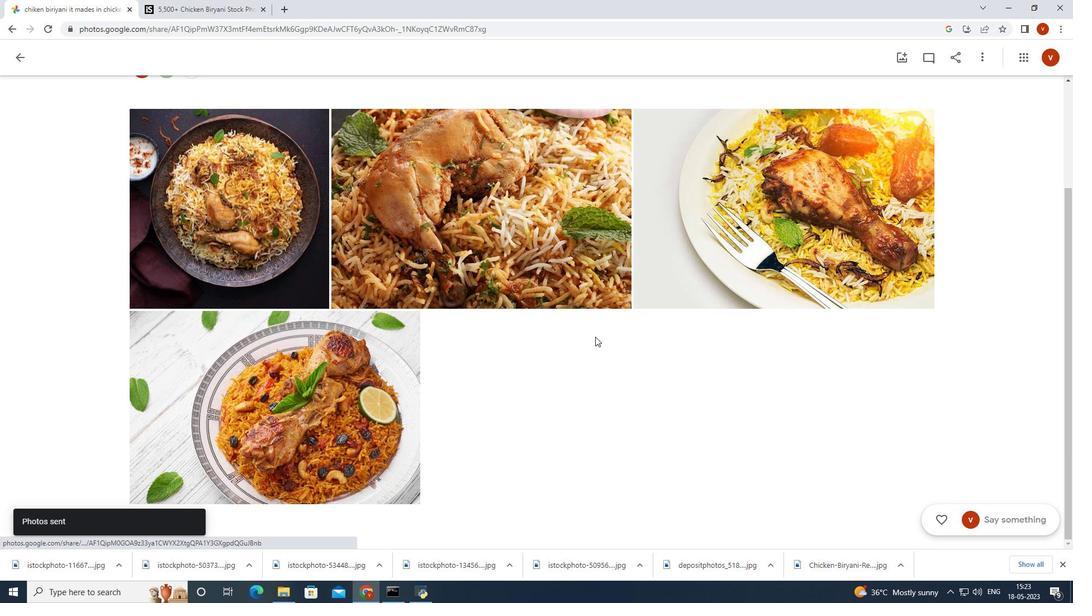 
Action: Mouse scrolled (595, 336) with delta (0, 0)
Screenshot: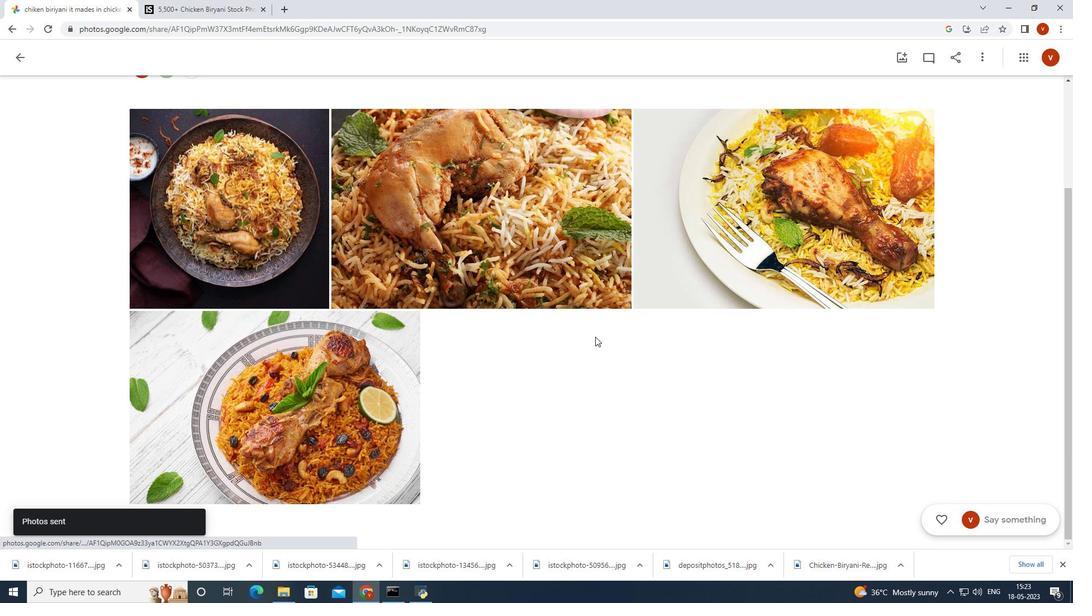 
Action: Mouse scrolled (595, 337) with delta (0, 0)
Screenshot: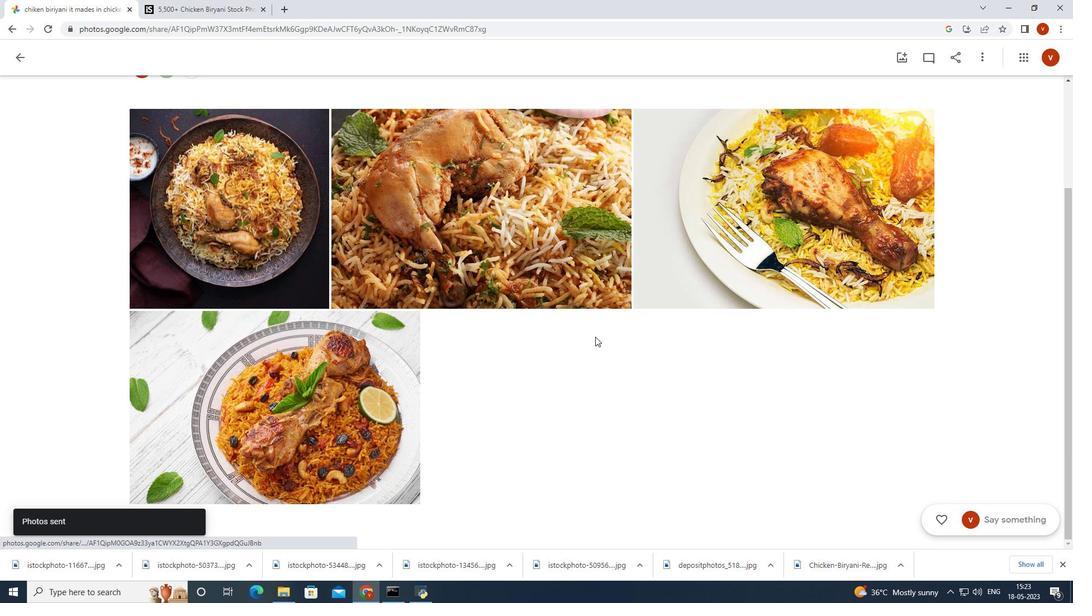 
Action: Mouse scrolled (595, 337) with delta (0, 0)
Screenshot: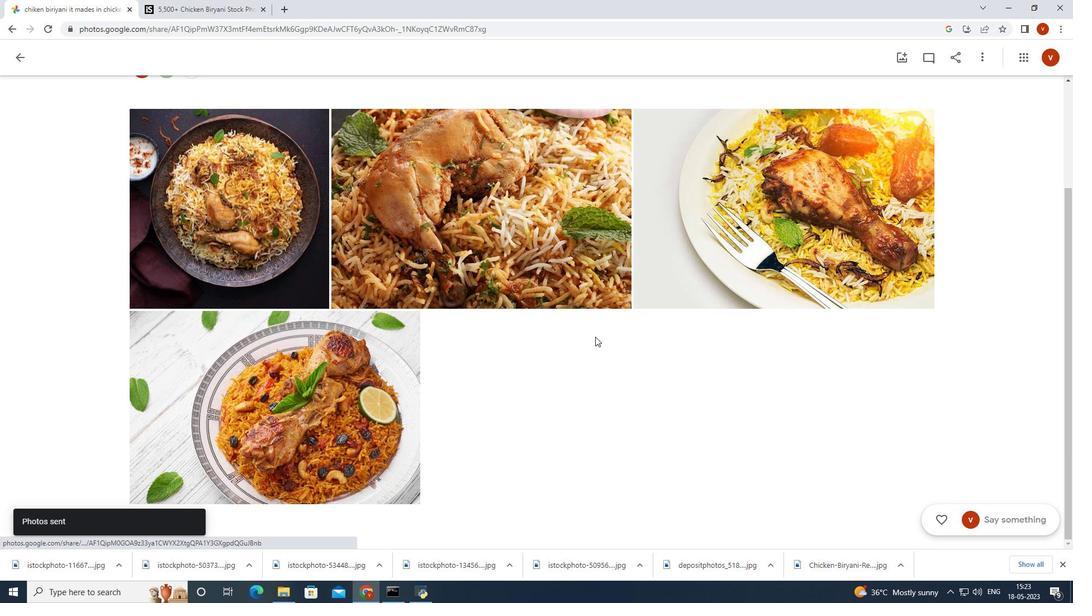 
Action: Mouse scrolled (595, 337) with delta (0, 0)
Screenshot: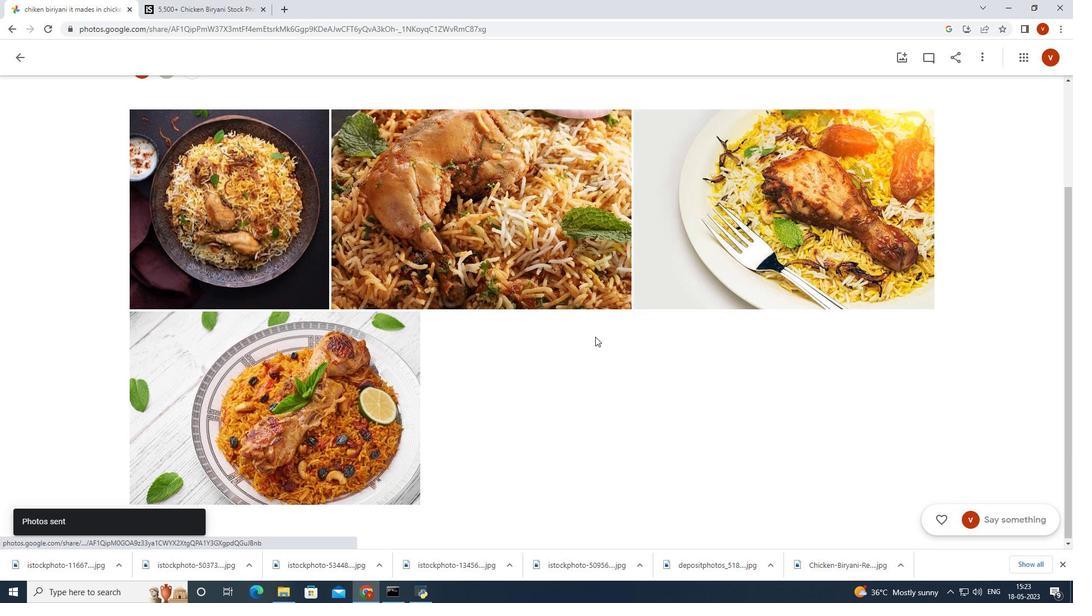 
Action: Mouse scrolled (595, 336) with delta (0, 0)
Screenshot: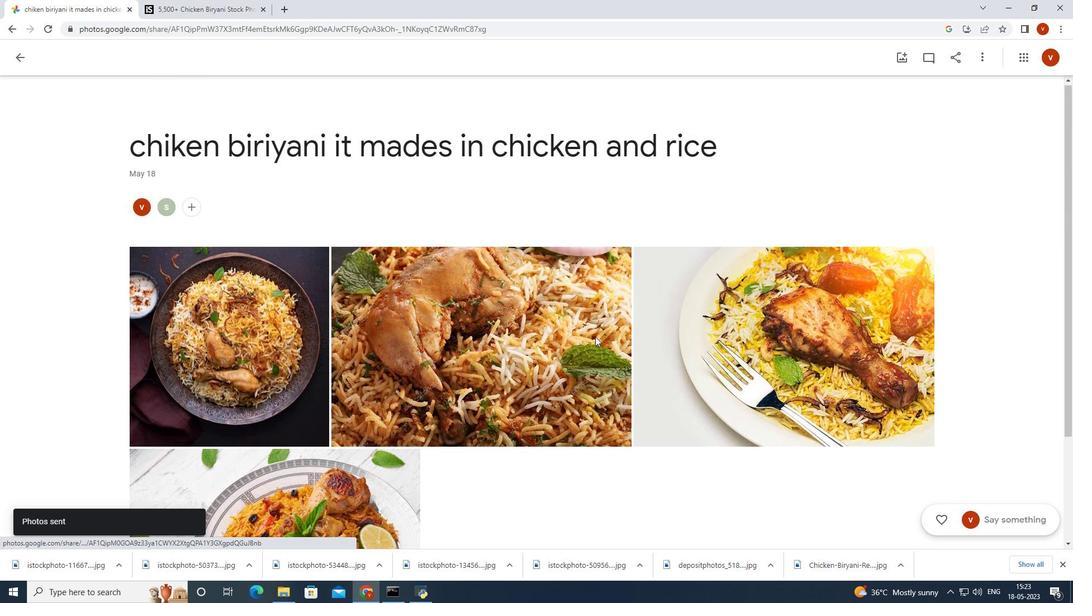 
Action: Mouse moved to (587, 341)
Screenshot: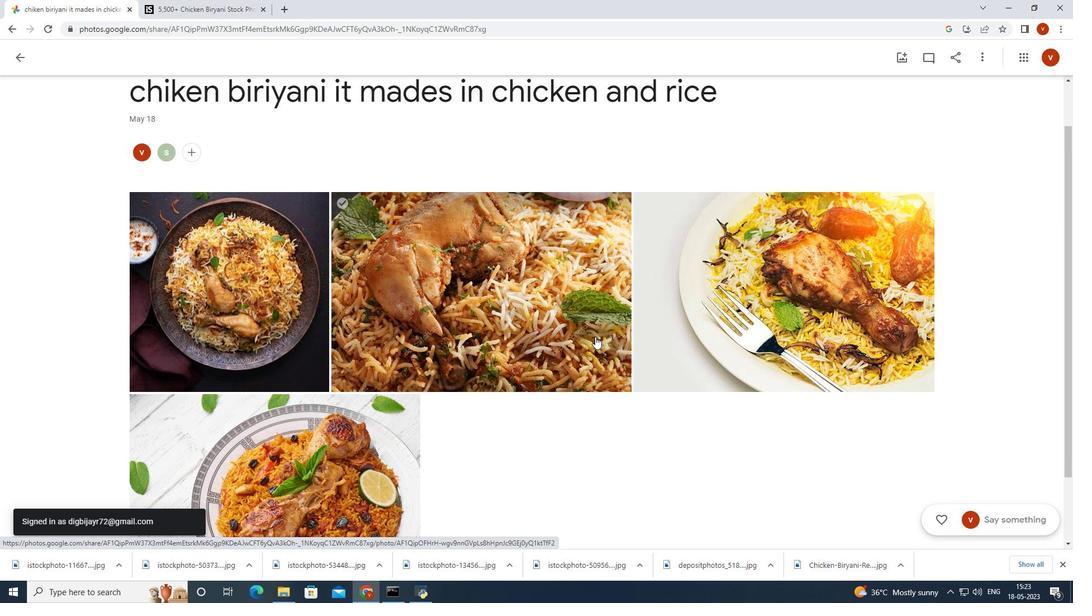 
